 Task: Open a blank google sheet and write heading  Financial WizardAdd Categories in a column and its values below  'Income, Income, Income, Expenses, Expenses, Expenses, Expenses, Expenses, Savings, Savings, Investments, Investments, Debt, Debt & Debt. 'Add Descriptions in next column and its values below  Salary, Freelance Work, Rental Income, Housing, Transportation, Groceries, Utilities, Entertainment, Emergency Fund, Retirement, Stocks, Mutual Funds, Credit Card 1, Credit Card 2 & Student Loan. Add Amount in next column and its values below  $5,000, $1,200, $500, $1,200, $300, $400, $200, $150, $500, $1,000, $500, $300, $200, $100 & $300. Save page AssetValbook
Action: Mouse pressed left at (362, 182)
Screenshot: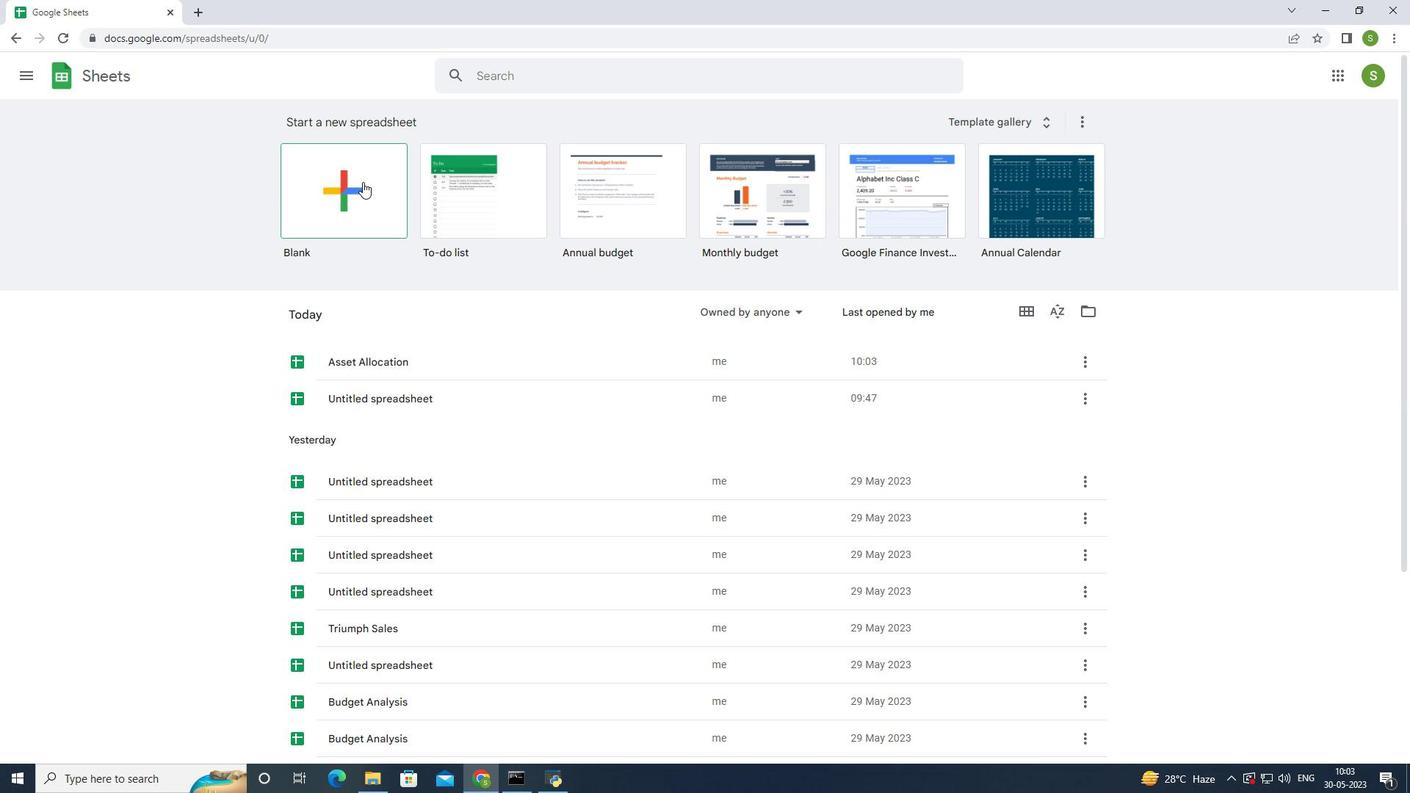 
Action: Mouse moved to (530, 211)
Screenshot: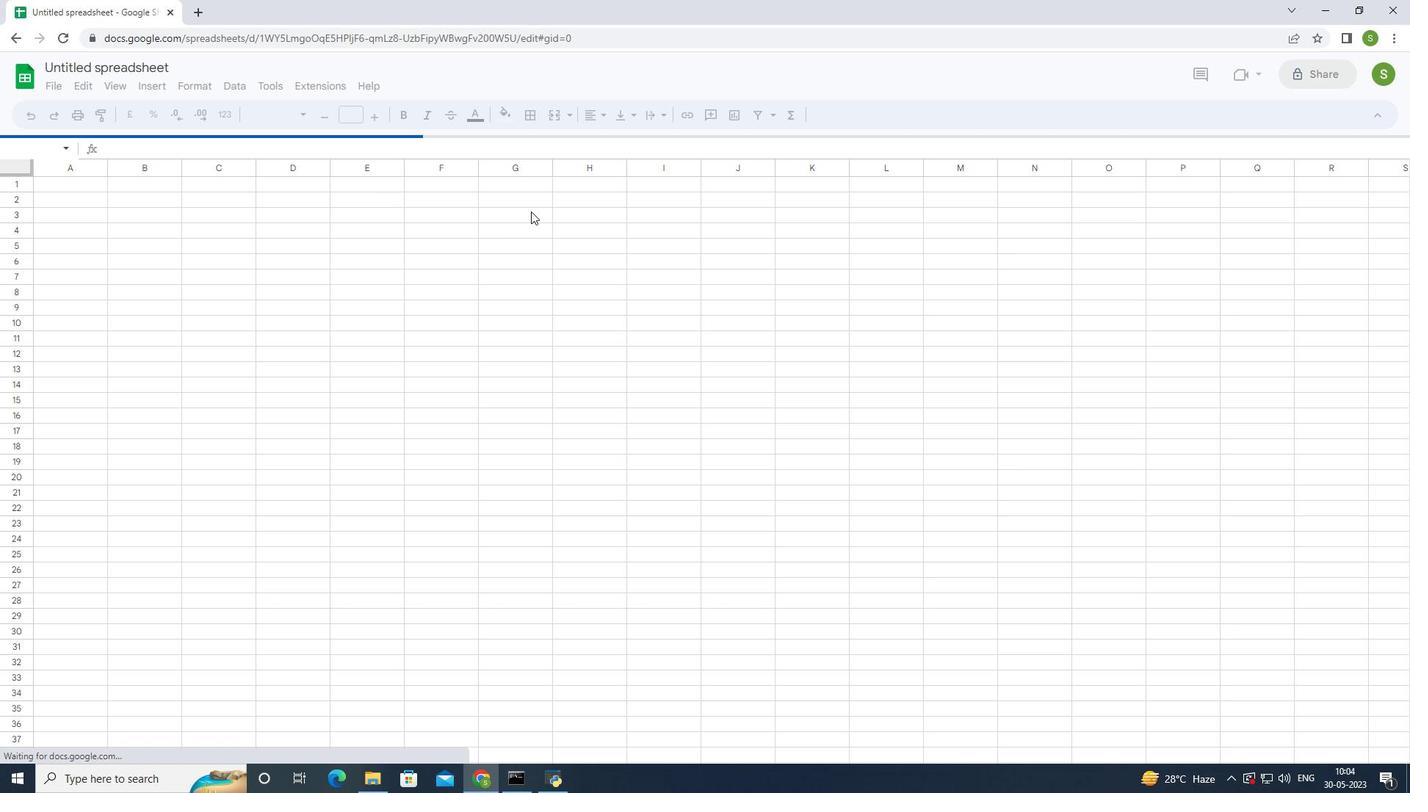
Action: Mouse pressed left at (530, 211)
Screenshot: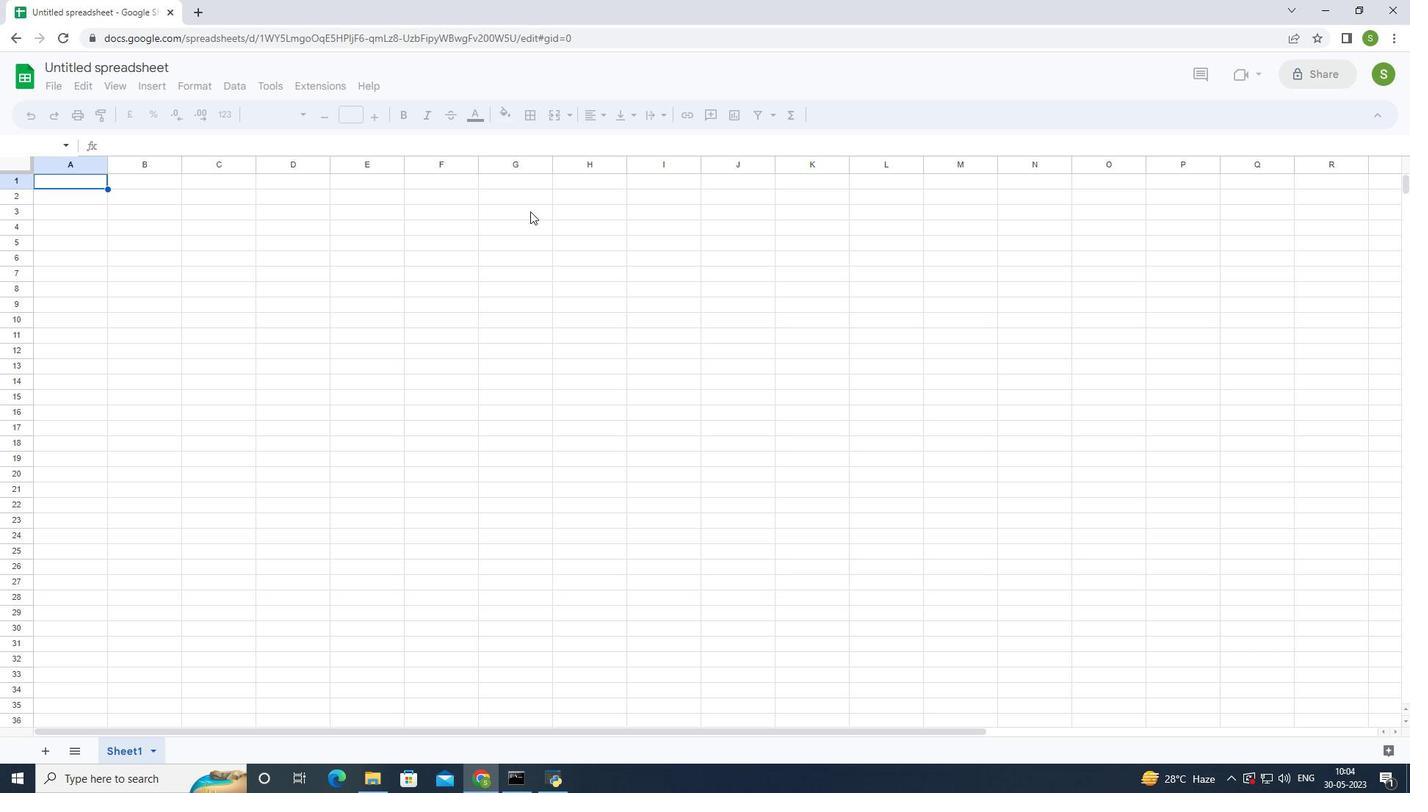 
Action: Mouse moved to (585, 236)
Screenshot: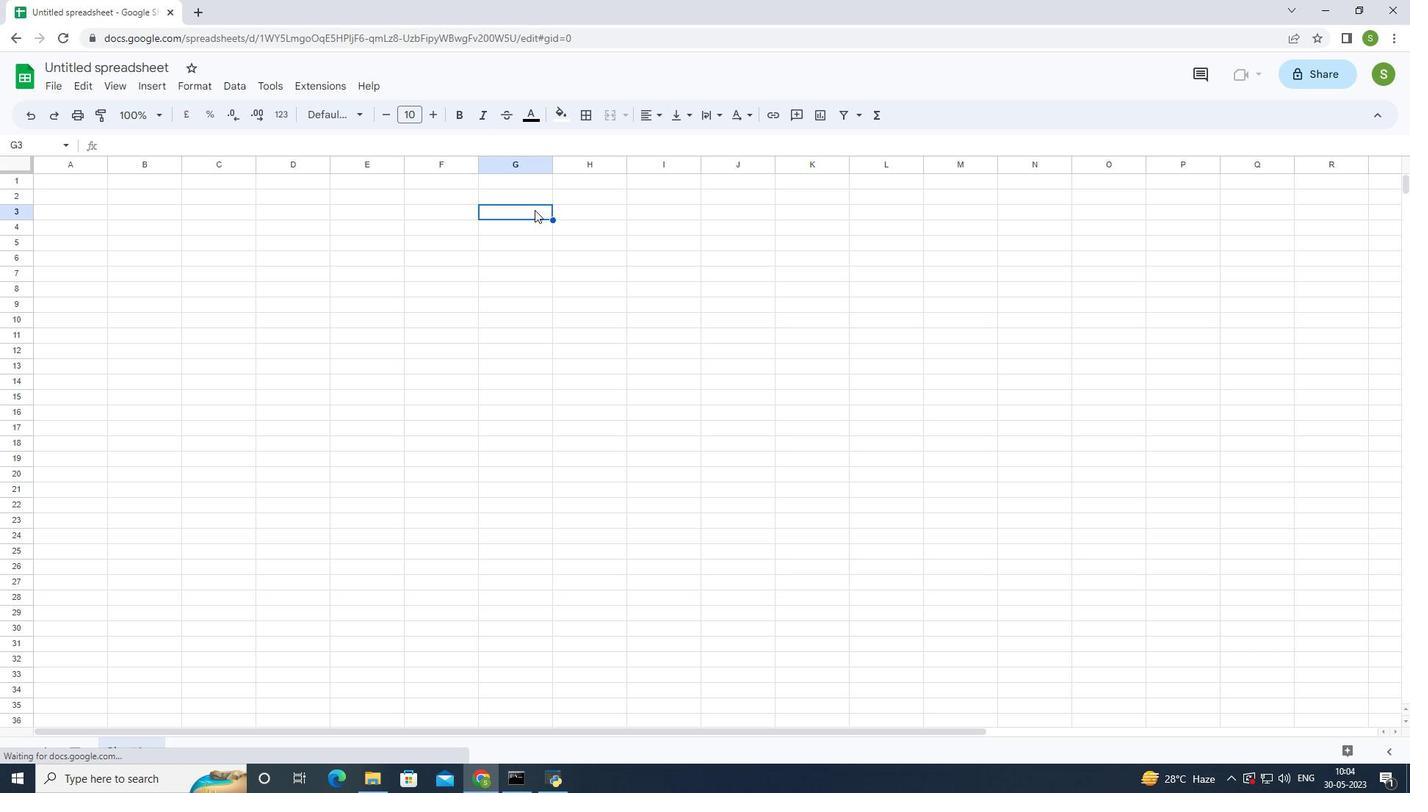
Action: Key pressed <Key.shift>Finance<Key.space><Key.shift>Wizard<Key.enter>
Screenshot: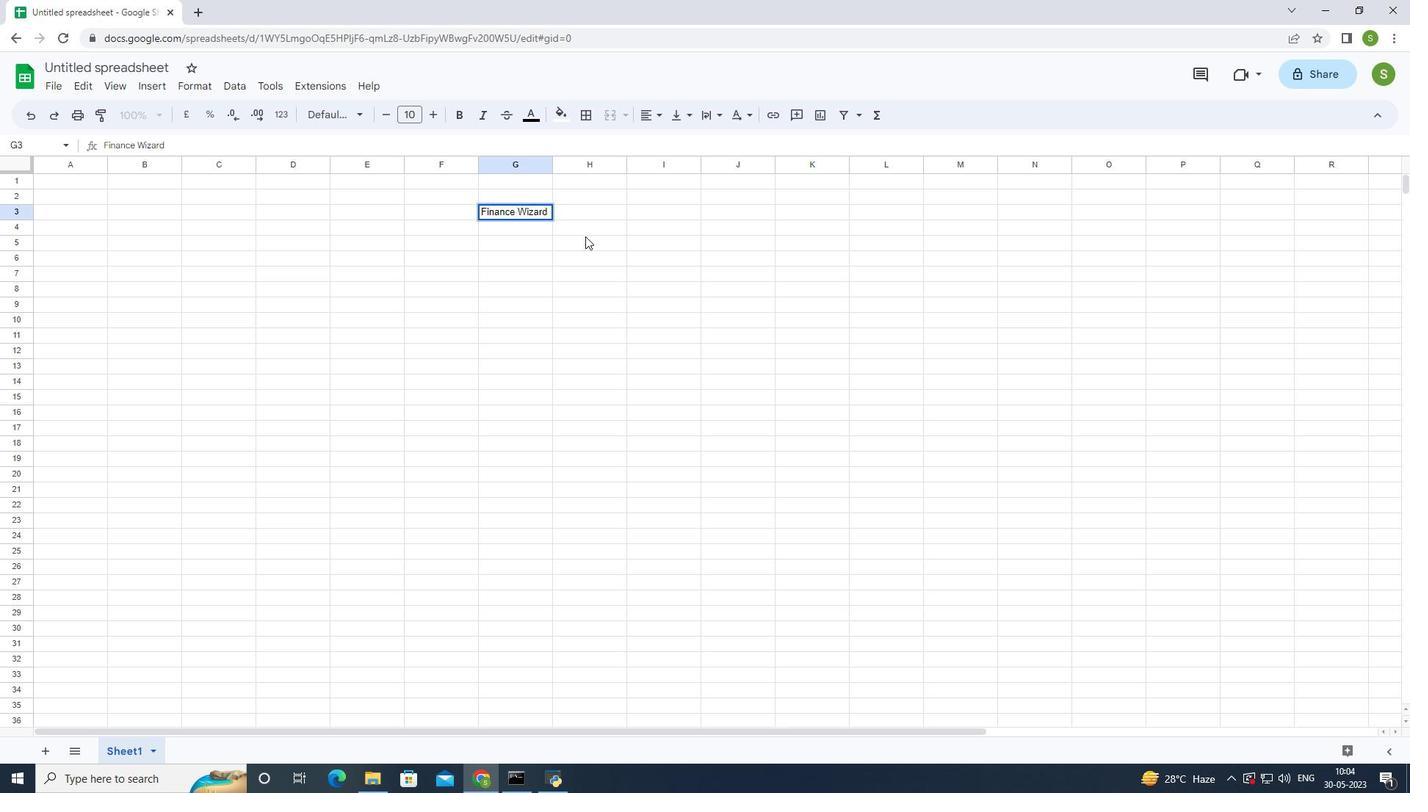 
Action: Mouse moved to (351, 228)
Screenshot: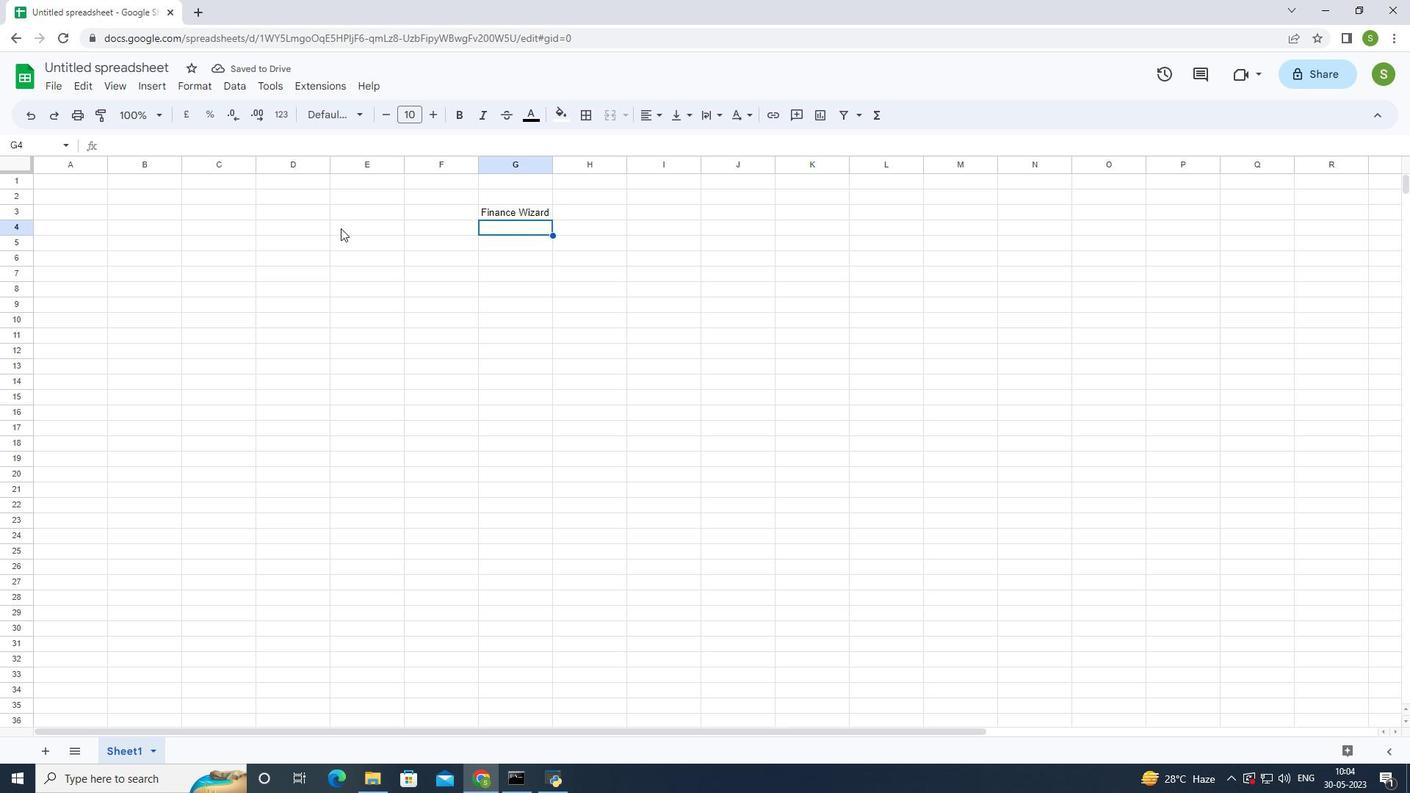 
Action: Mouse pressed left at (351, 228)
Screenshot: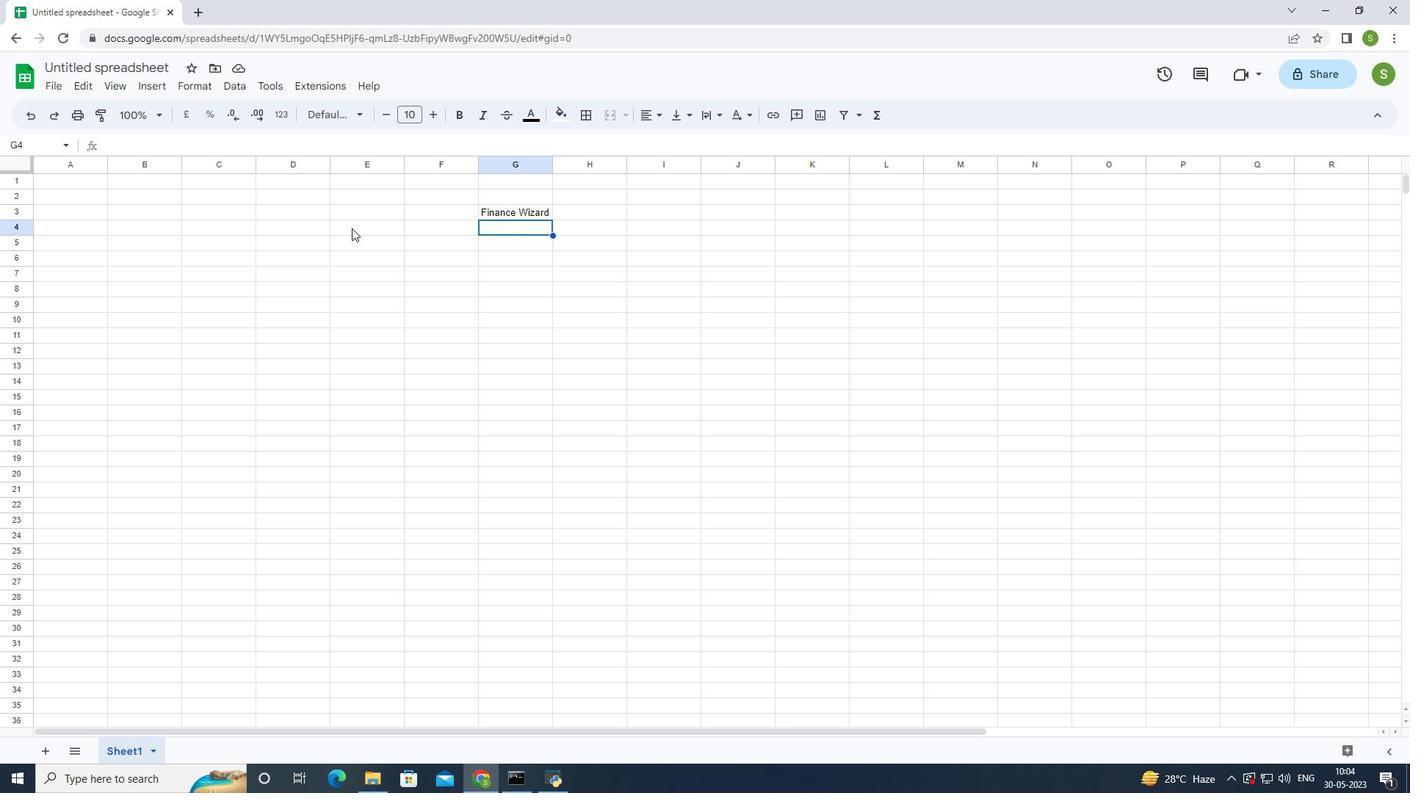 
Action: Mouse moved to (359, 224)
Screenshot: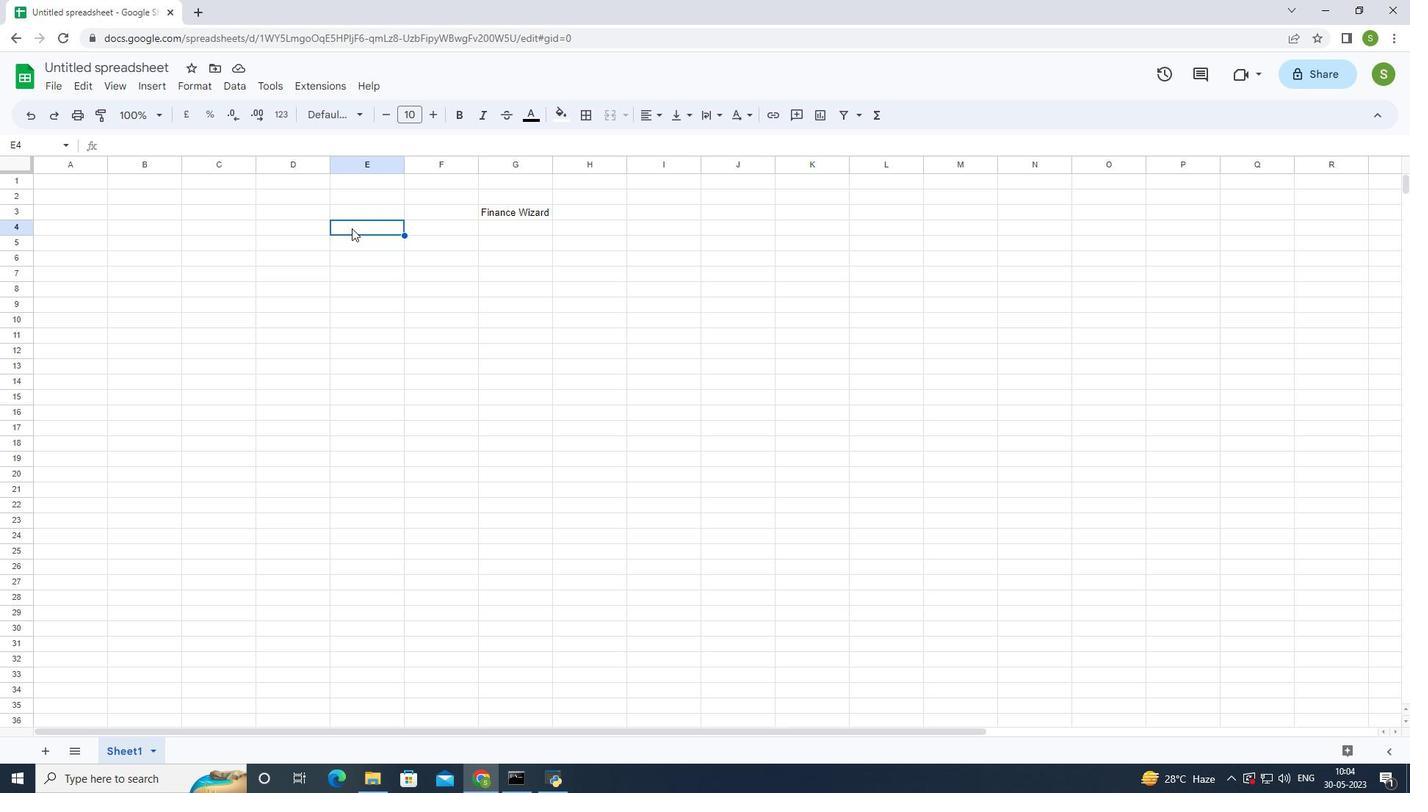 
Action: Key pressed <Key.shift>Categories<Key.enter><Key.shift>Expenses<Key.enter><Key.shift><Key.shift><Key.shift><Key.shift><Key.shift><Key.shift><Key.shift>Expenses<Key.enter>
Screenshot: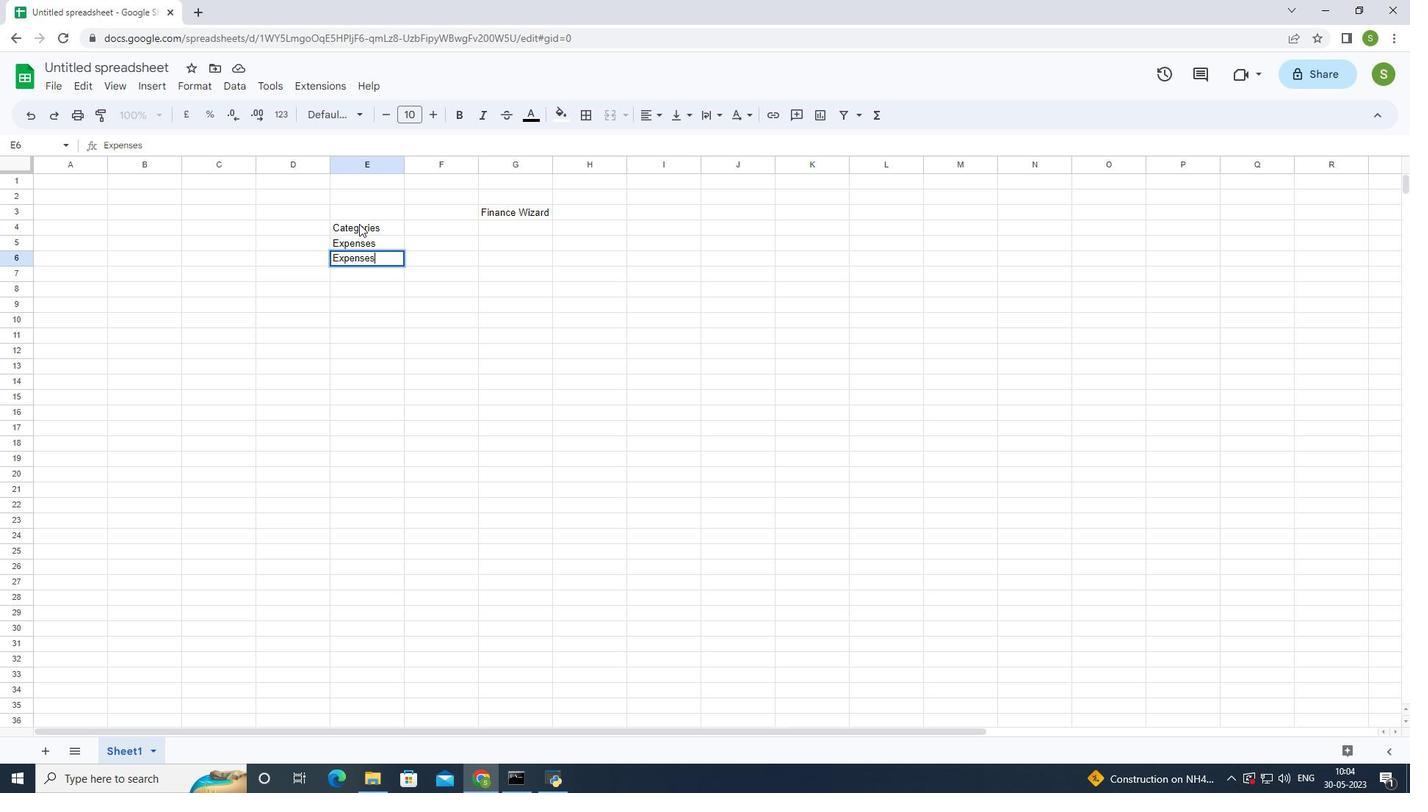 
Action: Mouse moved to (340, 260)
Screenshot: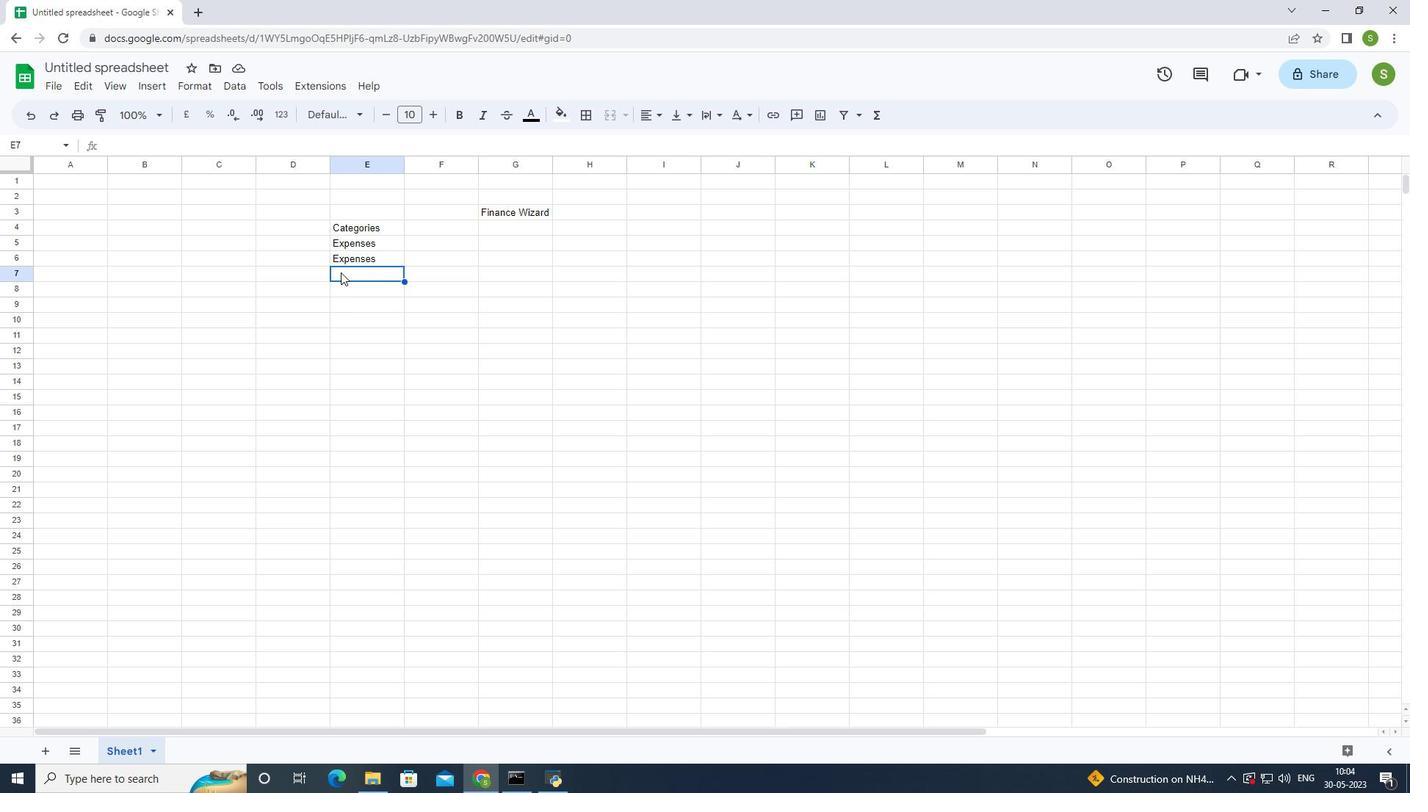 
Action: Mouse pressed left at (340, 260)
Screenshot: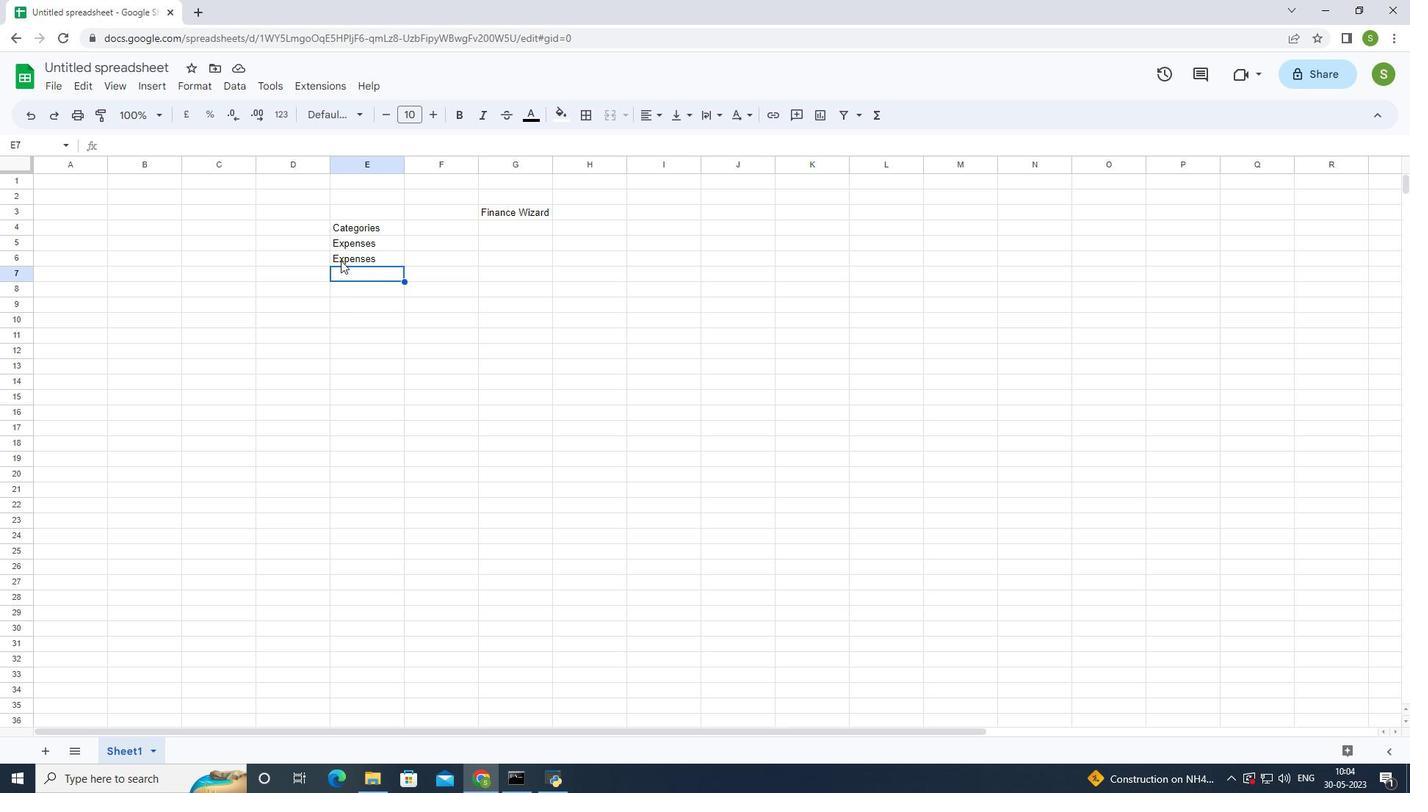 
Action: Mouse moved to (403, 265)
Screenshot: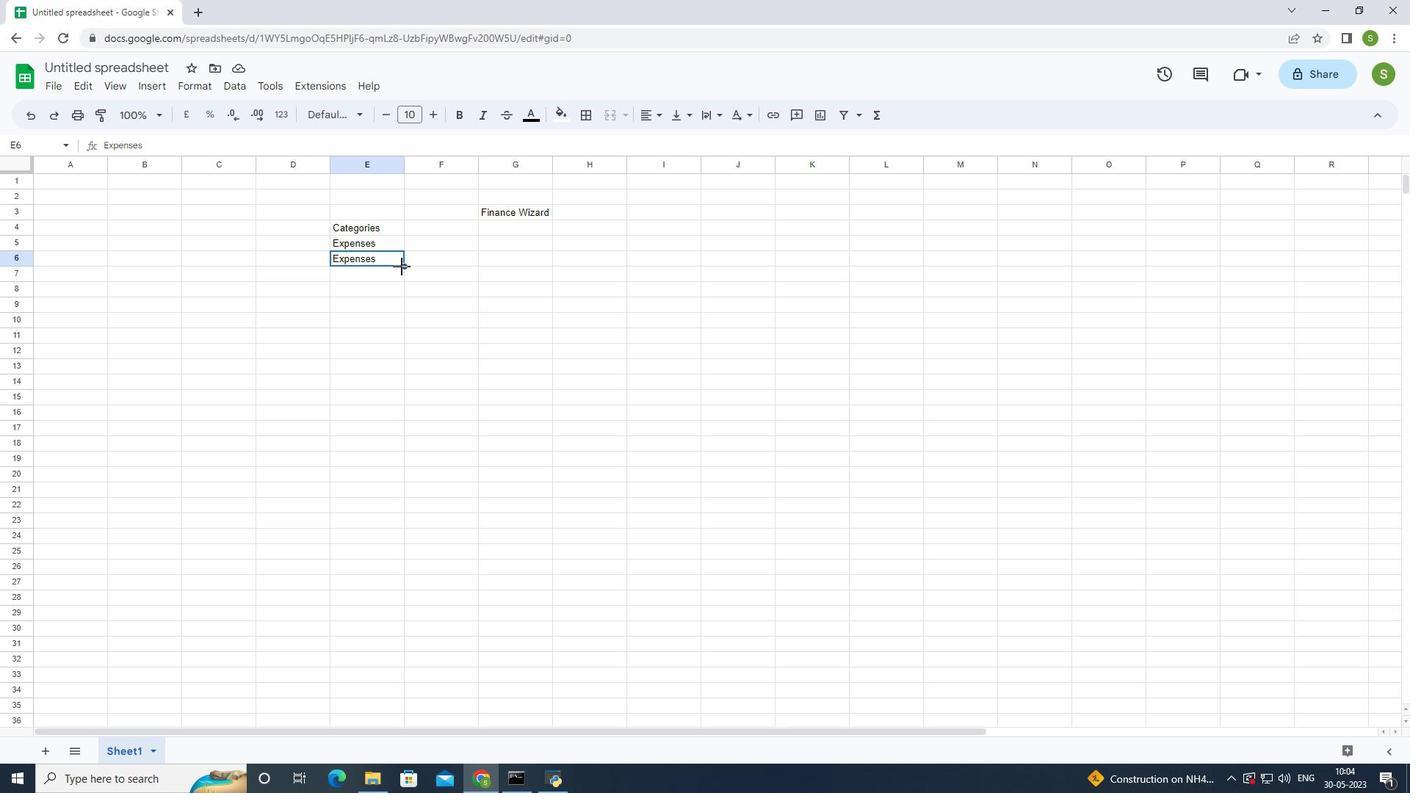 
Action: Mouse pressed left at (403, 265)
Screenshot: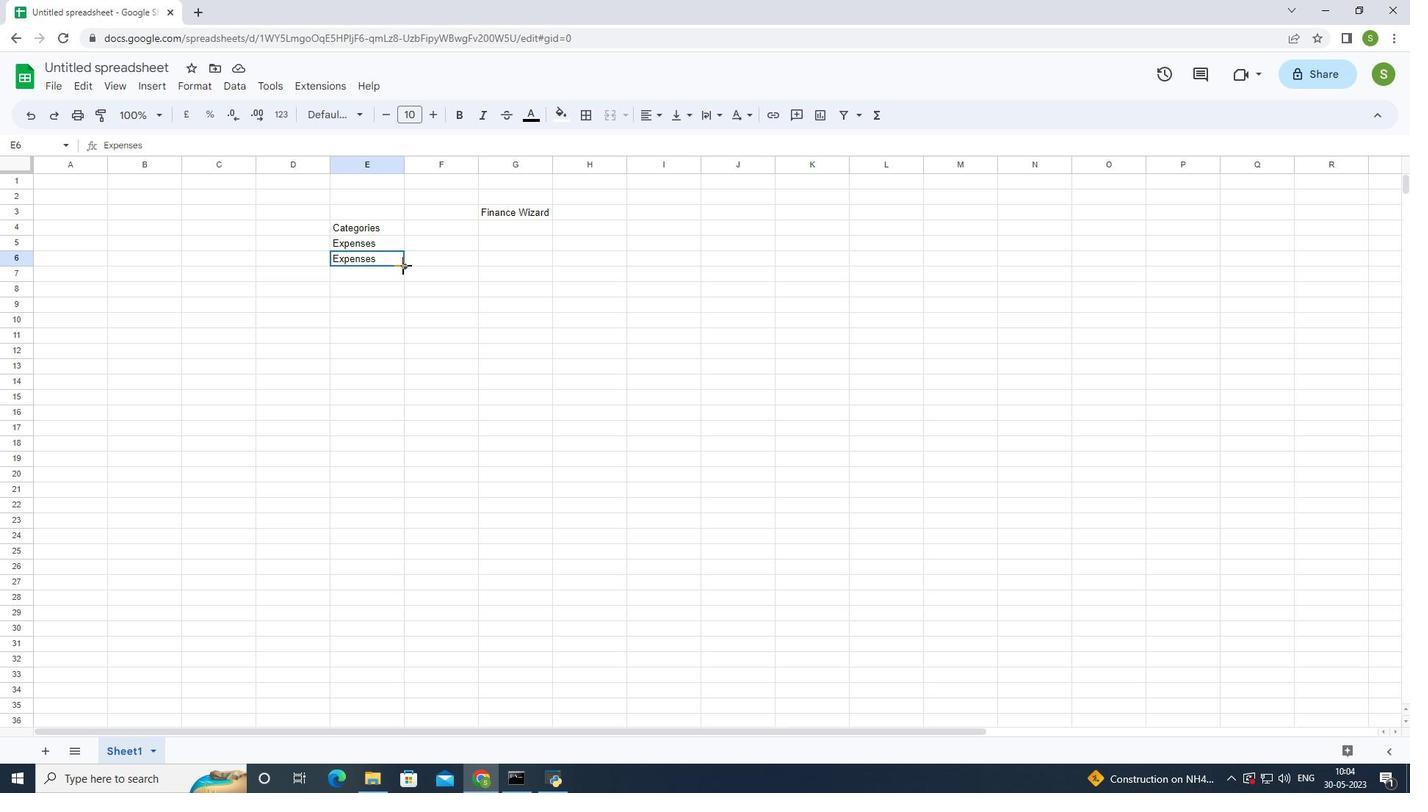 
Action: Mouse moved to (376, 317)
Screenshot: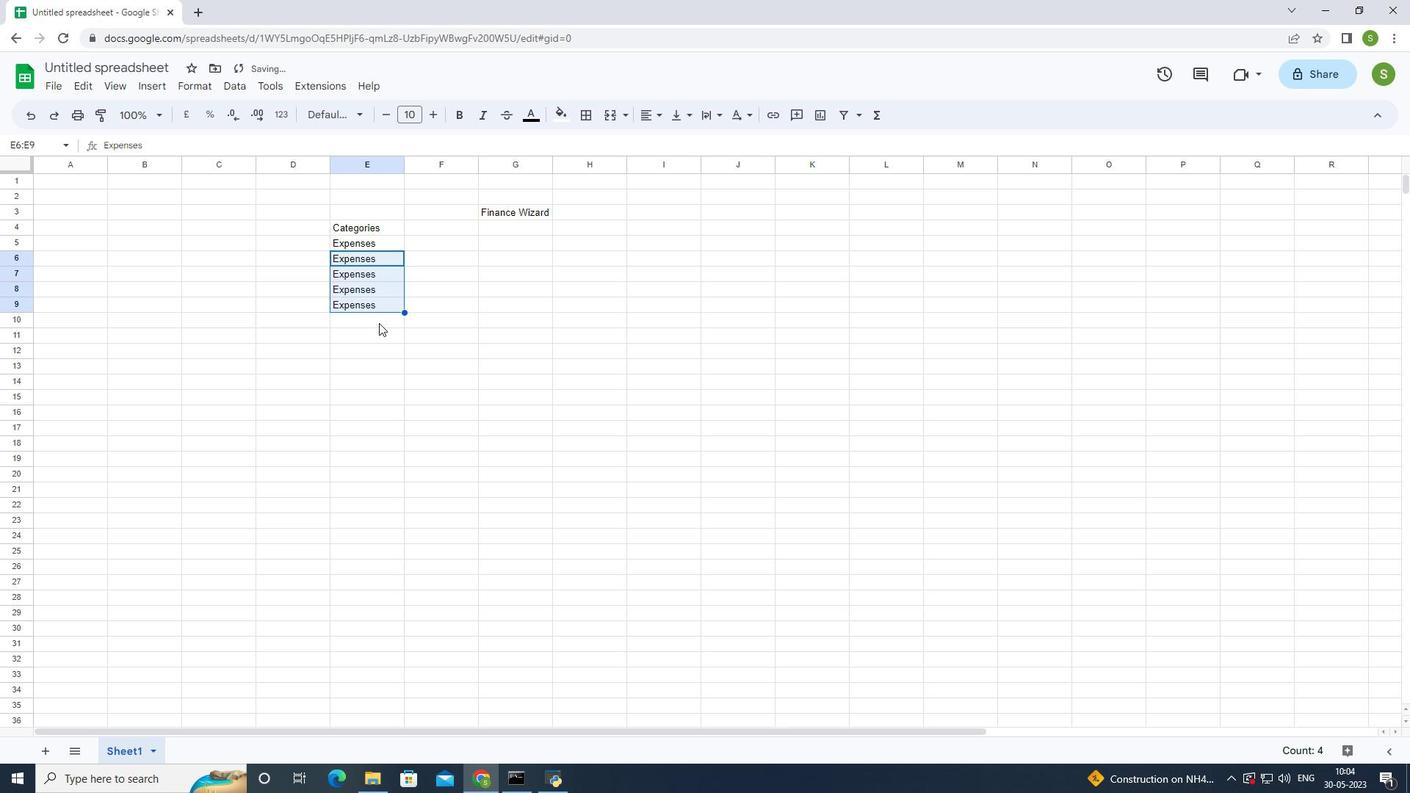 
Action: Mouse pressed left at (376, 317)
Screenshot: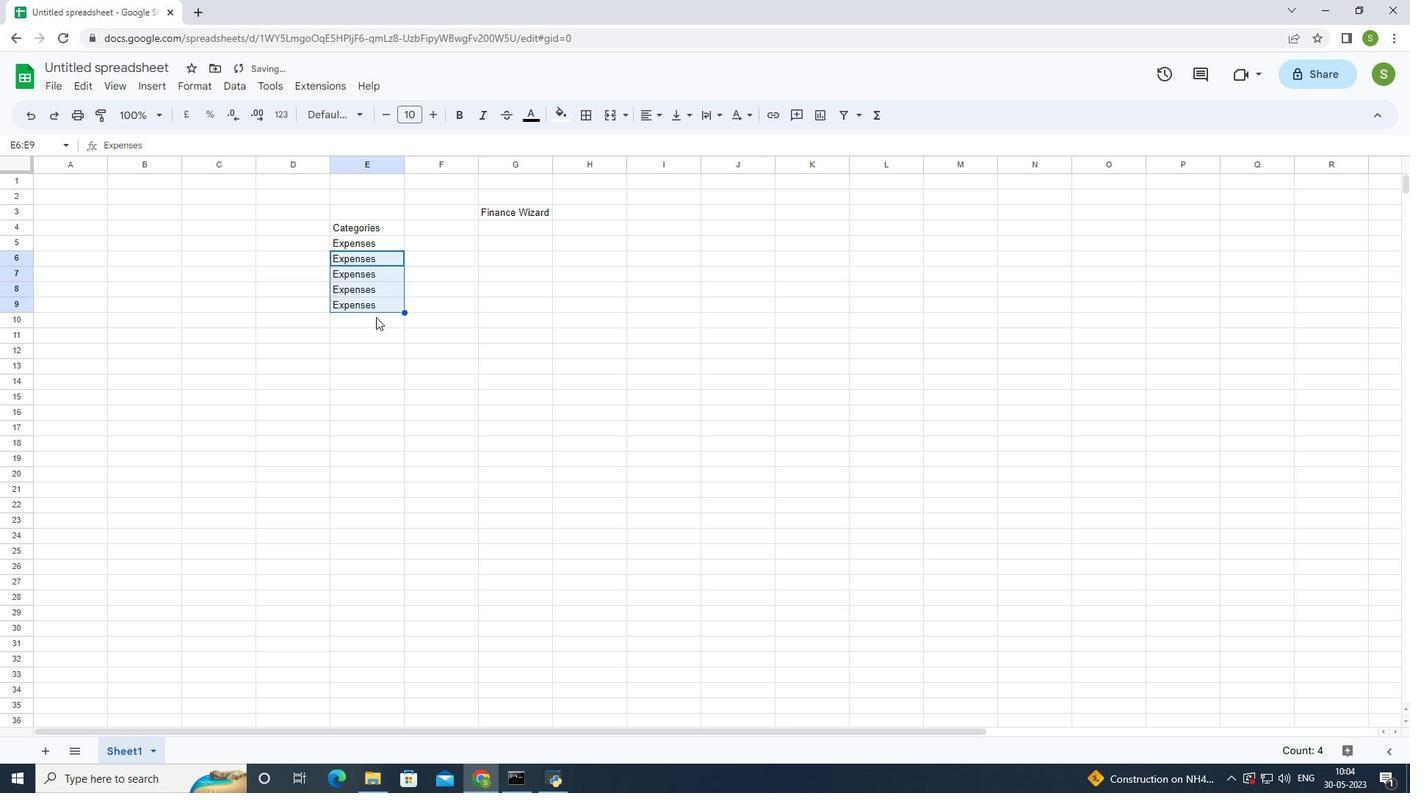 
Action: Mouse moved to (376, 316)
Screenshot: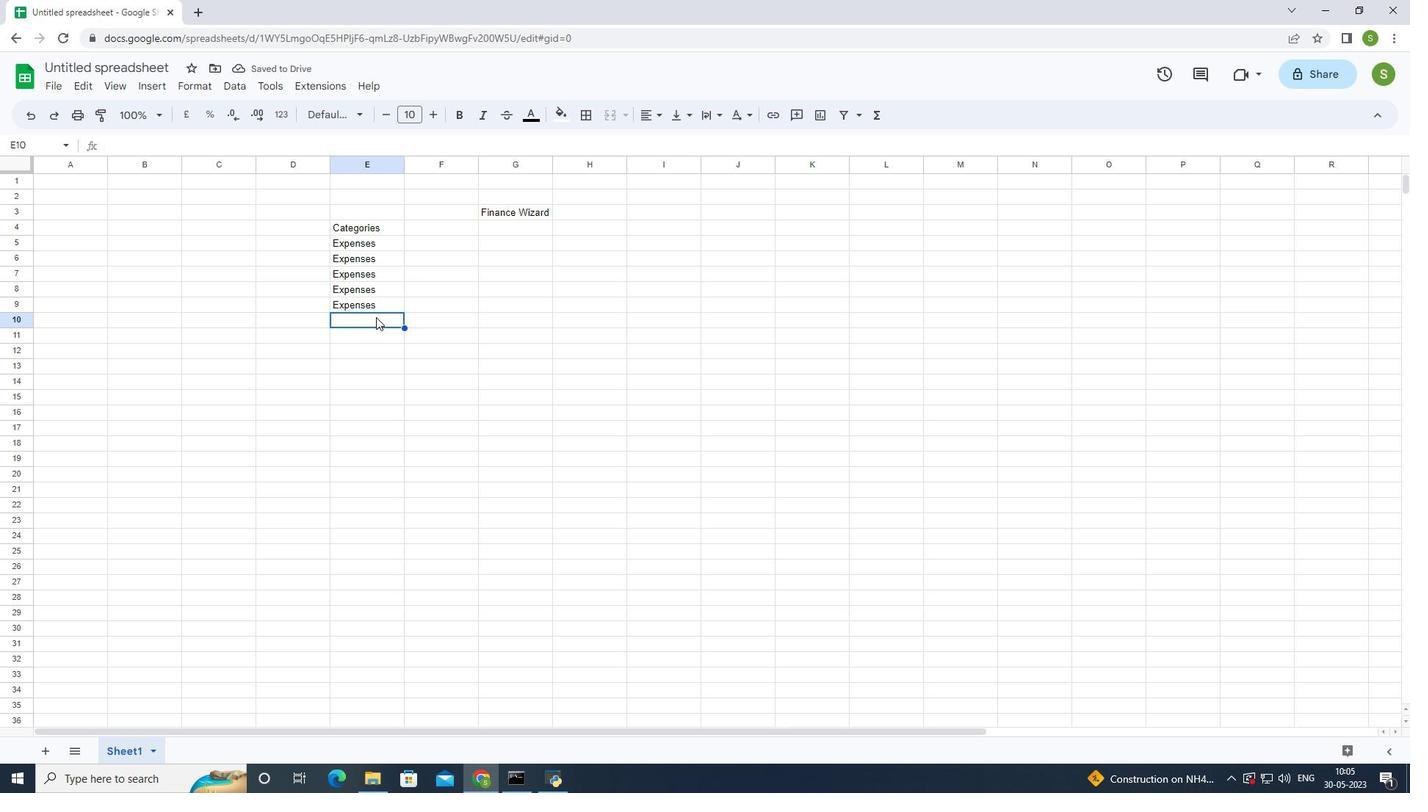 
Action: Mouse pressed left at (376, 316)
Screenshot: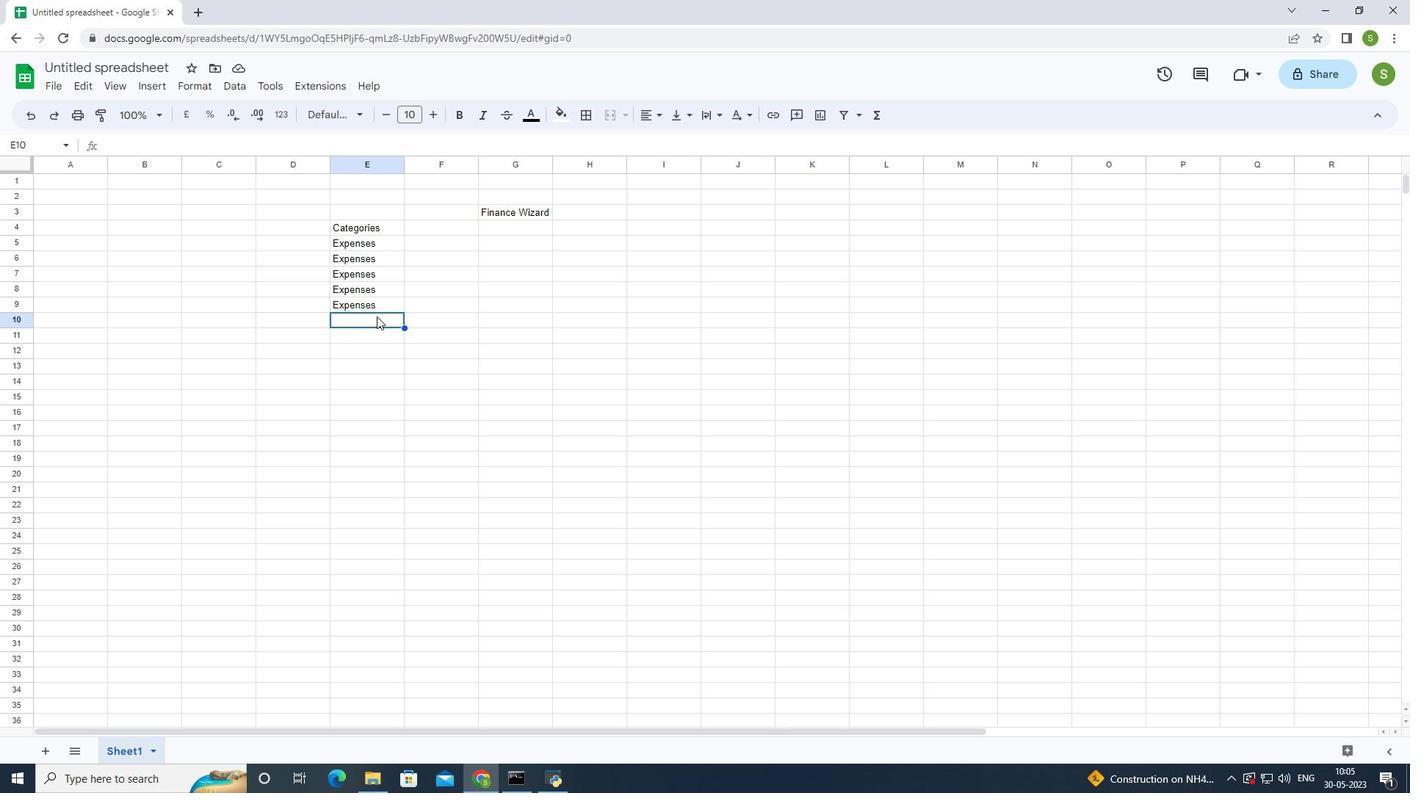 
Action: Mouse moved to (376, 316)
Screenshot: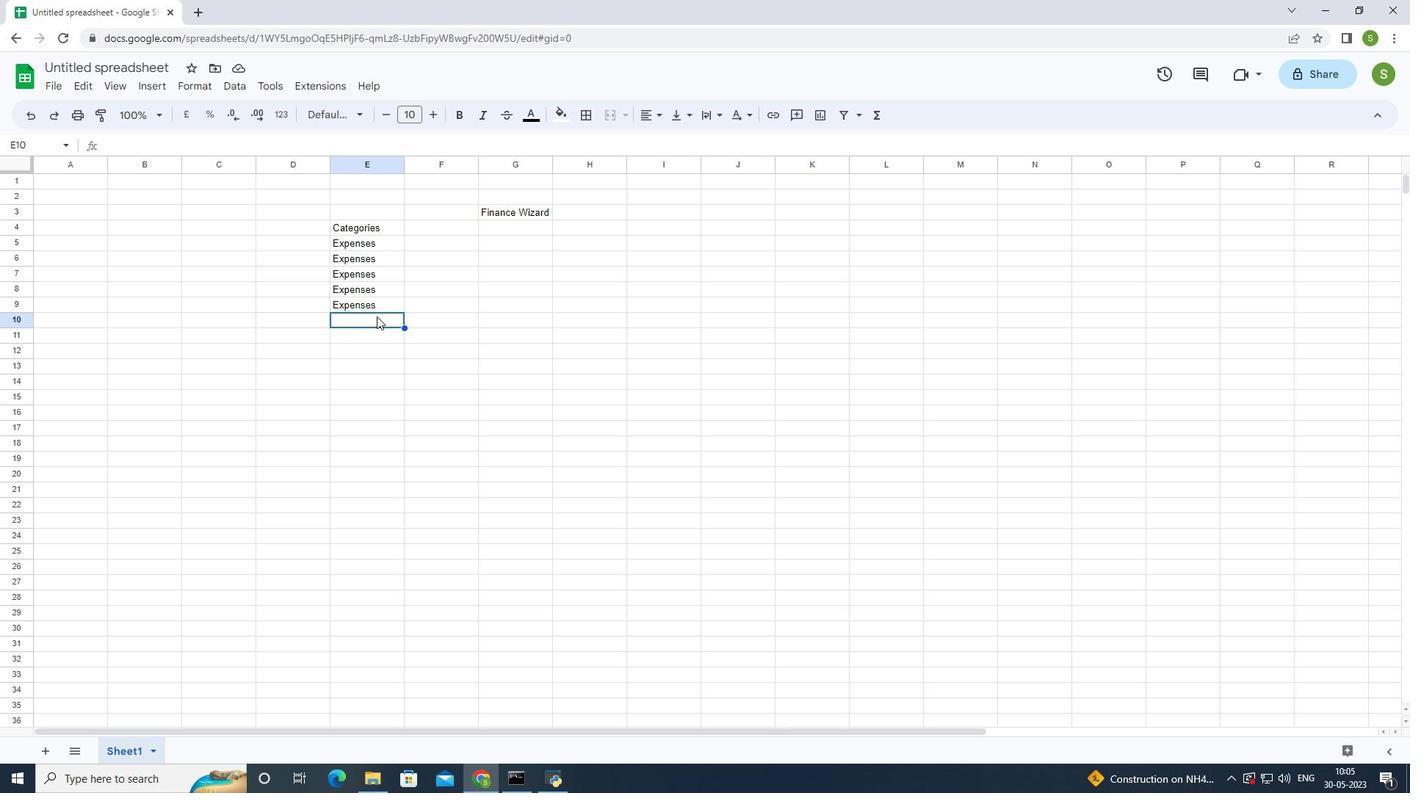 
Action: Key pressed <Key.shift>Saving<Key.enter><Key.shift>Saving<Key.enter><Key.shift><Key.shift><Key.shift><Key.shift><Key.shift><Key.shift><Key.shift><Key.shift><Key.shift><Key.shift><Key.shift><Key.shift><Key.shift><Key.shift><Key.shift><Key.shift><Key.shift><Key.shift><Key.shift><Key.shift><Key.shift><Key.shift>E<Key.backspace><Key.backspace><Key.shift><Key.shift><Key.shift><Key.shift><Key.shift>Investments<Key.enter><Key.shift>Investments<Key.enter>
Screenshot: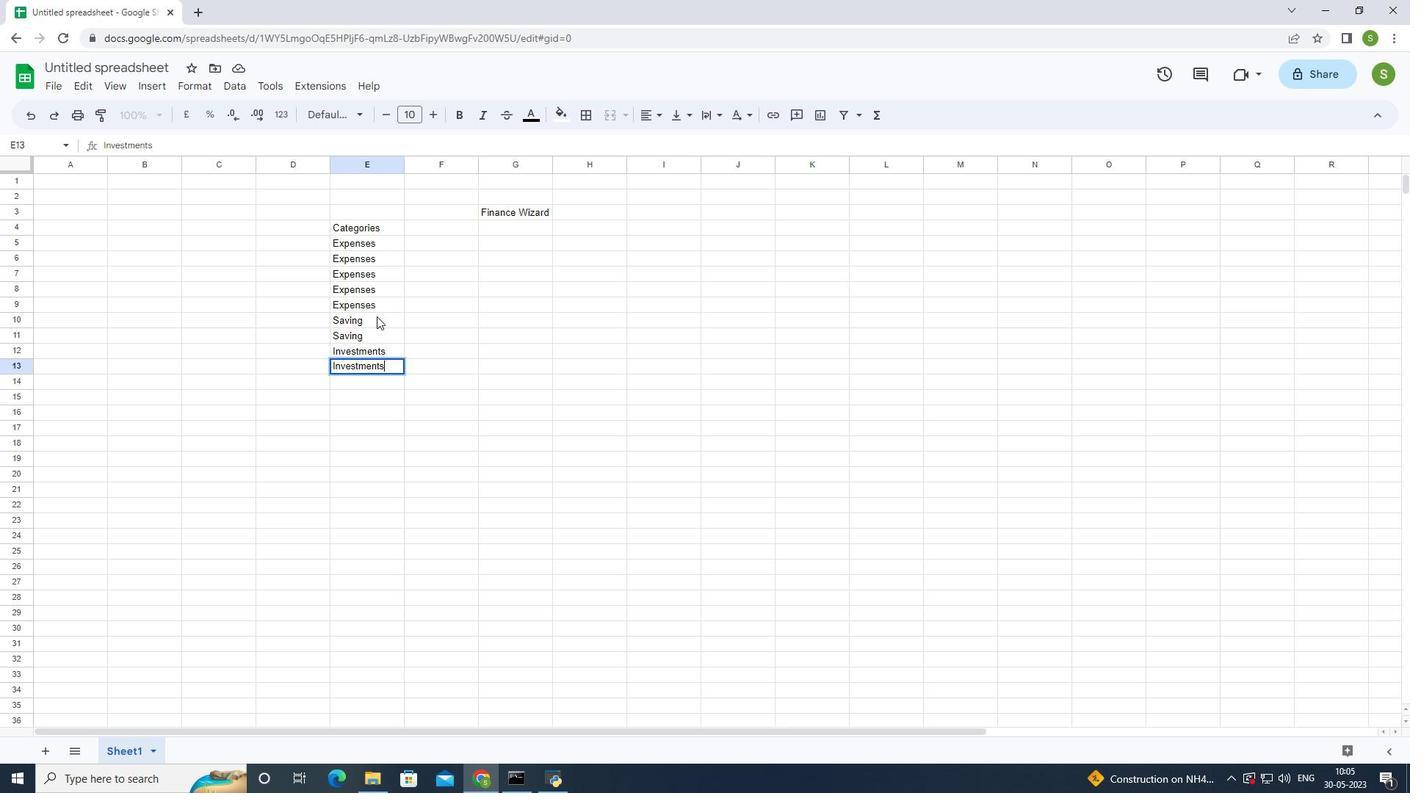 
Action: Mouse moved to (343, 322)
Screenshot: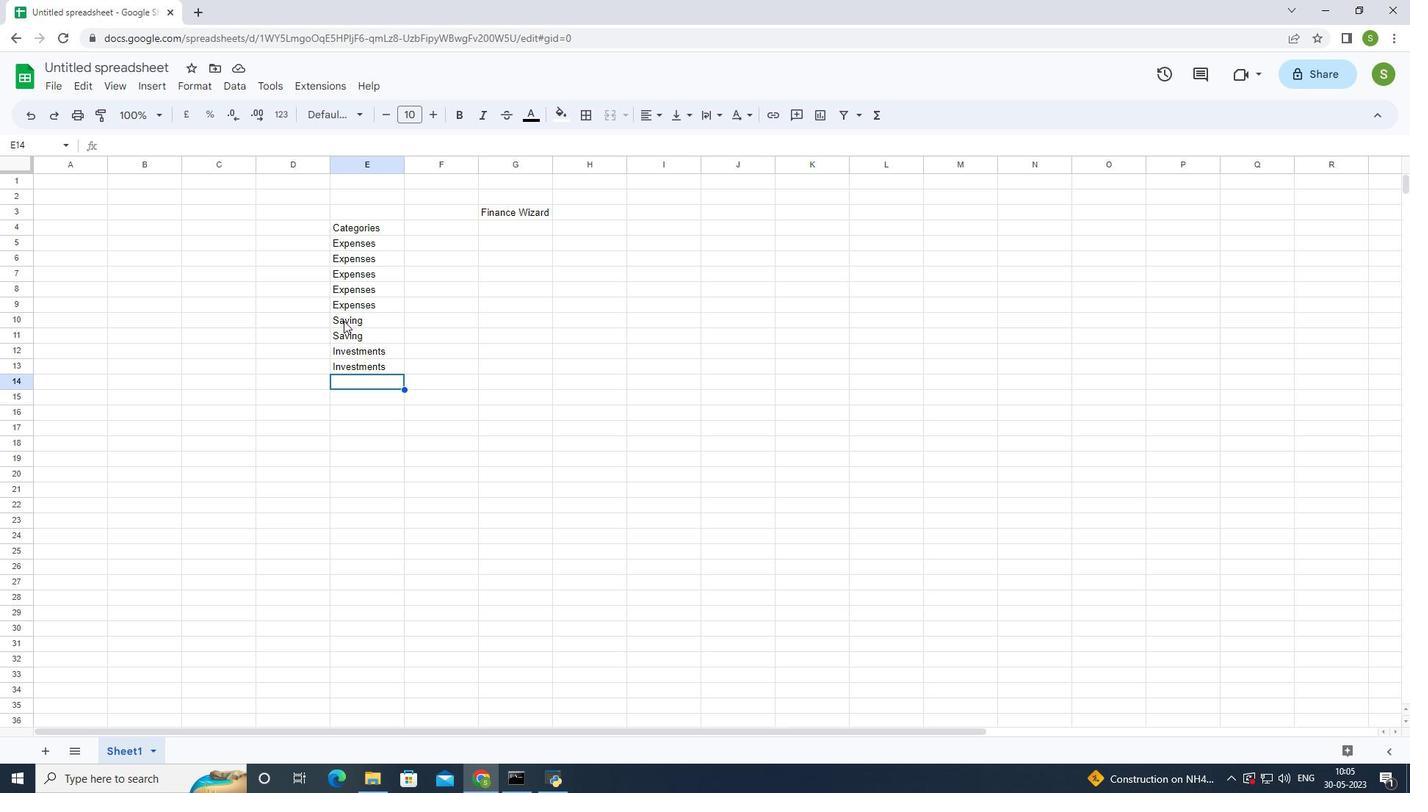 
Action: Key pressed <Key.shift>Debt<Key.enter><Key.shift>D<Key.enter><Key.shift>Dbet<Key.enter><Key.backspace><Key.backspace><Key.up><Key.backspace><Key.shift>Dbet<Key.enter>
Screenshot: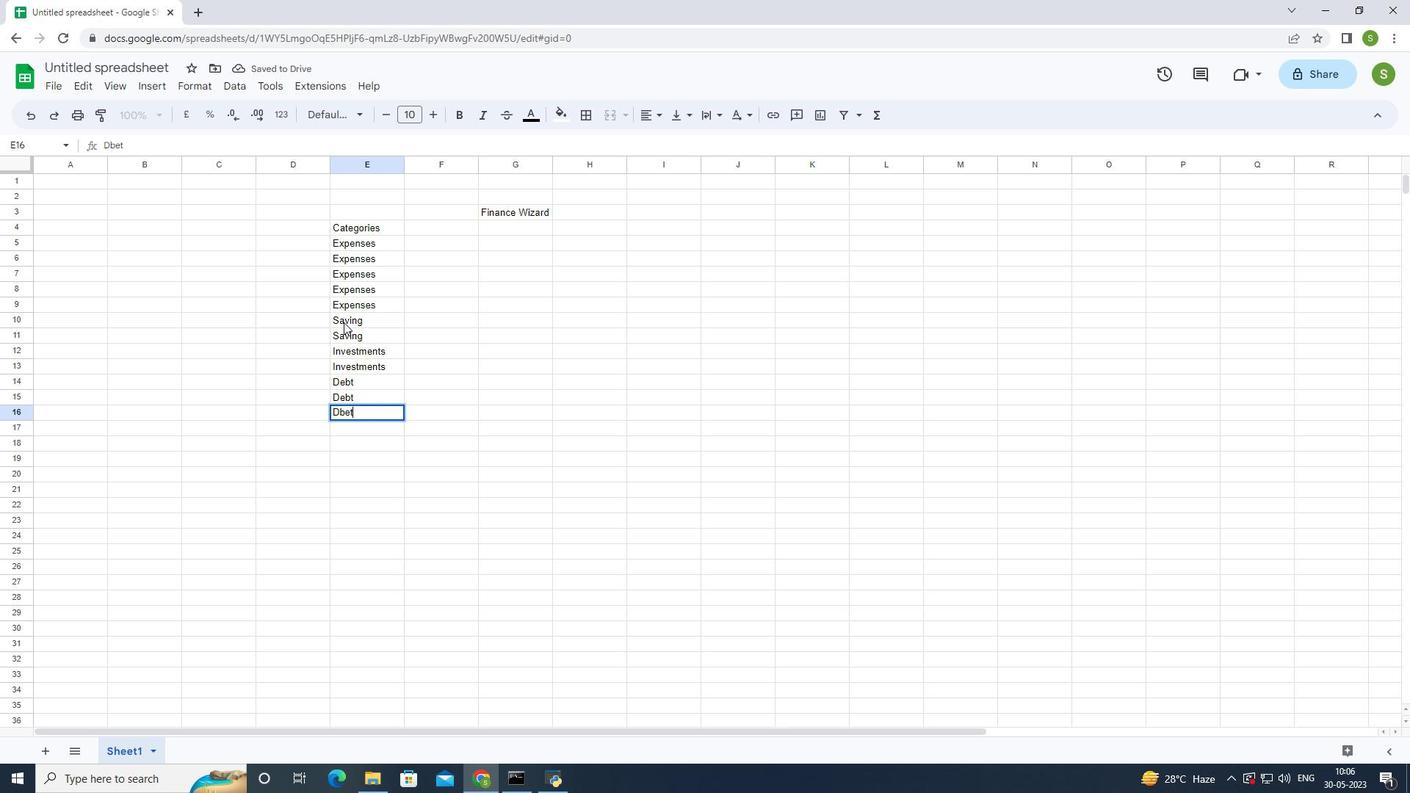 
Action: Mouse moved to (441, 225)
Screenshot: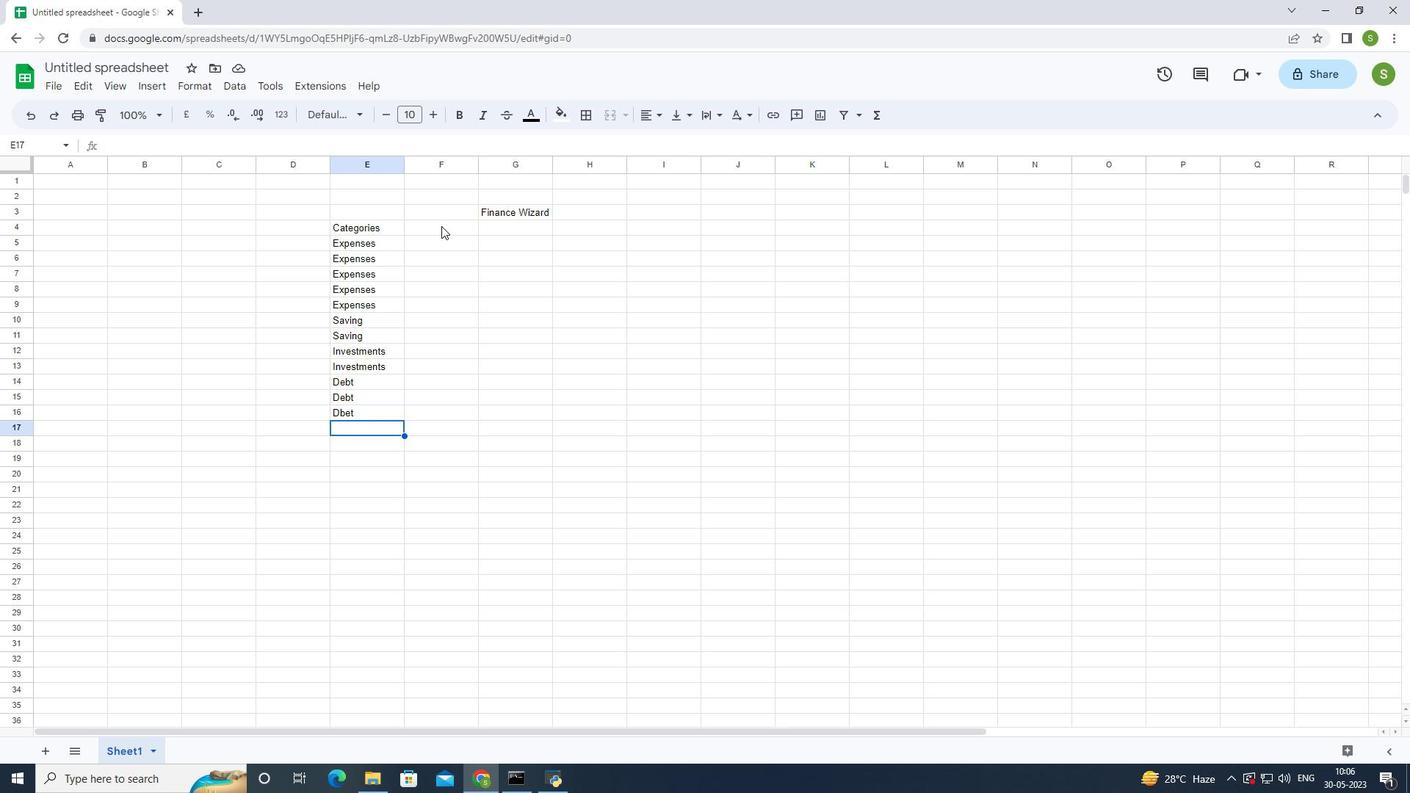 
Action: Mouse pressed left at (441, 225)
Screenshot: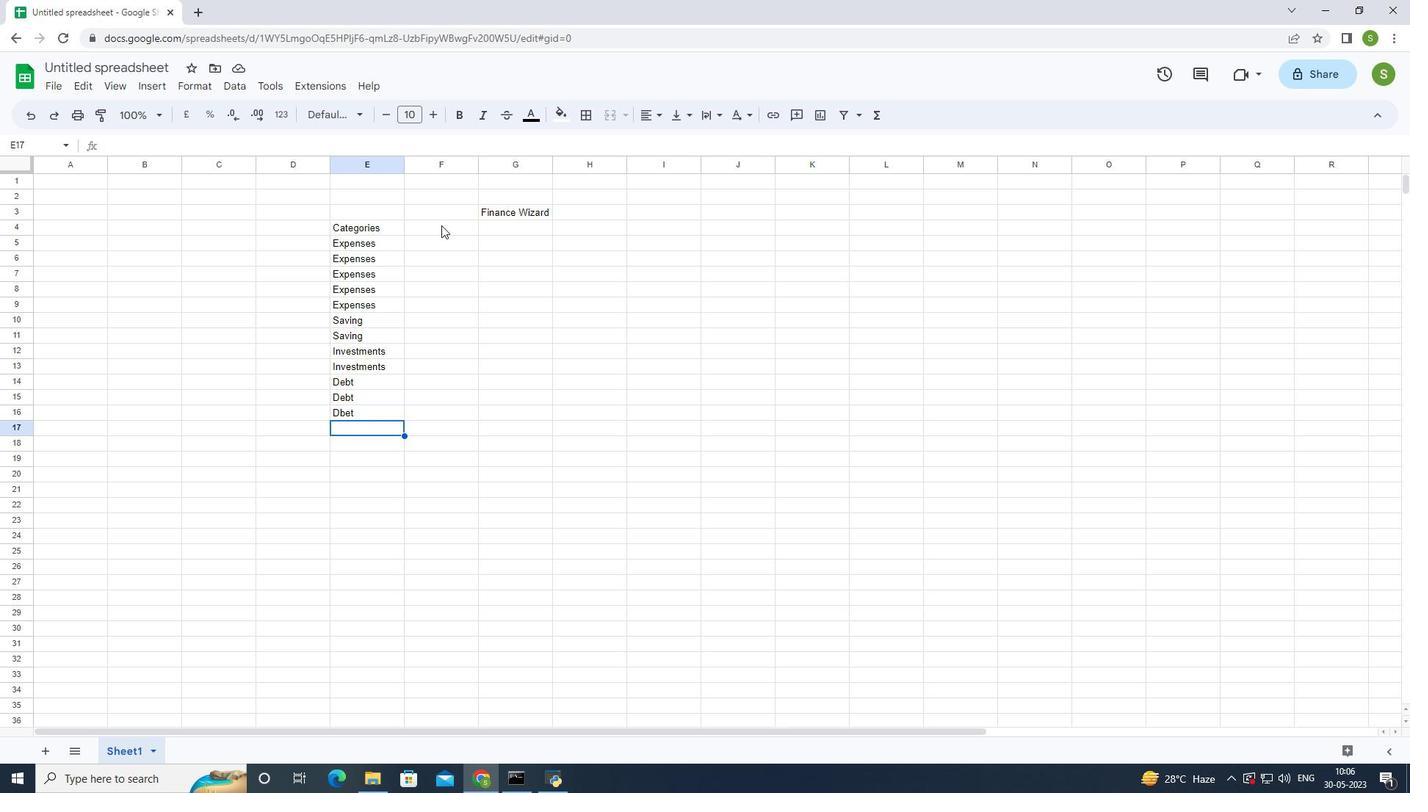 
Action: Key pressed <Key.shift>Descripto<Key.backspace>ion<Key.enter>
Screenshot: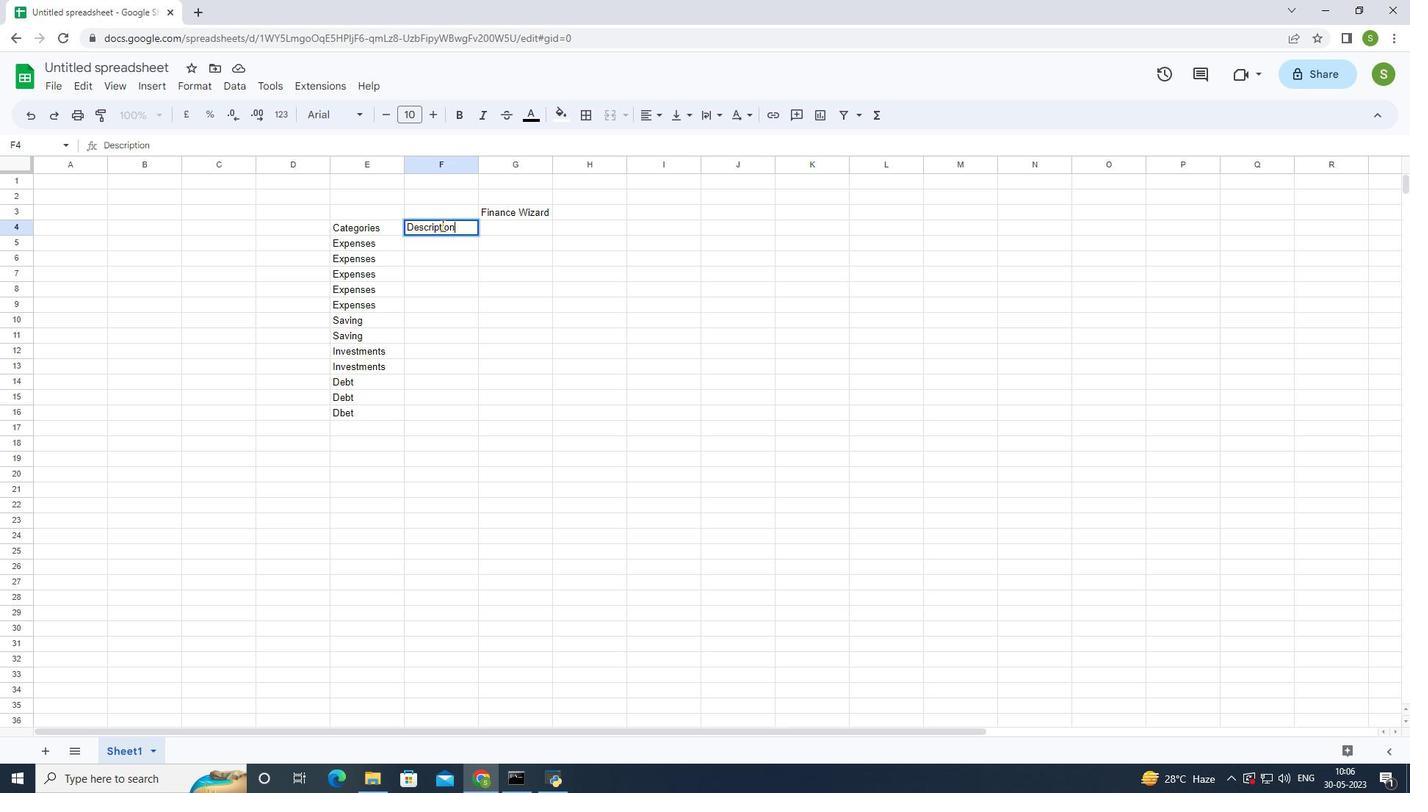 
Action: Mouse moved to (718, 251)
Screenshot: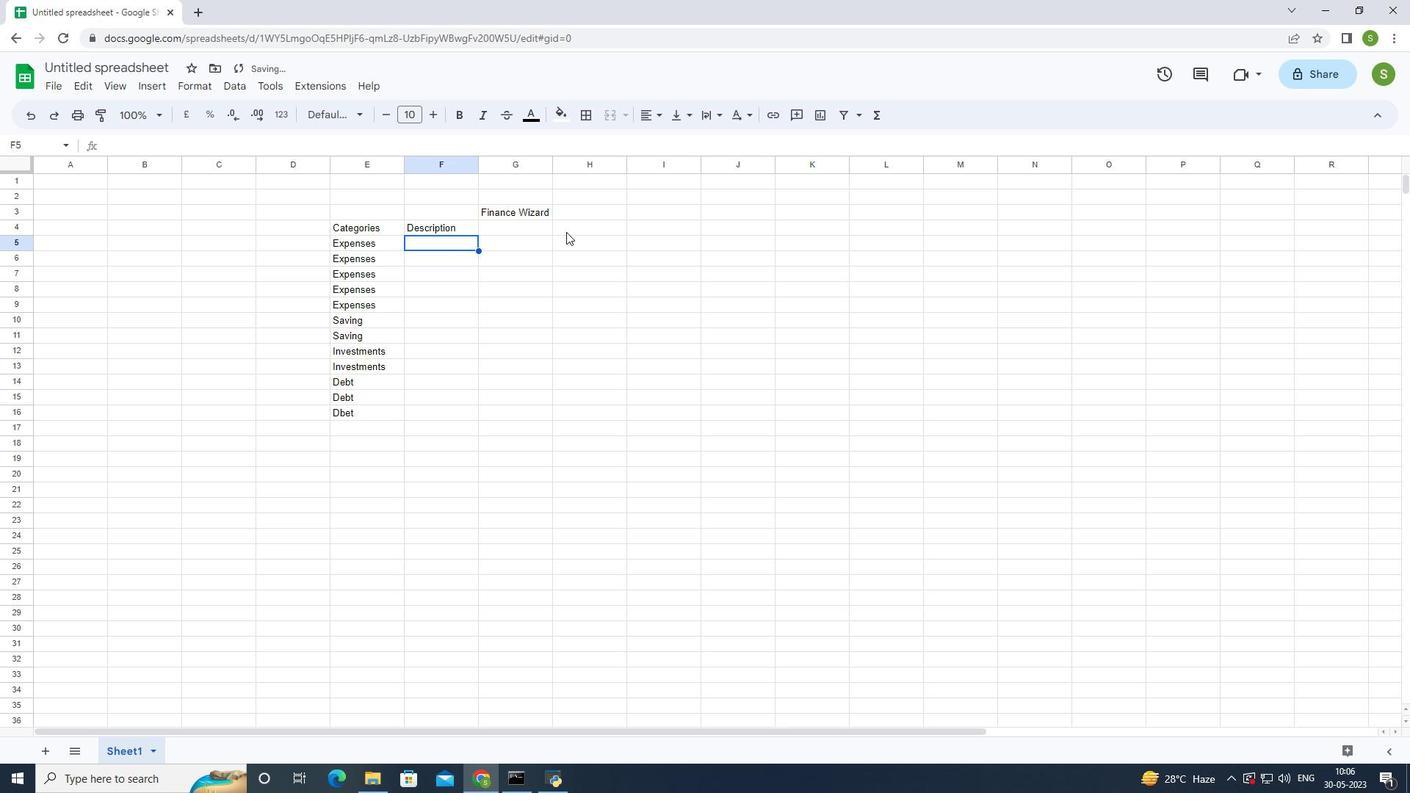 
Action: Key pressed <Key.shift>Salary<Key.enter><Key.shift><Key.shift><Key.shift><Key.shift>Freelance<Key.enter><Key.up>
Screenshot: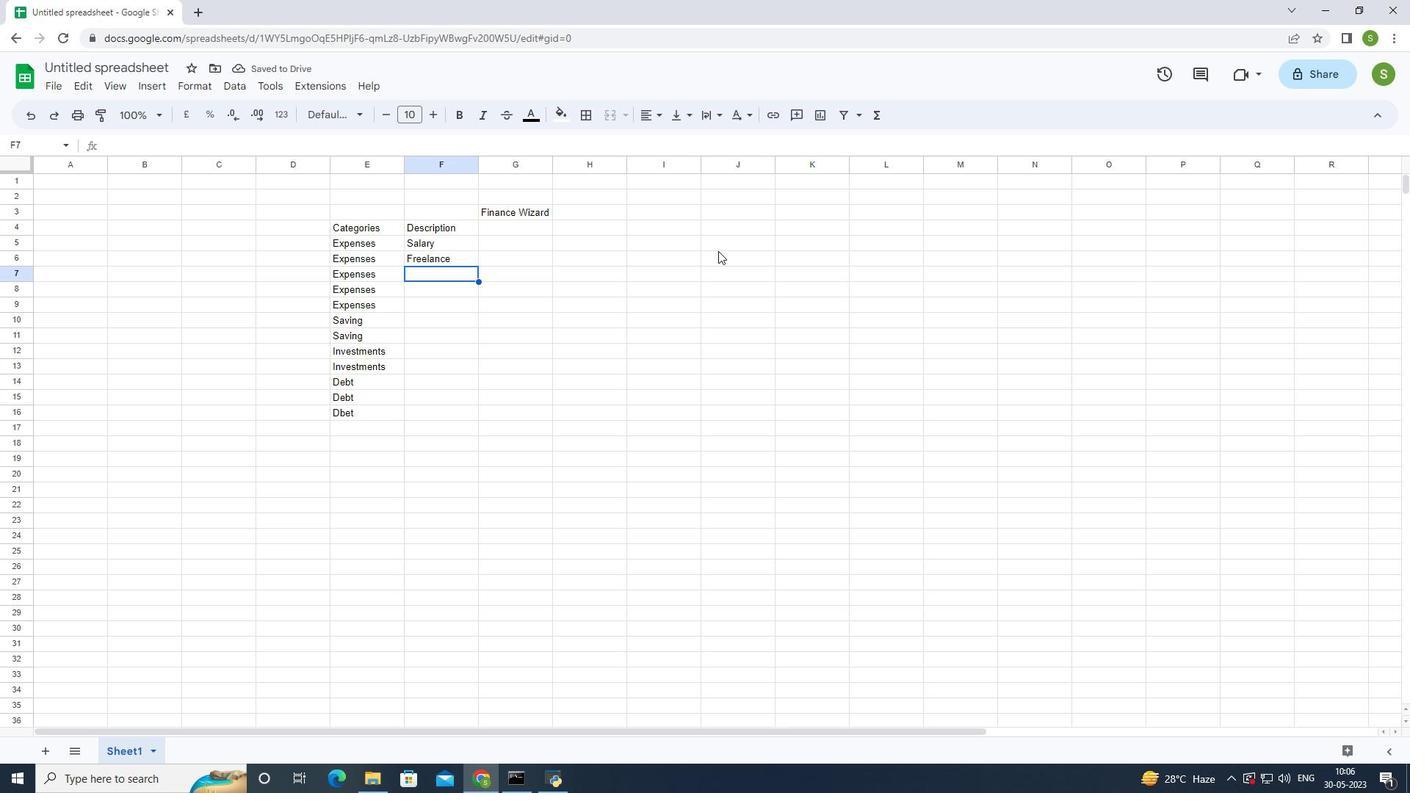 
Action: Mouse moved to (459, 257)
Screenshot: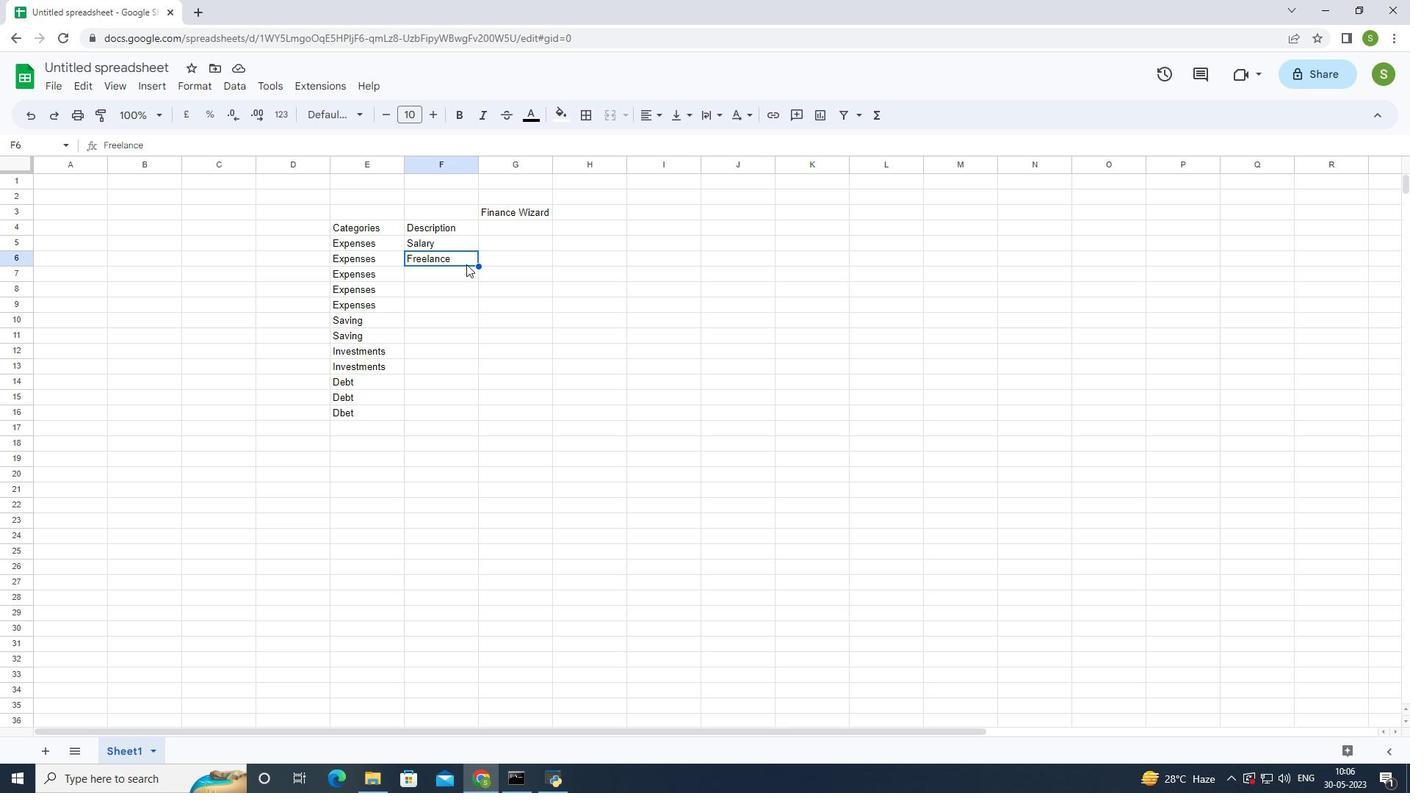 
Action: Mouse pressed left at (459, 257)
Screenshot: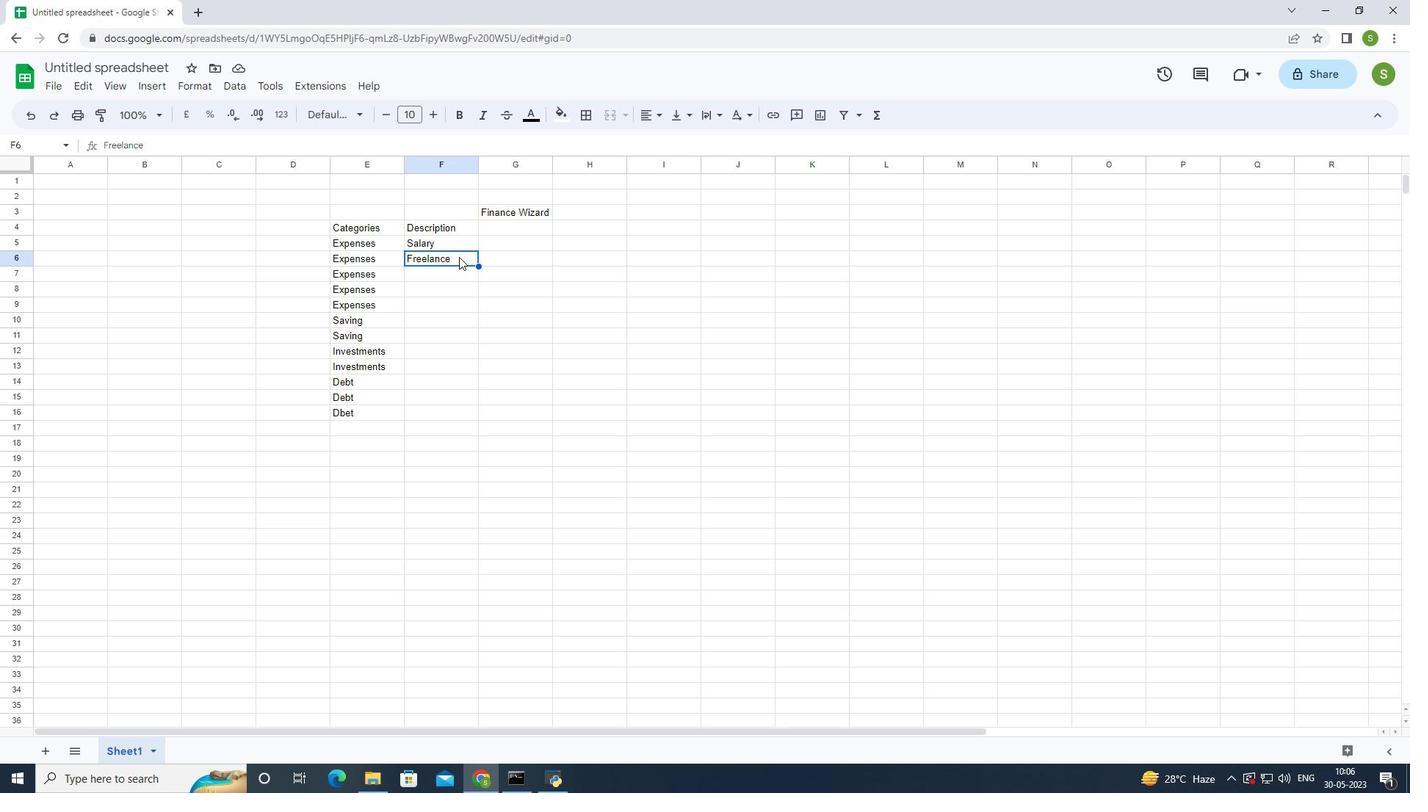 
Action: Mouse pressed left at (459, 257)
Screenshot: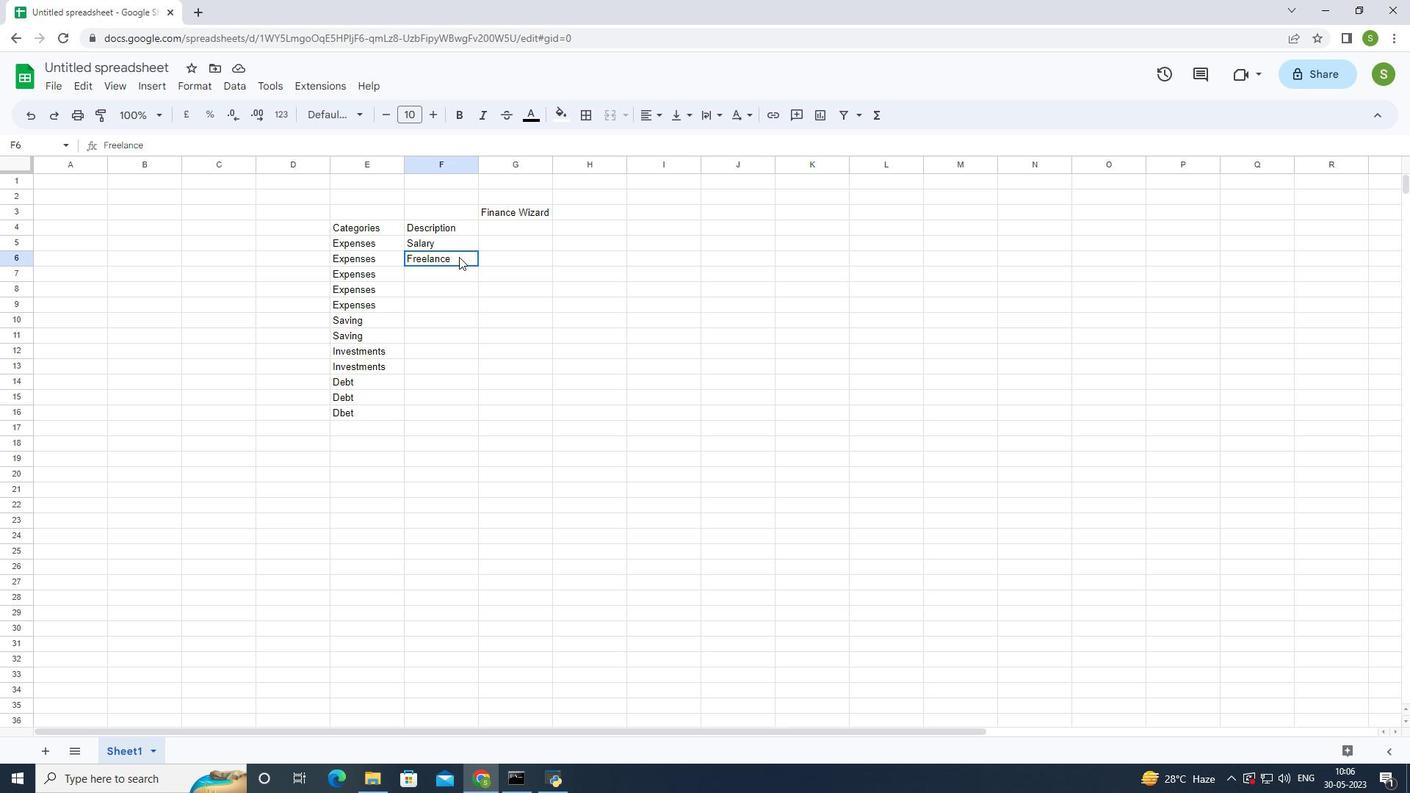 
Action: Mouse moved to (483, 247)
Screenshot: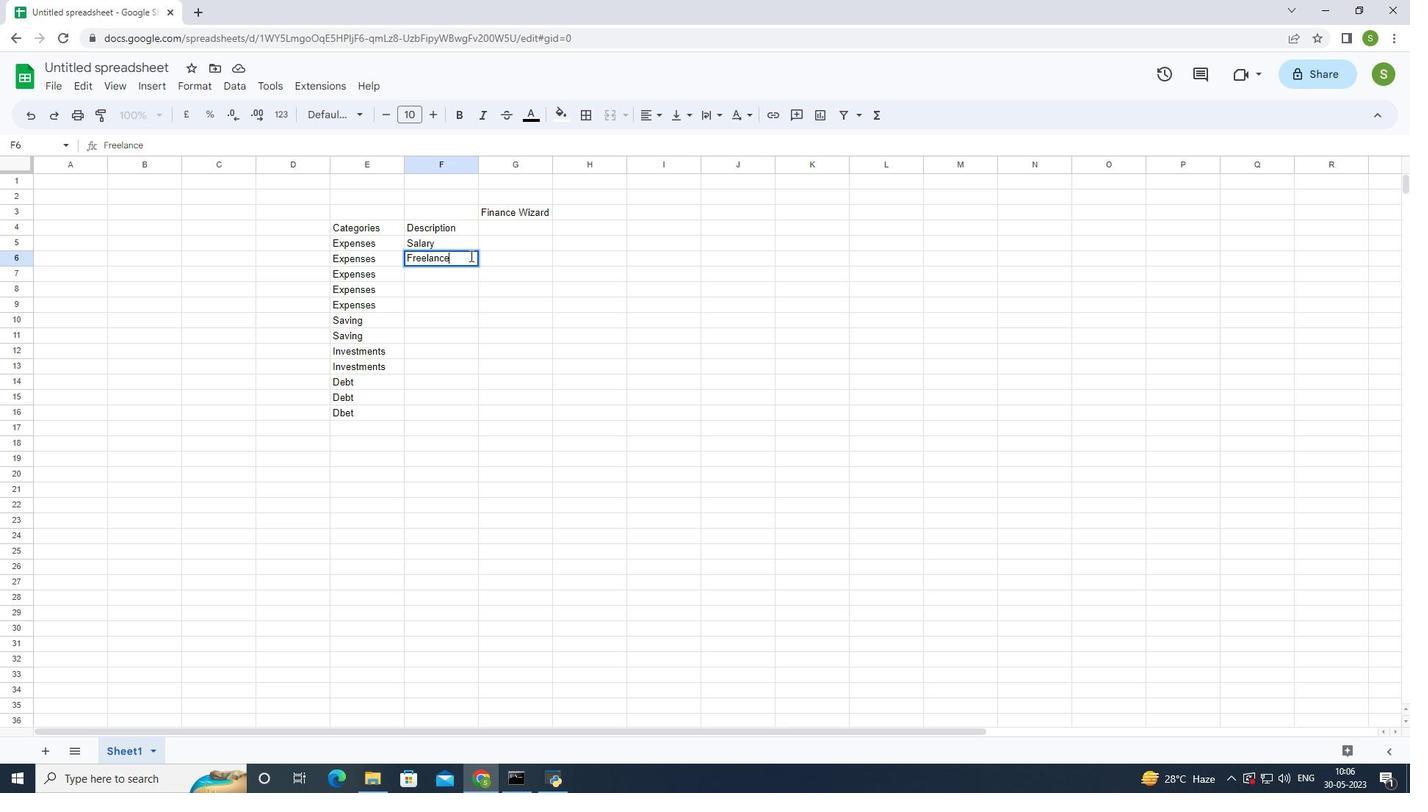 
Action: Key pressed <Key.space><Key.shift>Work<Key.enter><Key.shift><Key.shift><Key.shift><Key.shift><Key.shift><Key.shift><Key.shift><Key.shift><Key.shift><Key.shift><Key.shift>Rental<Key.space><Key.shift>Income<Key.enter><Key.shift>Housing<Key.enter><Key.shift>Transportation<Key.enter><Key.shift>Groceries<Key.enter><Key.shift><Key.shift><Key.shift><Key.shift><Key.shift><Key.shift><Key.shift><Key.shift><Key.shift>Utilities<Key.enter><Key.shift>Entertainment<Key.enter><Key.shift>Emergency<Key.space><Key.shift><Key.shift>Fund'<Key.enter><Key.shift>Retirement<Key.enter><Key.shift>Stocks<Key.enter><Key.shift>Mutual<Key.space><Key.shift><Key.shift>Funds<Key.enter>
Screenshot: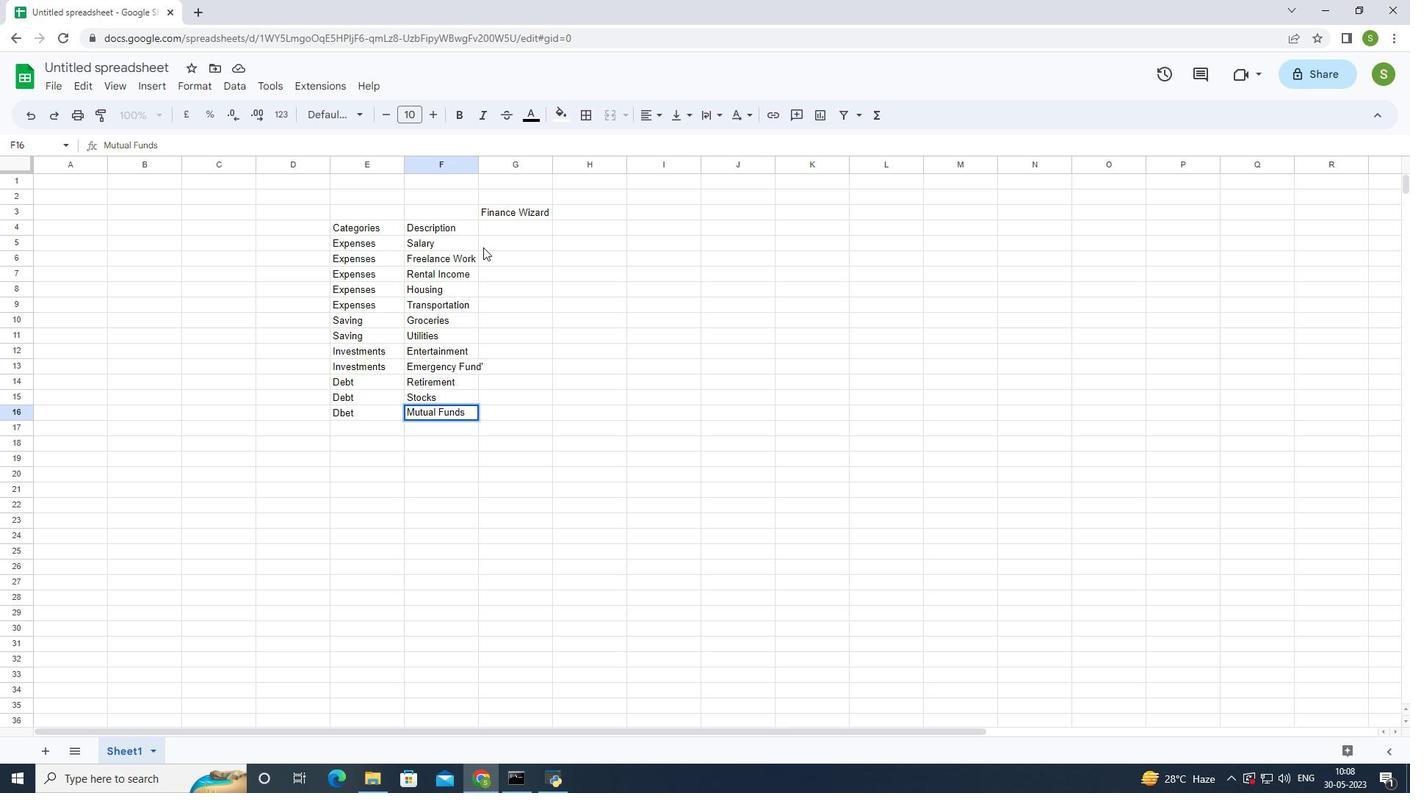 
Action: Mouse moved to (509, 220)
Screenshot: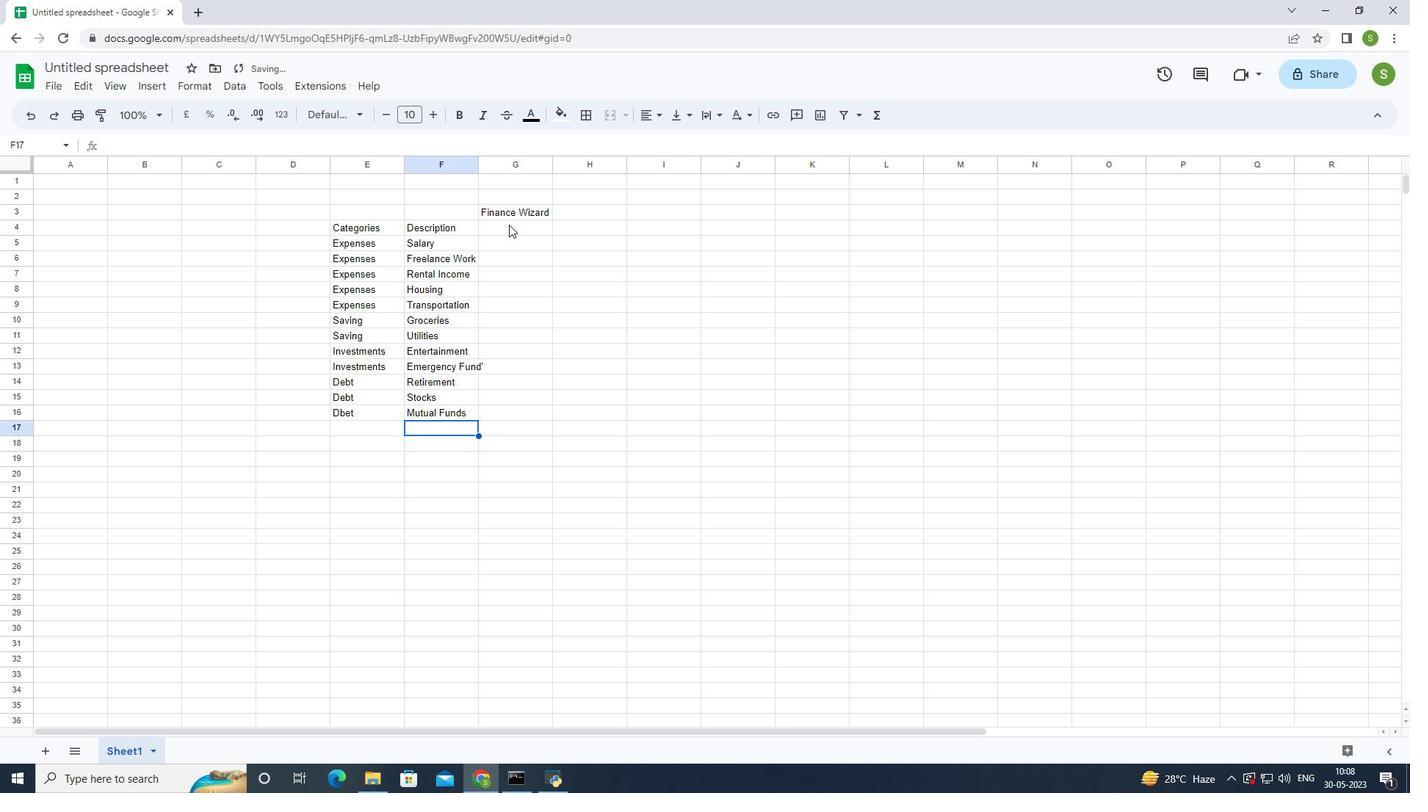 
Action: Mouse pressed left at (509, 220)
Screenshot: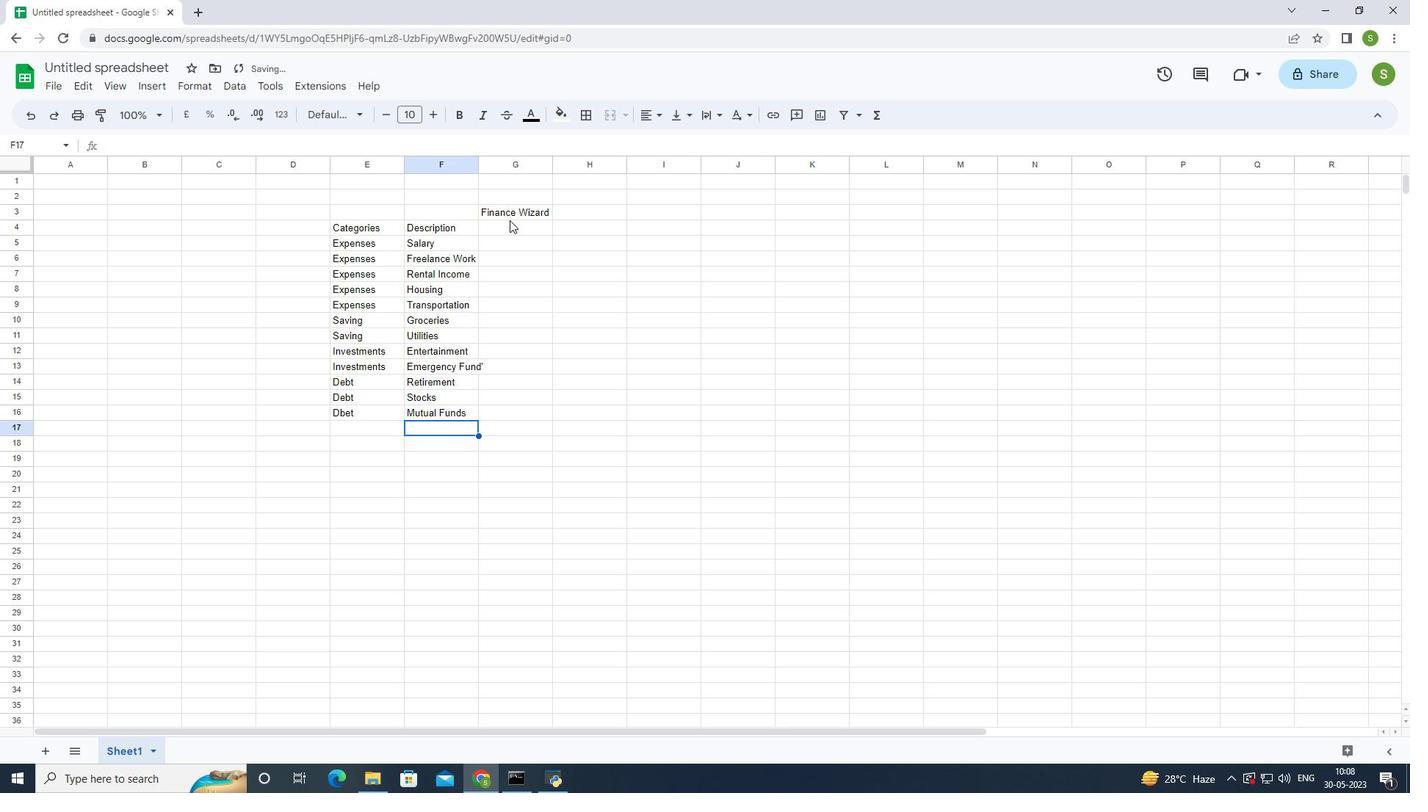 
Action: Mouse moved to (506, 227)
Screenshot: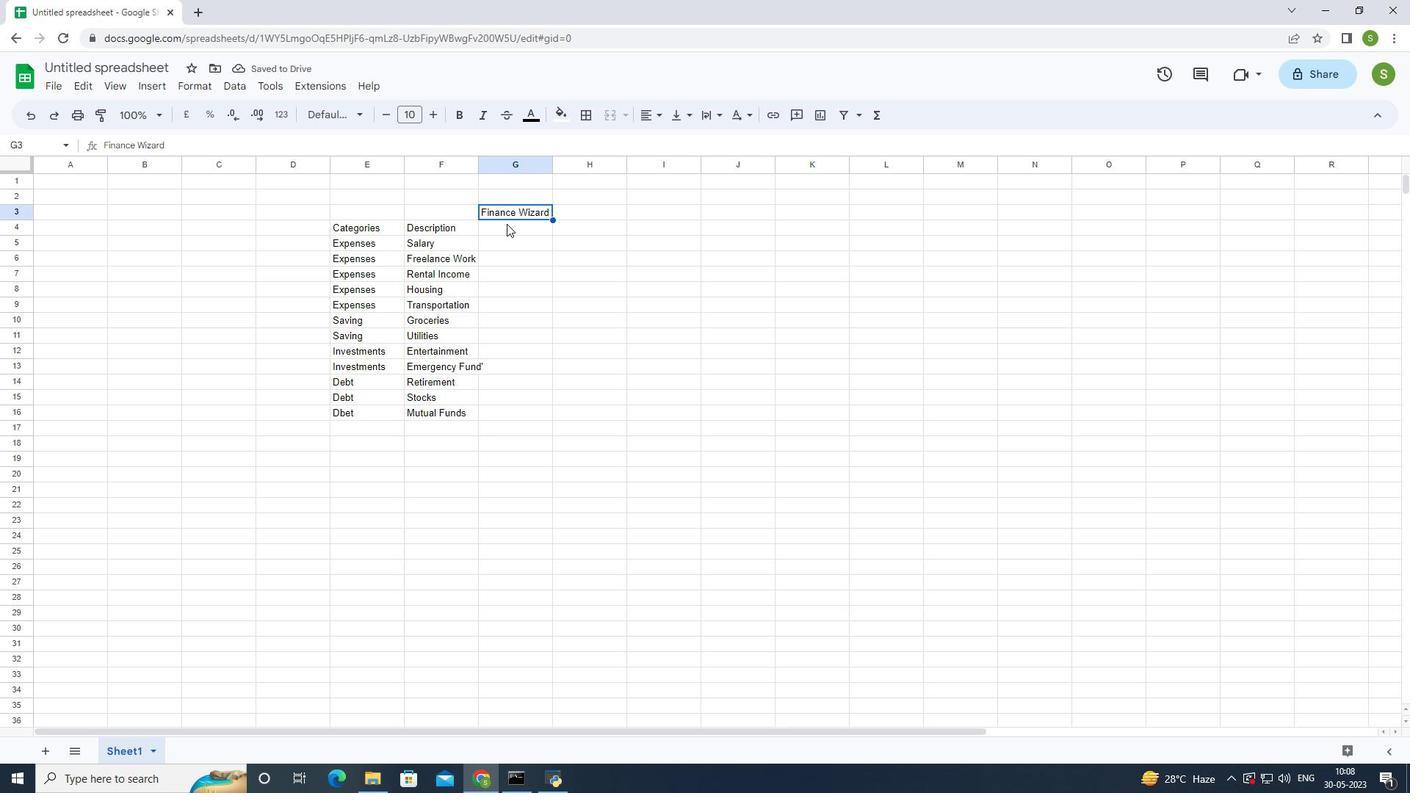 
Action: Mouse pressed left at (506, 227)
Screenshot: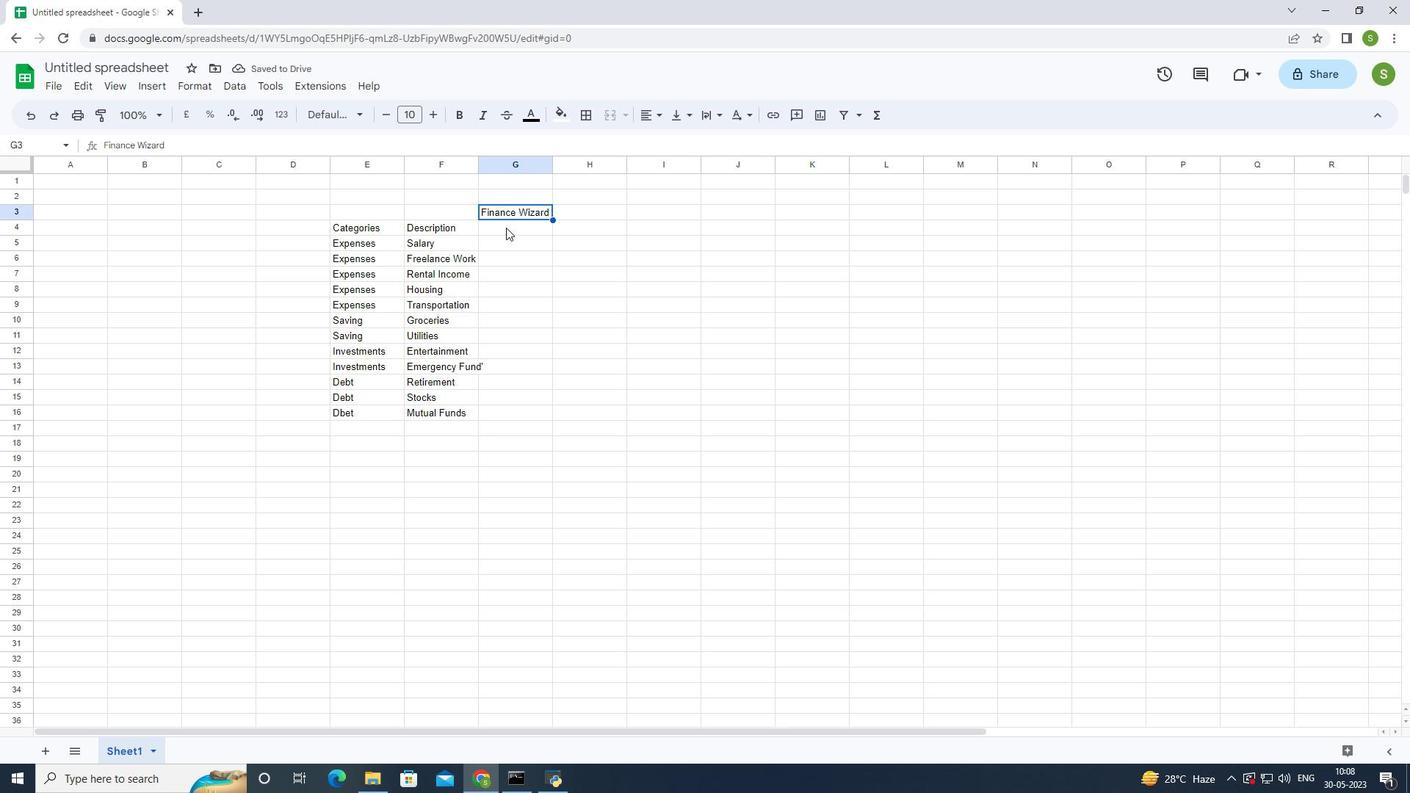
Action: Key pressed <Key.shift>Credit<Key.enter>
Screenshot: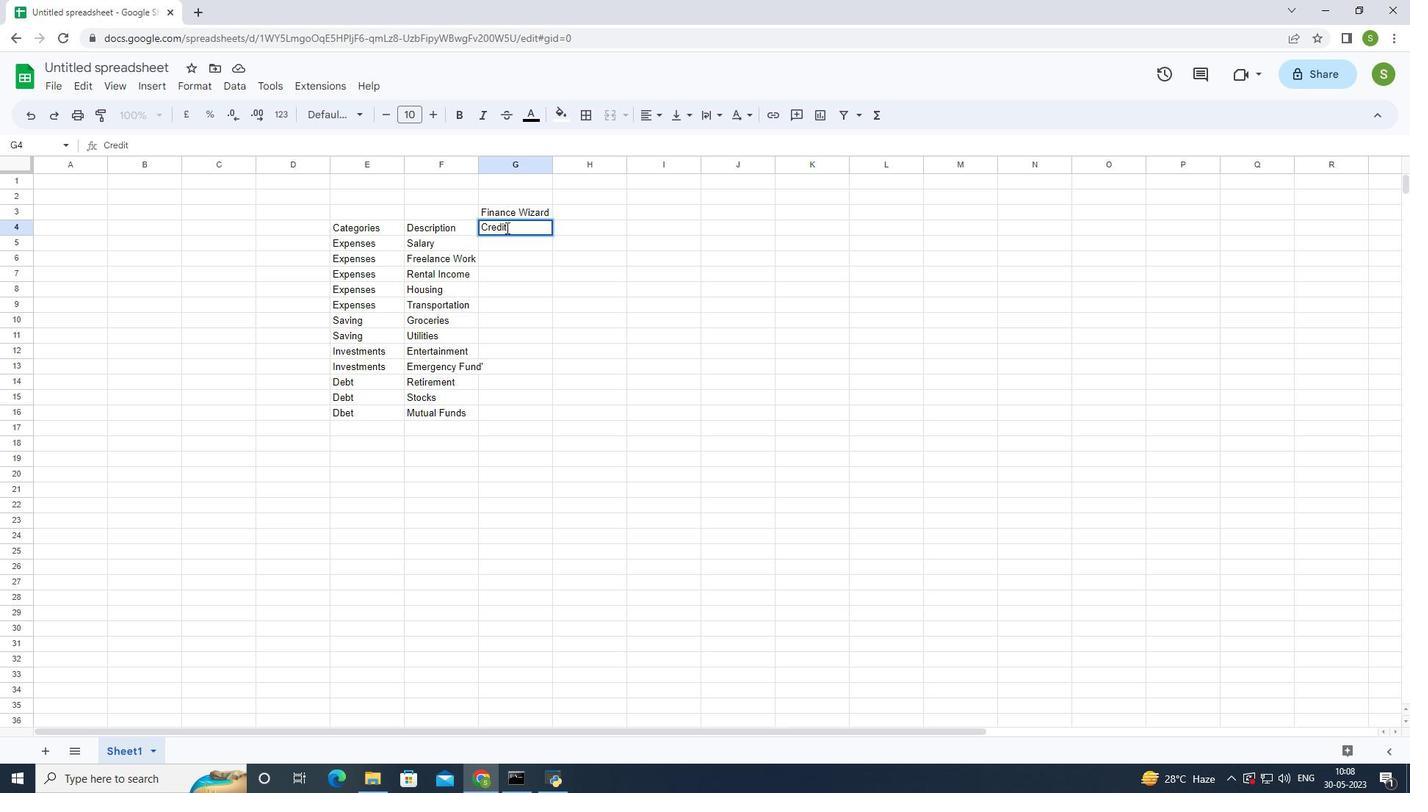 
Action: Mouse moved to (512, 225)
Screenshot: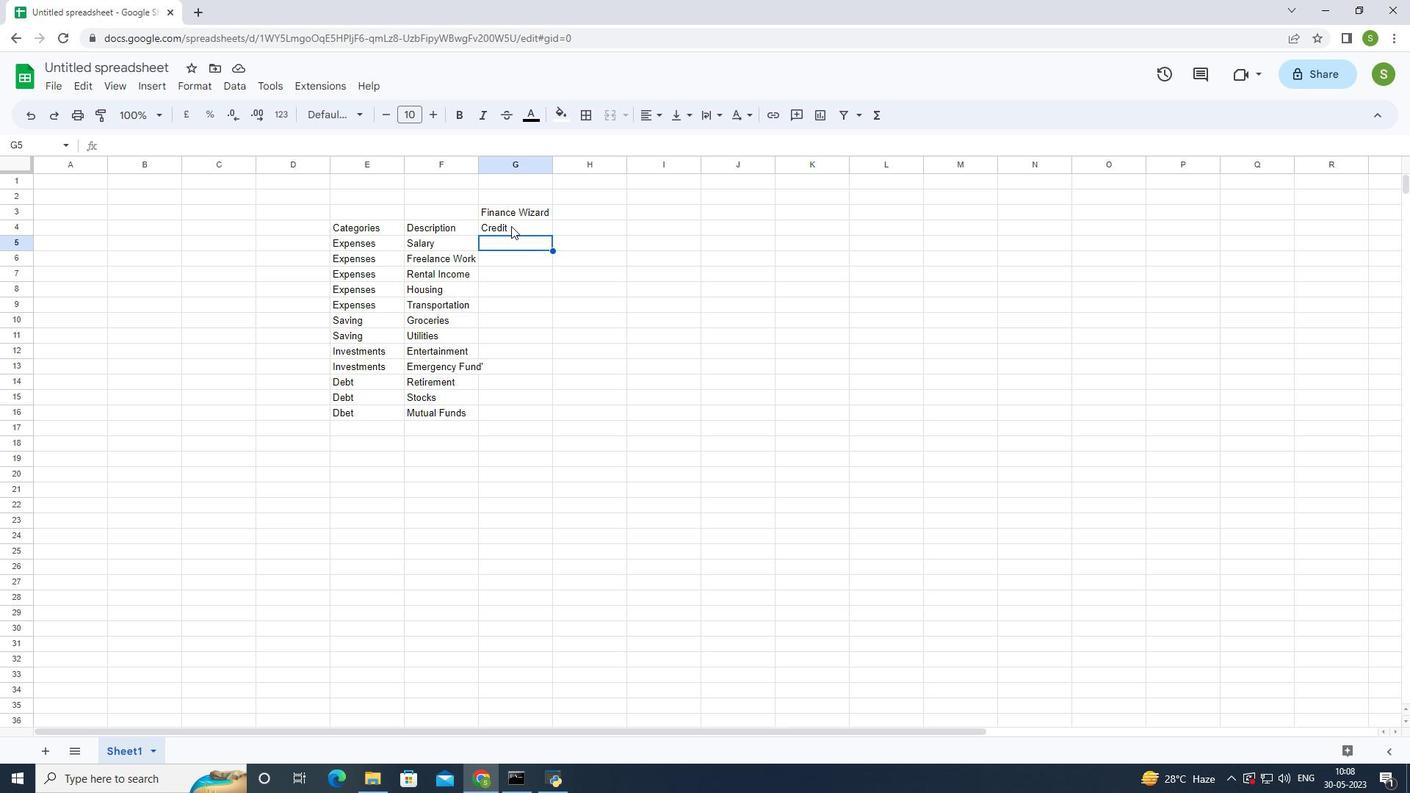 
Action: Mouse pressed left at (512, 225)
Screenshot: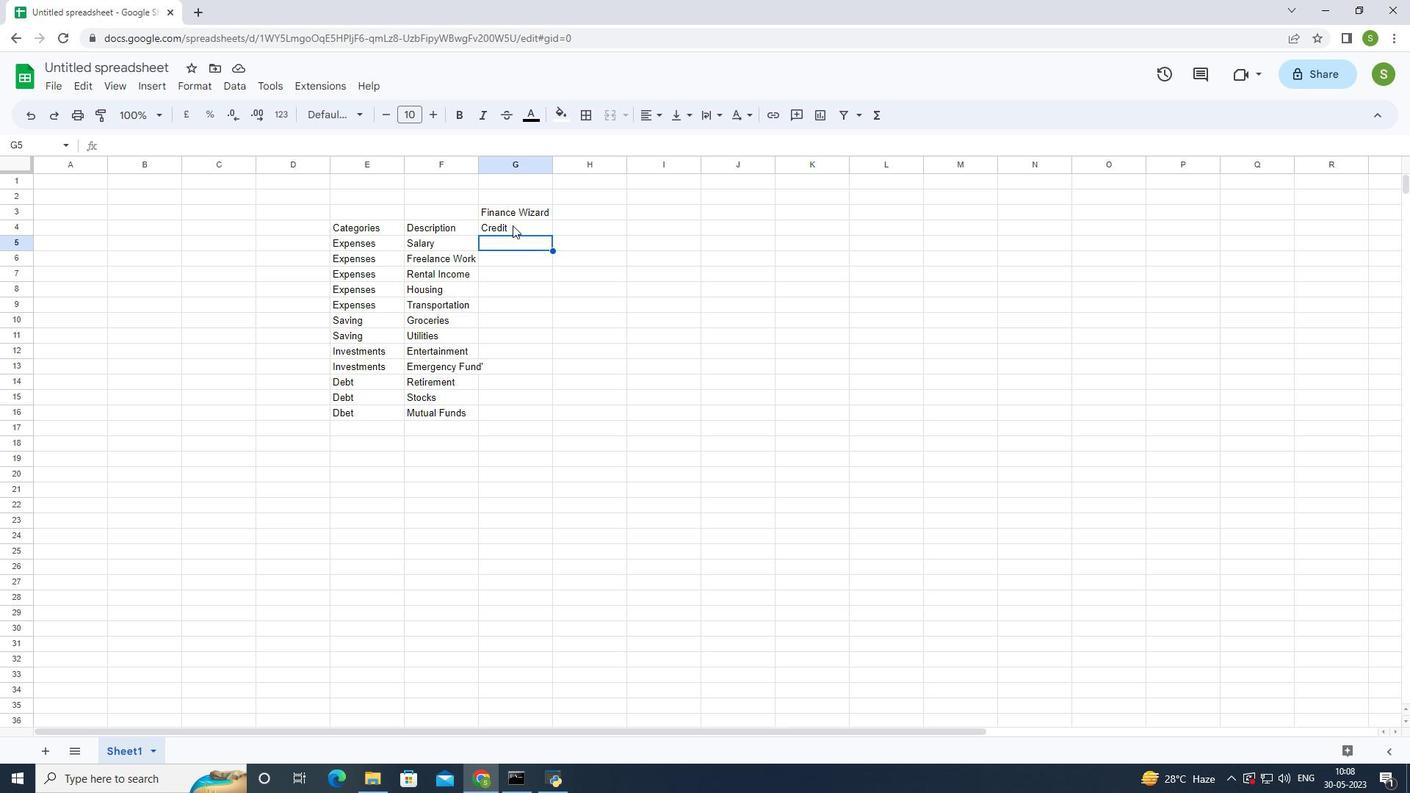 
Action: Mouse moved to (522, 228)
Screenshot: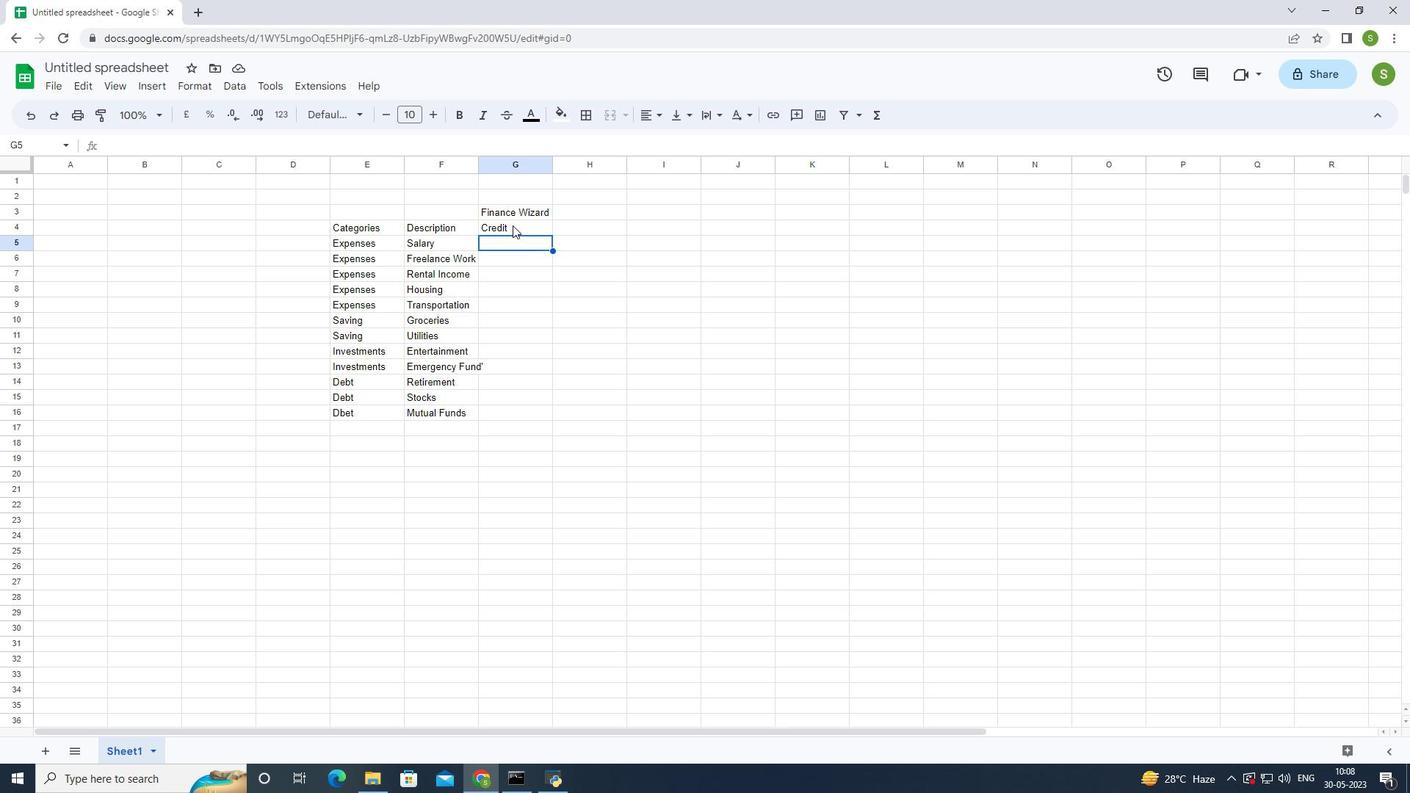 
Action: Mouse pressed left at (522, 228)
Screenshot: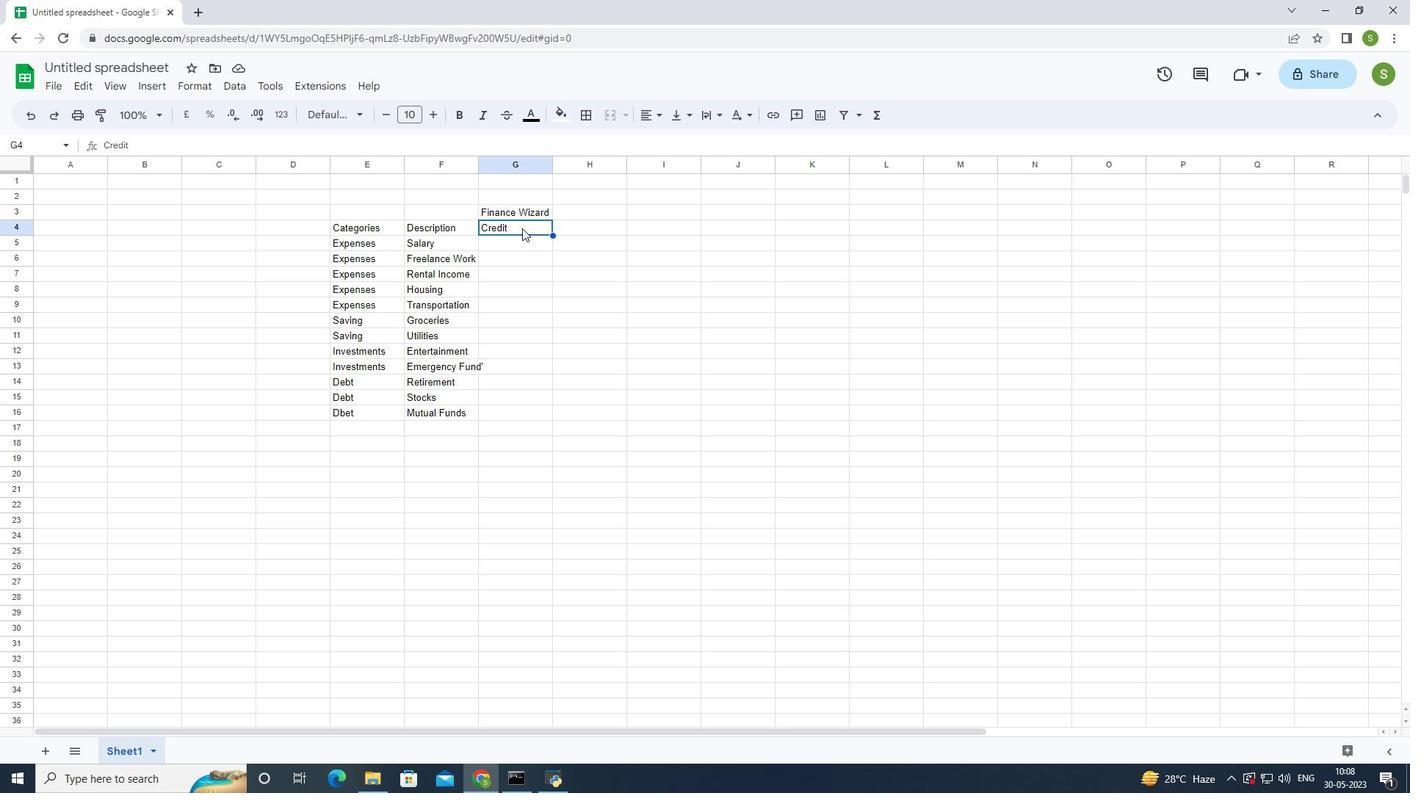 
Action: Mouse pressed left at (522, 228)
Screenshot: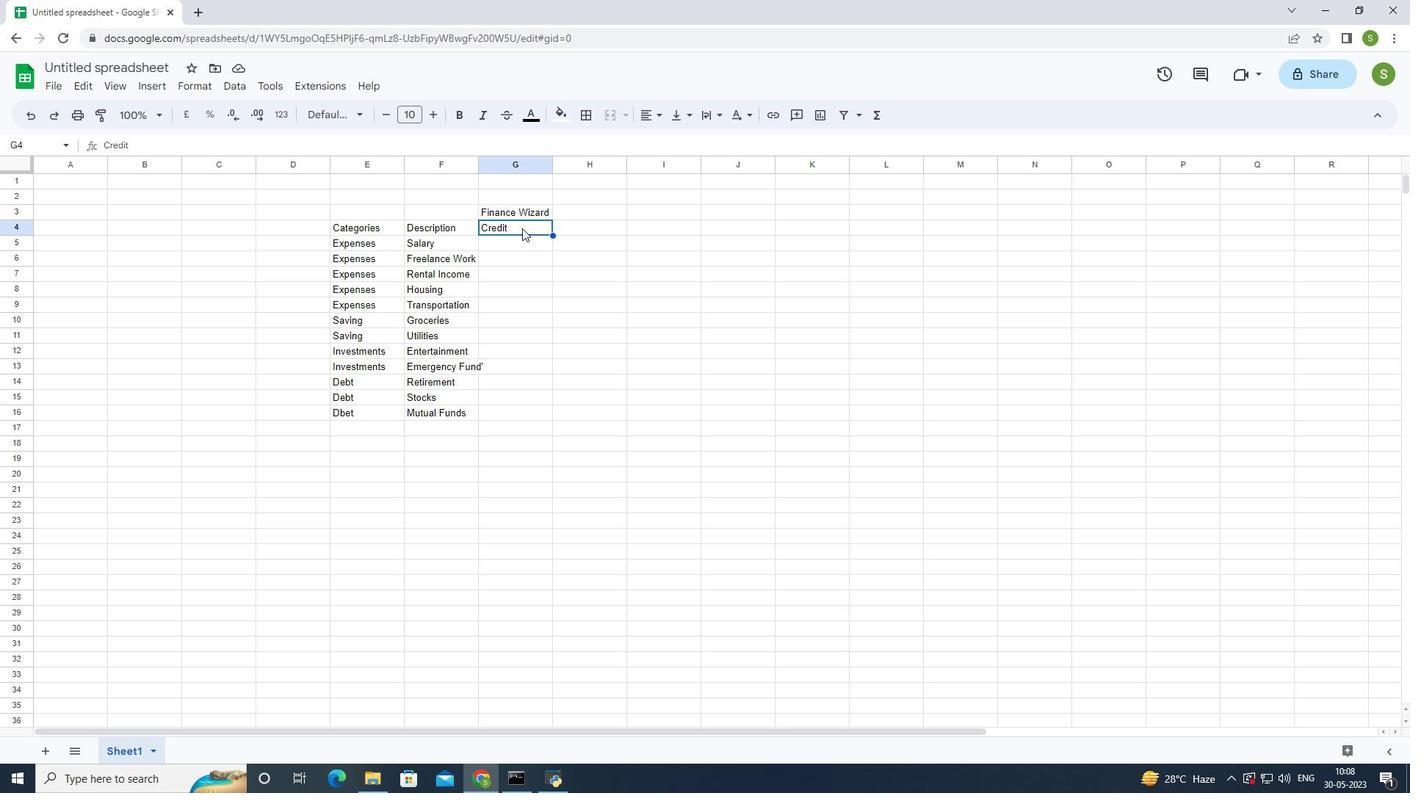 
Action: Mouse pressed left at (522, 228)
Screenshot: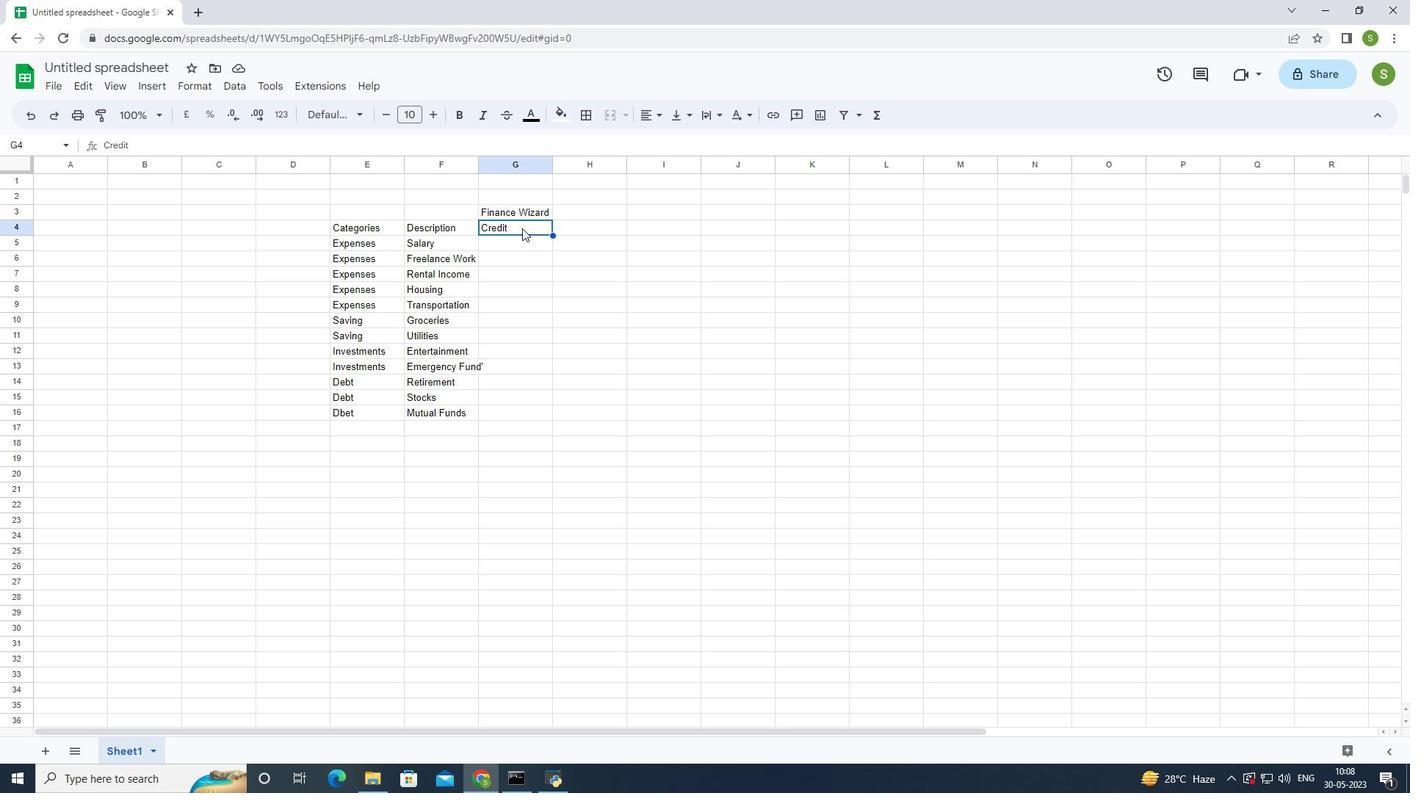
Action: Mouse pressed left at (522, 228)
Screenshot: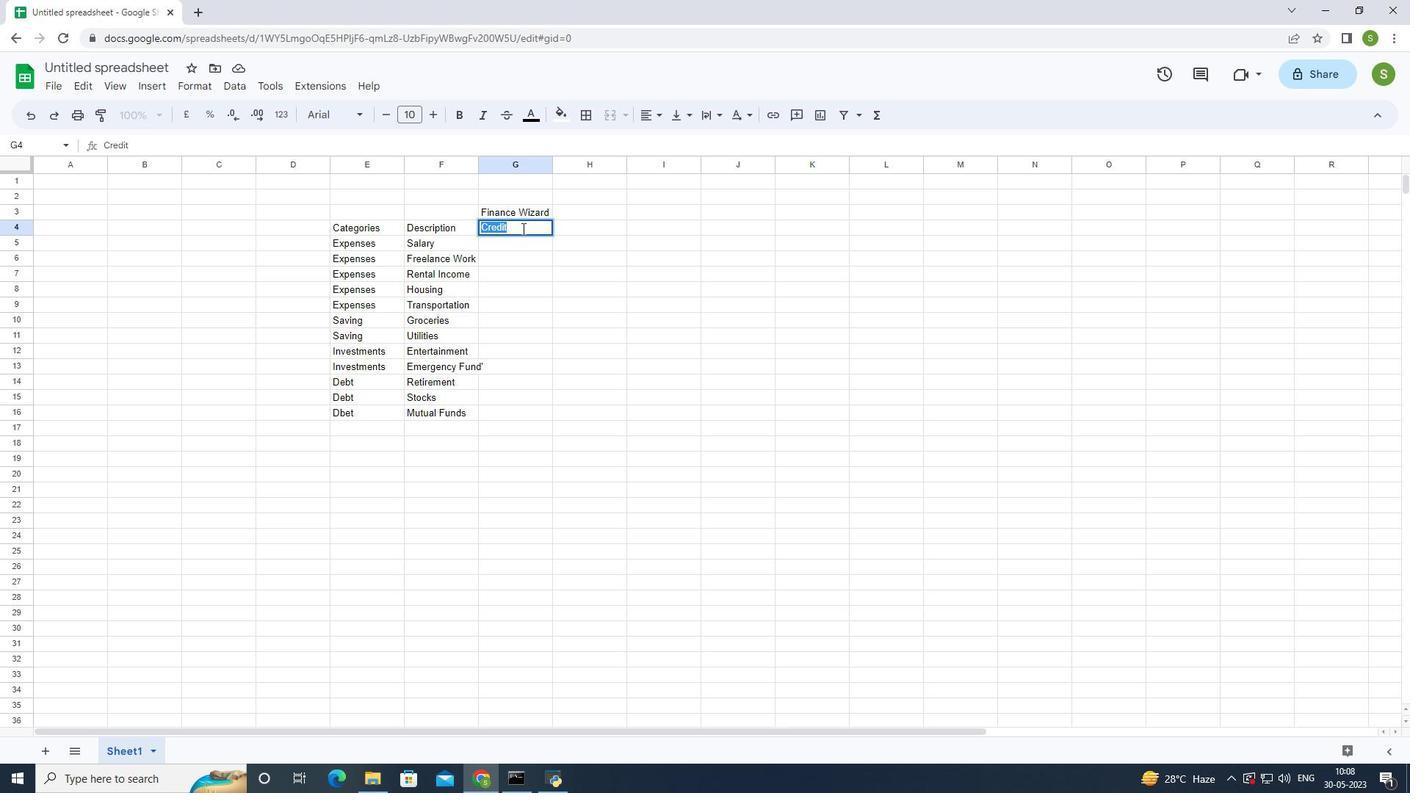 
Action: Mouse moved to (409, 352)
Screenshot: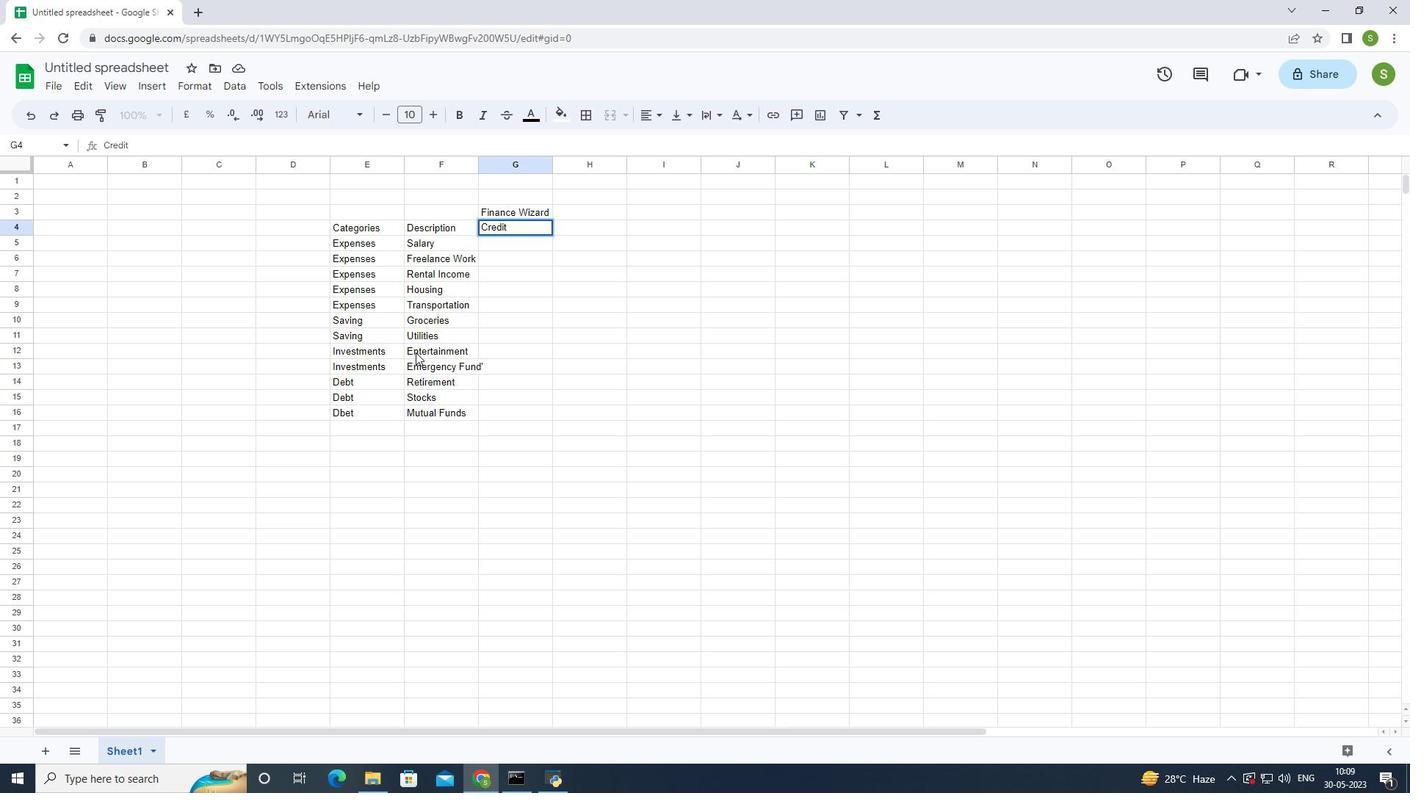 
Action: Mouse pressed left at (409, 352)
Screenshot: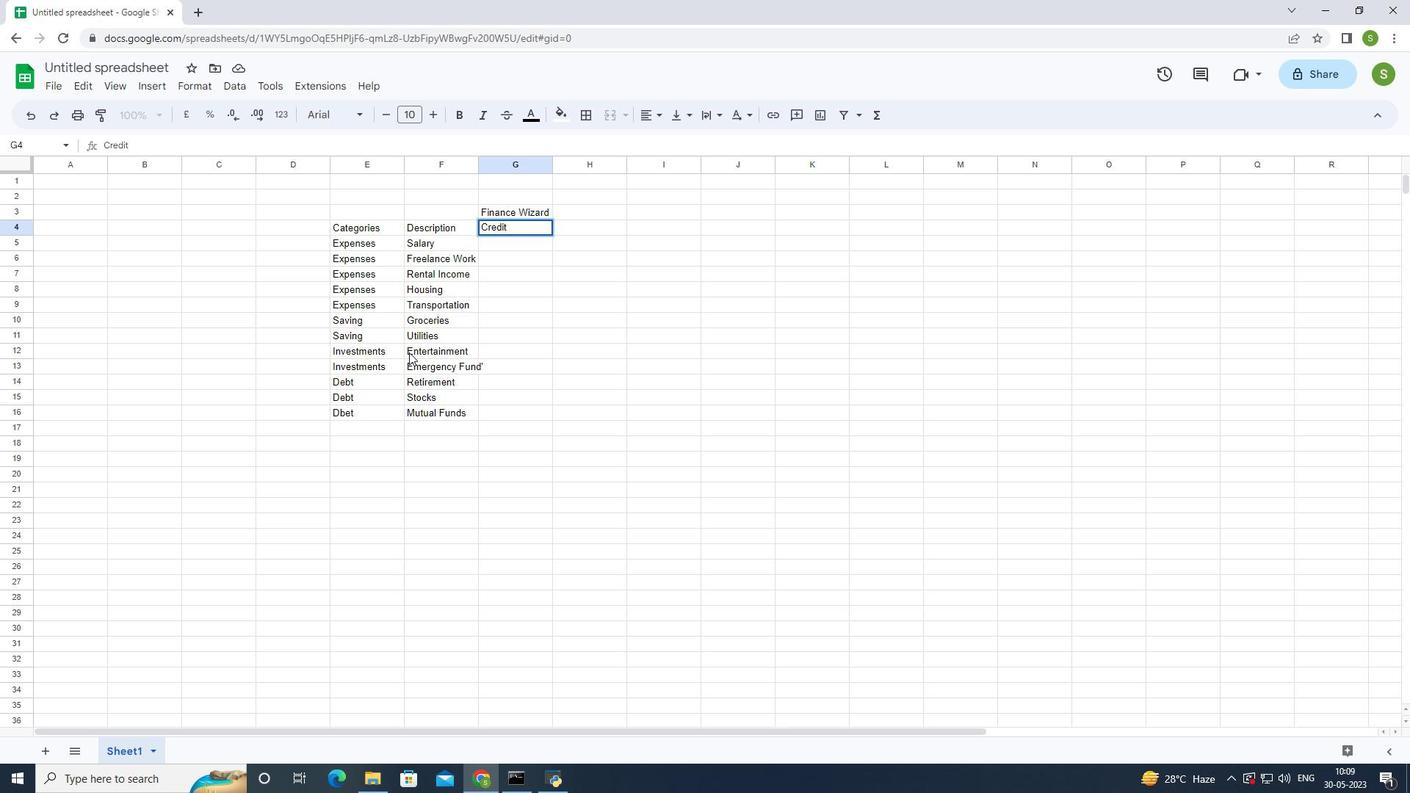 
Action: Mouse moved to (408, 348)
Screenshot: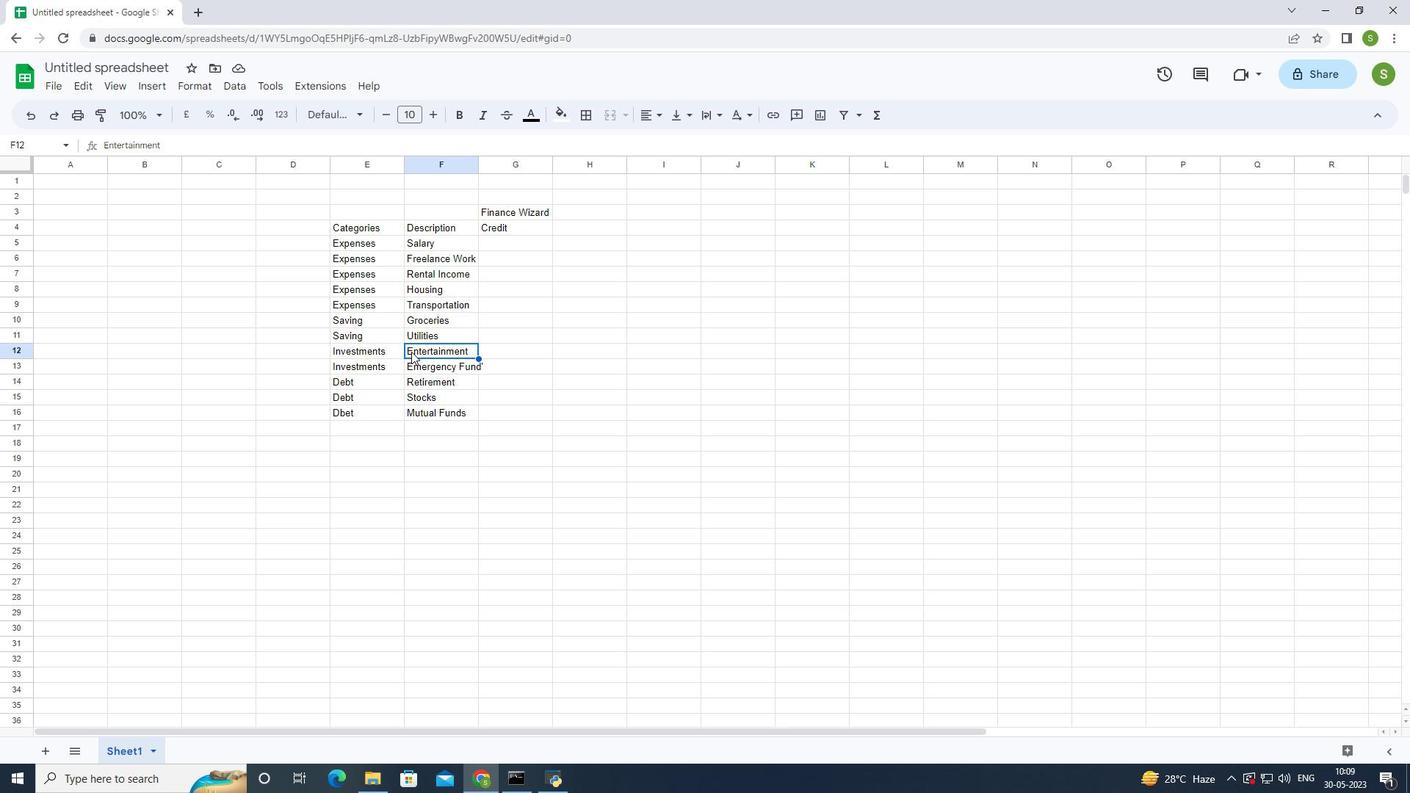 
Action: Mouse pressed left at (408, 348)
Screenshot: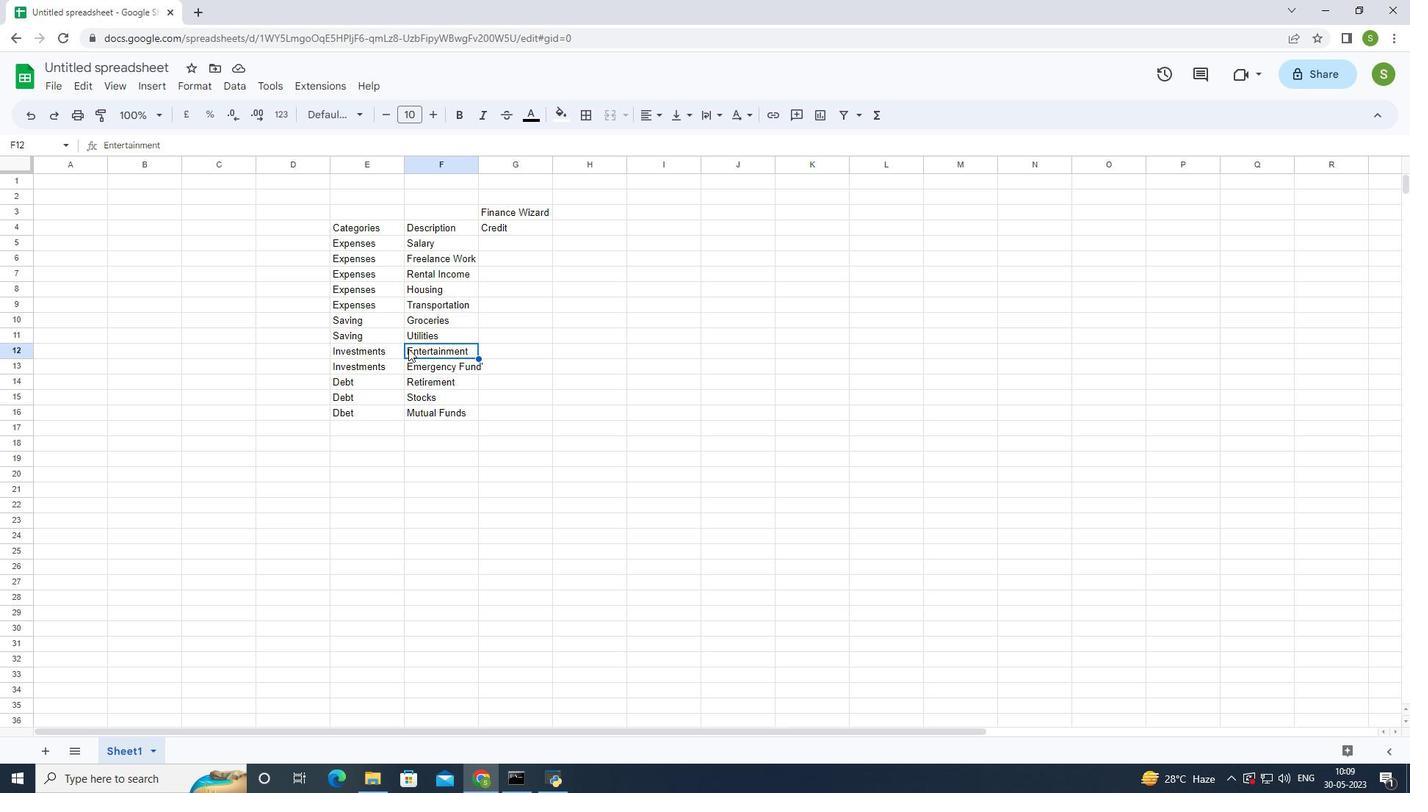 
Action: Mouse moved to (409, 345)
Screenshot: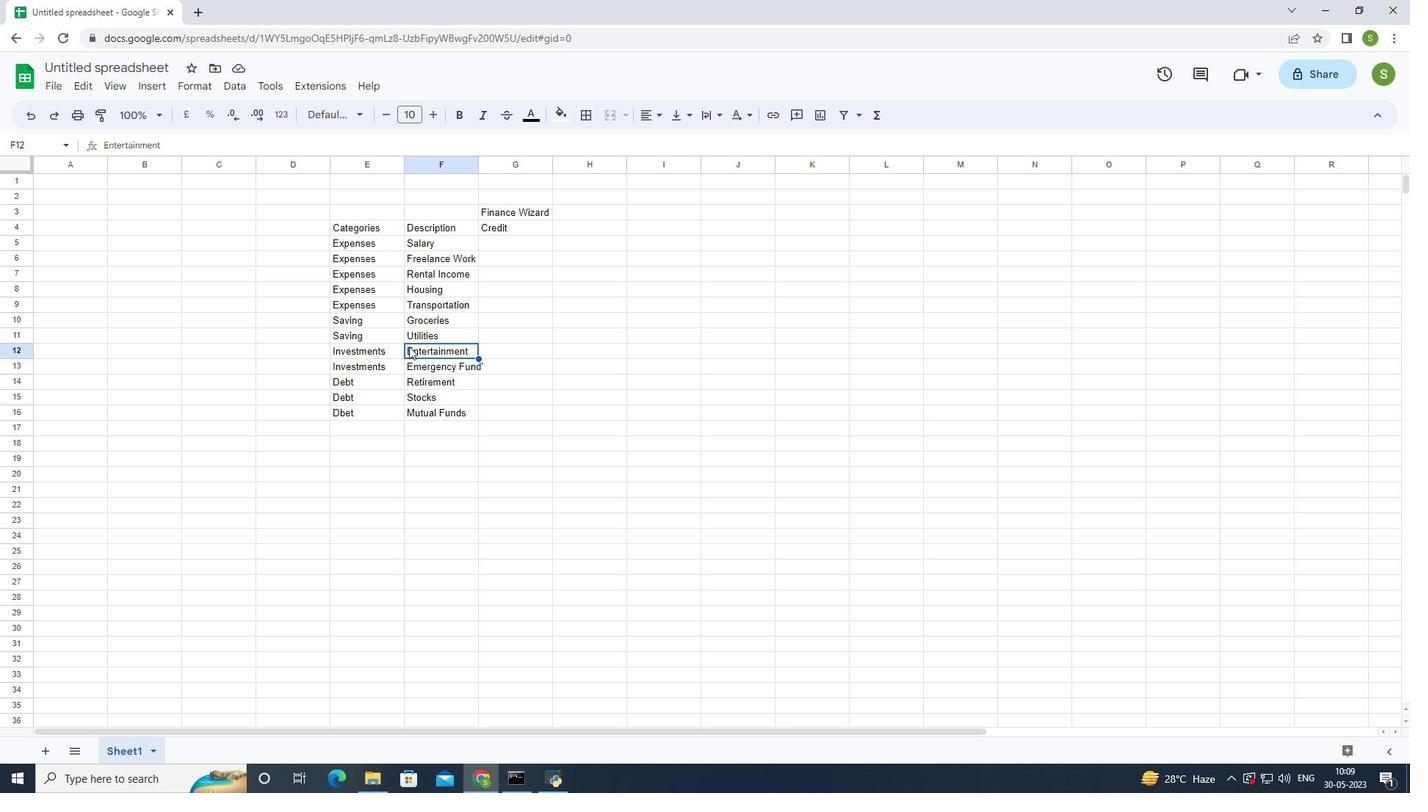 
Action: Mouse pressed left at (409, 345)
Screenshot: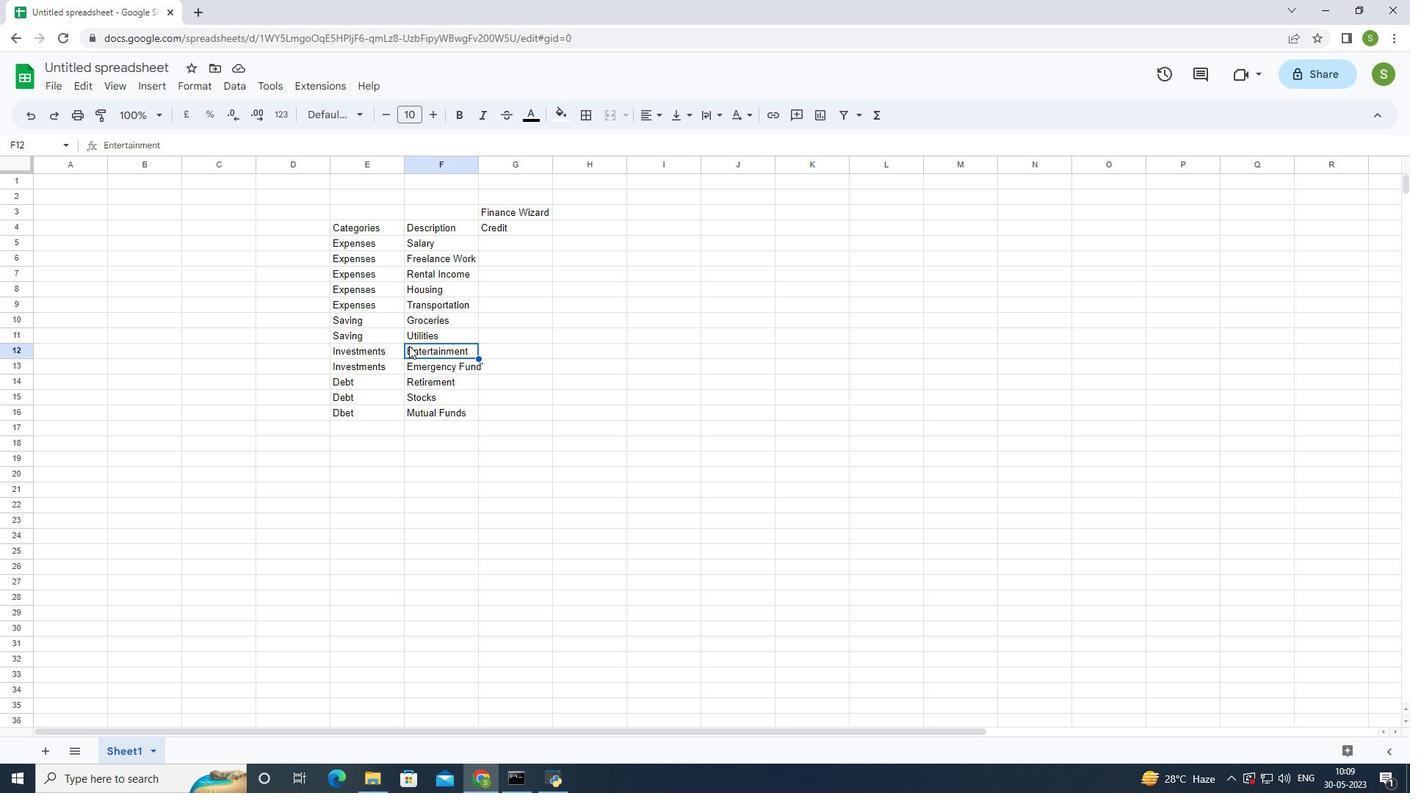 
Action: Mouse moved to (401, 342)
Screenshot: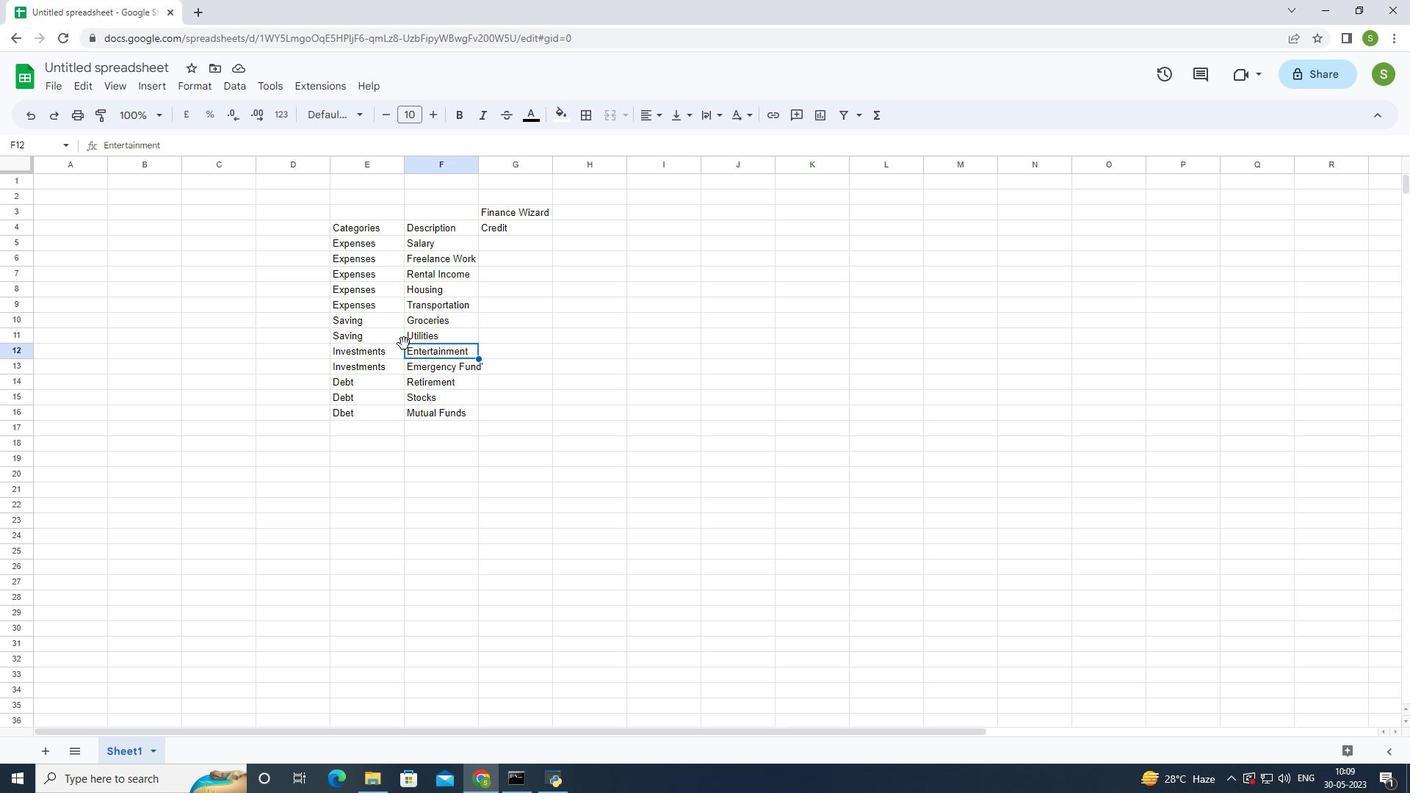 
Action: Mouse pressed left at (401, 342)
Screenshot: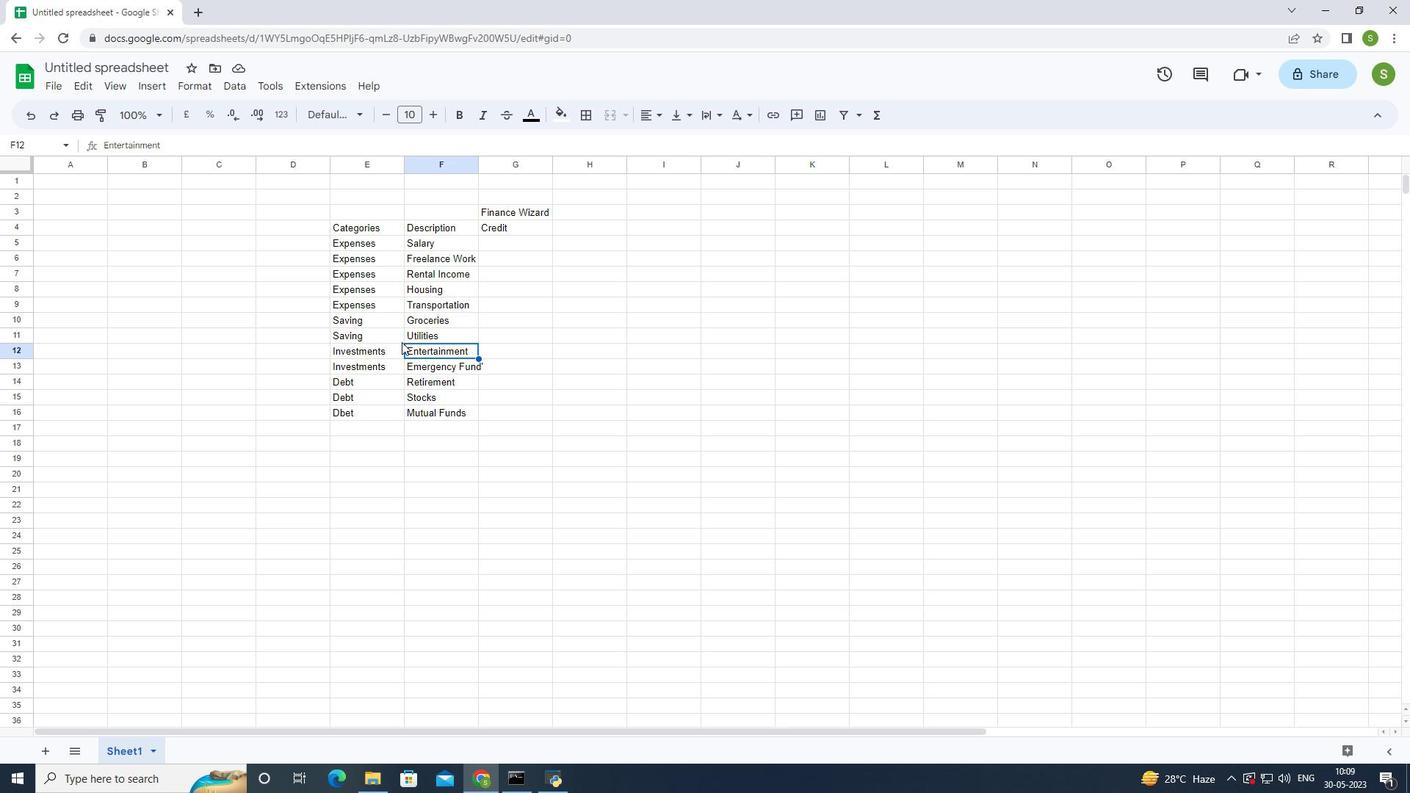 
Action: Mouse moved to (423, 348)
Screenshot: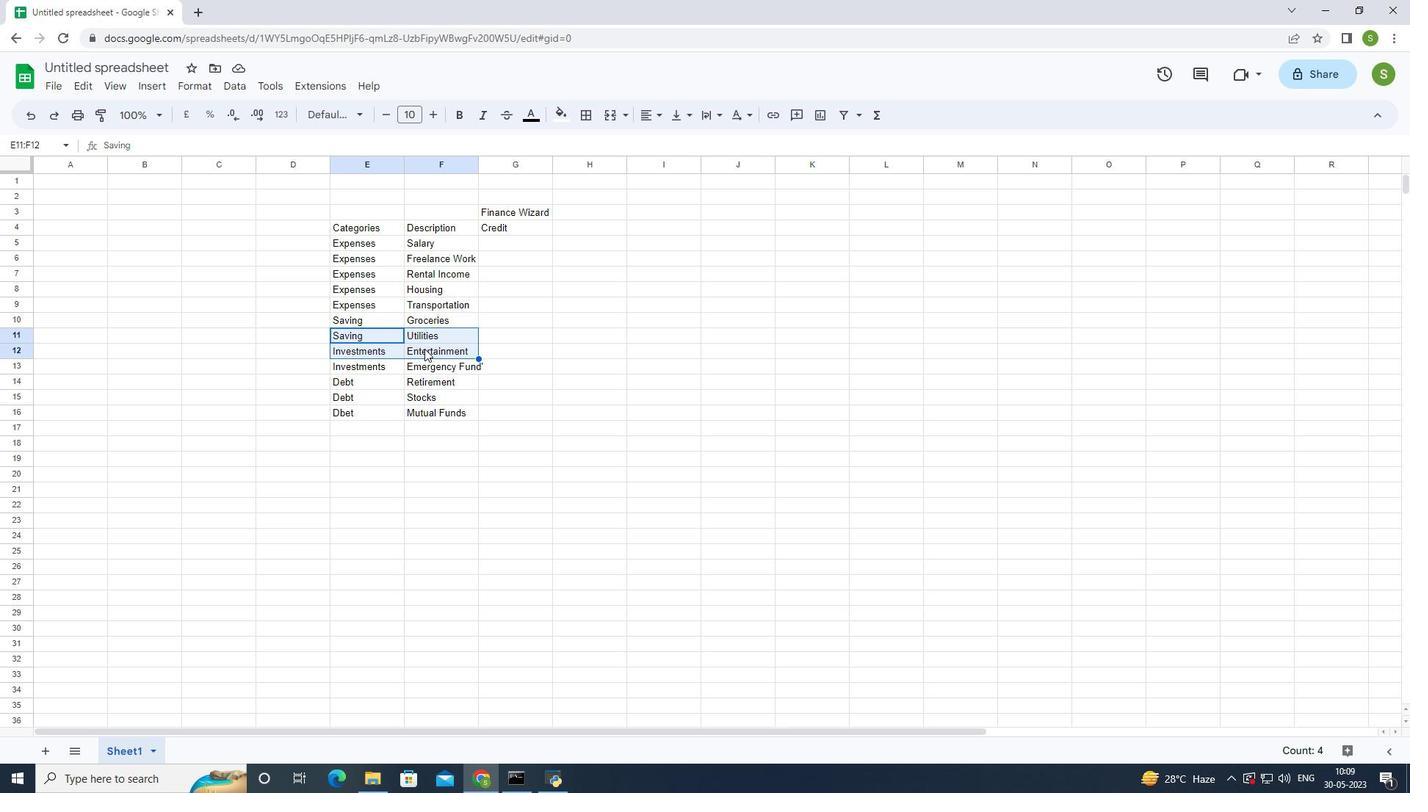 
Action: Mouse pressed left at (423, 348)
Screenshot: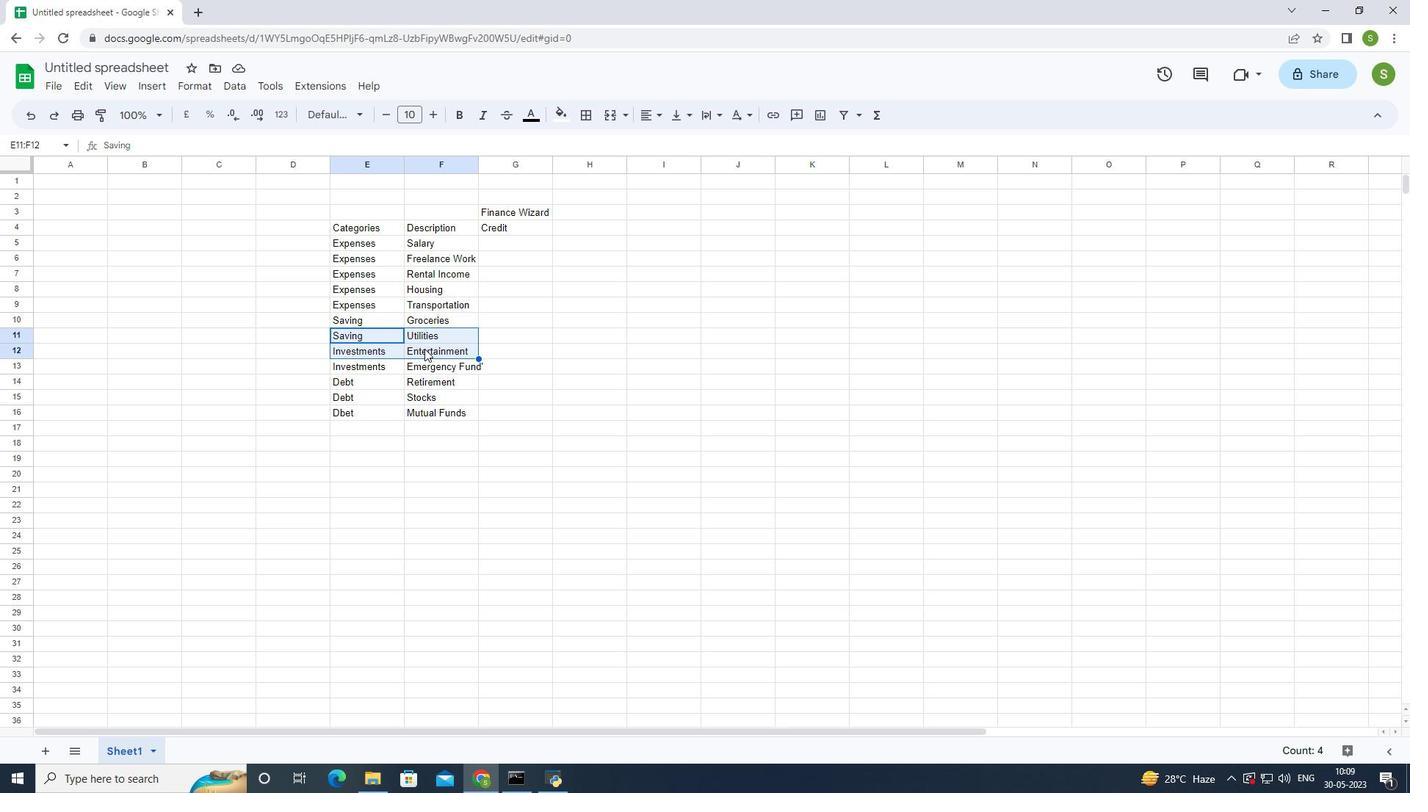 
Action: Mouse moved to (410, 348)
Screenshot: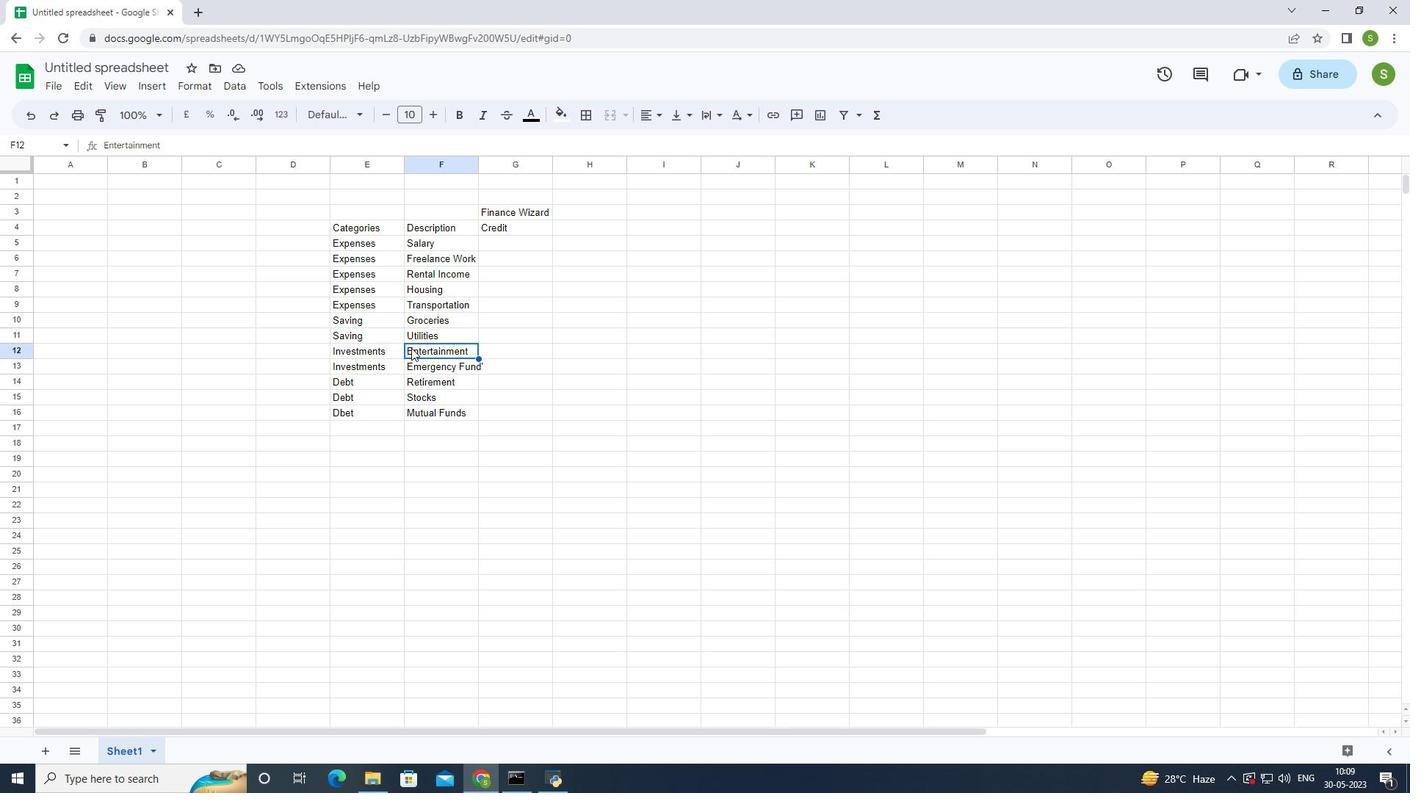 
Action: Mouse pressed left at (410, 348)
Screenshot: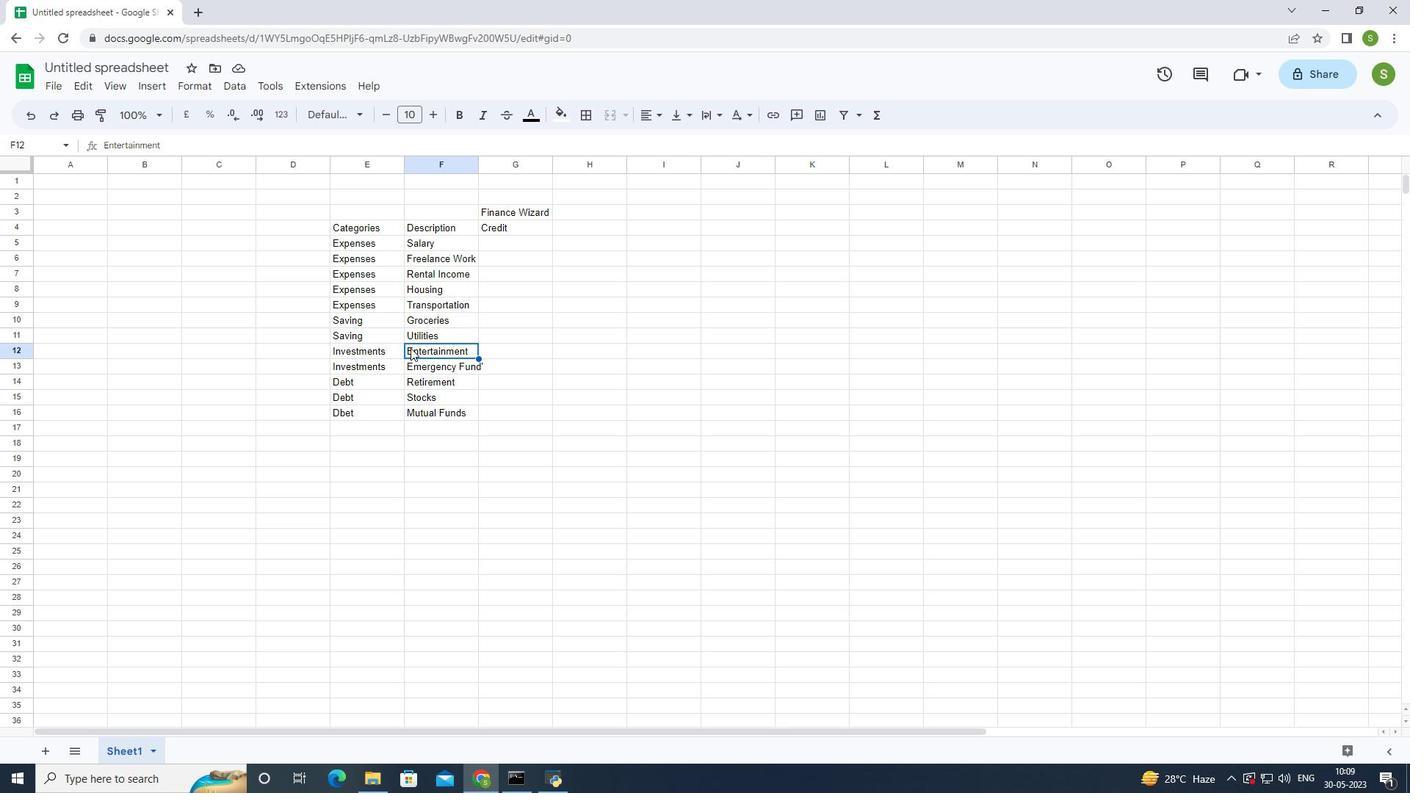 
Action: Mouse moved to (449, 350)
Screenshot: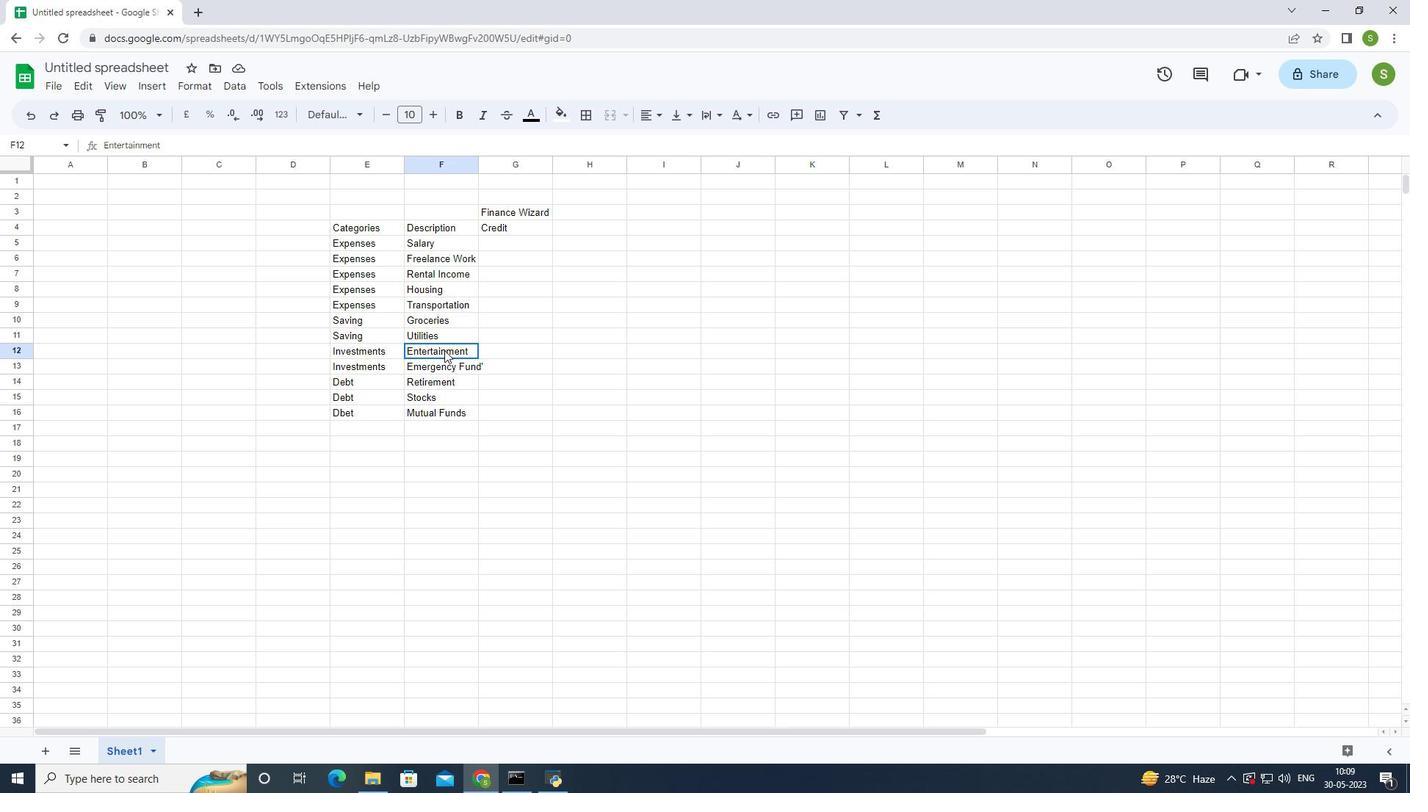 
Action: Mouse pressed left at (449, 350)
Screenshot: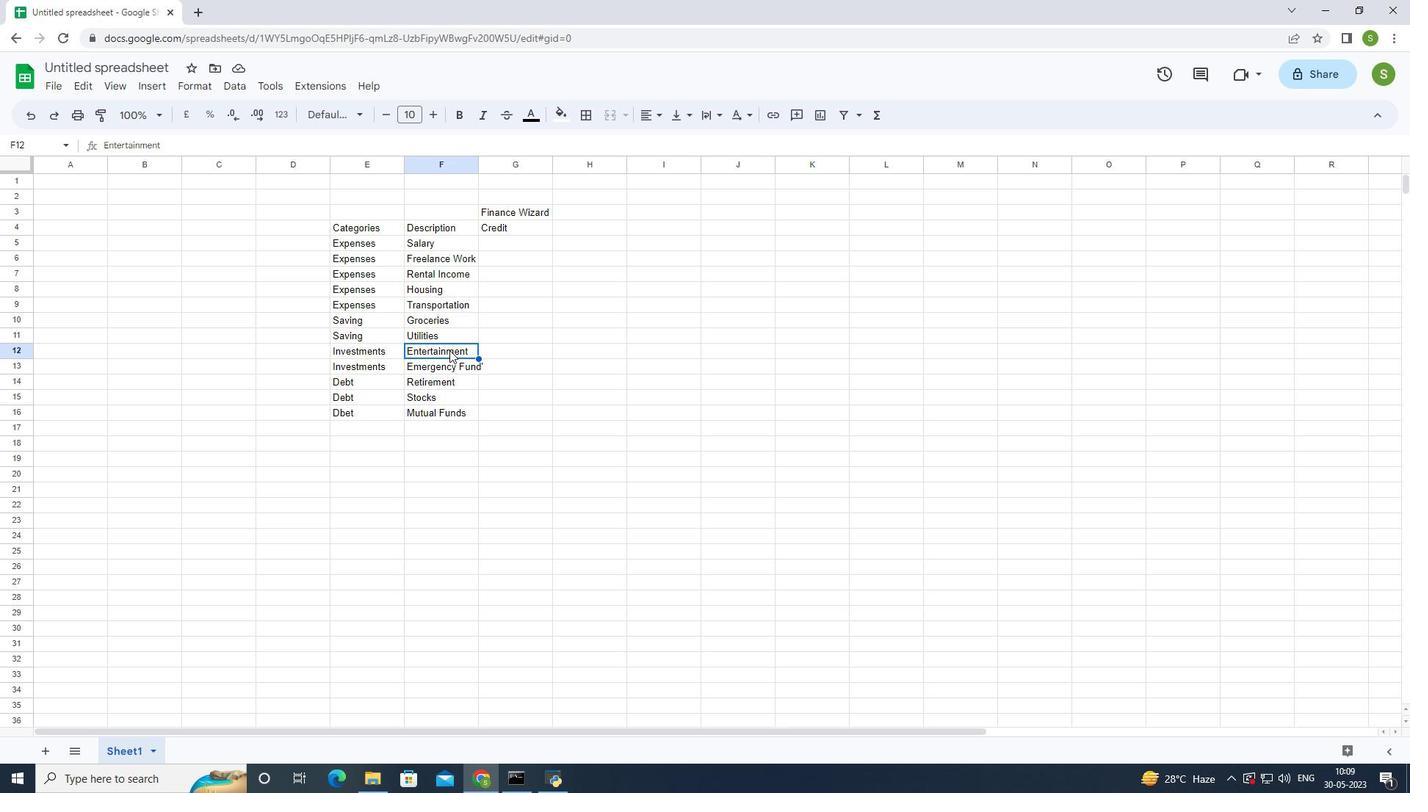 
Action: Mouse moved to (463, 349)
Screenshot: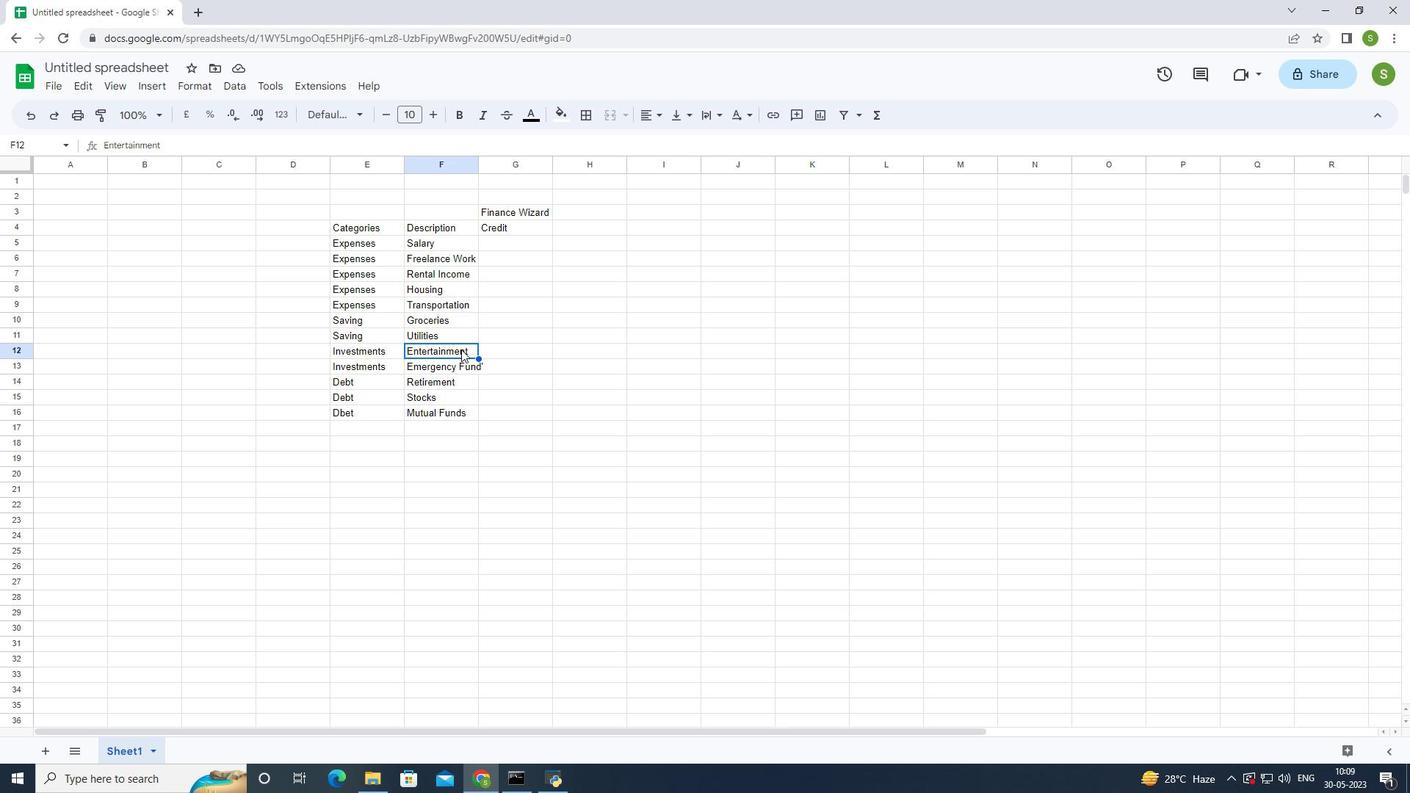 
Action: Mouse pressed left at (463, 349)
Screenshot: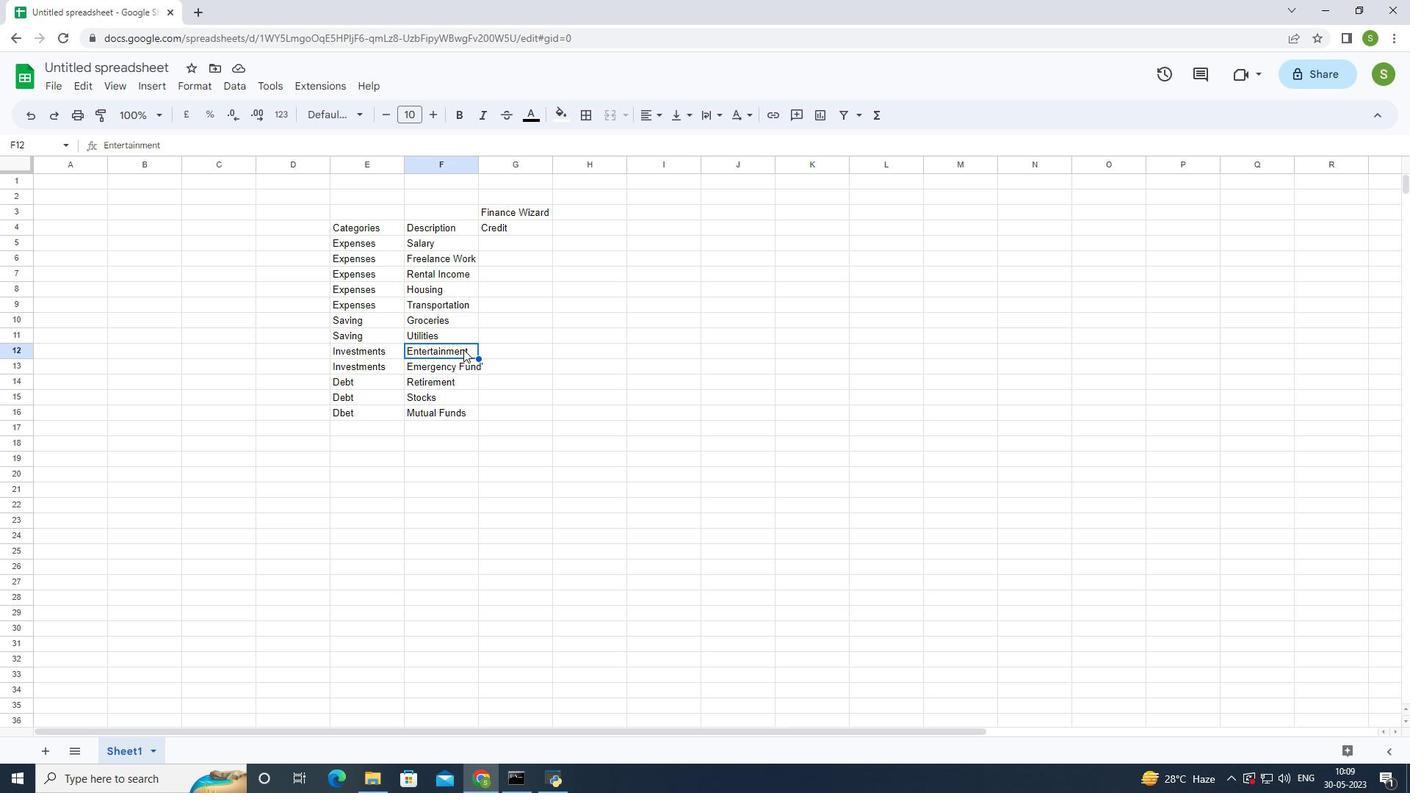 
Action: Mouse pressed left at (463, 349)
Screenshot: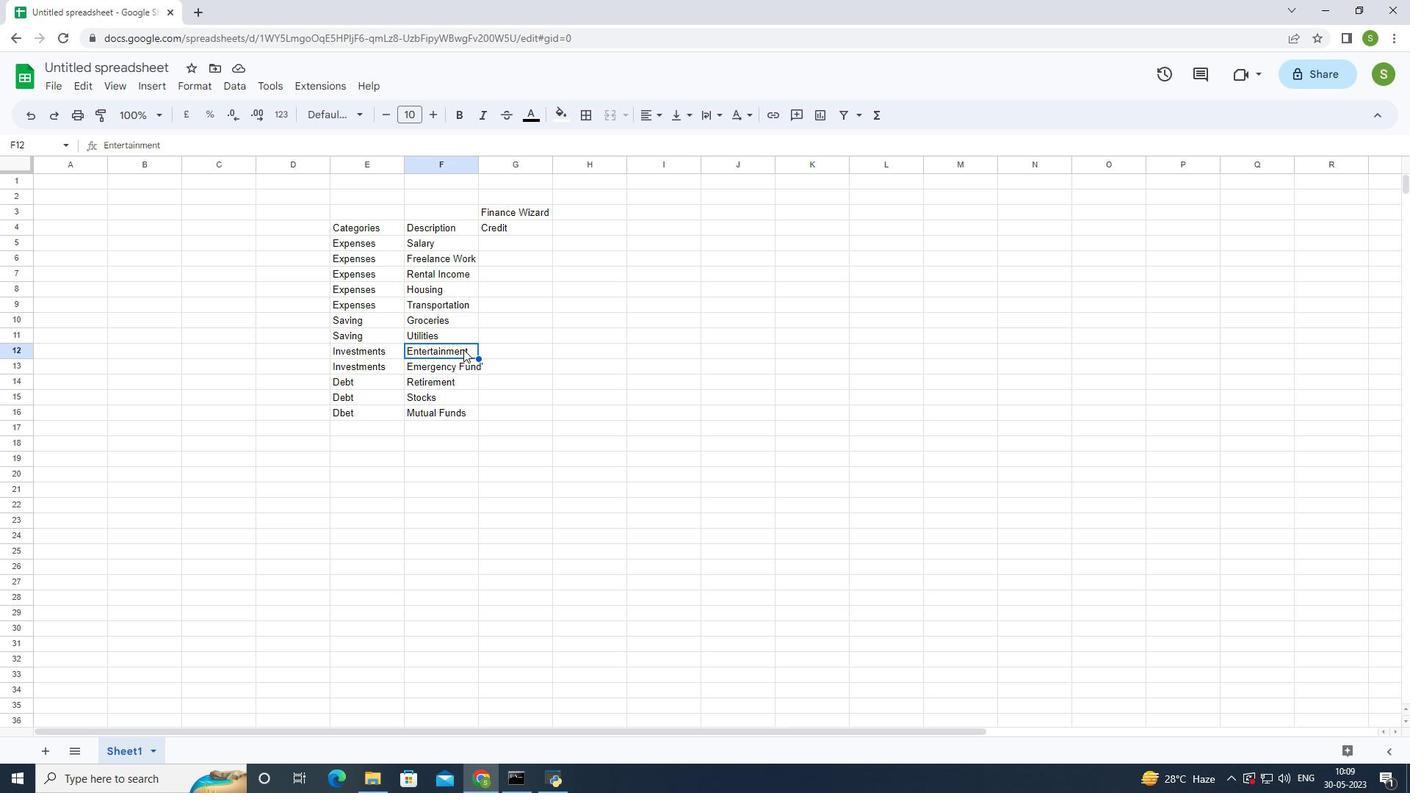 
Action: Mouse moved to (412, 345)
Screenshot: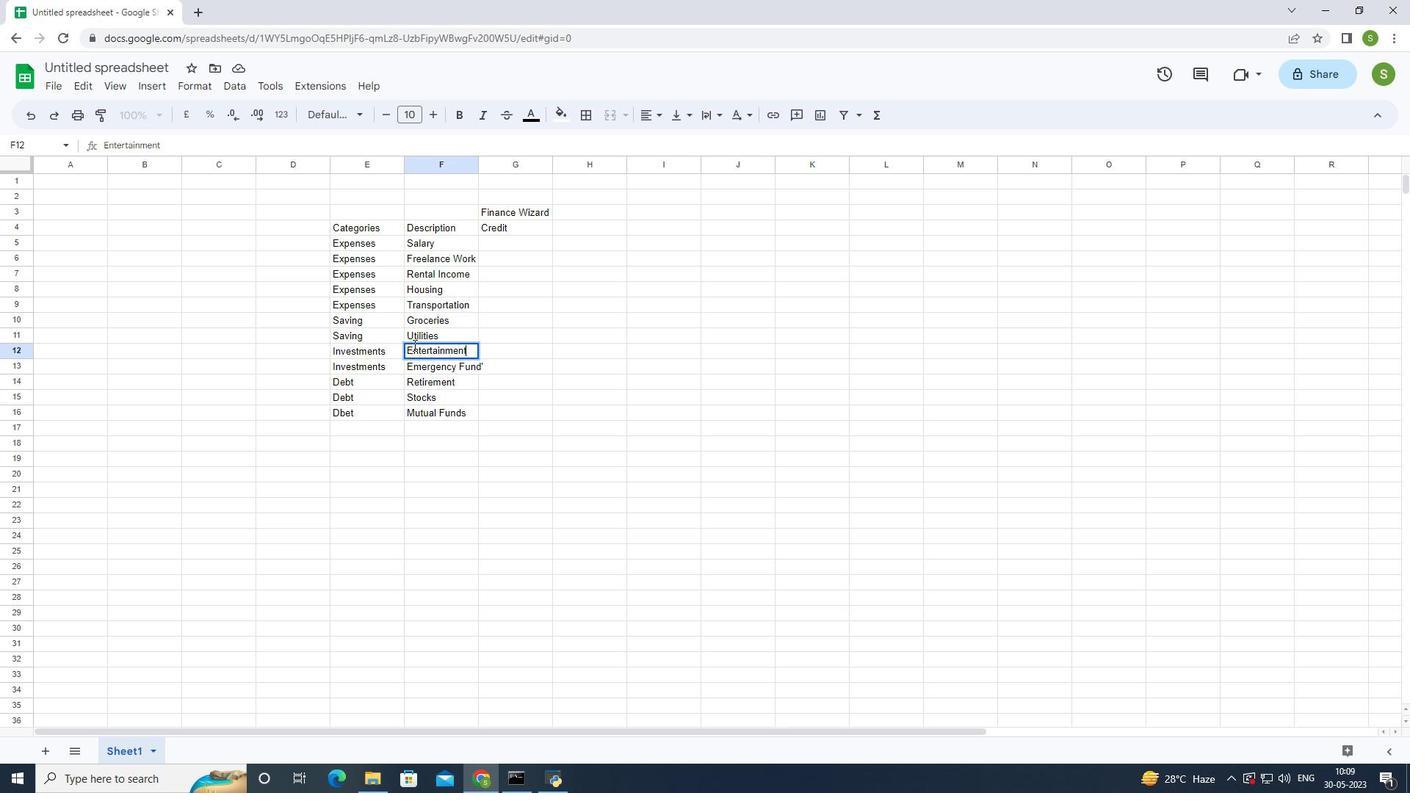 
Action: Key pressed ctrl+X
Screenshot: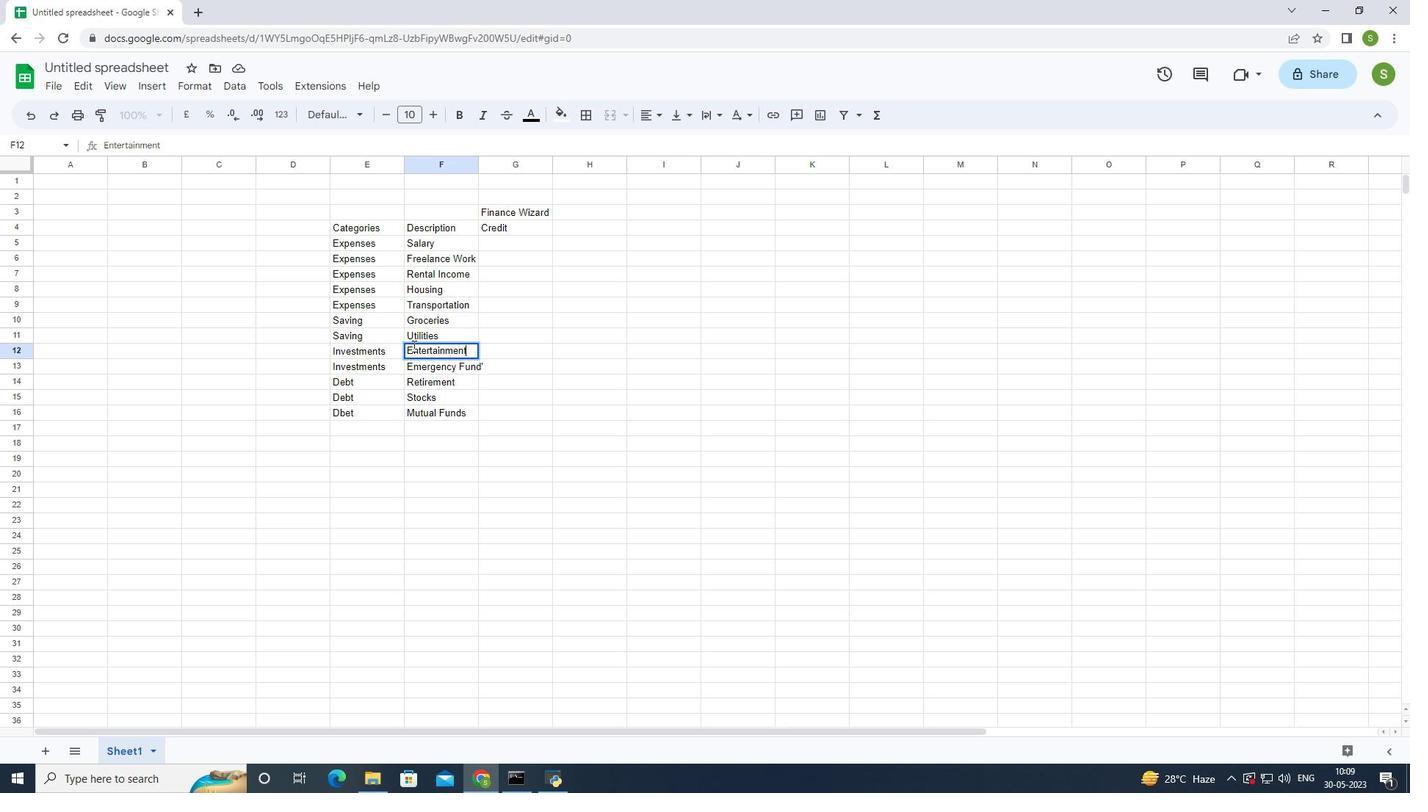 
Action: Mouse moved to (451, 351)
Screenshot: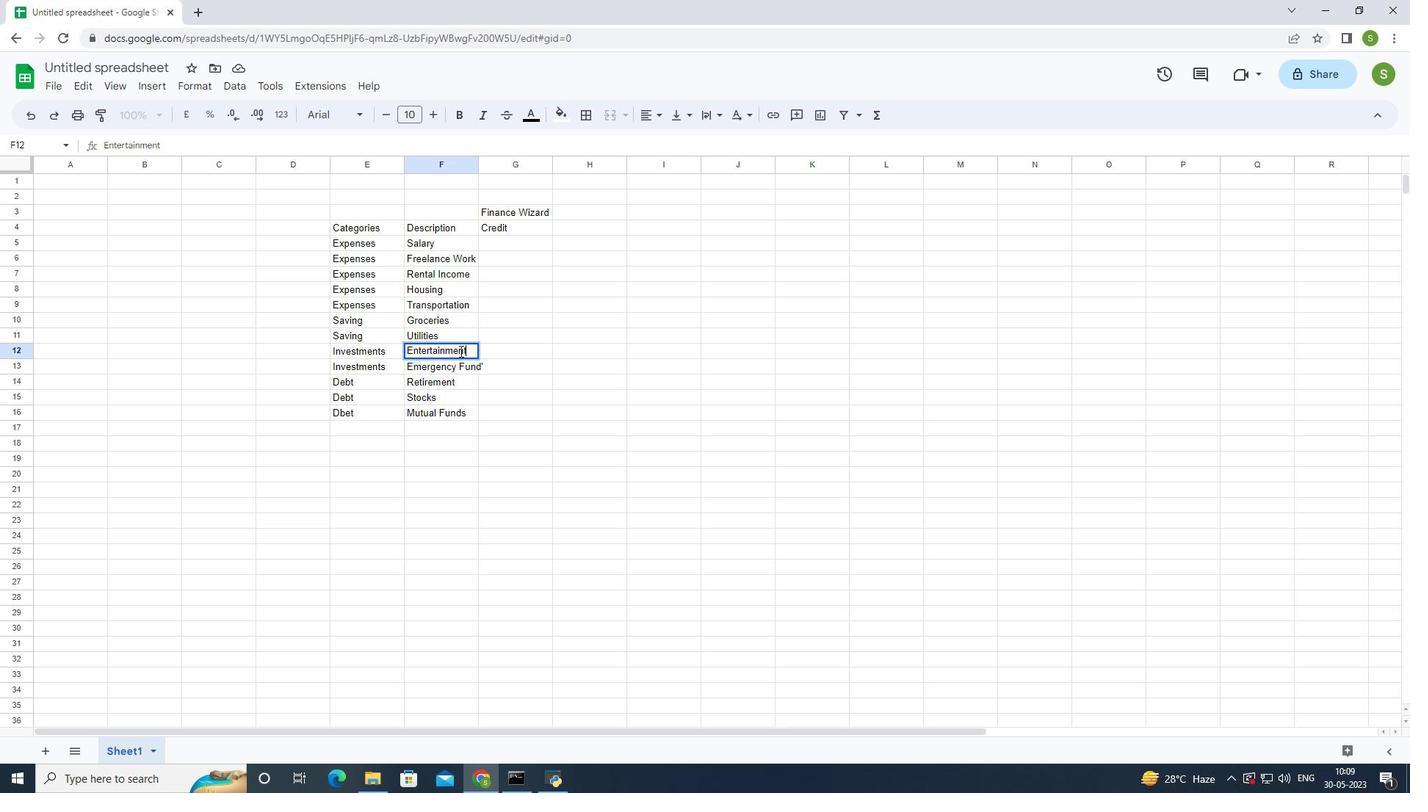 
Action: Mouse pressed left at (451, 351)
Screenshot: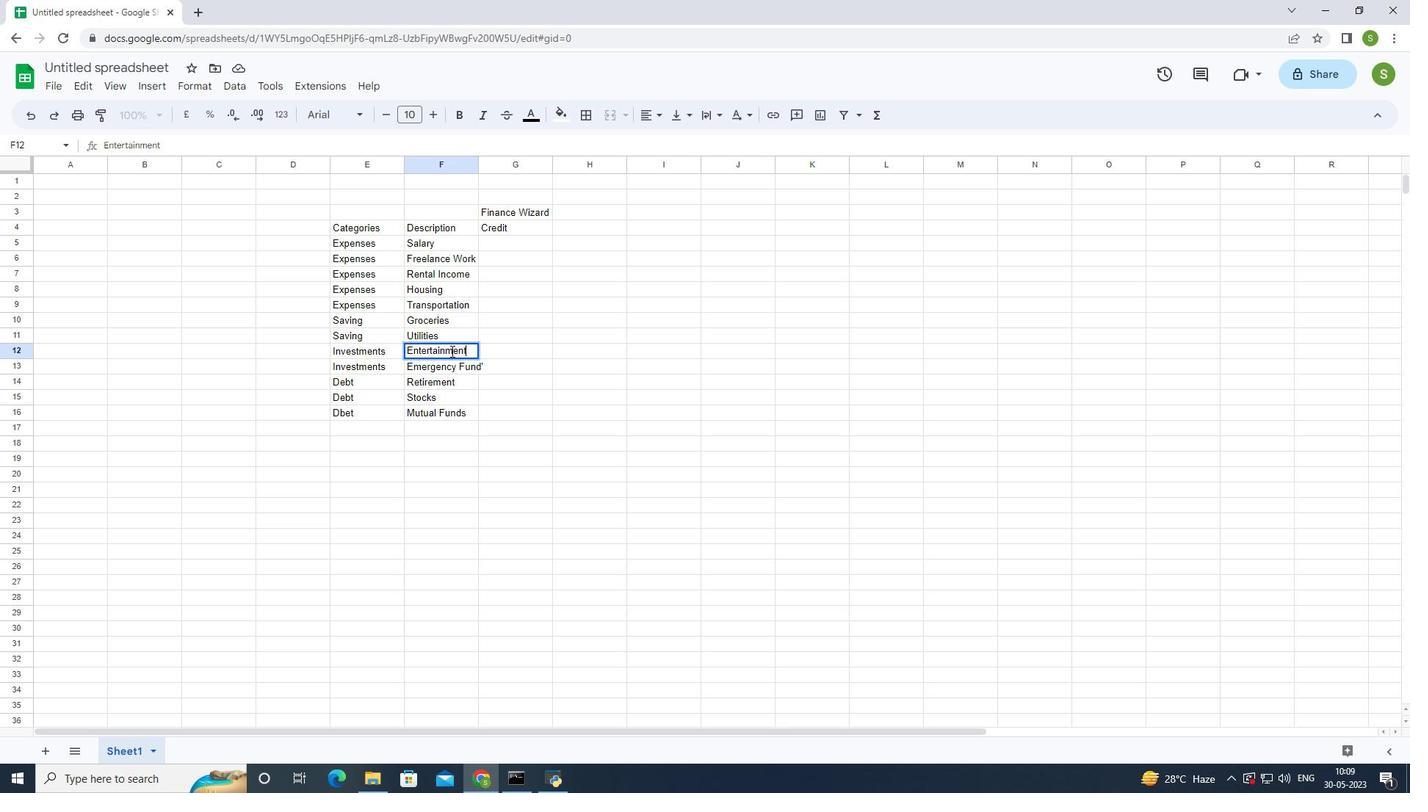 
Action: Mouse moved to (407, 347)
Screenshot: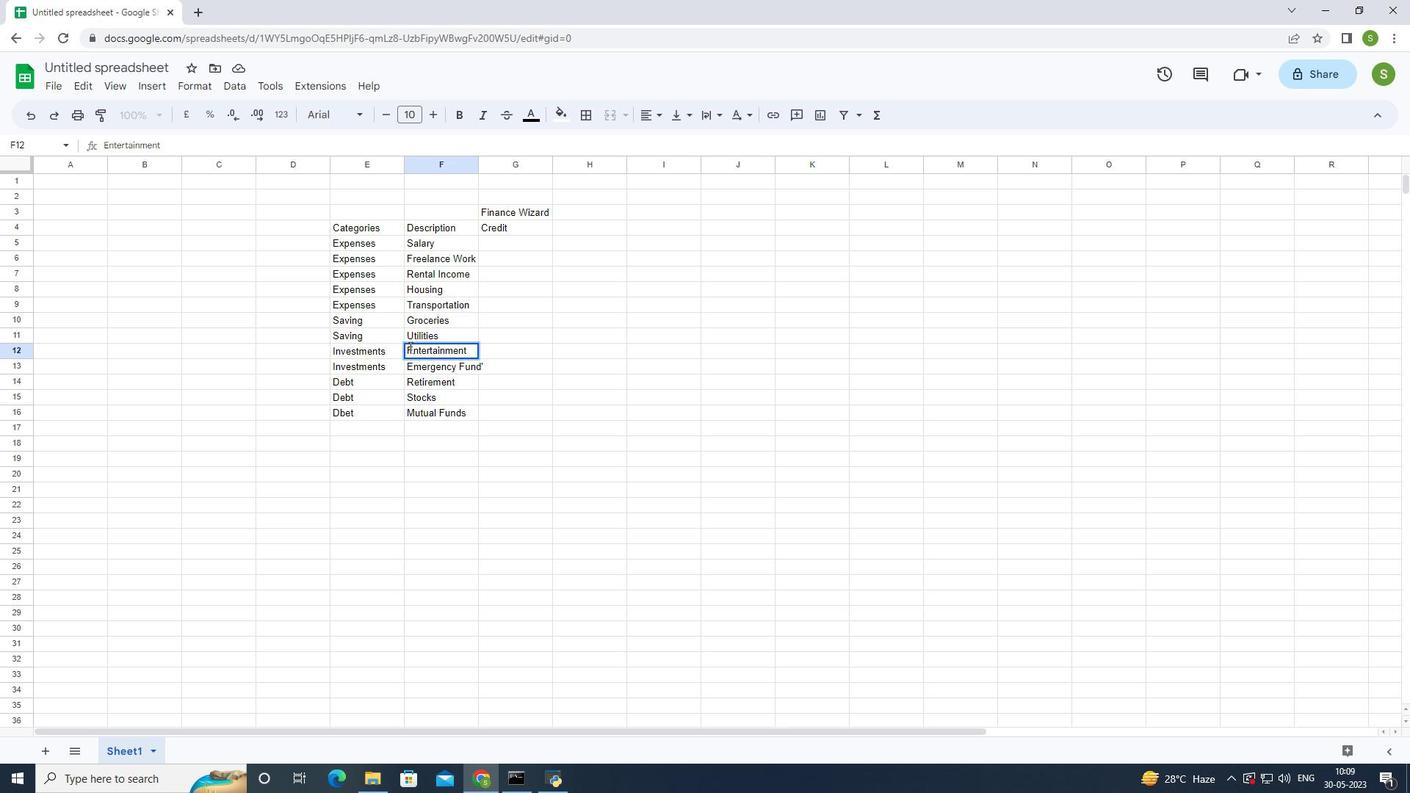 
Action: Mouse pressed left at (407, 347)
Screenshot: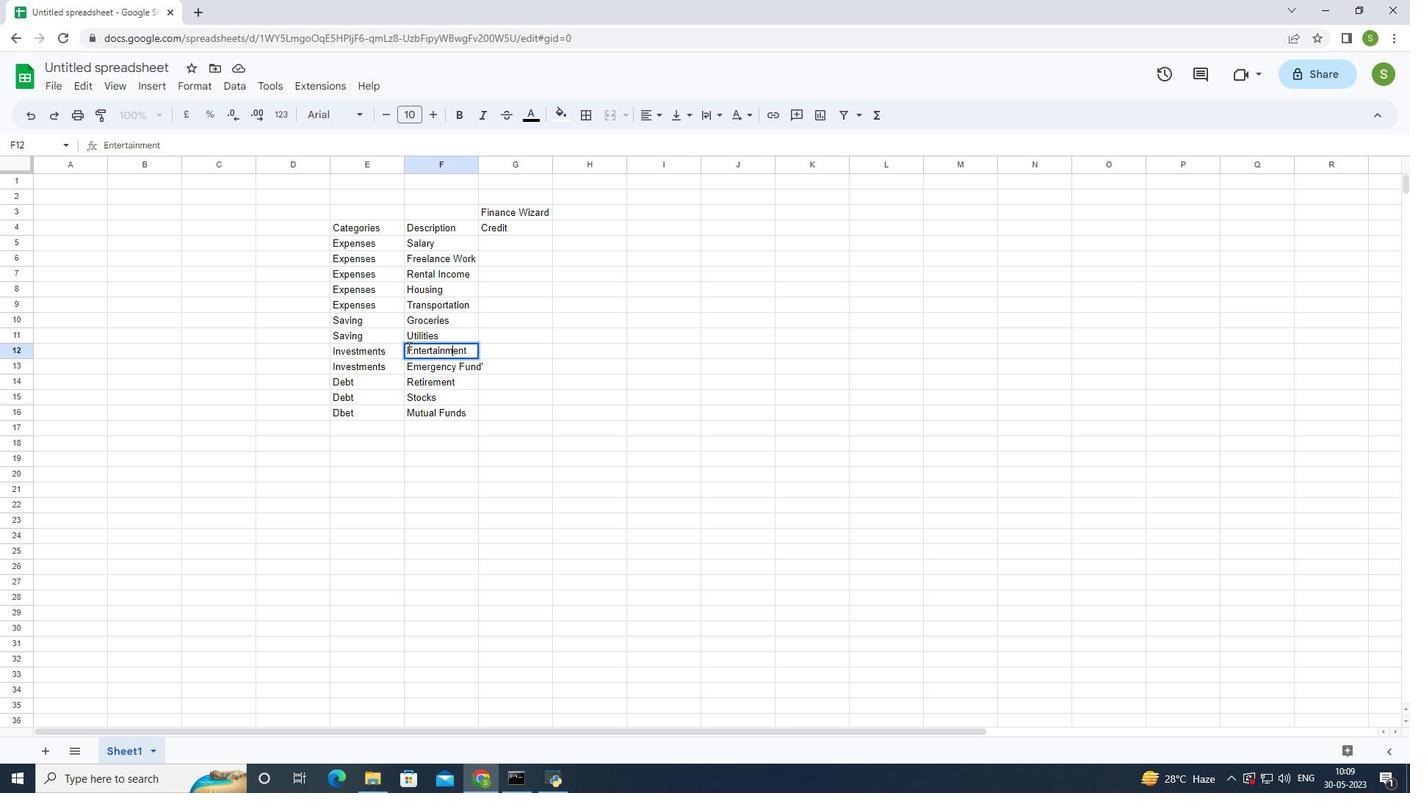 
Action: Mouse moved to (467, 355)
Screenshot: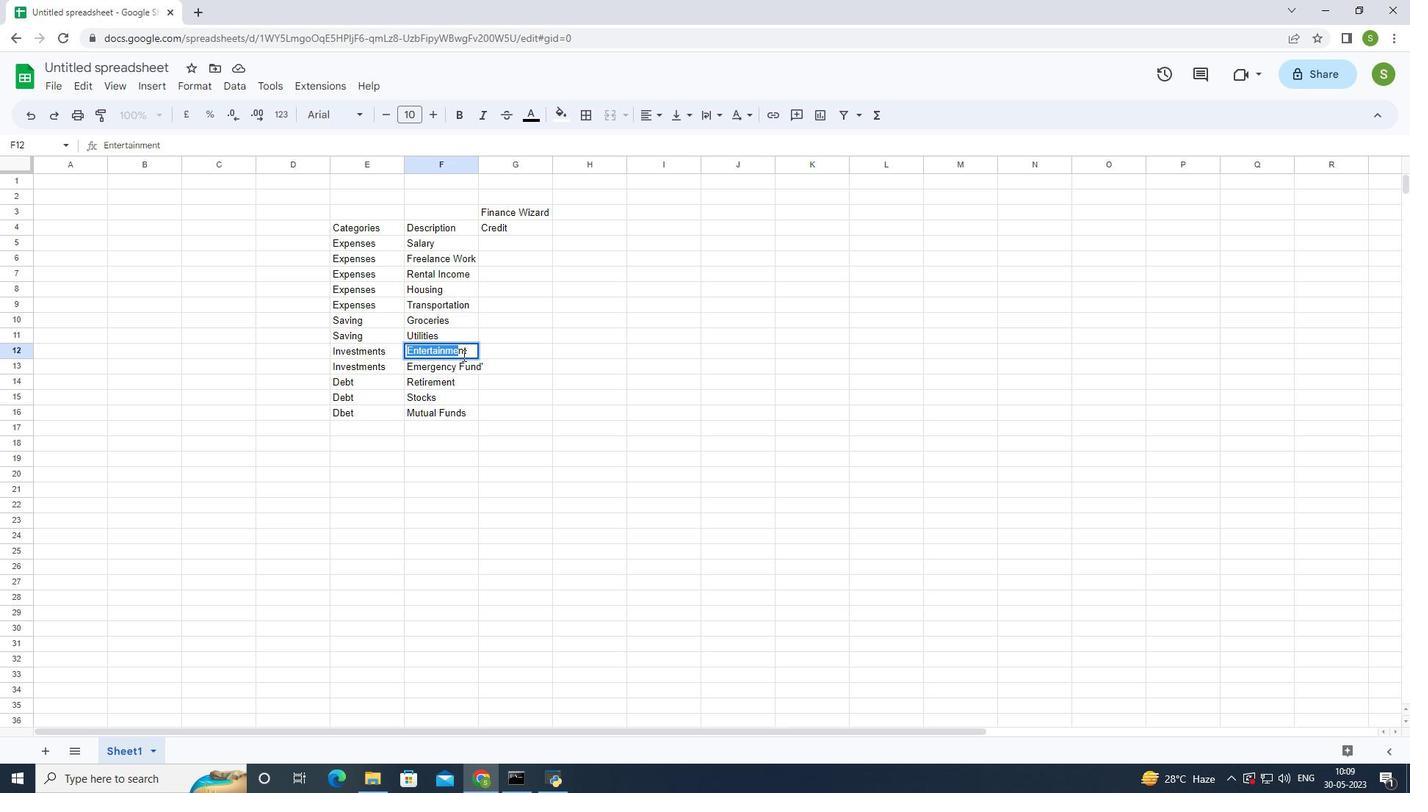 
Action: Key pressed ctrl+X
Screenshot: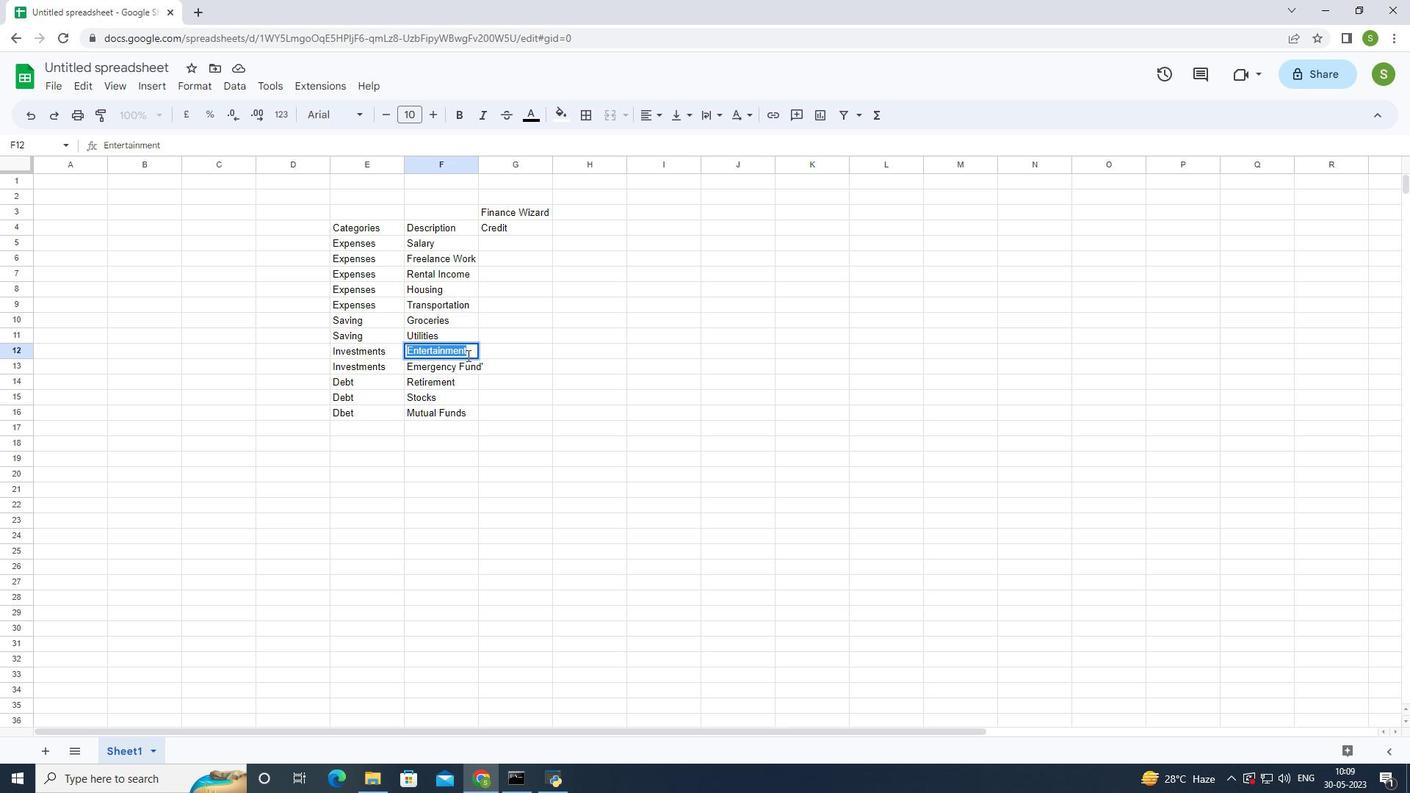 
Action: Mouse moved to (442, 335)
Screenshot: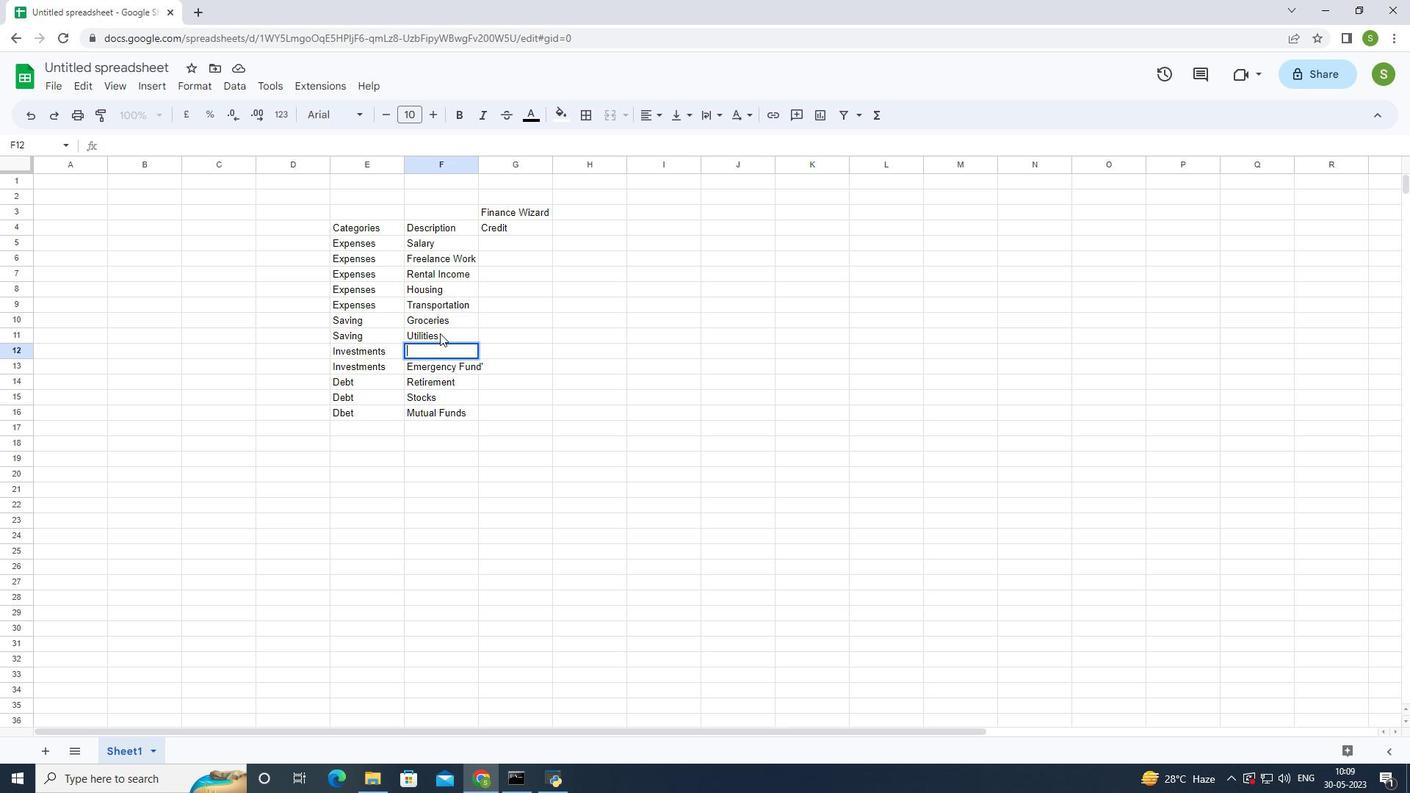 
Action: Mouse pressed left at (442, 335)
Screenshot: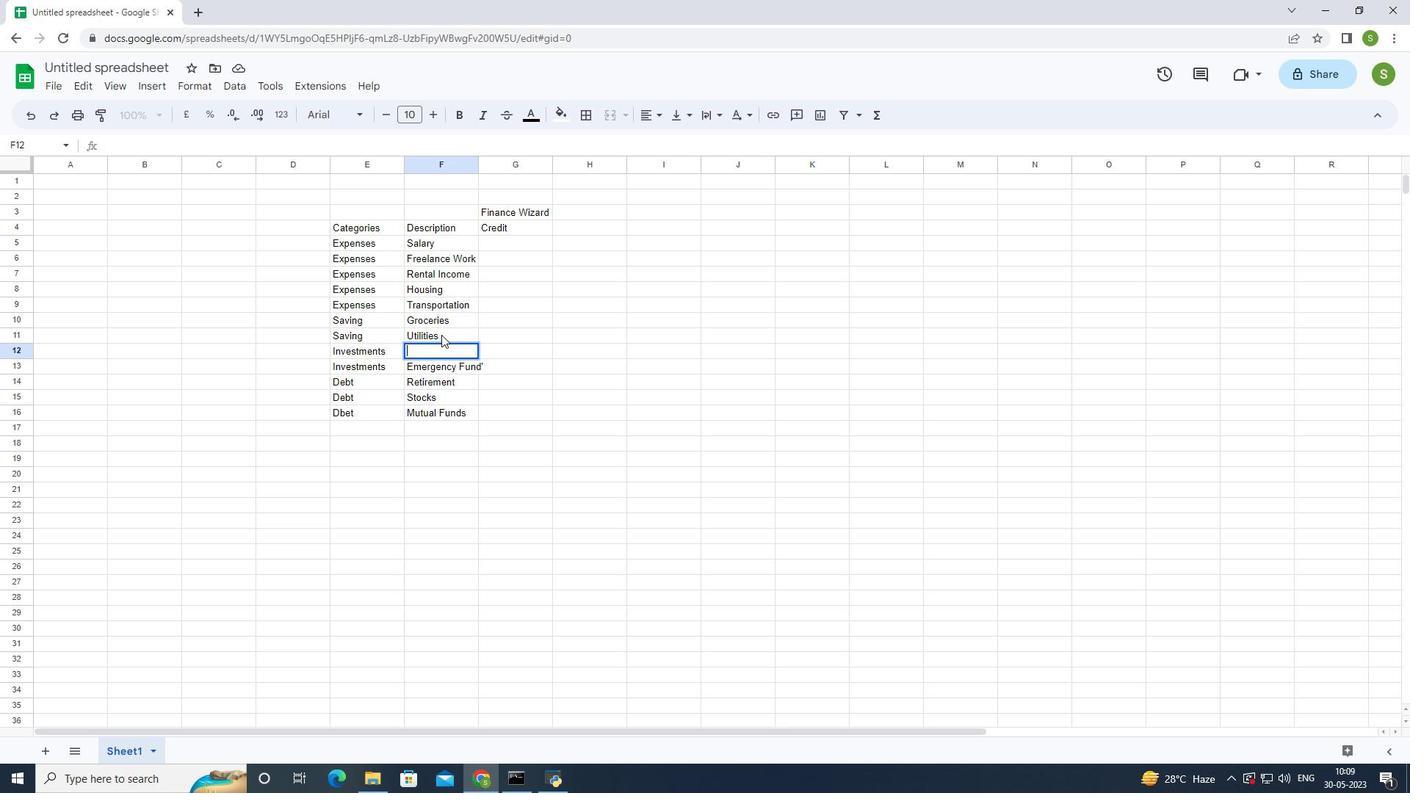 
Action: Mouse pressed left at (442, 335)
Screenshot: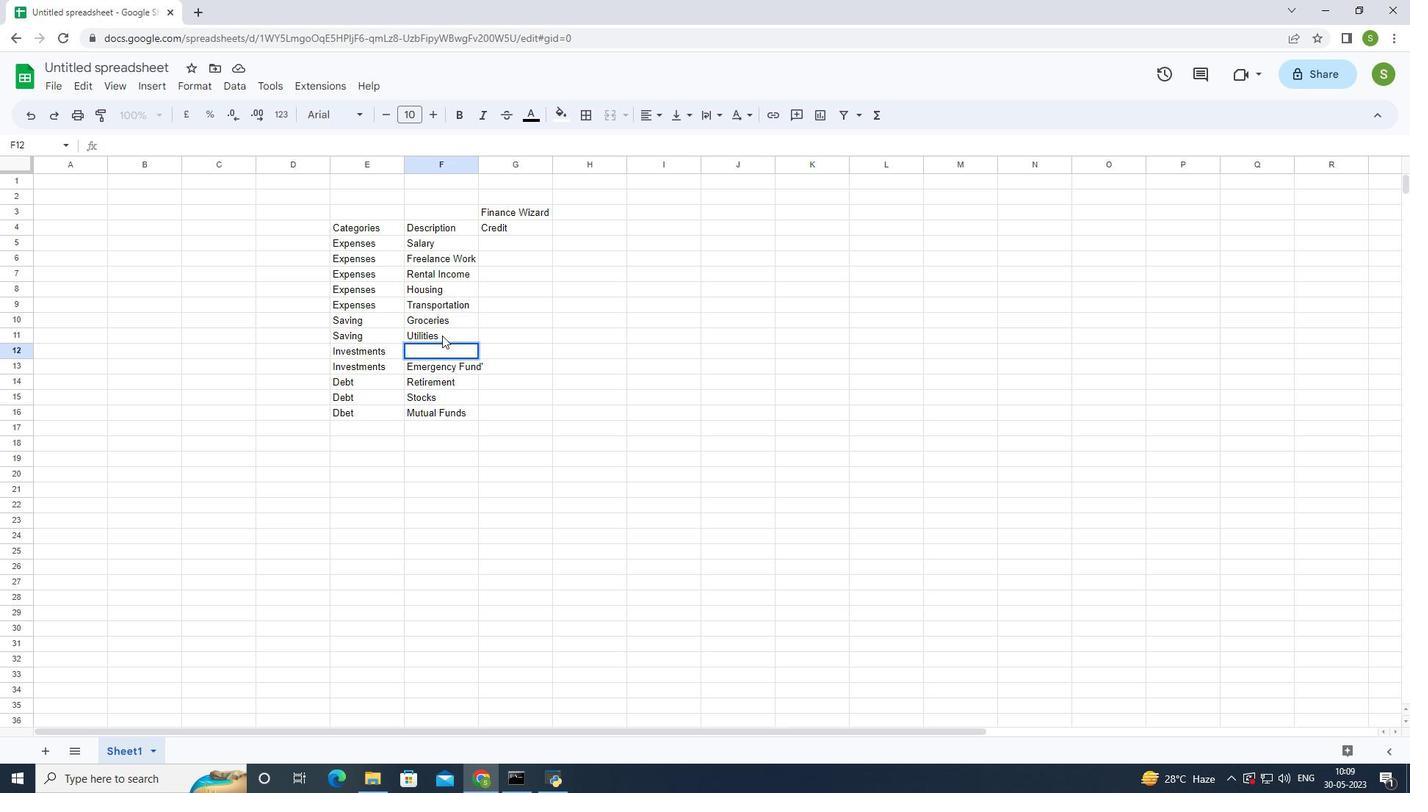
Action: Mouse moved to (442, 335)
Screenshot: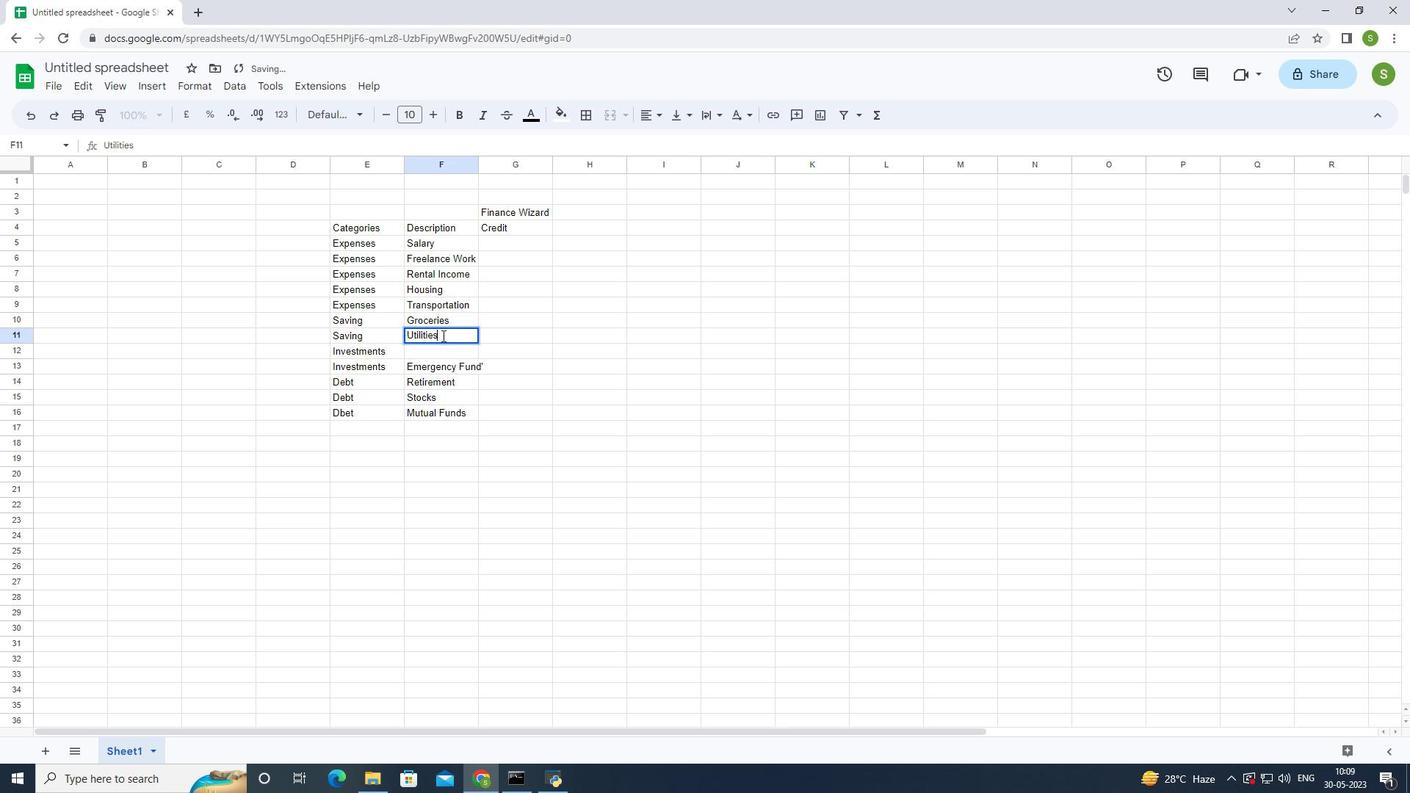 
Action: Key pressed <Key.space>
Screenshot: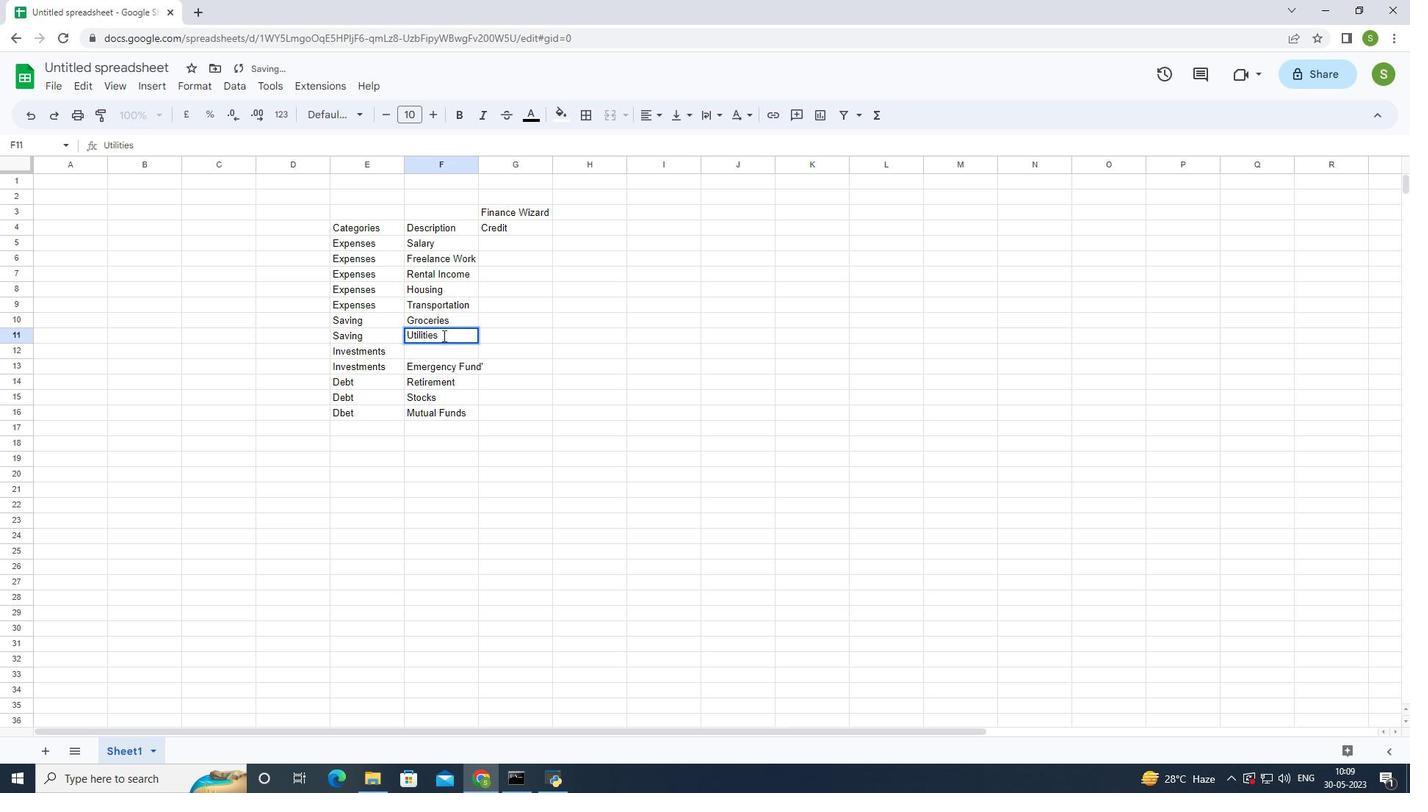 
Action: Mouse moved to (440, 337)
Screenshot: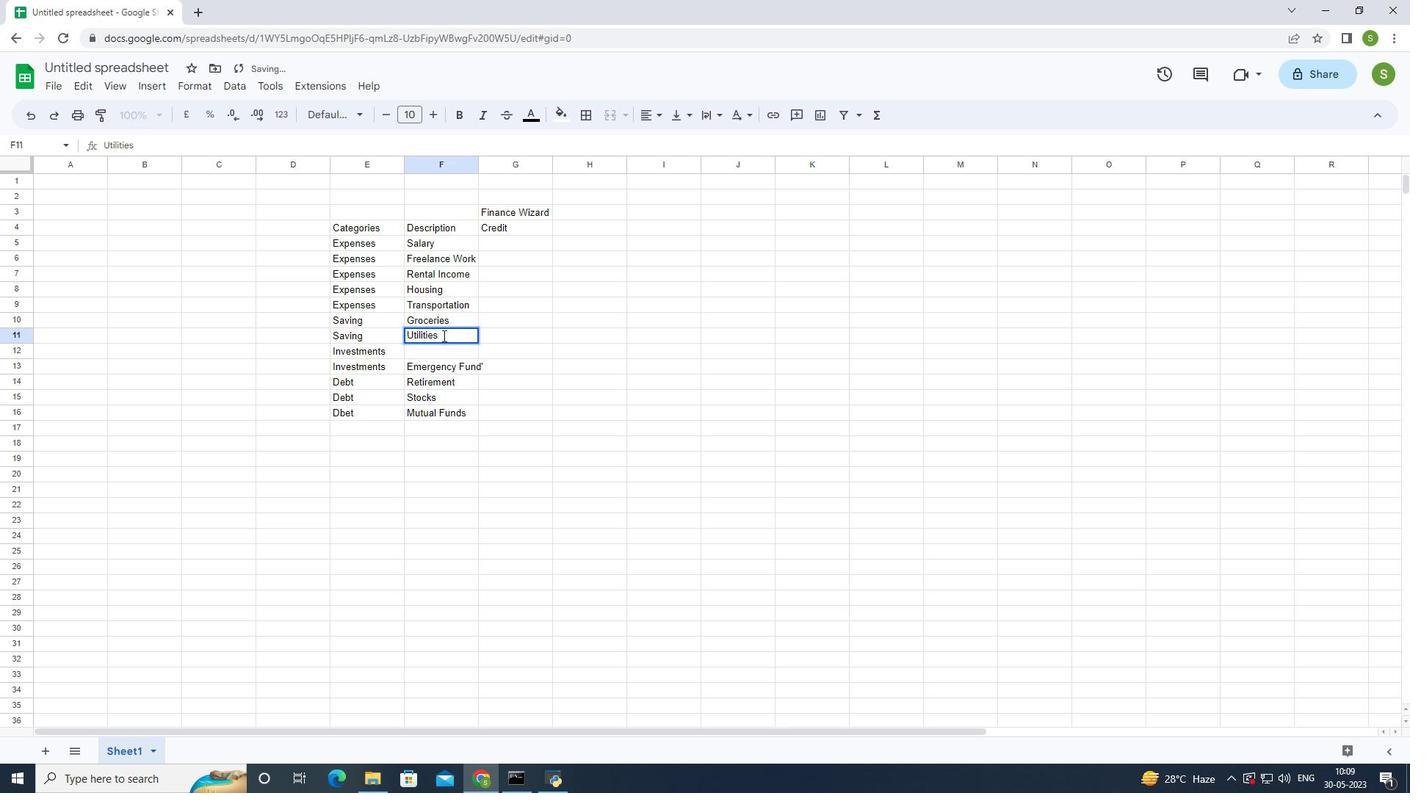 
Action: Key pressed ctrl+V
Screenshot: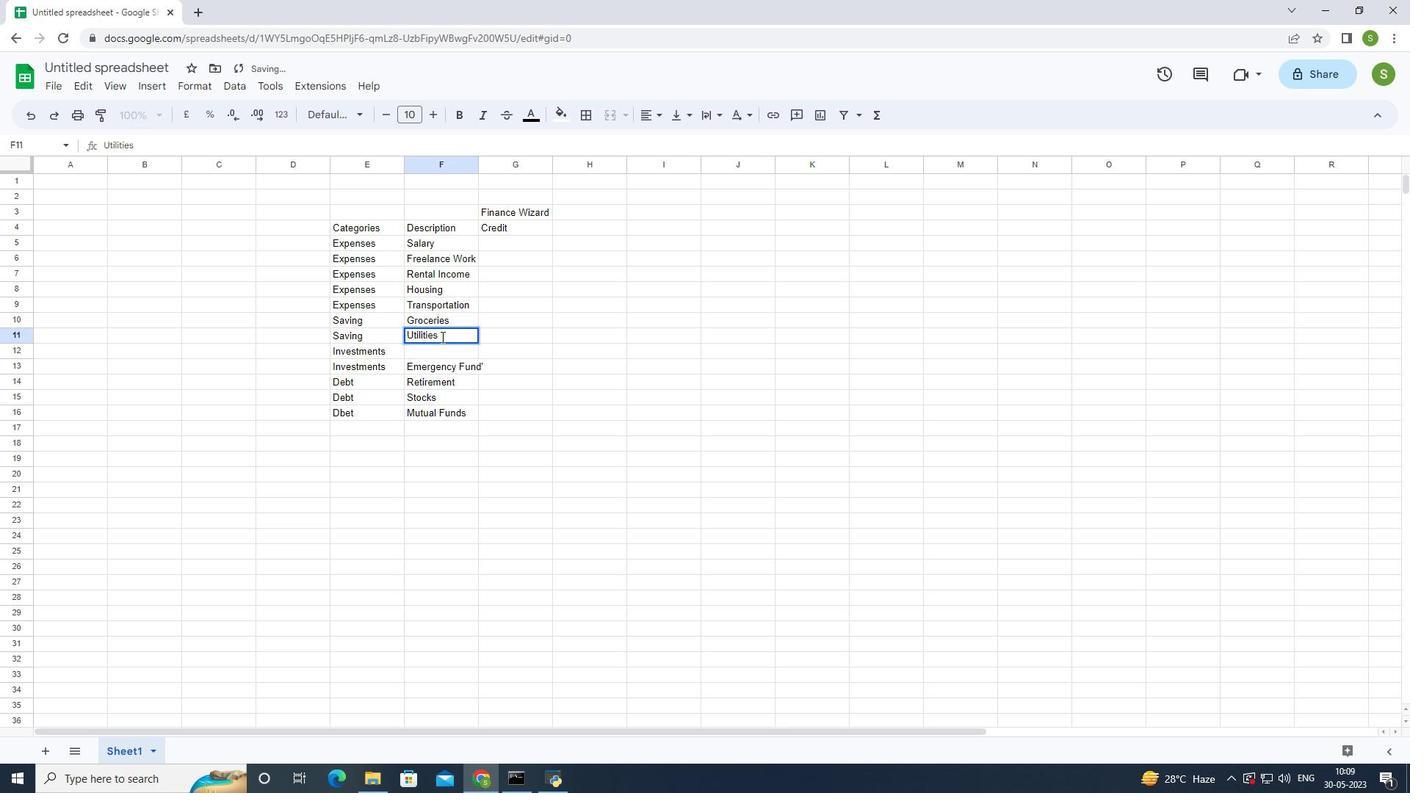
Action: Mouse moved to (408, 364)
Screenshot: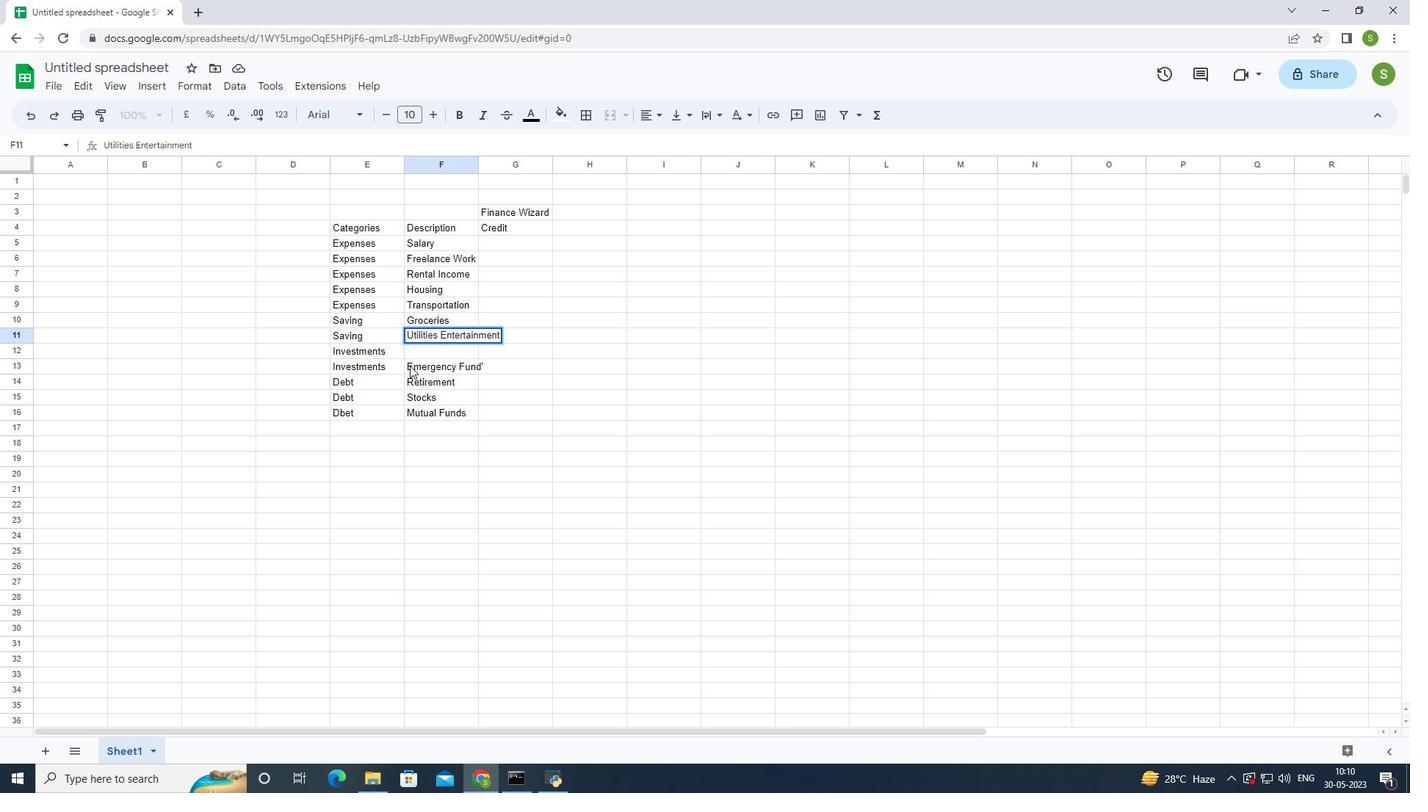 
Action: Mouse pressed left at (408, 364)
Screenshot: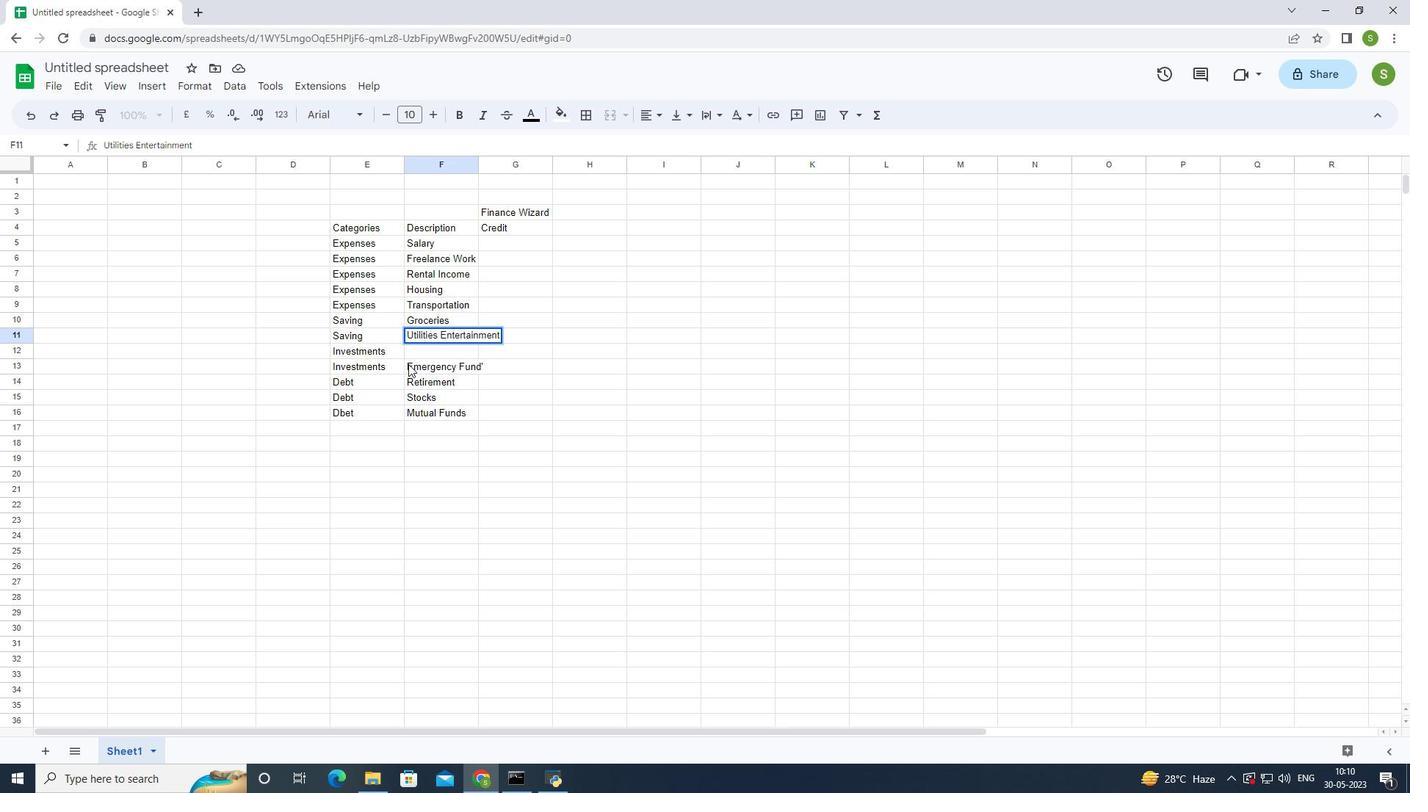 
Action: Mouse moved to (455, 369)
Screenshot: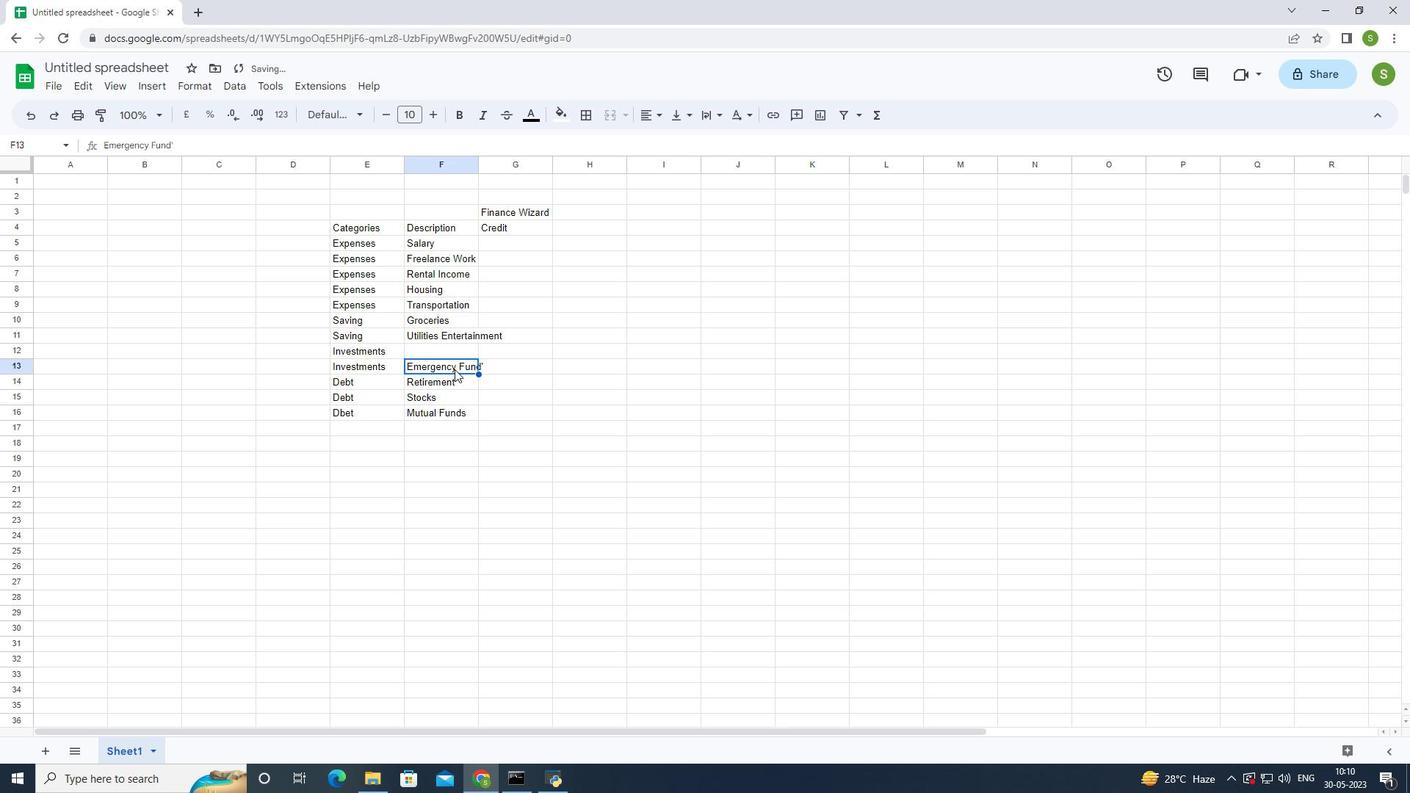 
Action: Mouse pressed left at (455, 369)
Screenshot: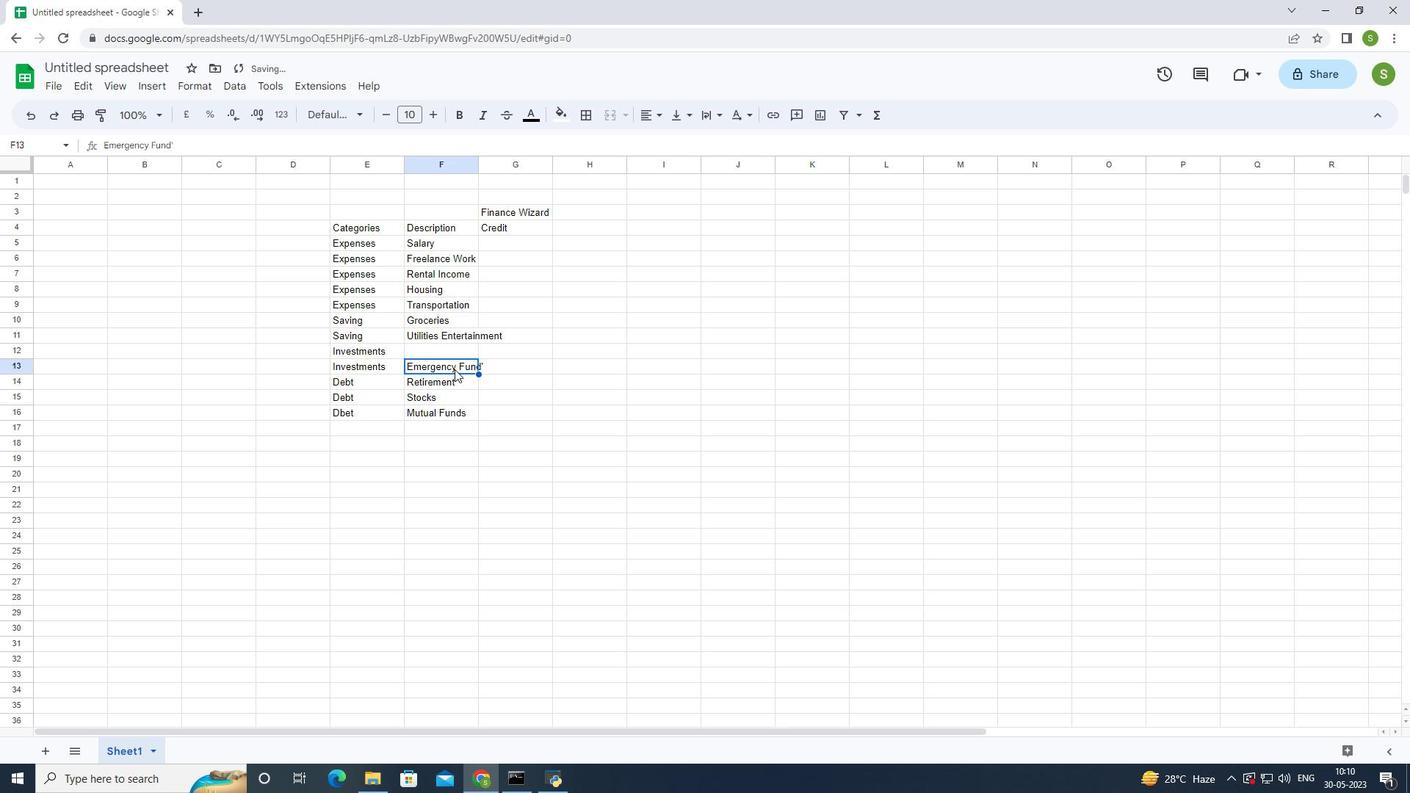 
Action: Mouse pressed left at (455, 369)
Screenshot: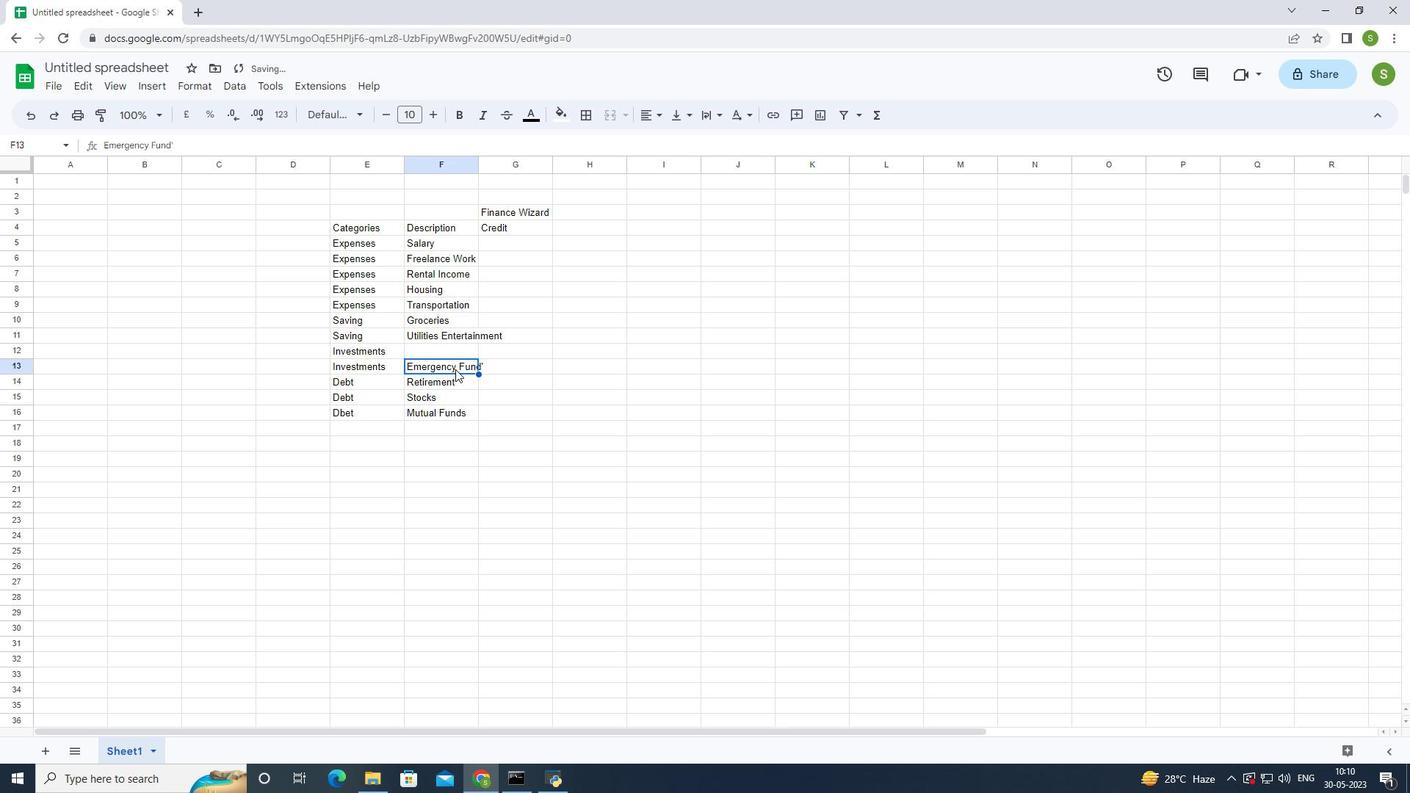 
Action: Mouse moved to (479, 368)
Screenshot: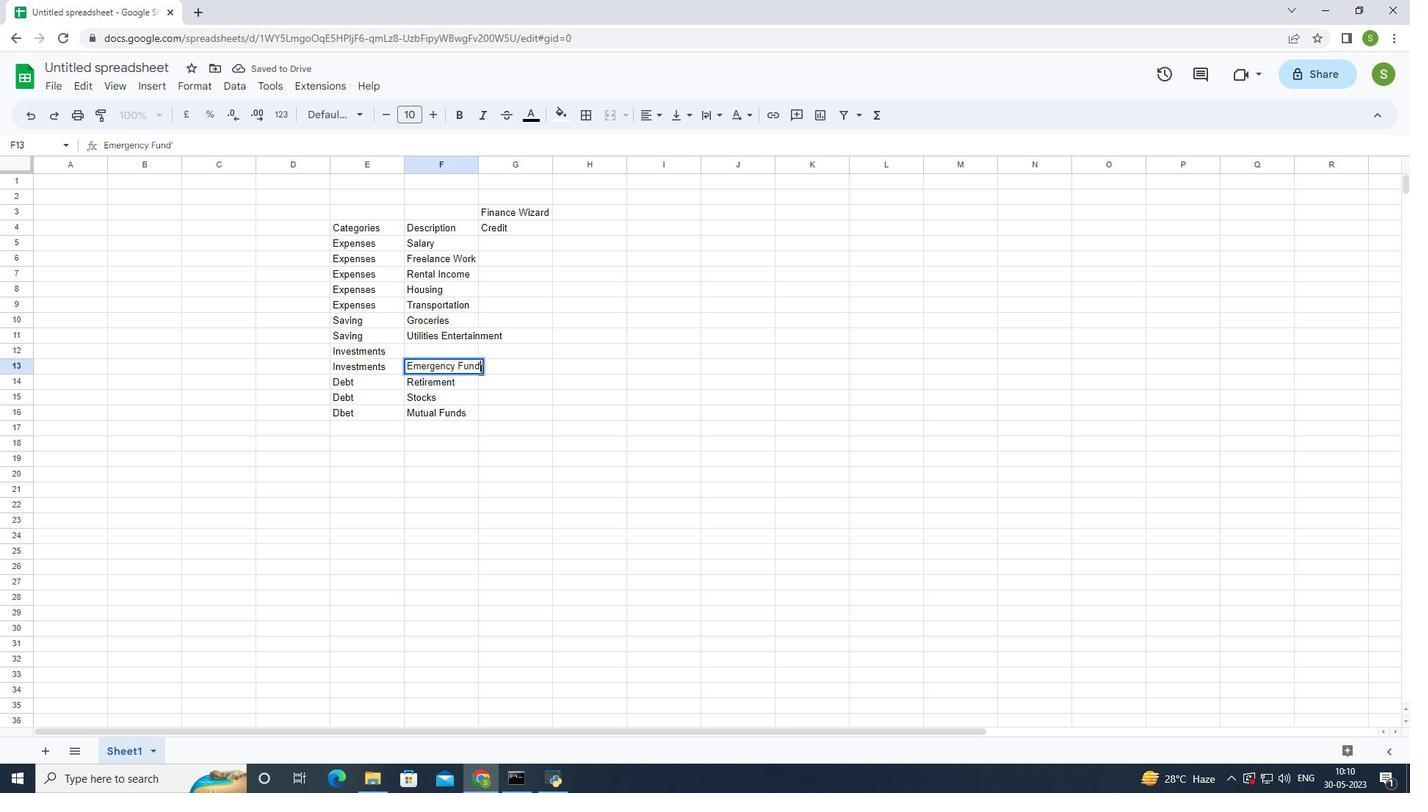 
Action: Mouse pressed left at (479, 368)
Screenshot: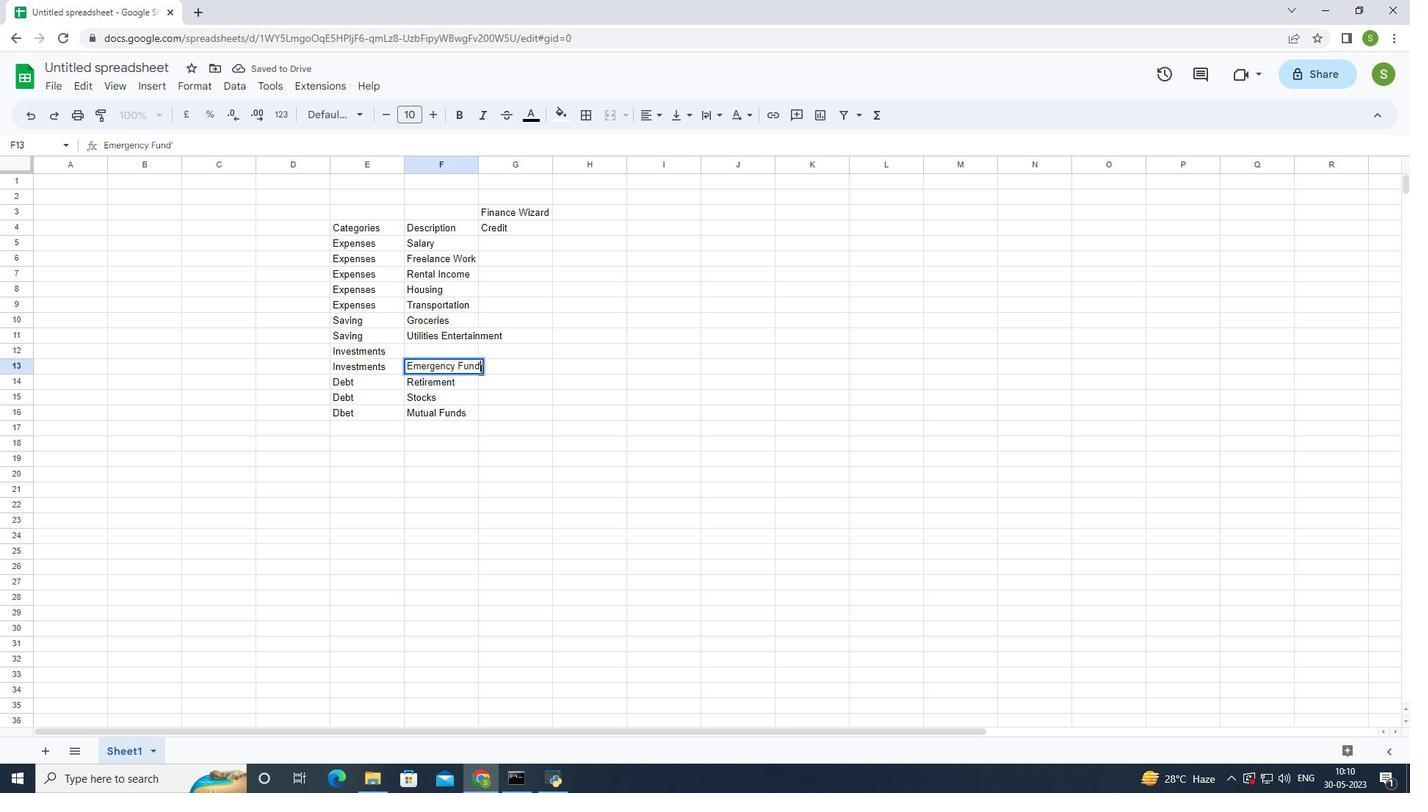 
Action: Mouse moved to (413, 372)
Screenshot: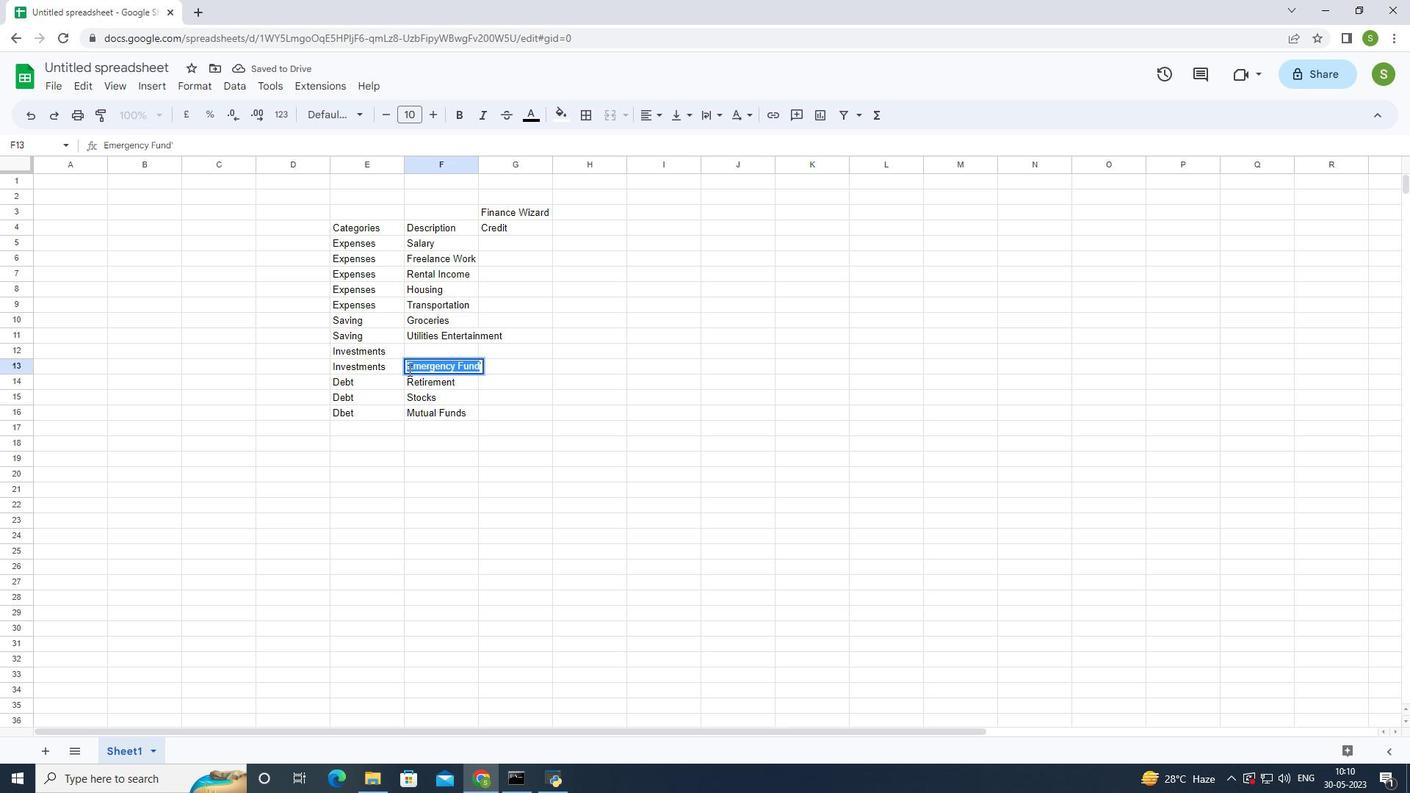 
Action: Key pressed ctrl+X
Screenshot: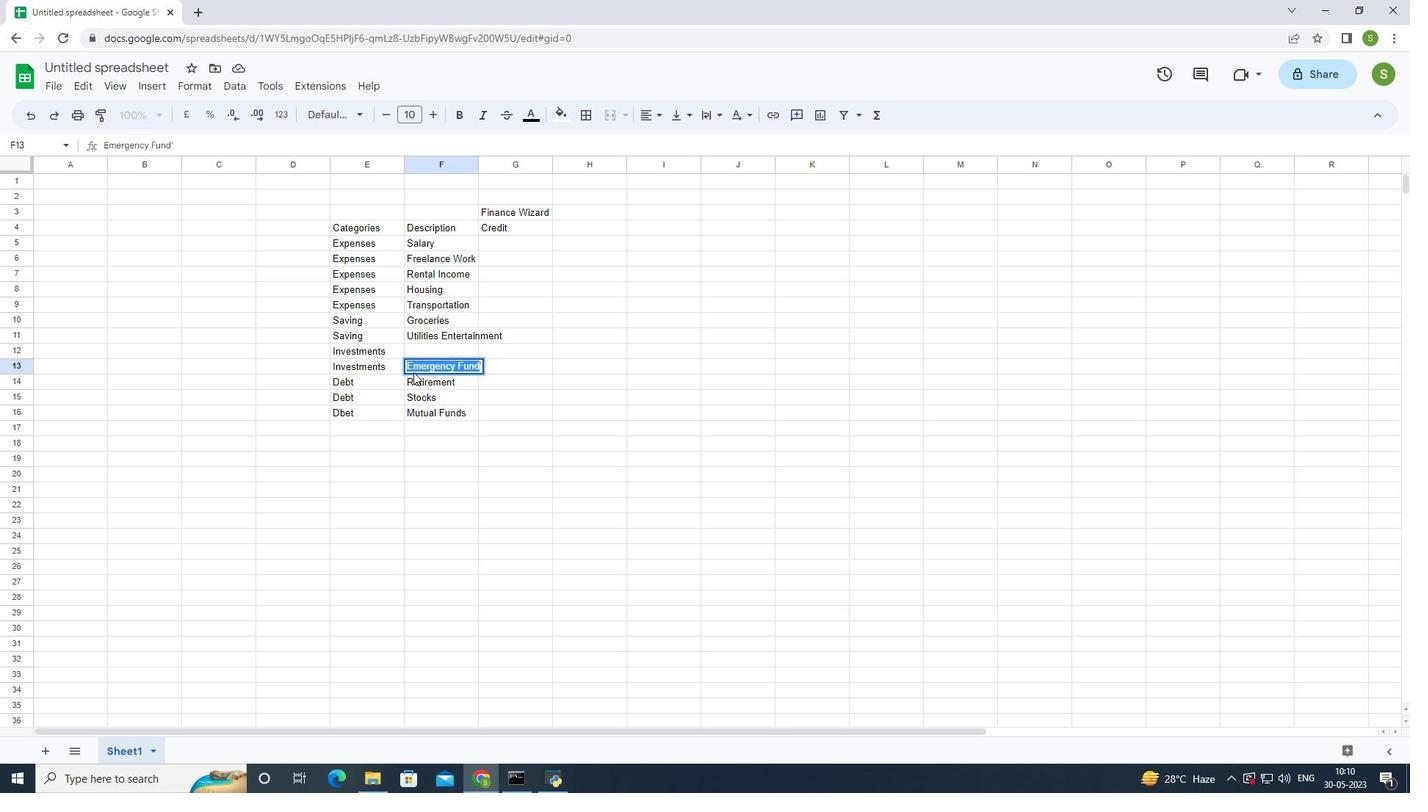 
Action: Mouse moved to (431, 348)
Screenshot: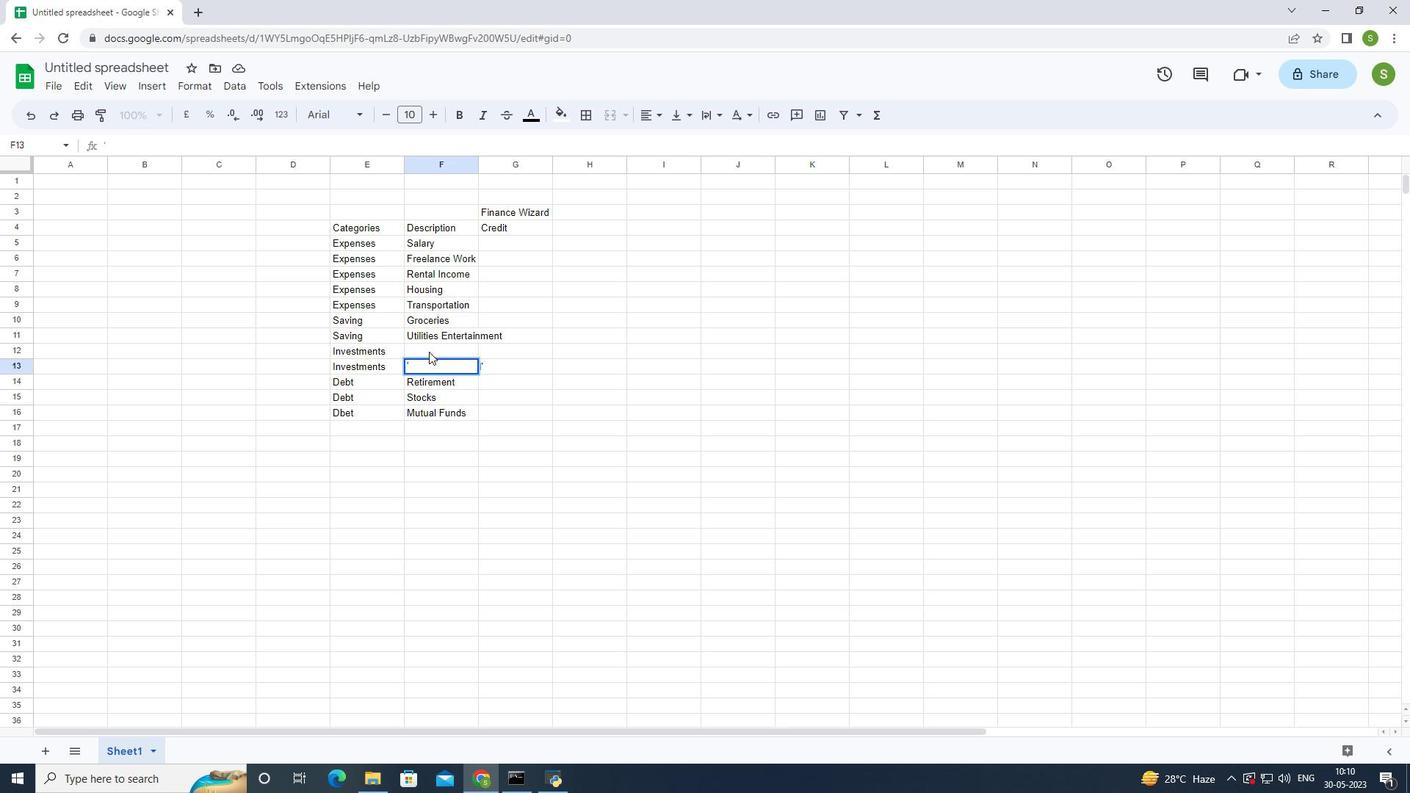 
Action: Mouse pressed left at (431, 348)
Screenshot: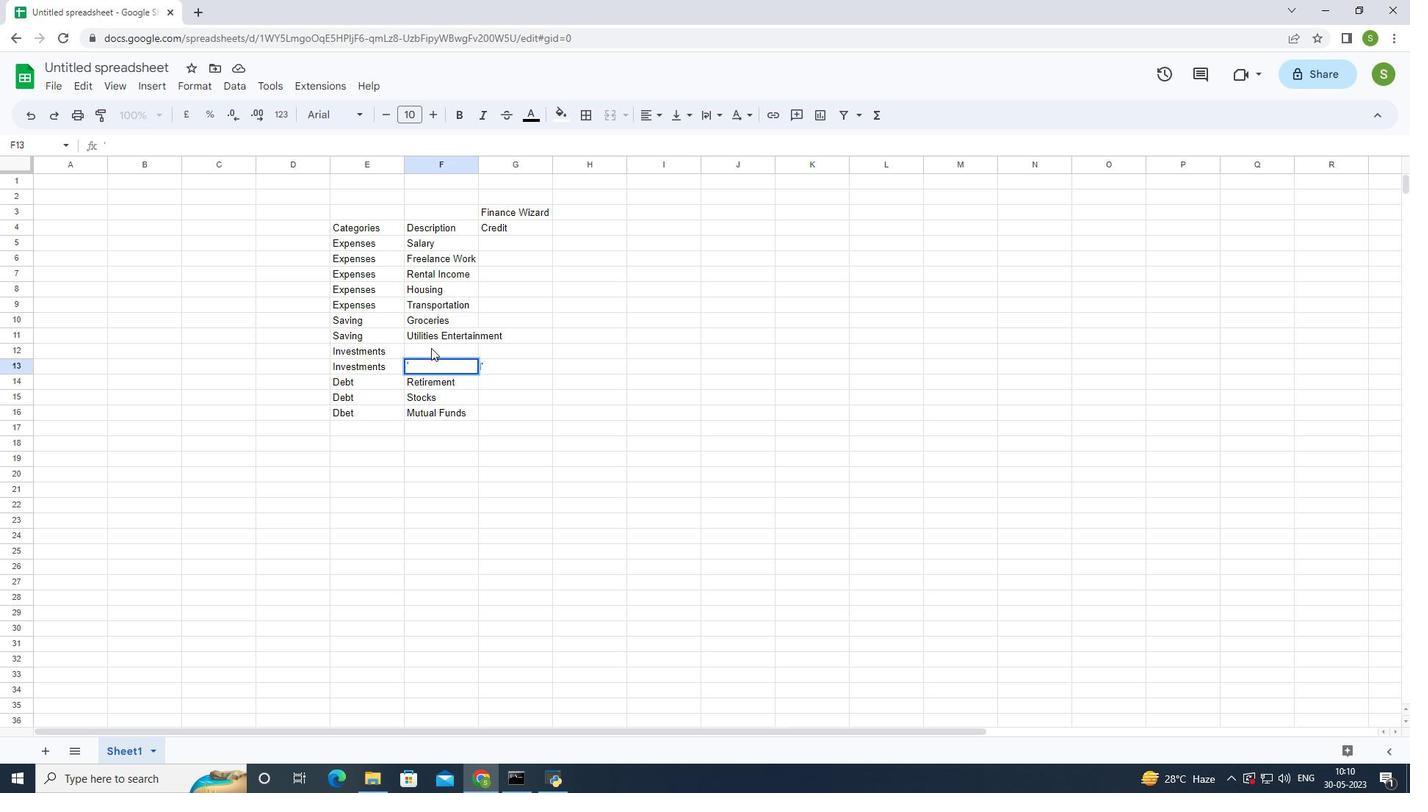 
Action: Key pressed ctrl+V
Screenshot: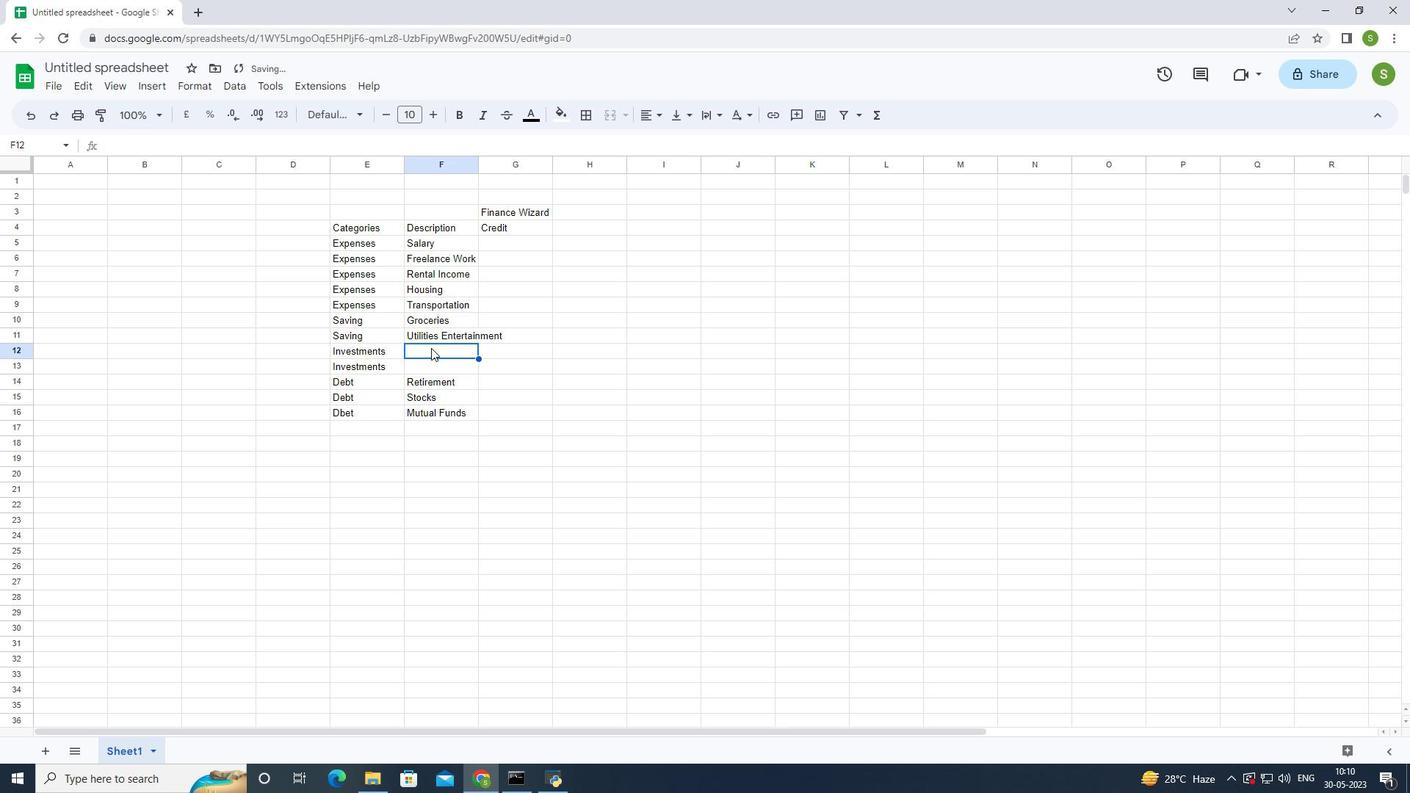 
Action: Mouse moved to (435, 380)
Screenshot: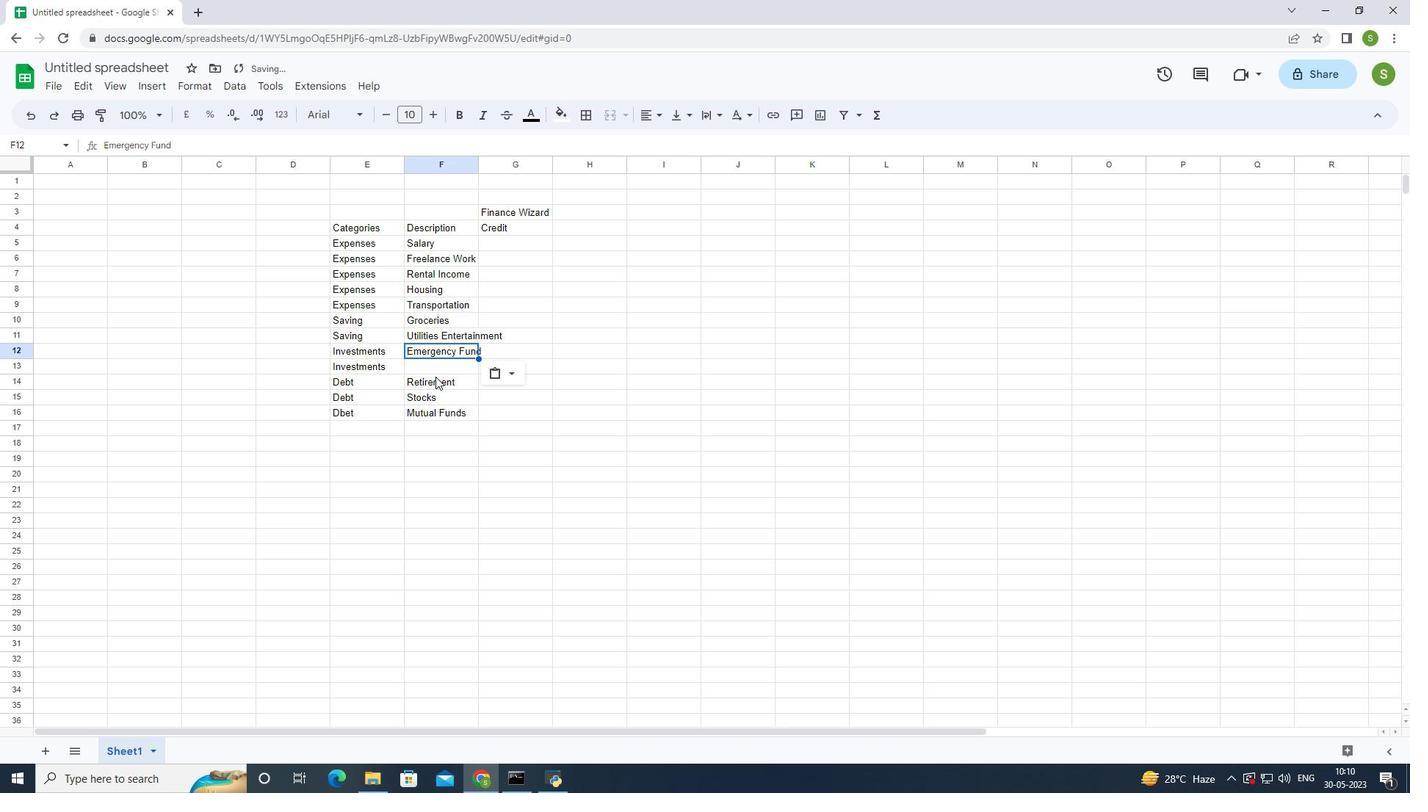 
Action: Mouse pressed left at (435, 380)
Screenshot: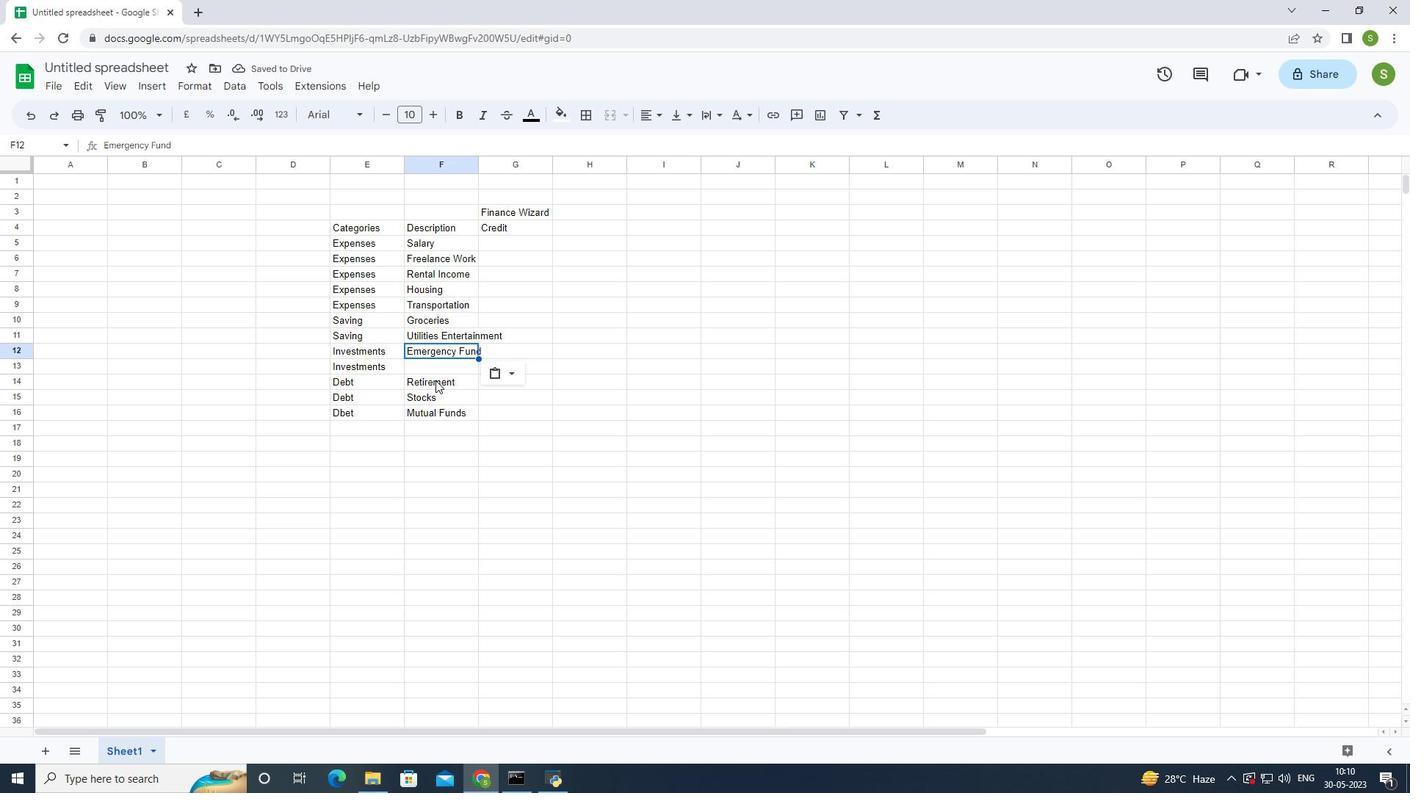 
Action: Mouse moved to (455, 381)
Screenshot: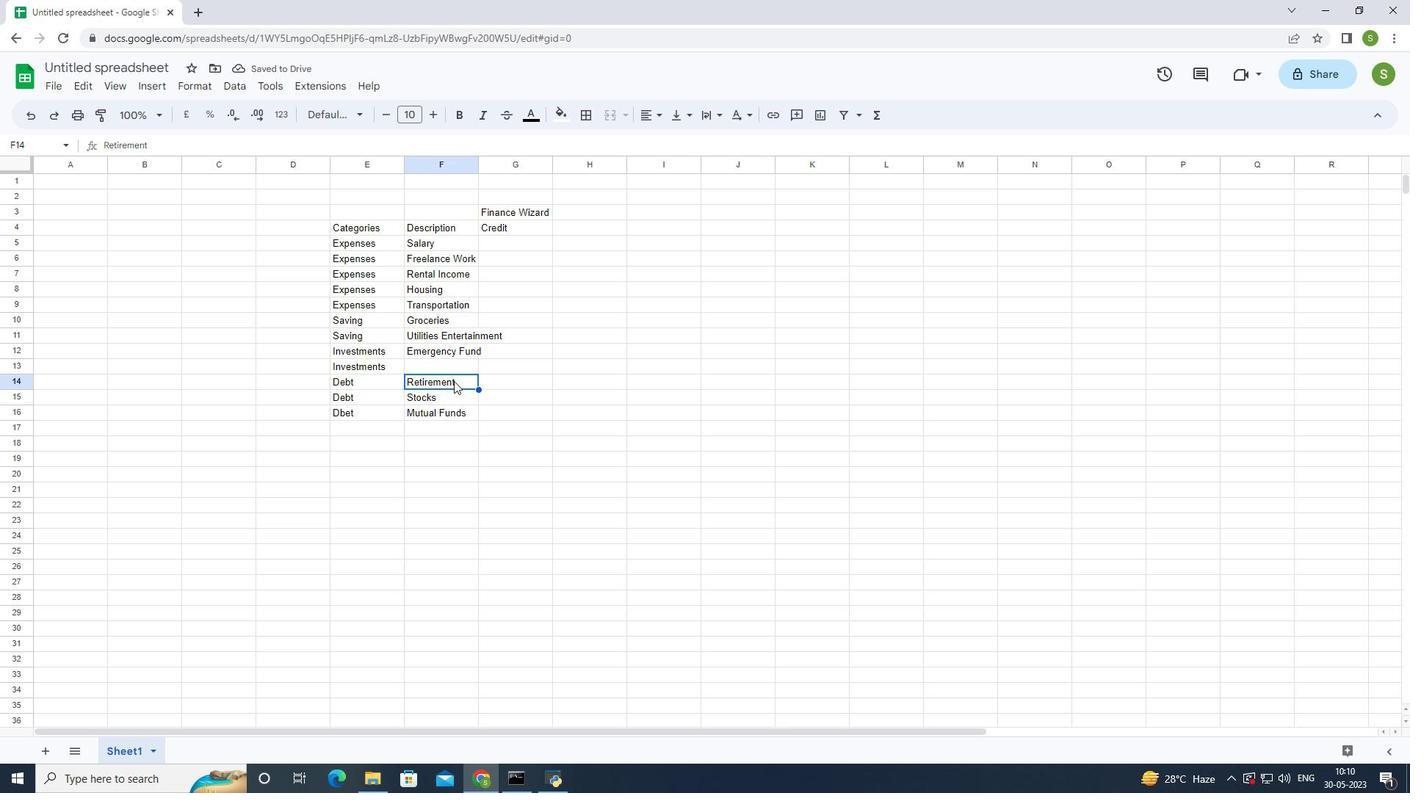 
Action: Mouse pressed left at (455, 381)
Screenshot: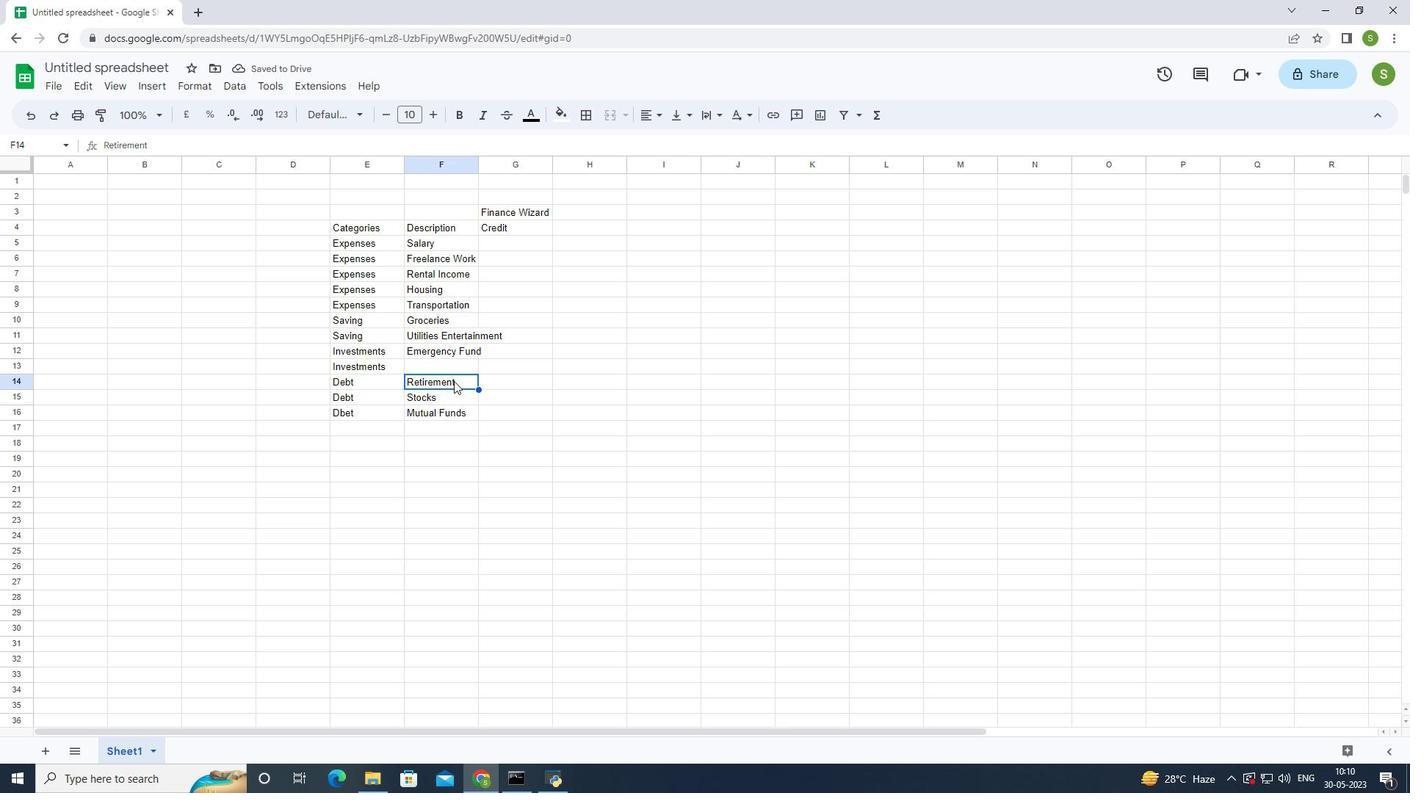 
Action: Mouse pressed left at (455, 381)
Screenshot: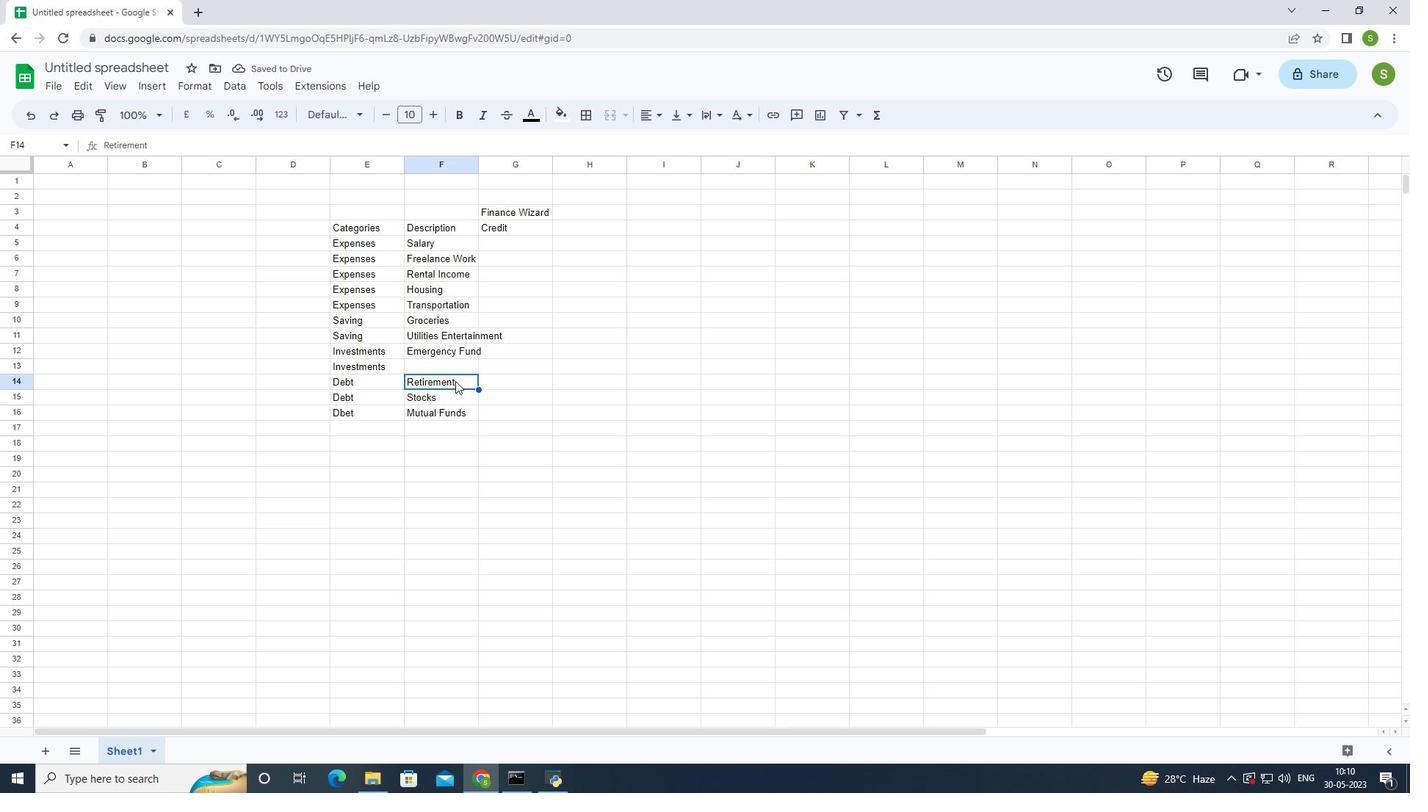 
Action: Mouse moved to (456, 380)
Screenshot: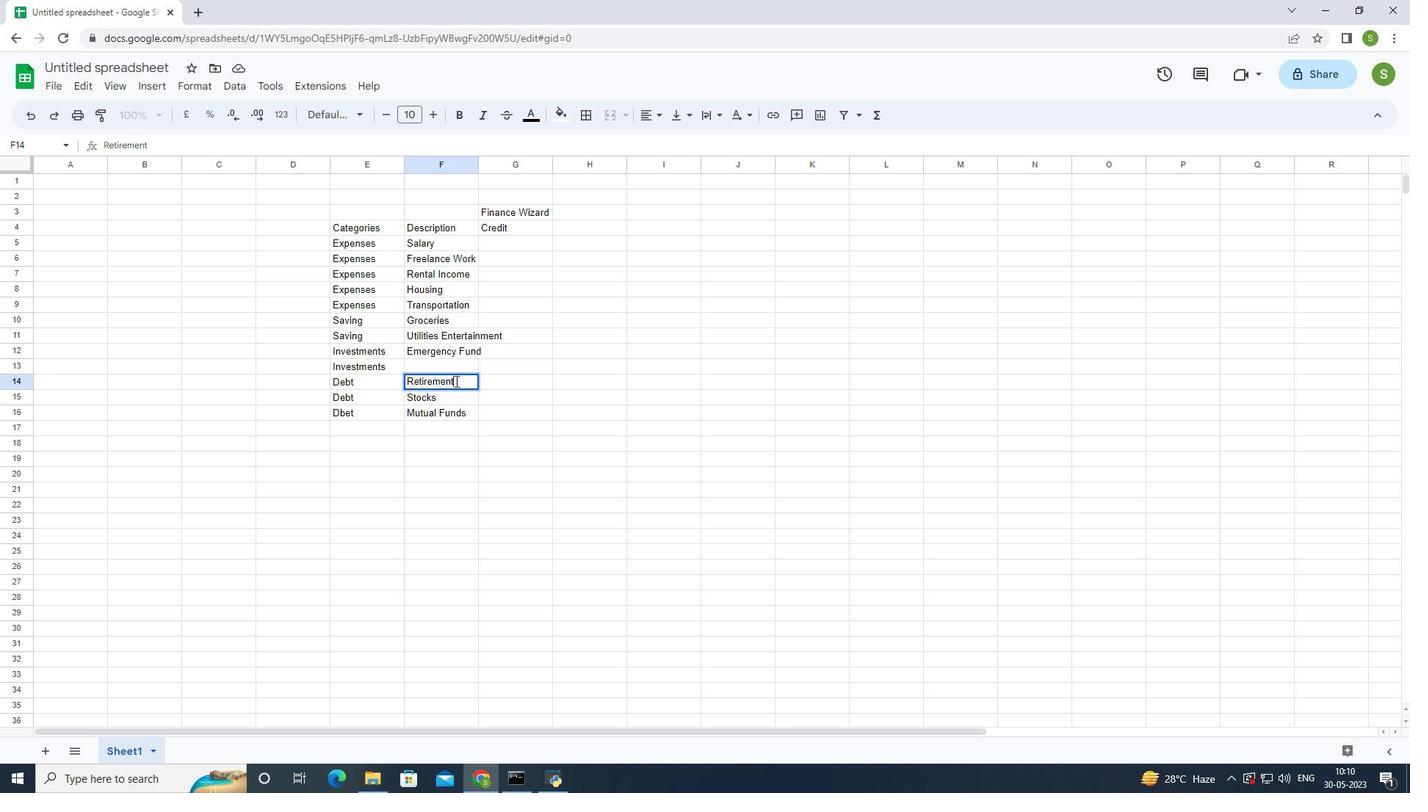 
Action: Mouse pressed left at (456, 380)
Screenshot: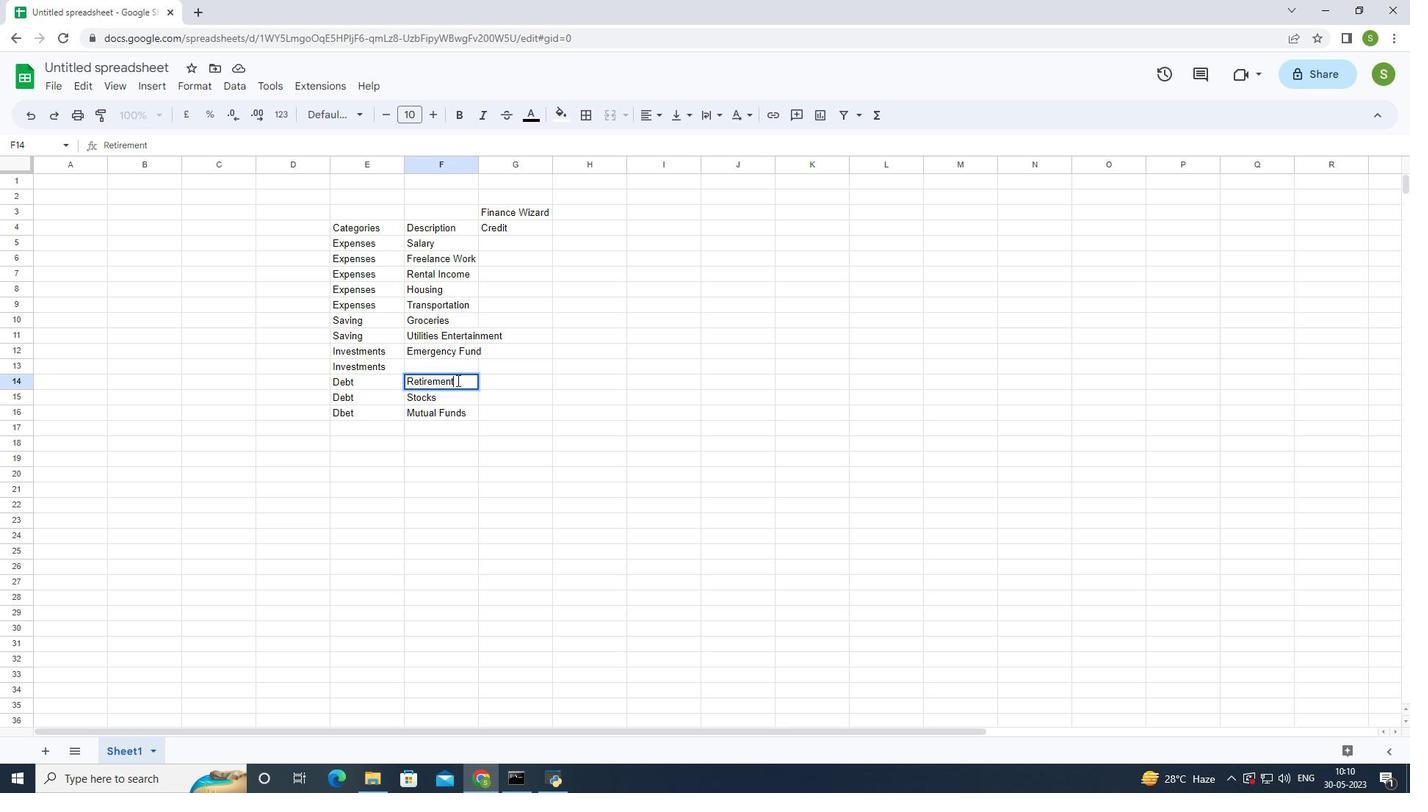 
Action: Mouse moved to (418, 376)
Screenshot: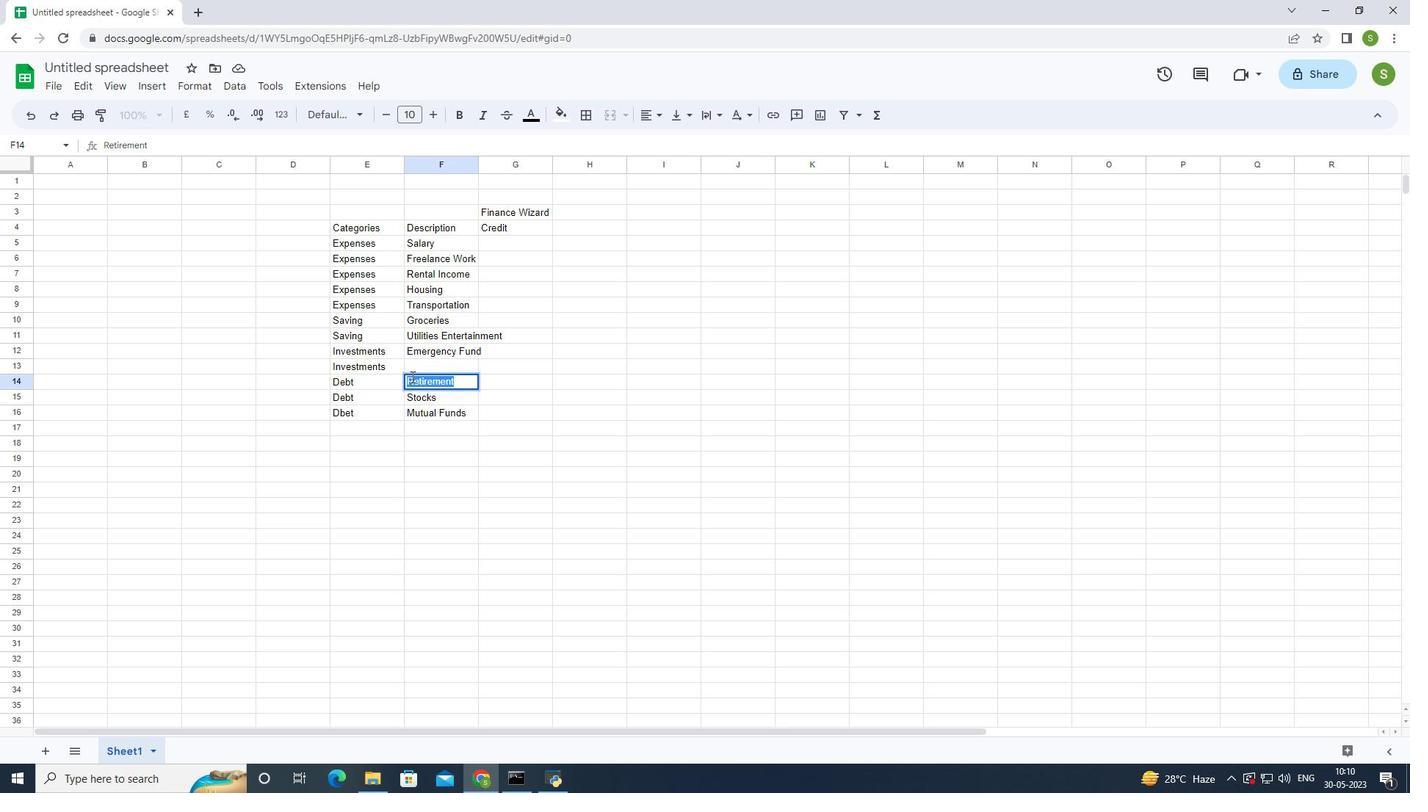 
Action: Key pressed ctrl+X
Screenshot: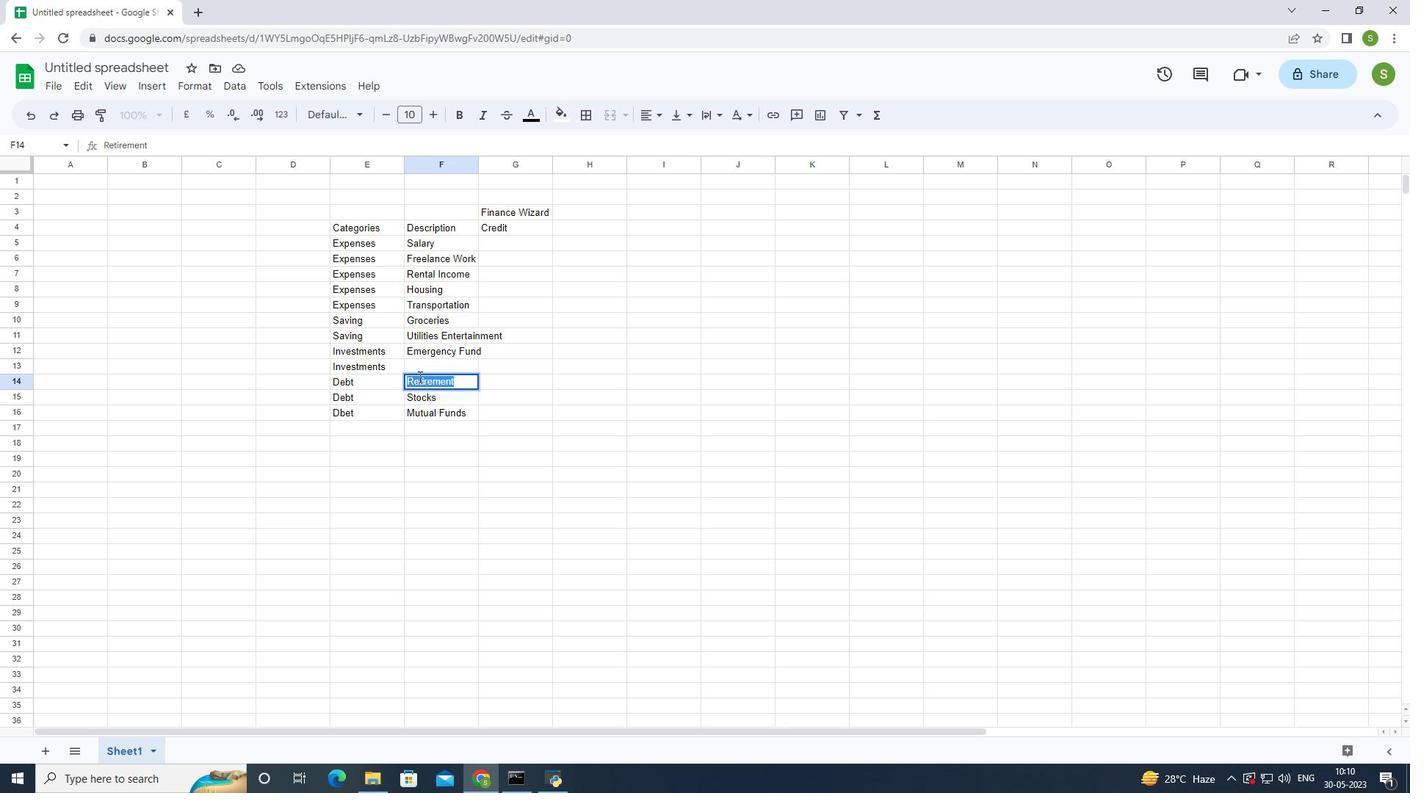 
Action: Mouse moved to (437, 361)
Screenshot: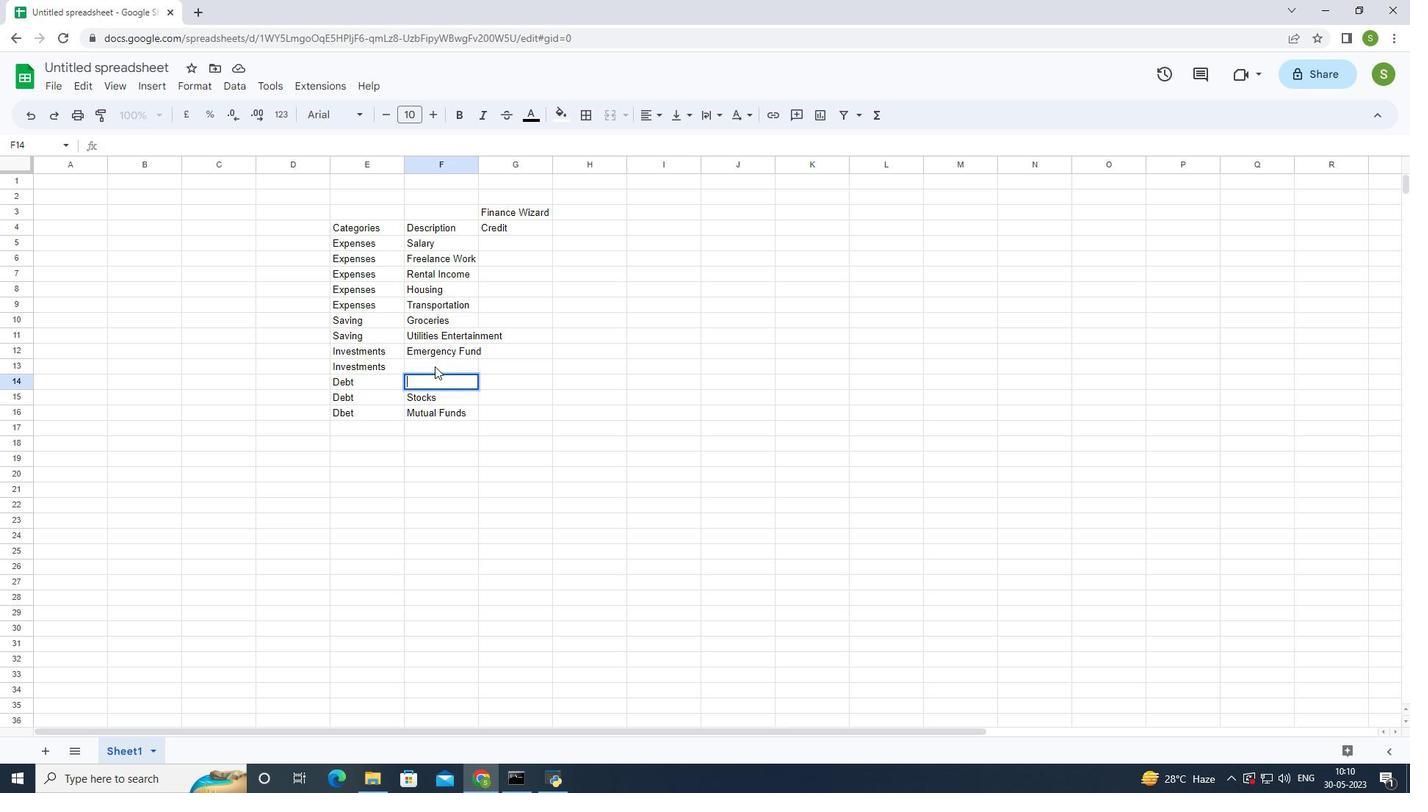 
Action: Mouse pressed left at (437, 361)
Screenshot: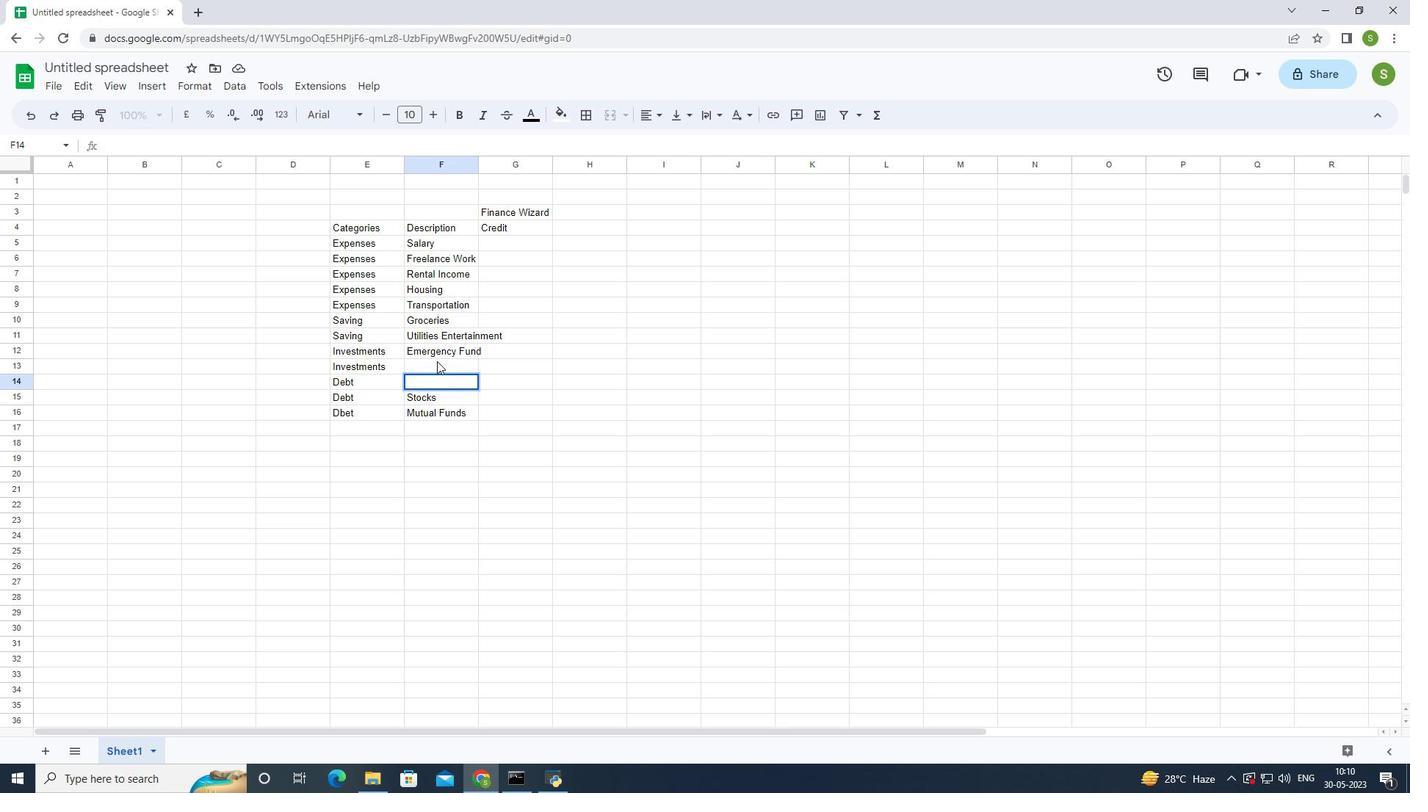 
Action: Key pressed ctrl+V
Screenshot: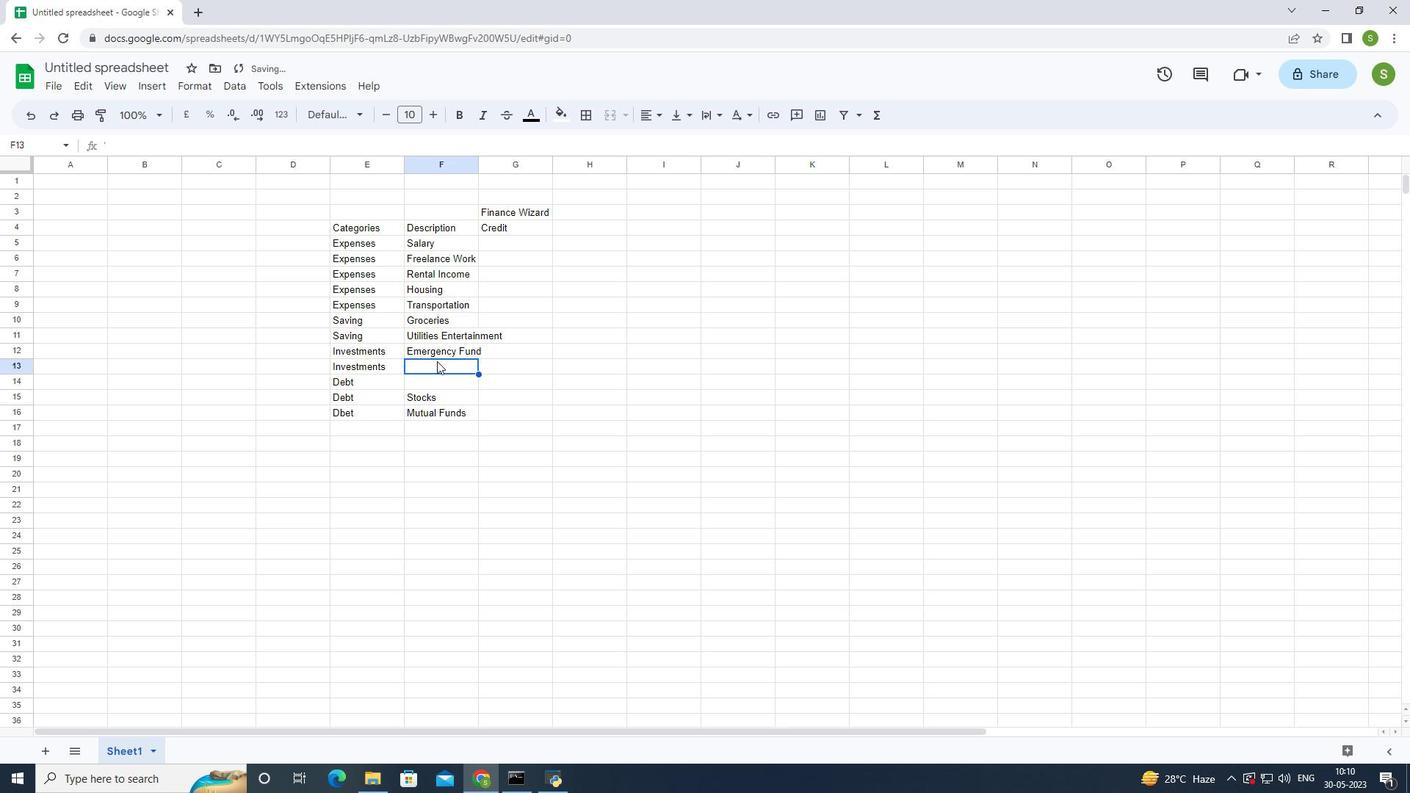 
Action: Mouse moved to (434, 400)
Screenshot: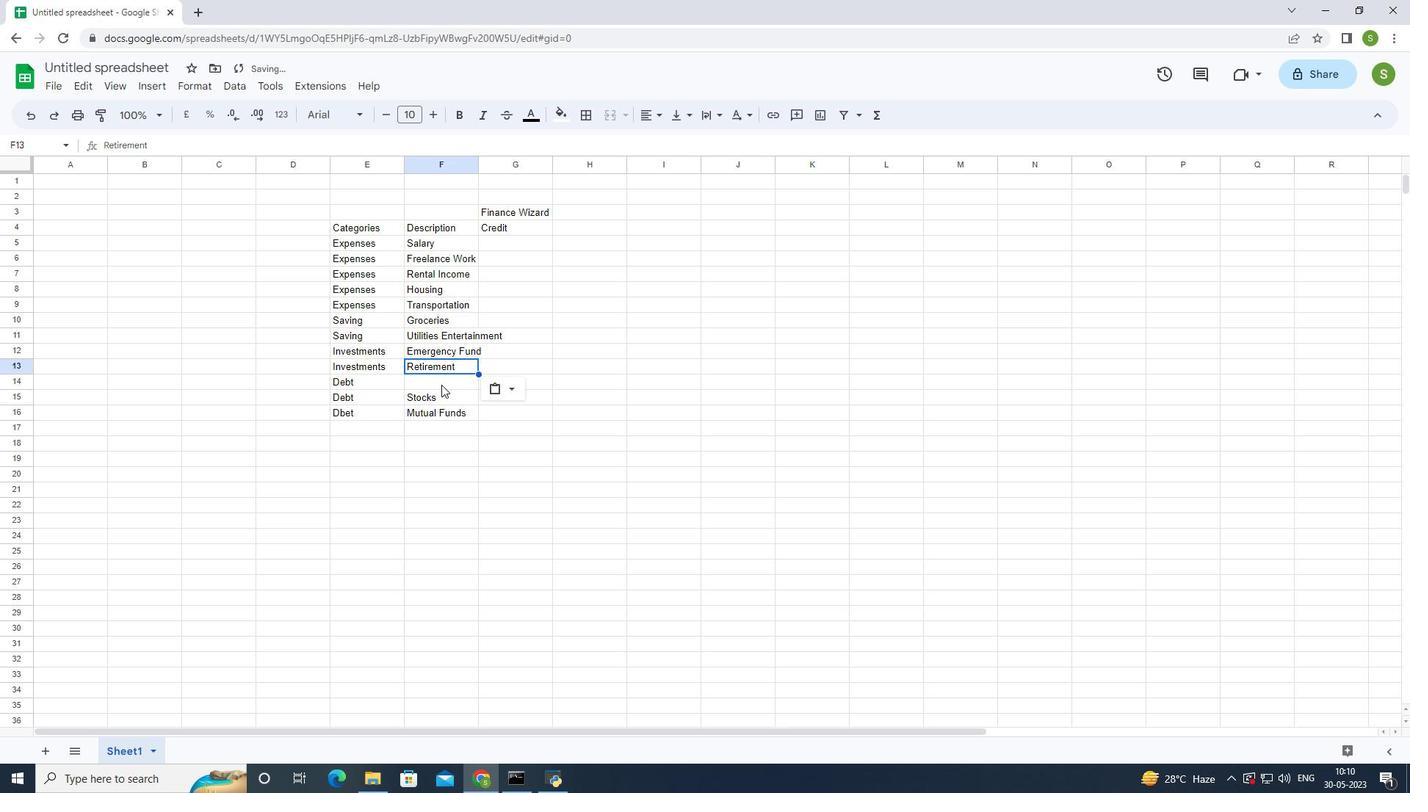 
Action: Mouse pressed left at (434, 400)
Screenshot: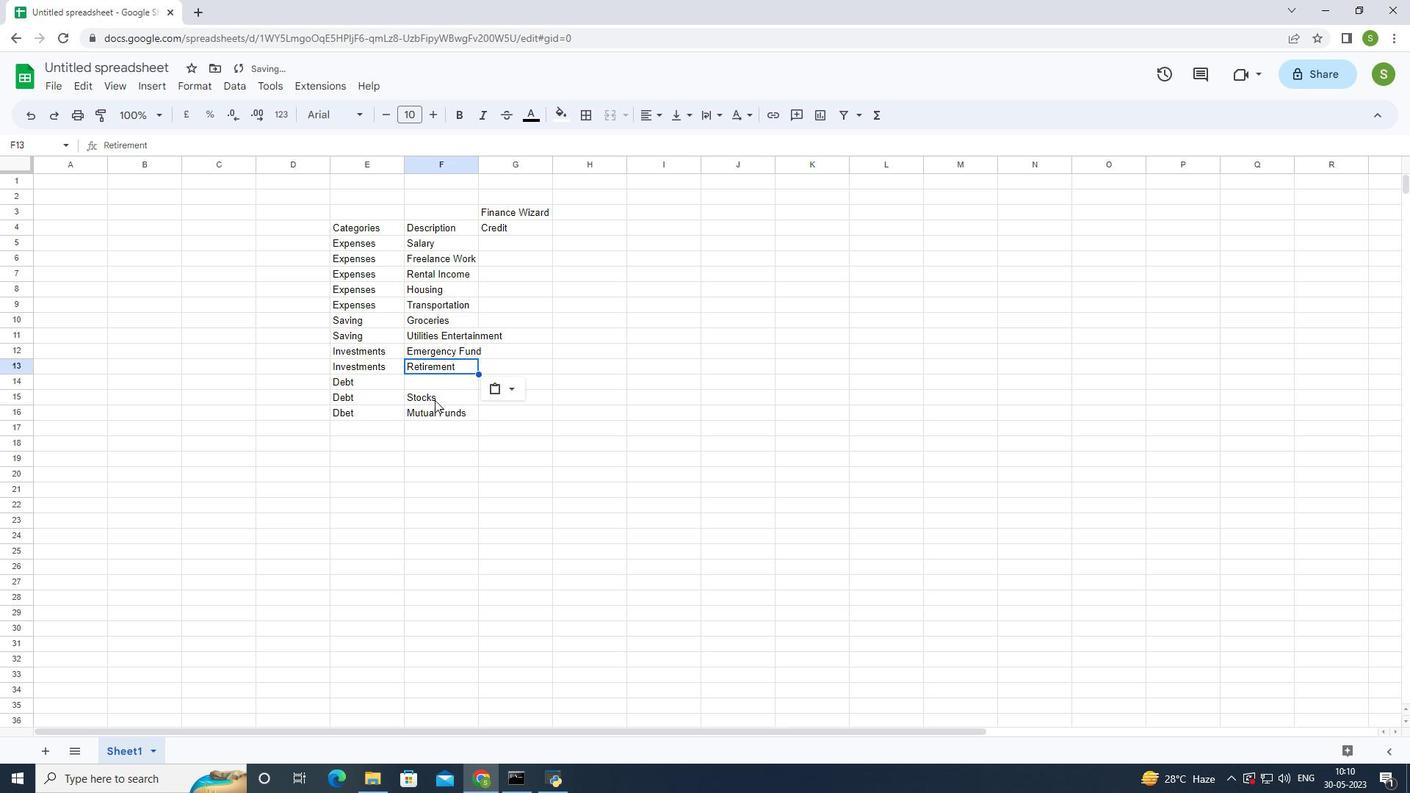 
Action: Mouse pressed left at (434, 400)
Screenshot: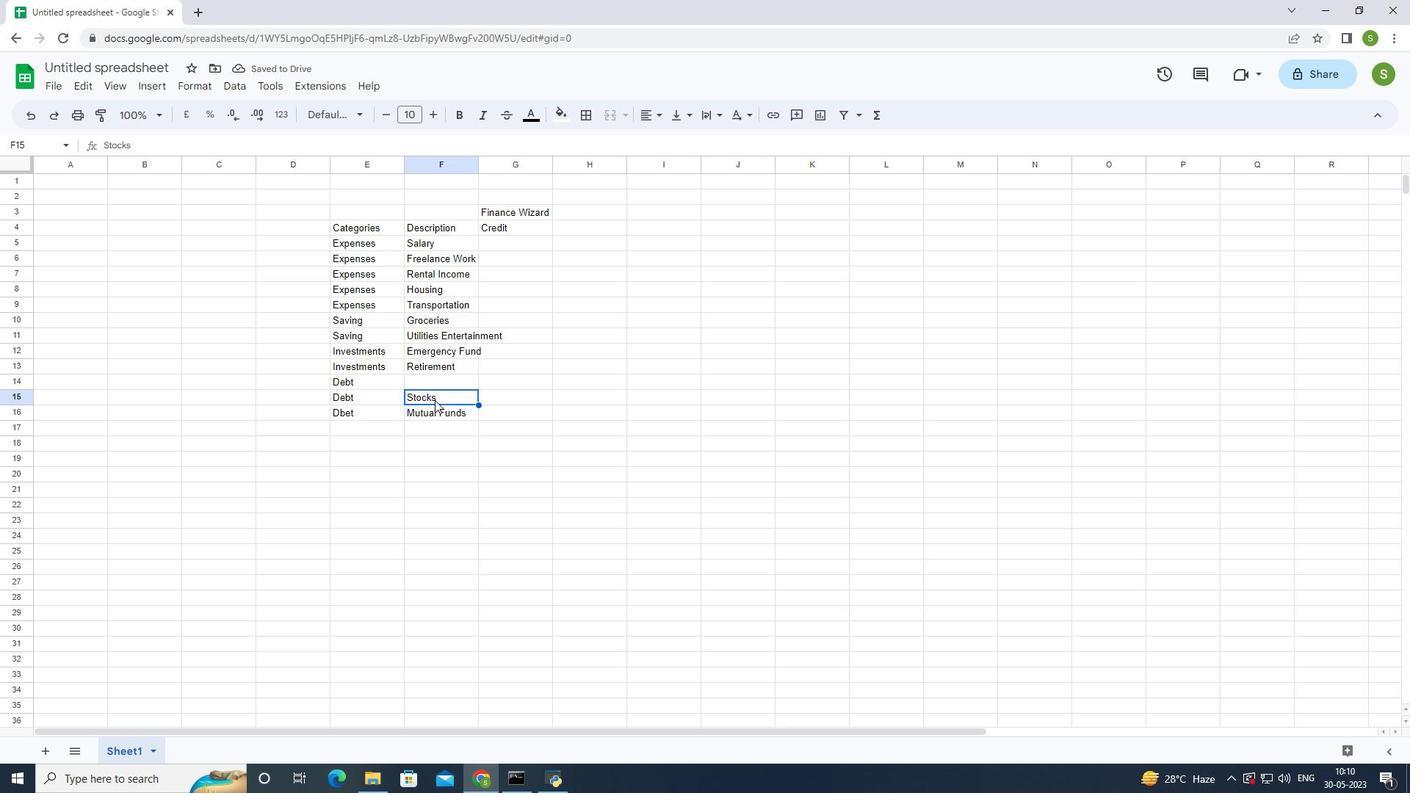 
Action: Mouse pressed left at (434, 400)
Screenshot: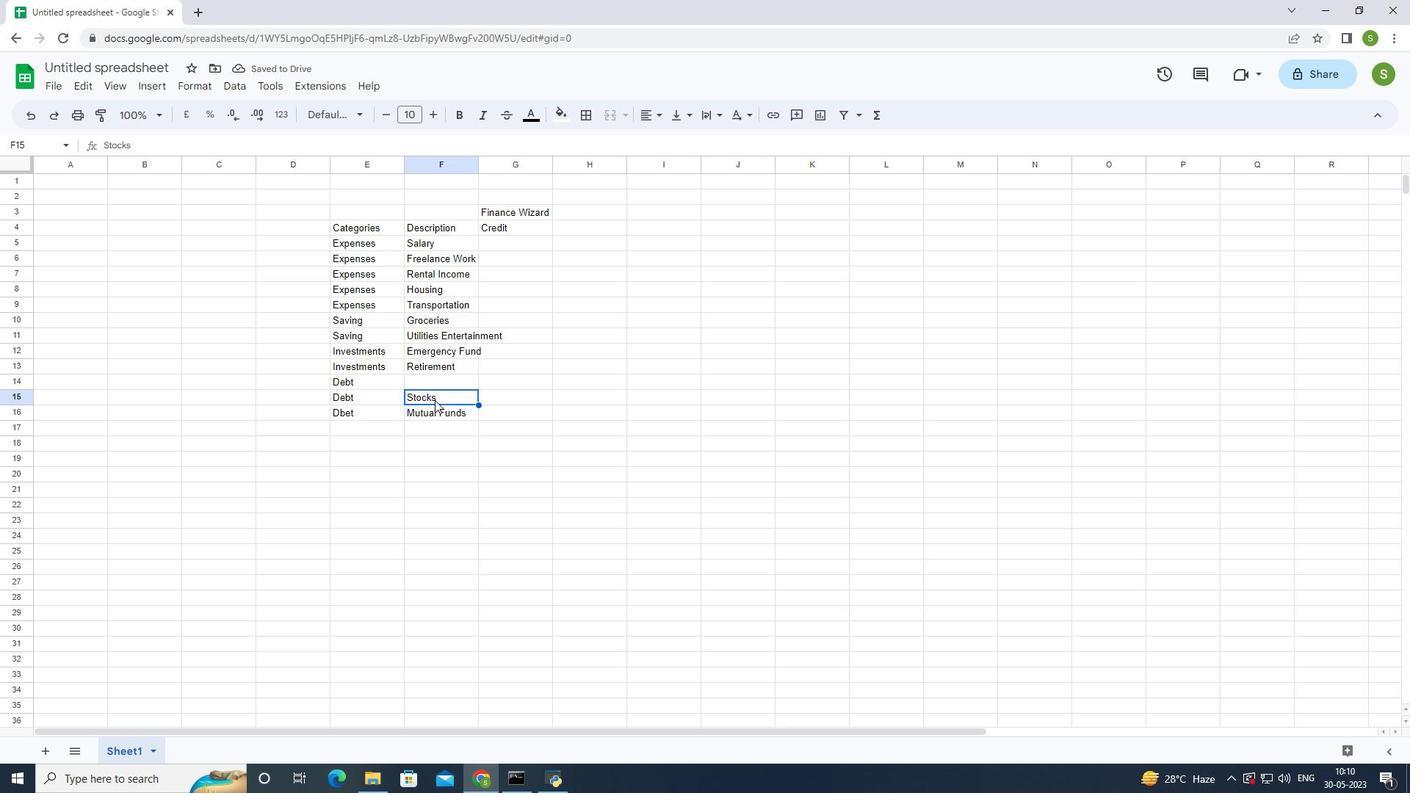 
Action: Mouse moved to (440, 392)
Screenshot: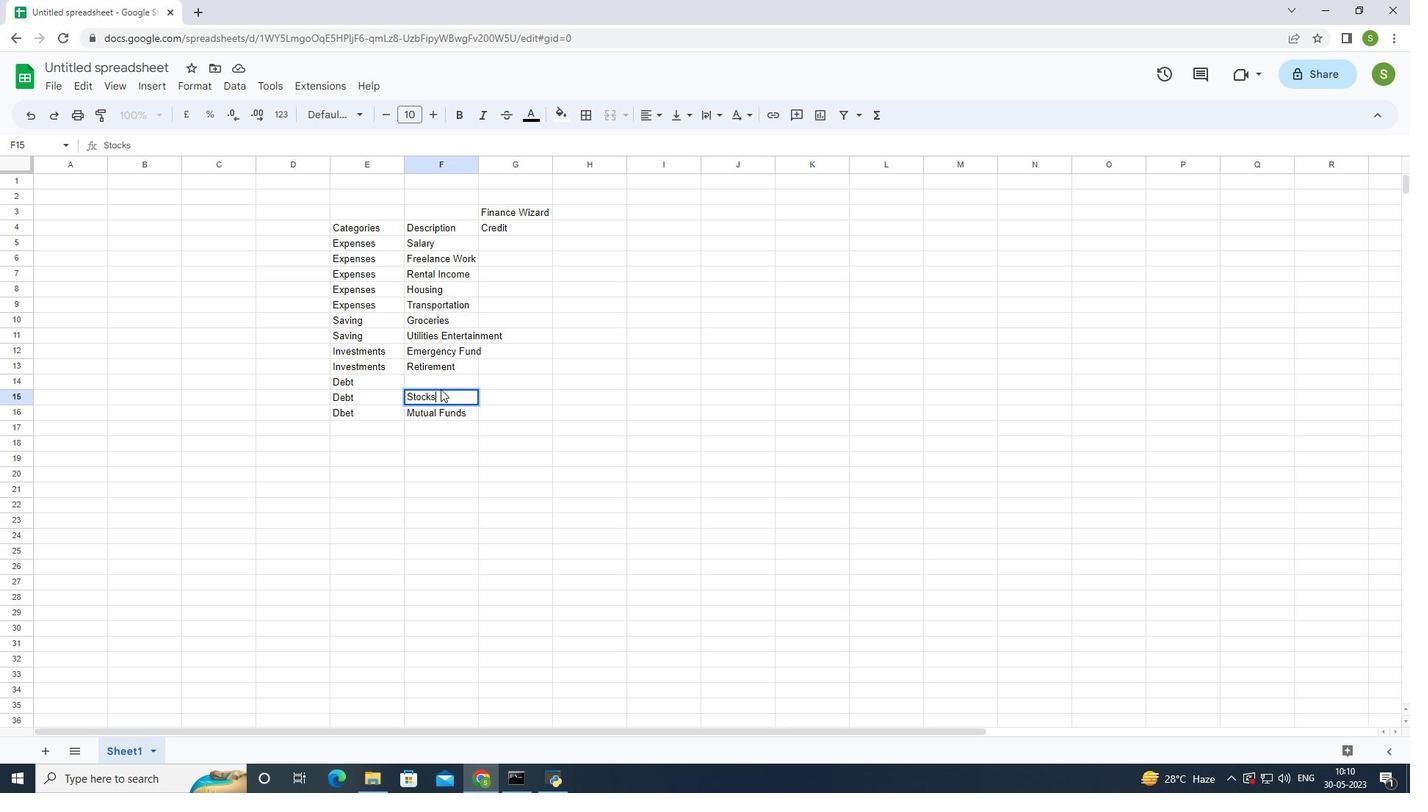 
Action: Mouse pressed left at (440, 392)
Screenshot: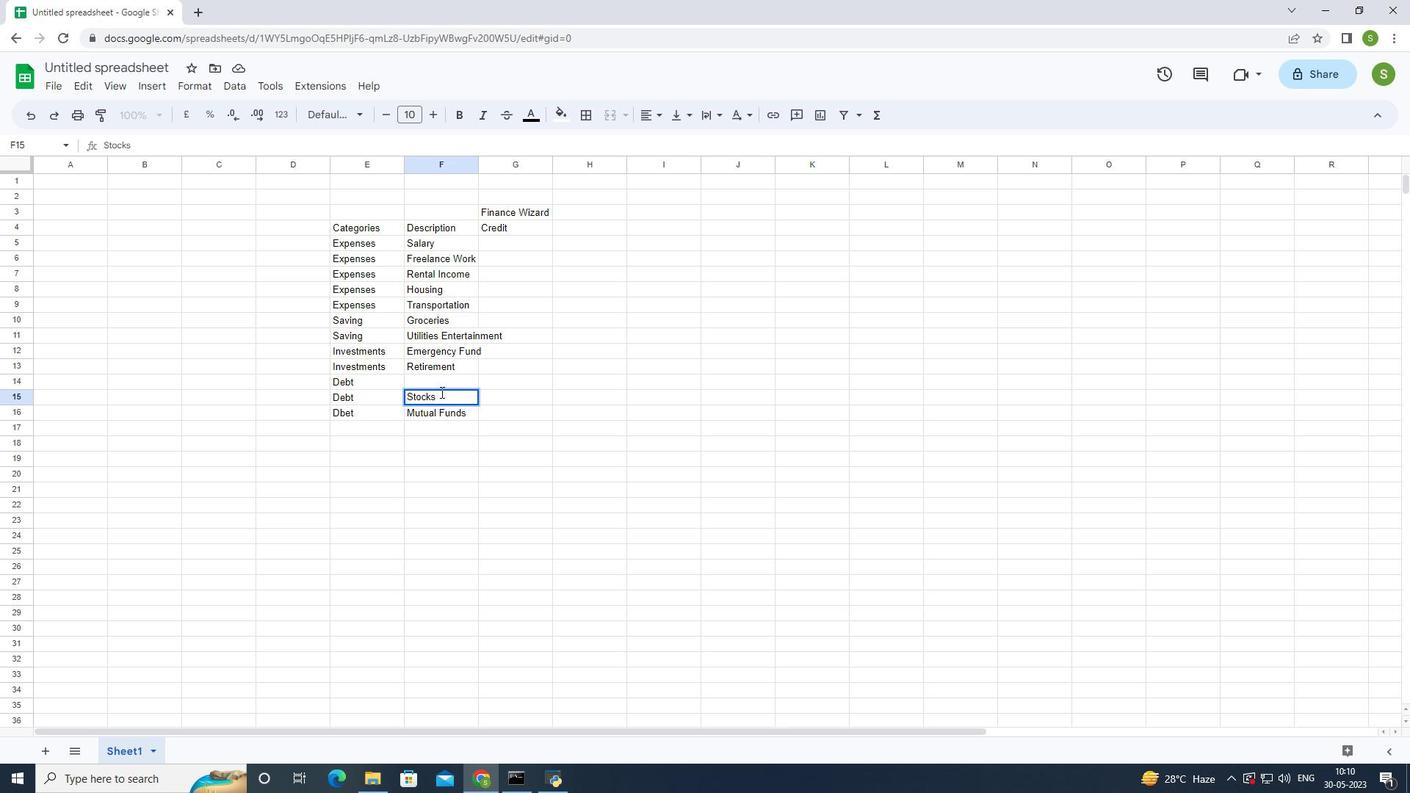 
Action: Mouse moved to (417, 376)
Screenshot: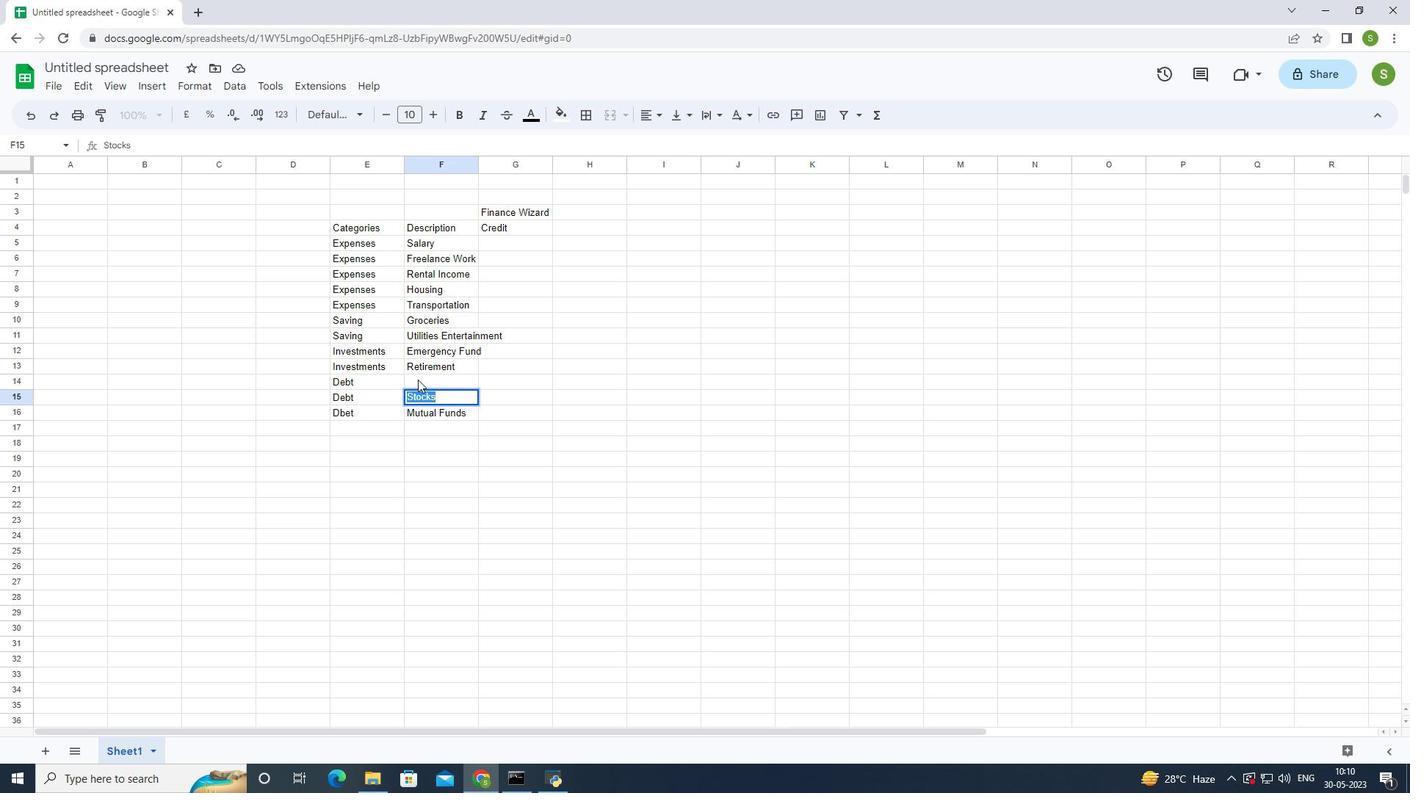 
Action: Mouse pressed left at (417, 376)
Screenshot: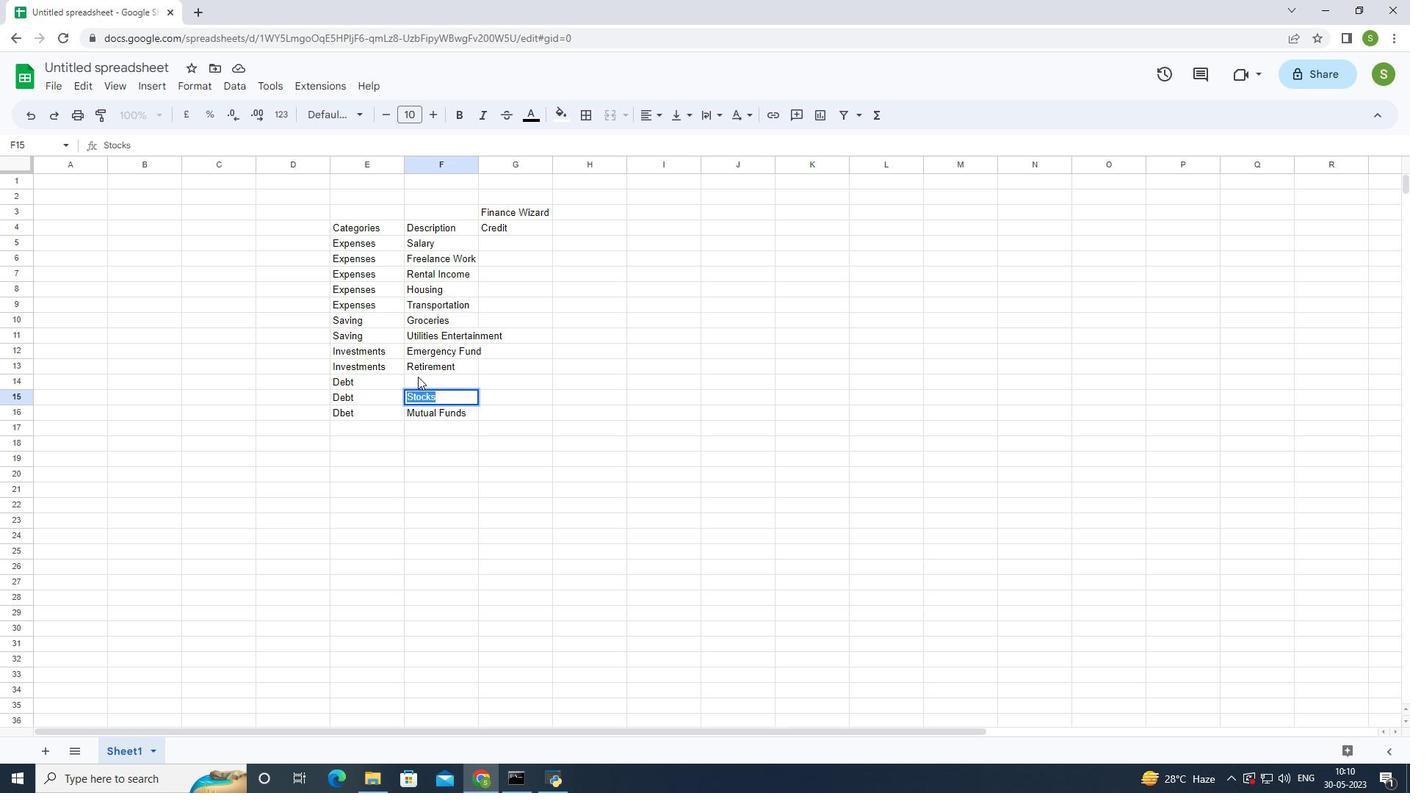 
Action: Mouse moved to (425, 379)
Screenshot: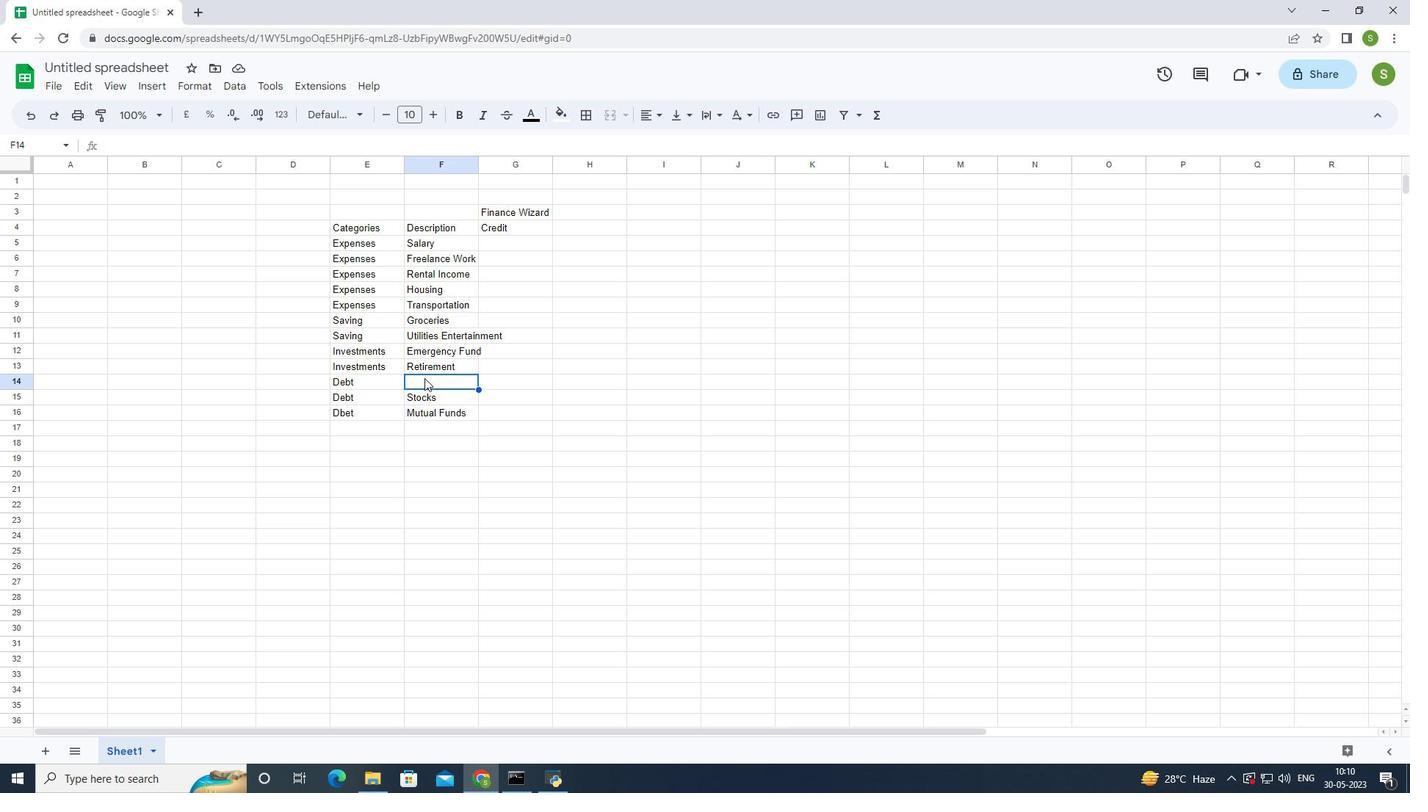 
Action: Key pressed ctrl+V
Screenshot: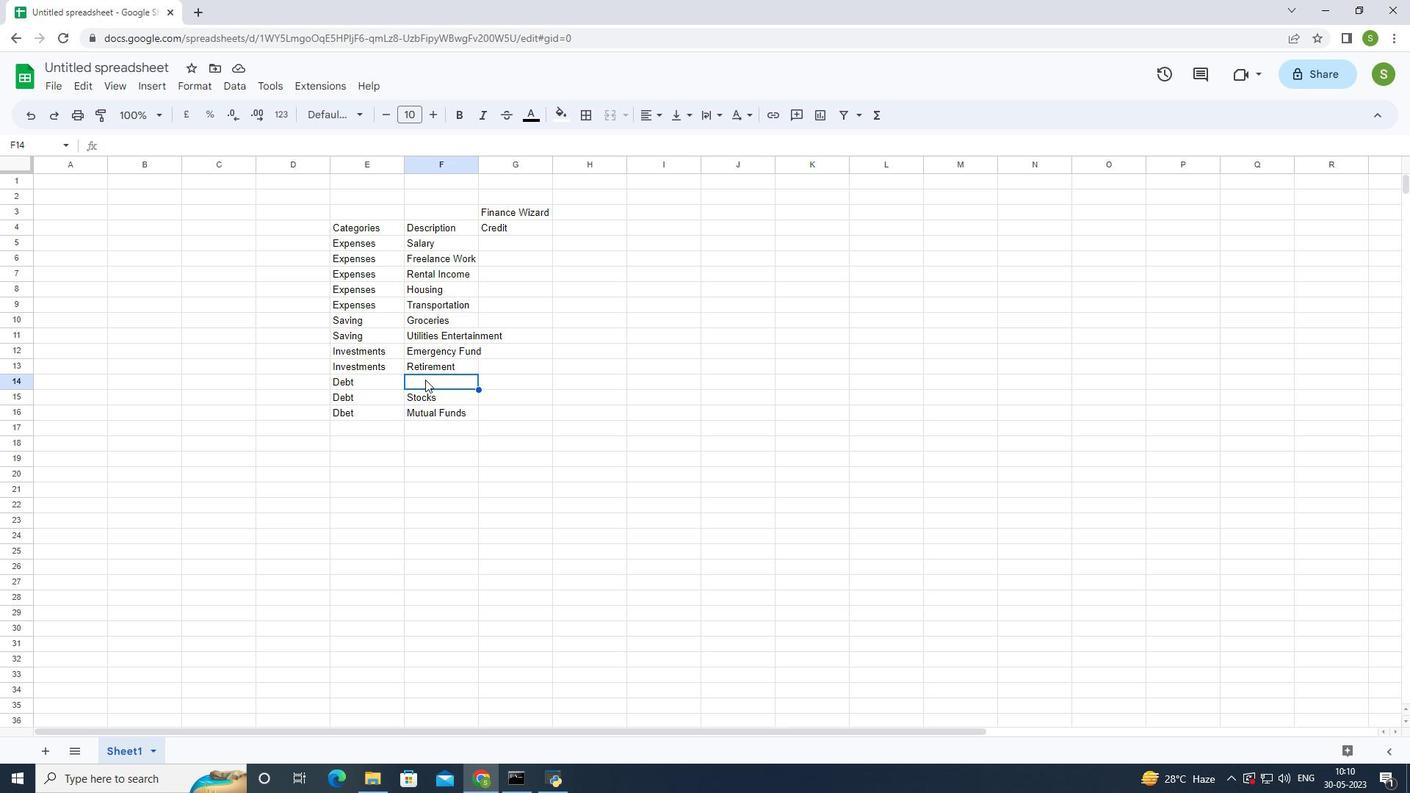 
Action: Mouse moved to (452, 381)
Screenshot: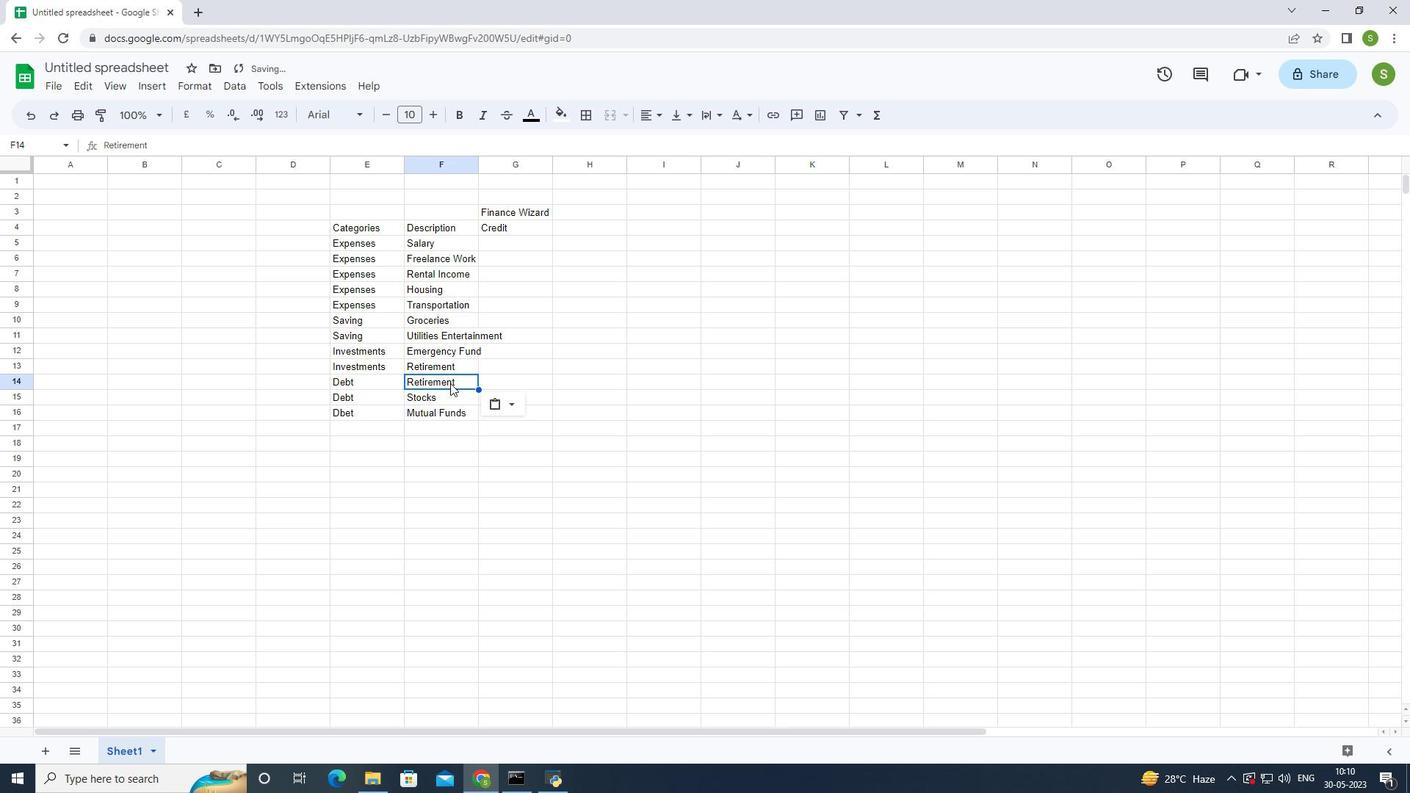 
Action: Mouse pressed left at (452, 381)
Screenshot: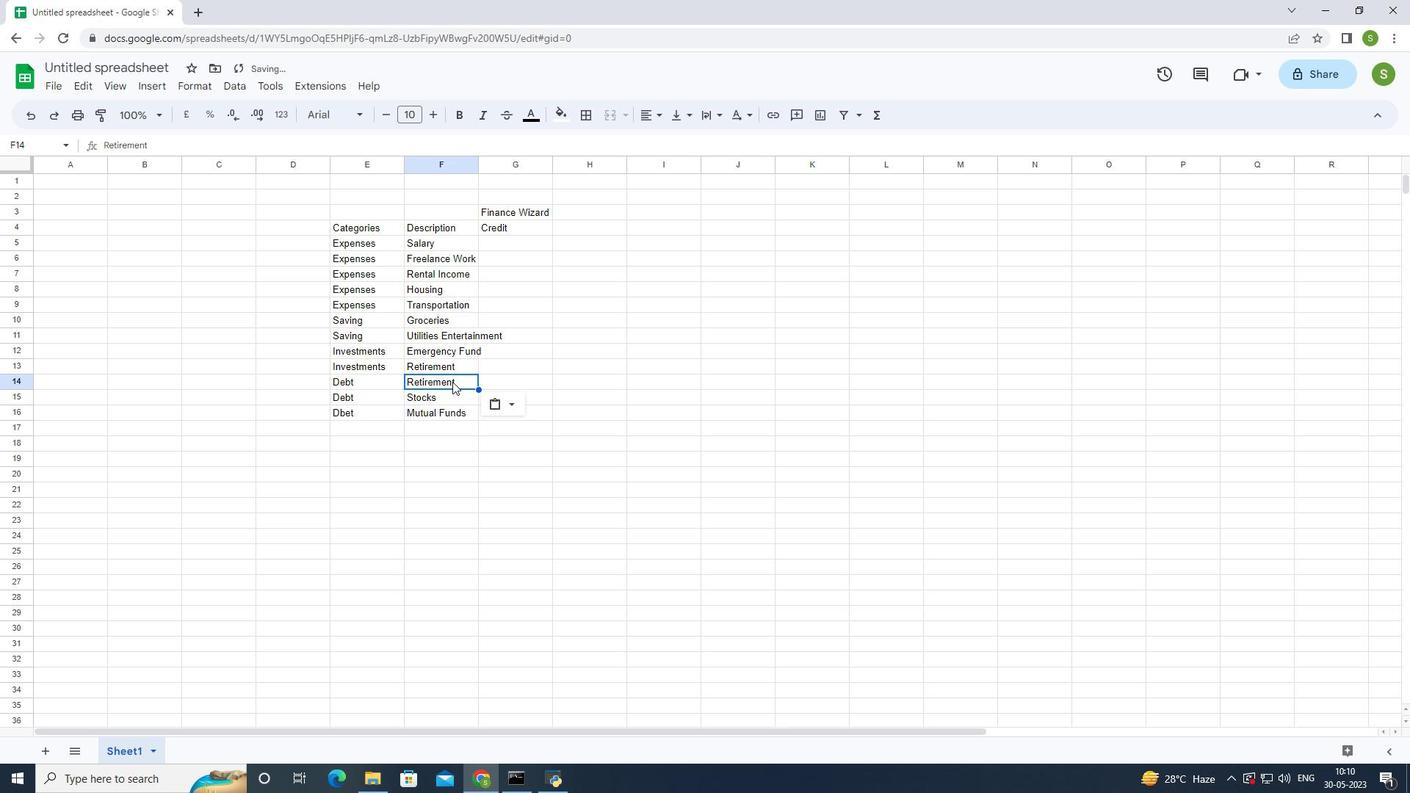 
Action: Mouse moved to (444, 399)
Screenshot: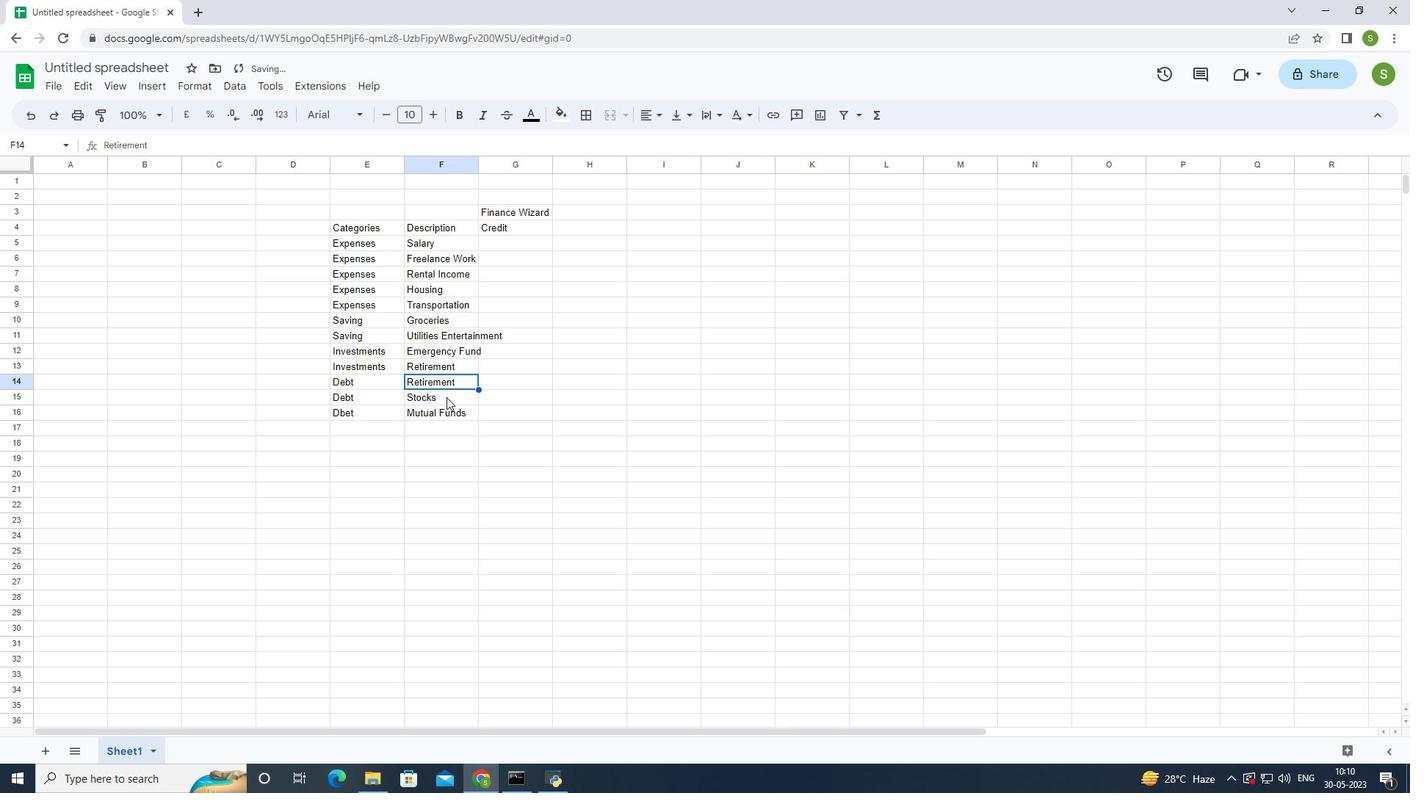 
Action: Mouse pressed left at (444, 399)
Screenshot: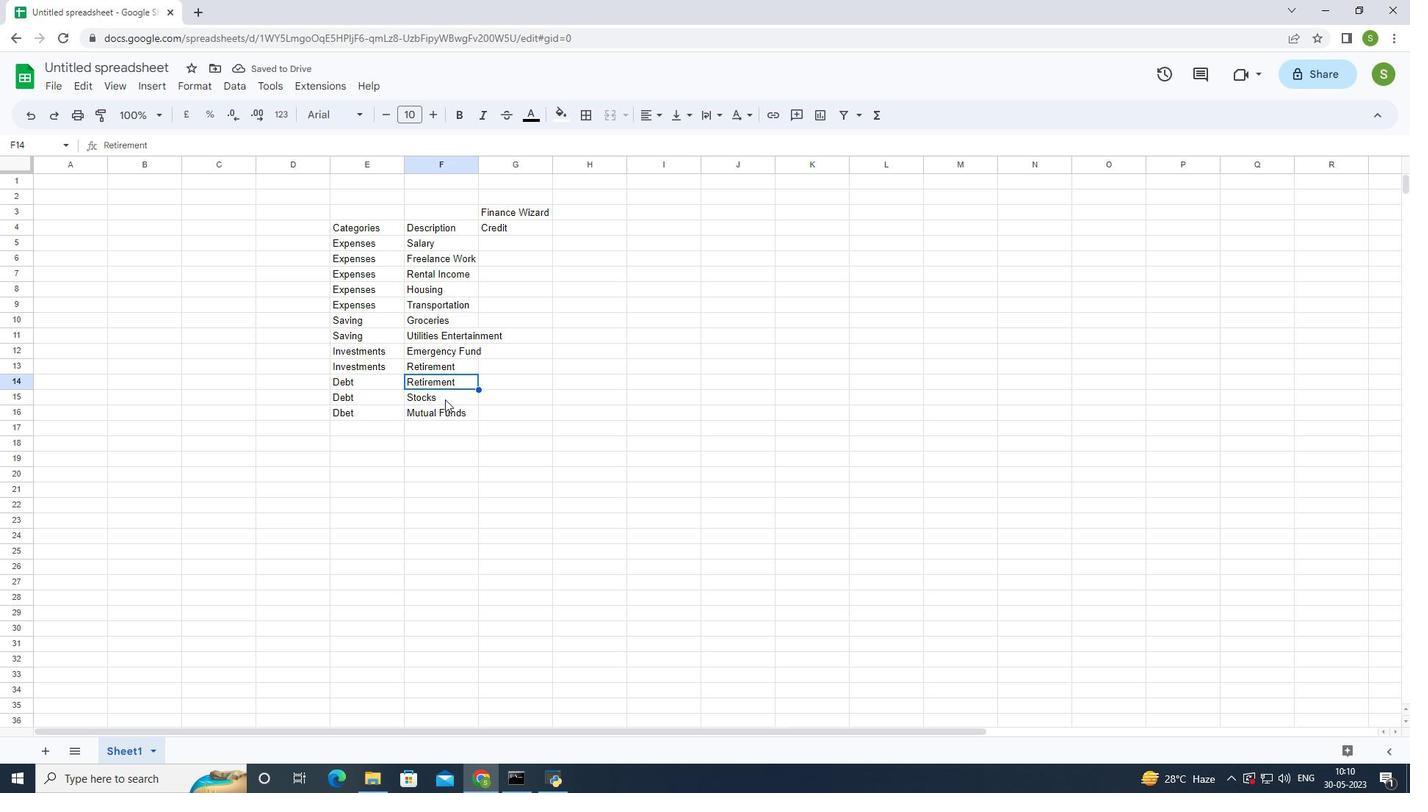 
Action: Mouse moved to (440, 398)
Screenshot: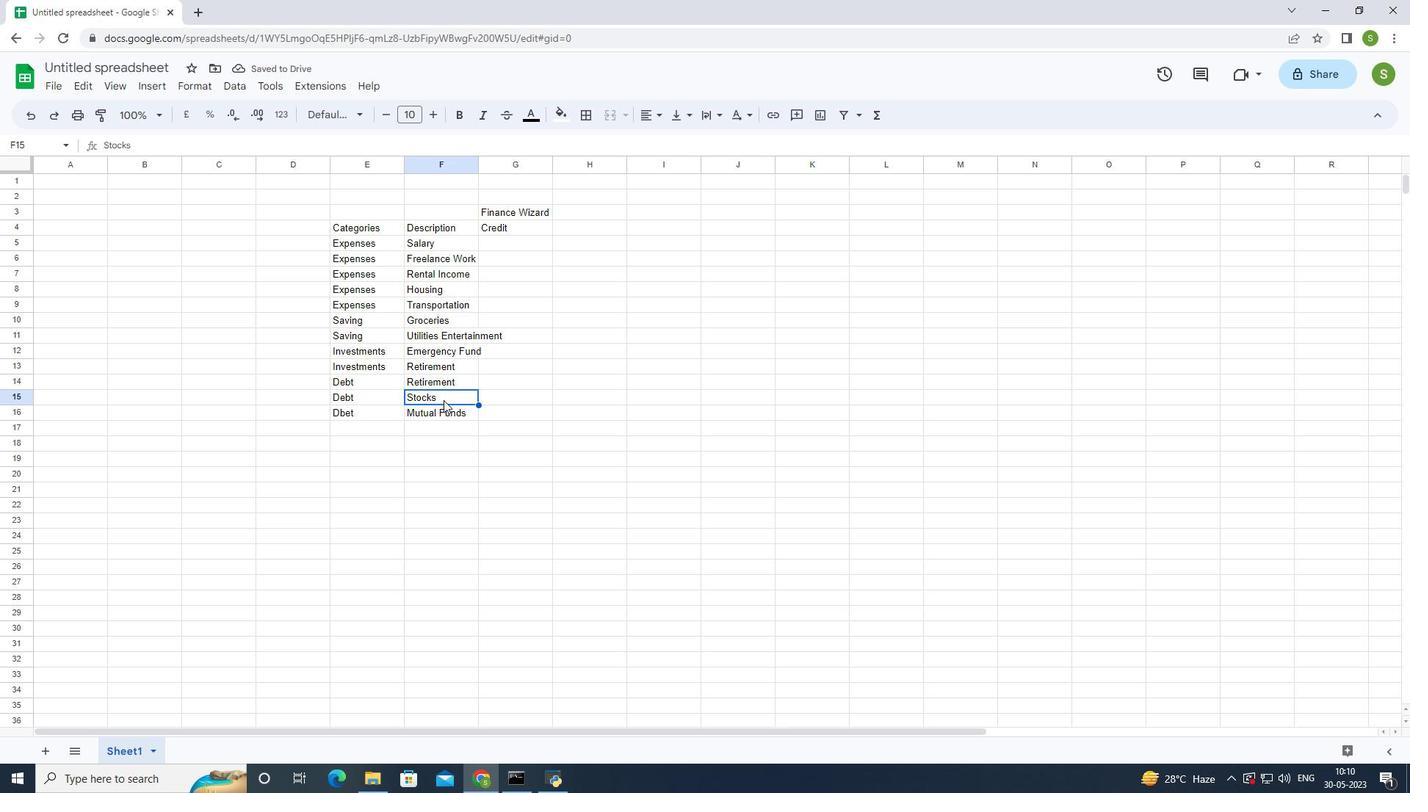
Action: Mouse pressed left at (440, 398)
Screenshot: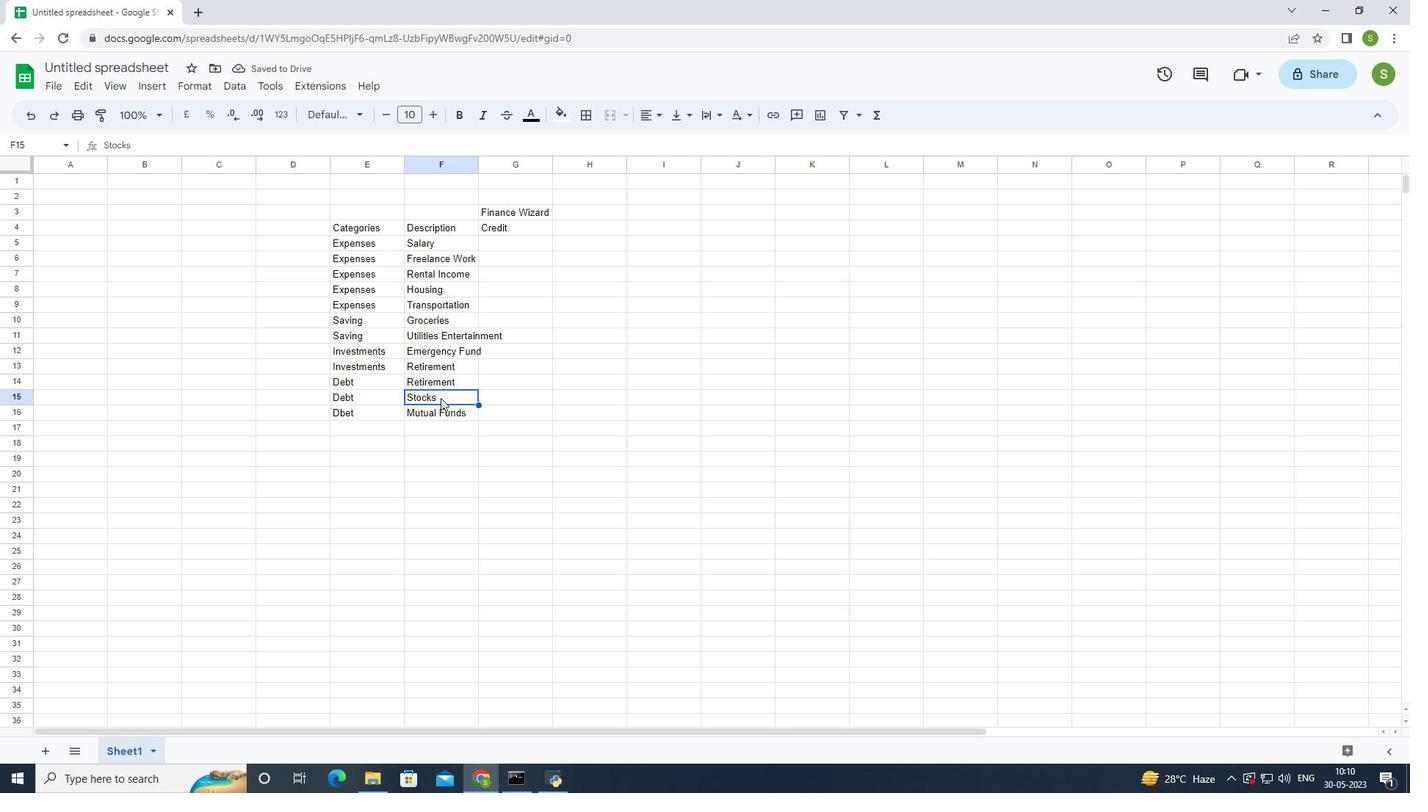
Action: Mouse pressed left at (440, 398)
Screenshot: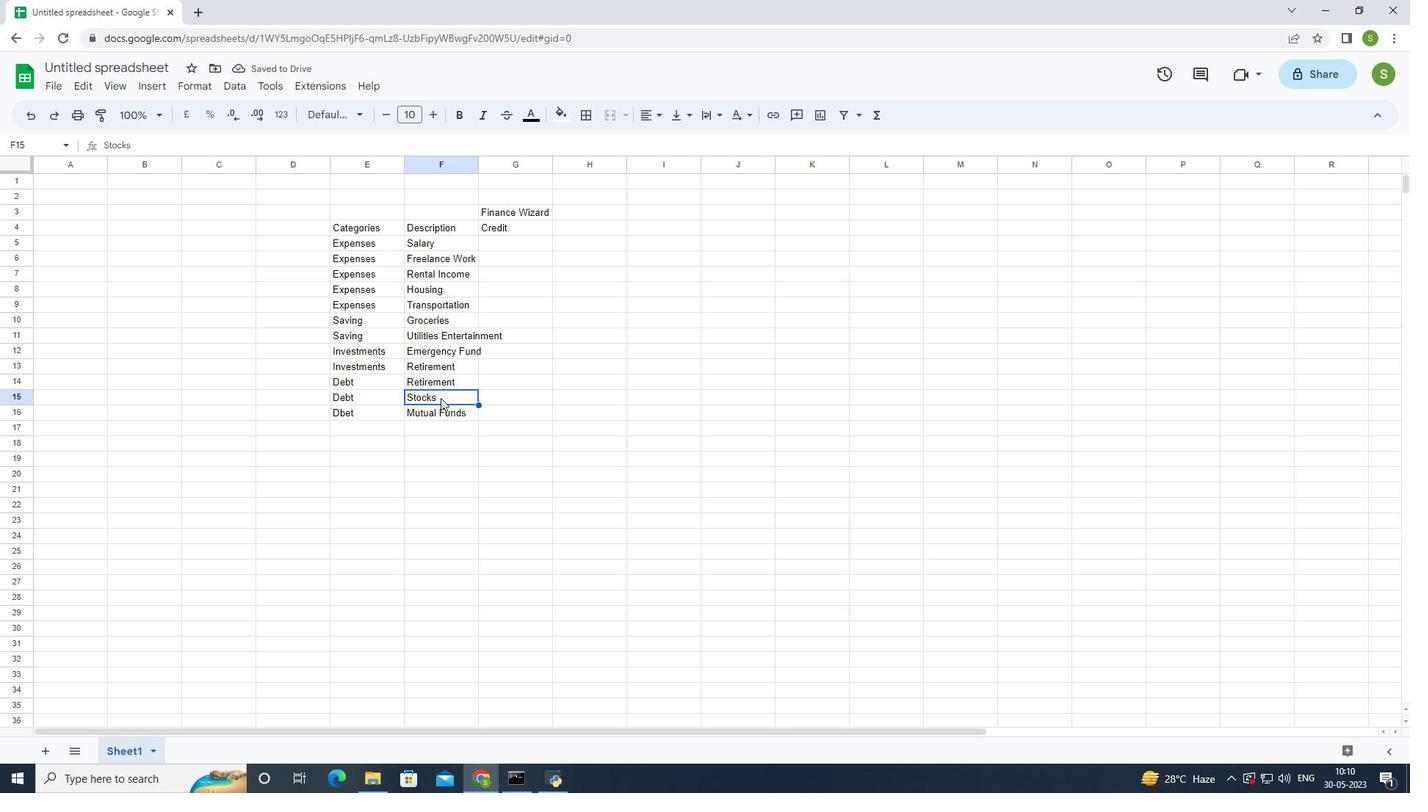 
Action: Mouse pressed left at (440, 398)
Screenshot: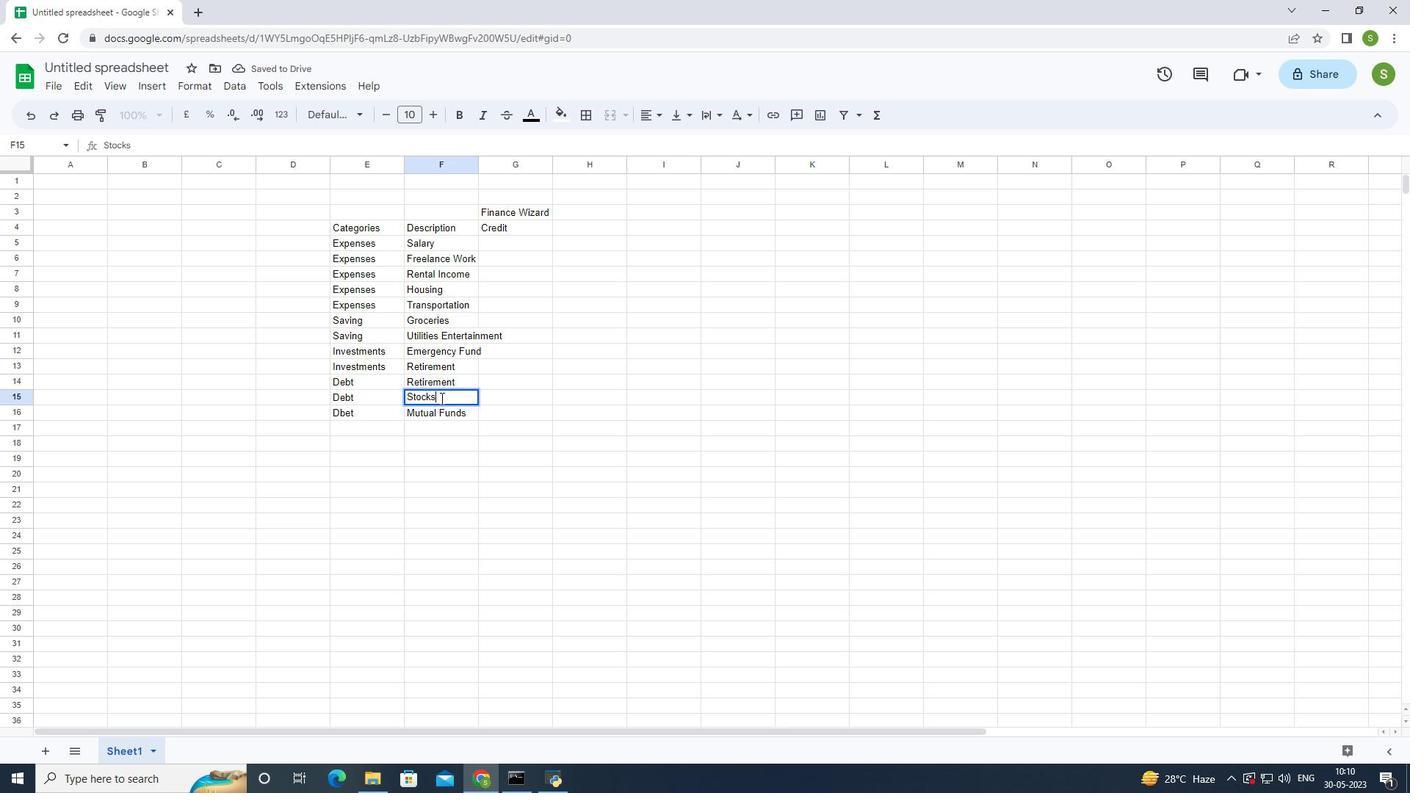 
Action: Mouse moved to (411, 395)
Screenshot: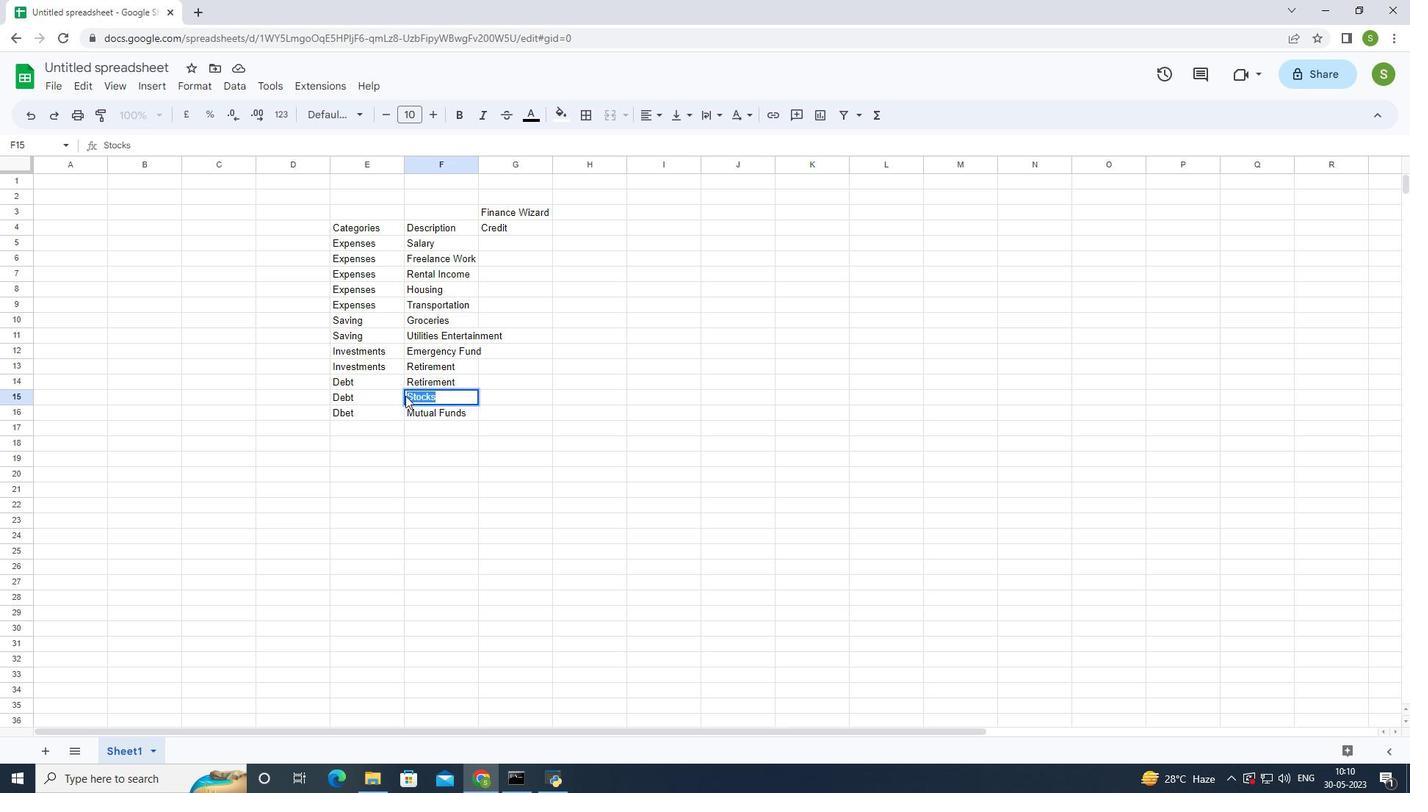 
Action: Key pressed ctrl+X
Screenshot: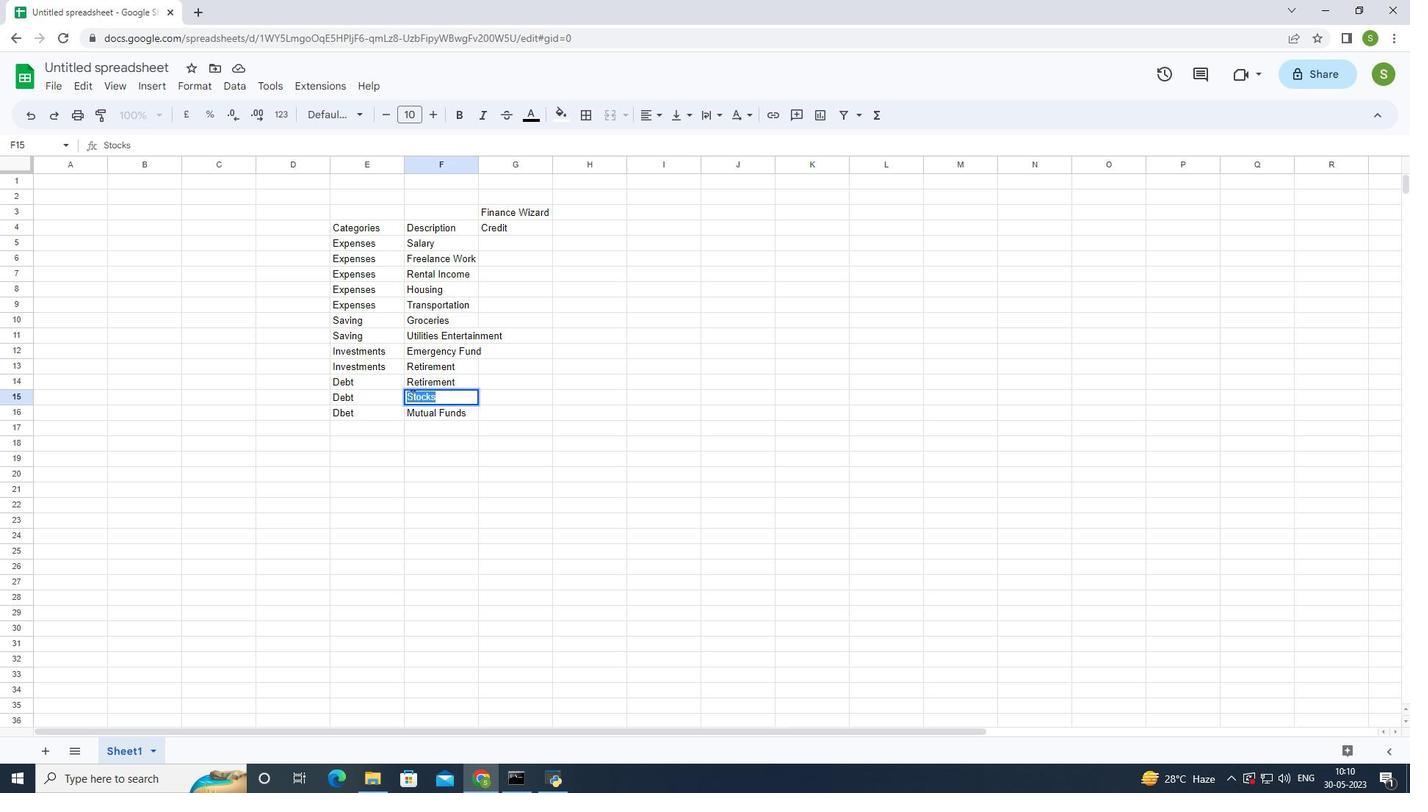 
Action: Mouse moved to (448, 379)
Screenshot: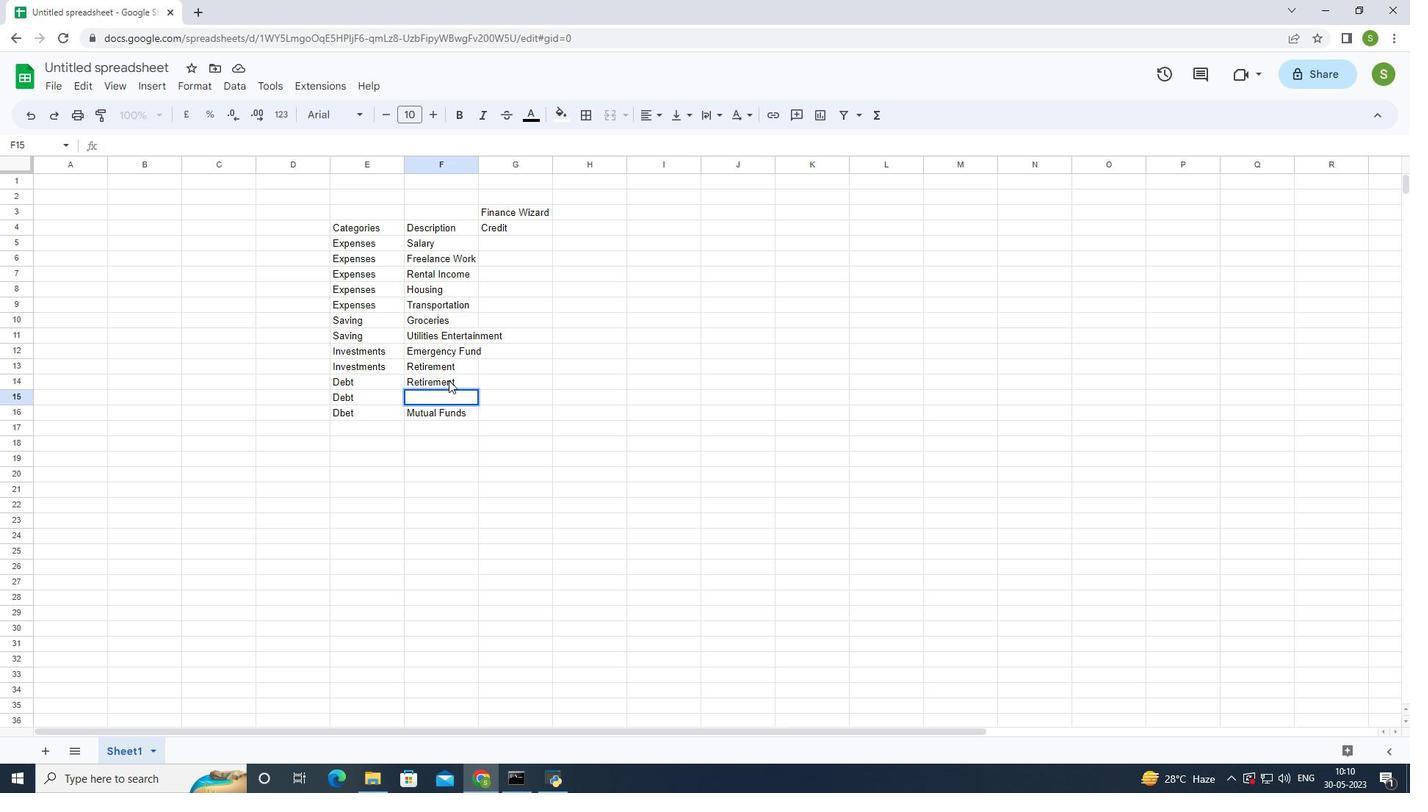 
Action: Mouse pressed left at (448, 379)
Screenshot: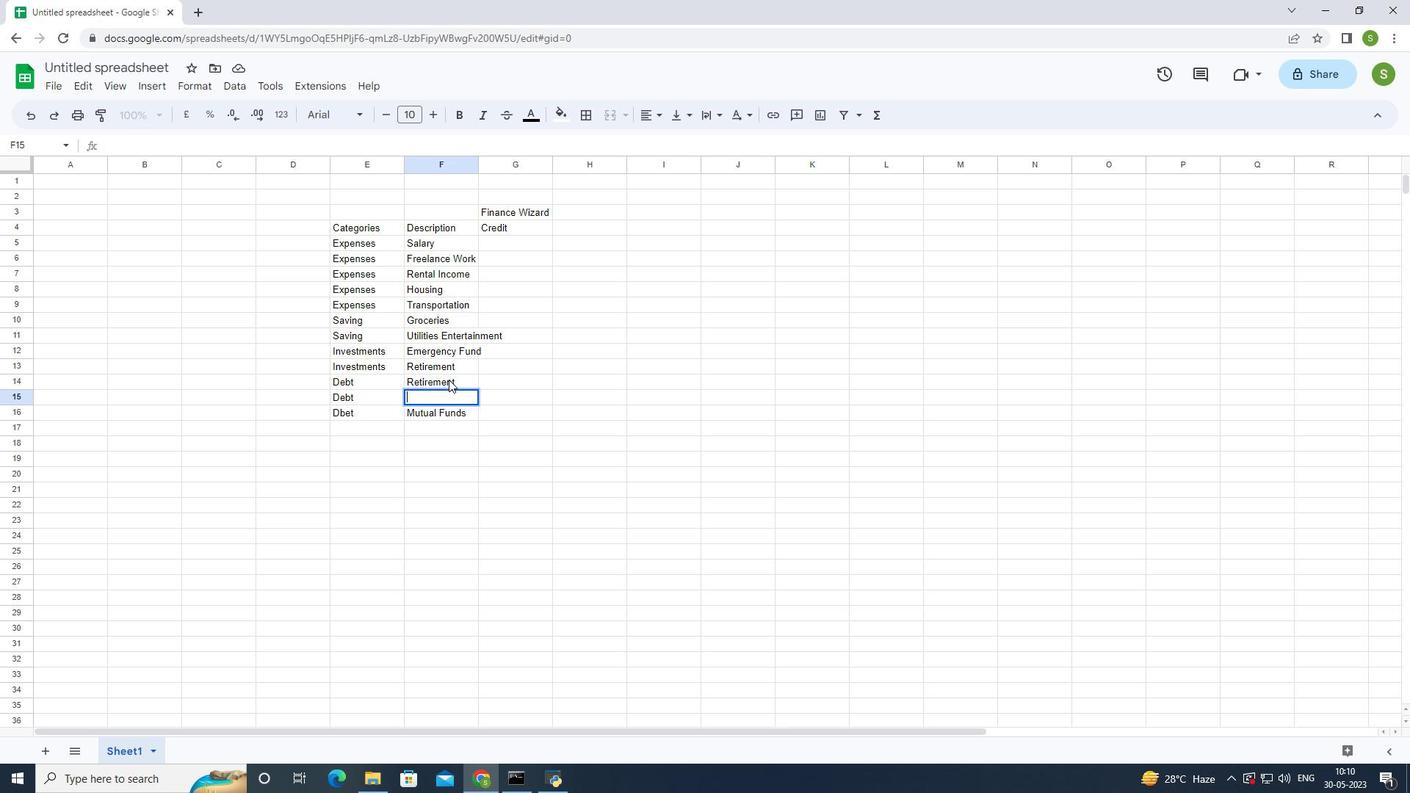 
Action: Mouse moved to (457, 384)
Screenshot: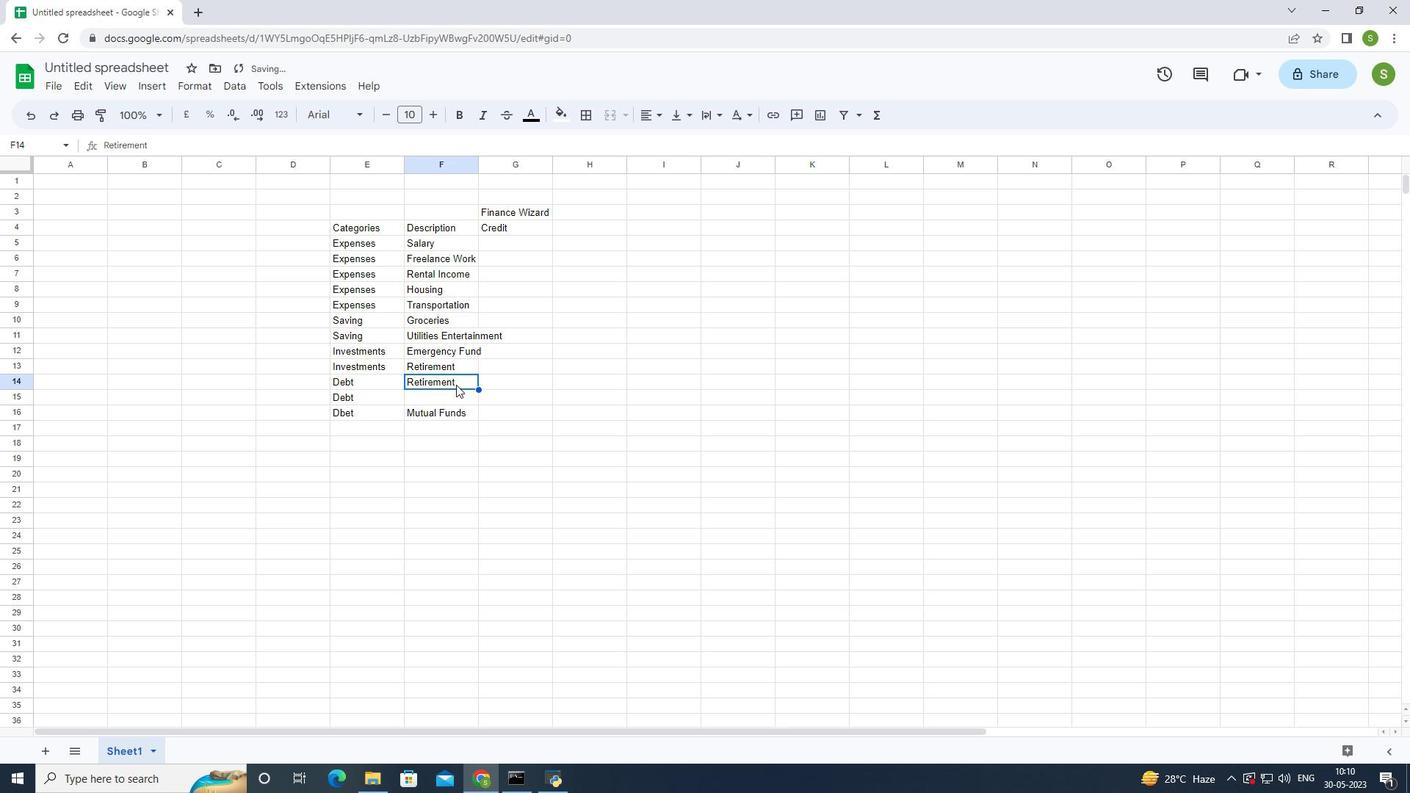 
Action: Mouse pressed left at (457, 384)
Screenshot: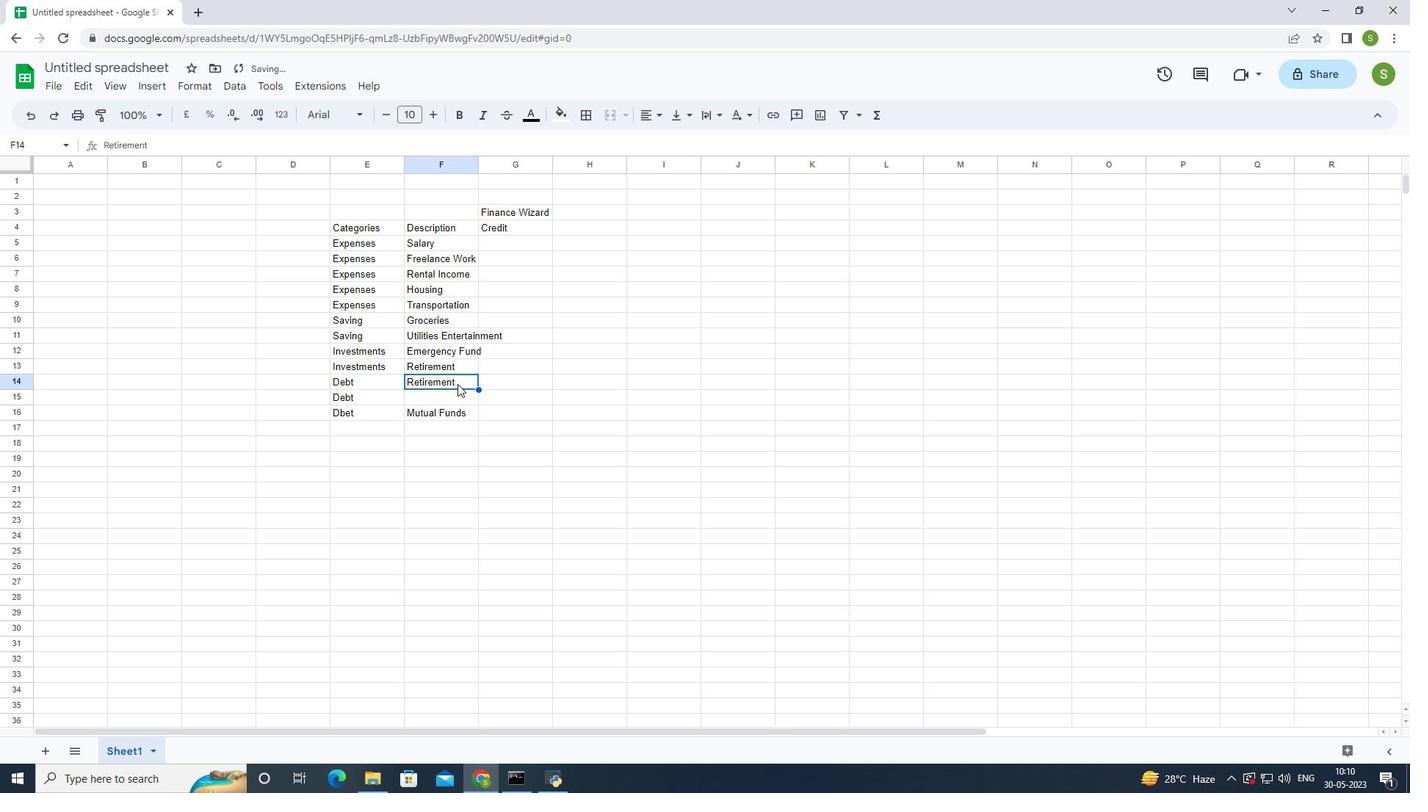 
Action: Mouse pressed left at (457, 384)
Screenshot: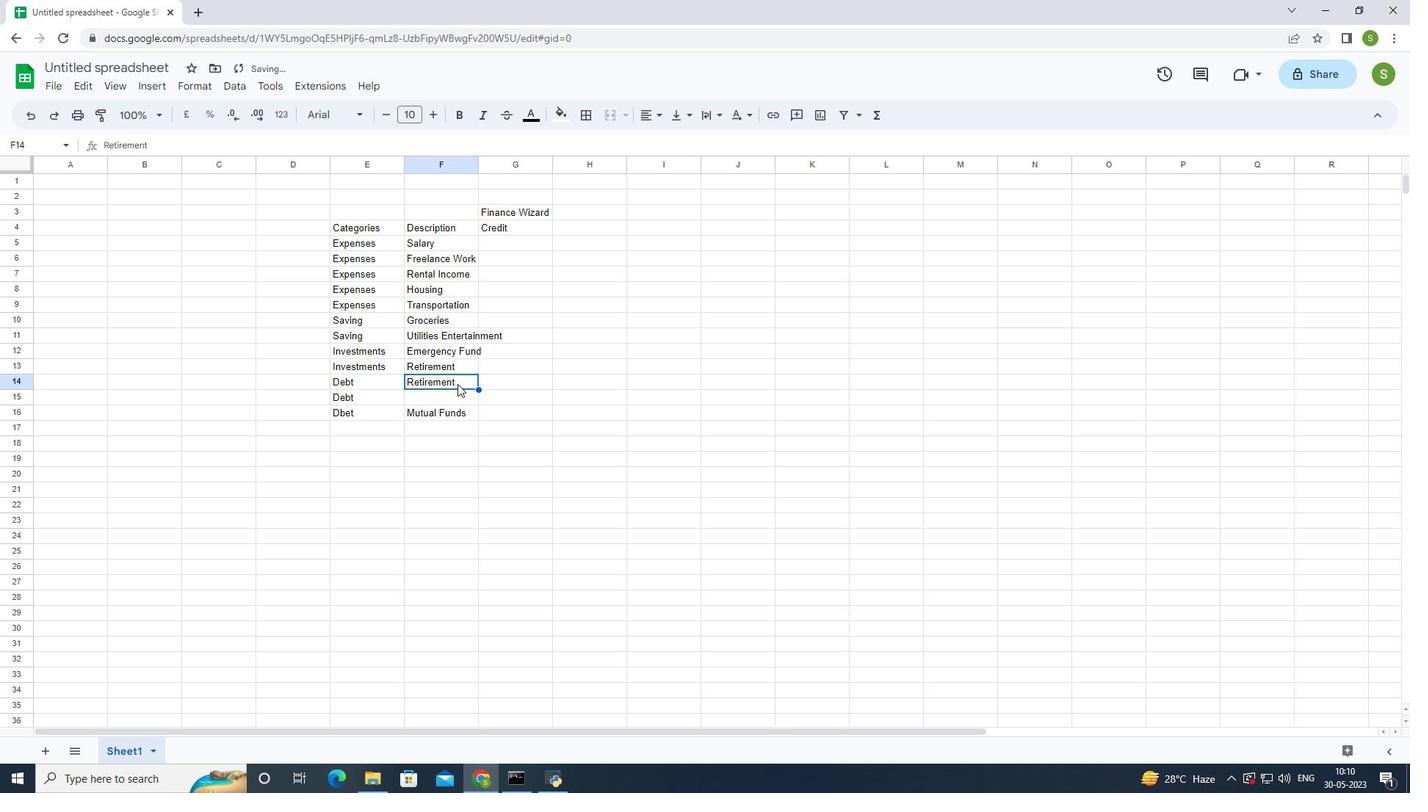 
Action: Mouse pressed left at (457, 384)
Screenshot: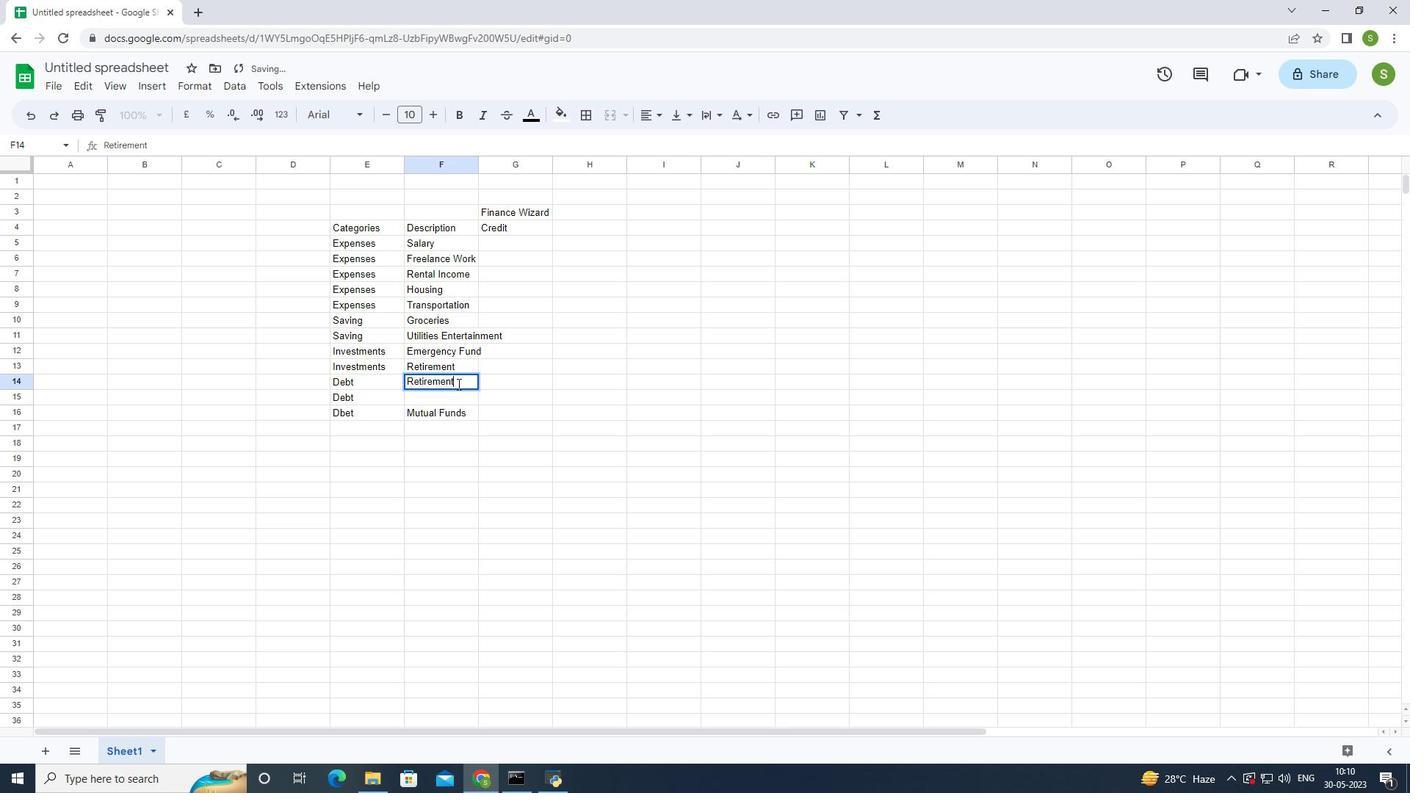 
Action: Mouse moved to (413, 383)
Screenshot: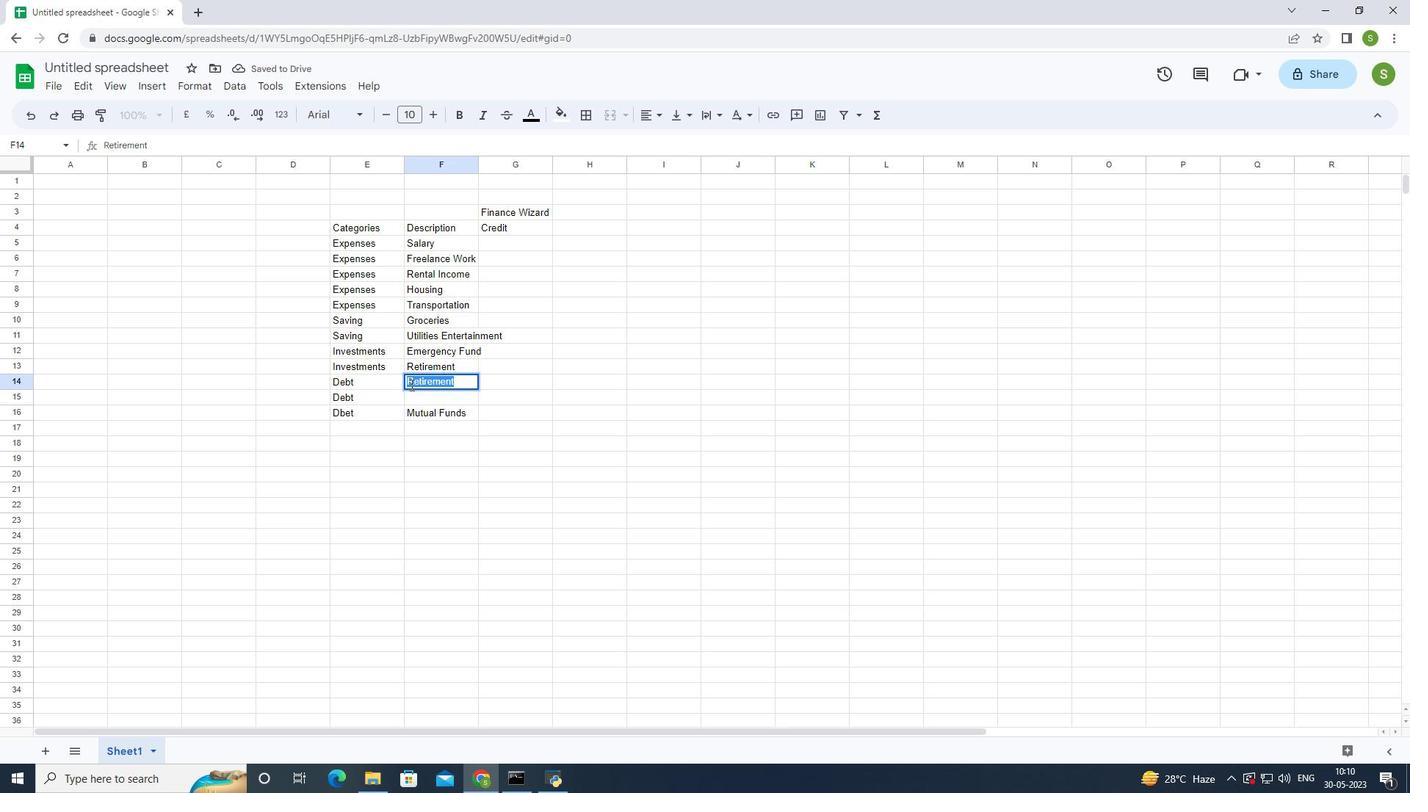 
Action: Key pressed ctrl+V
Screenshot: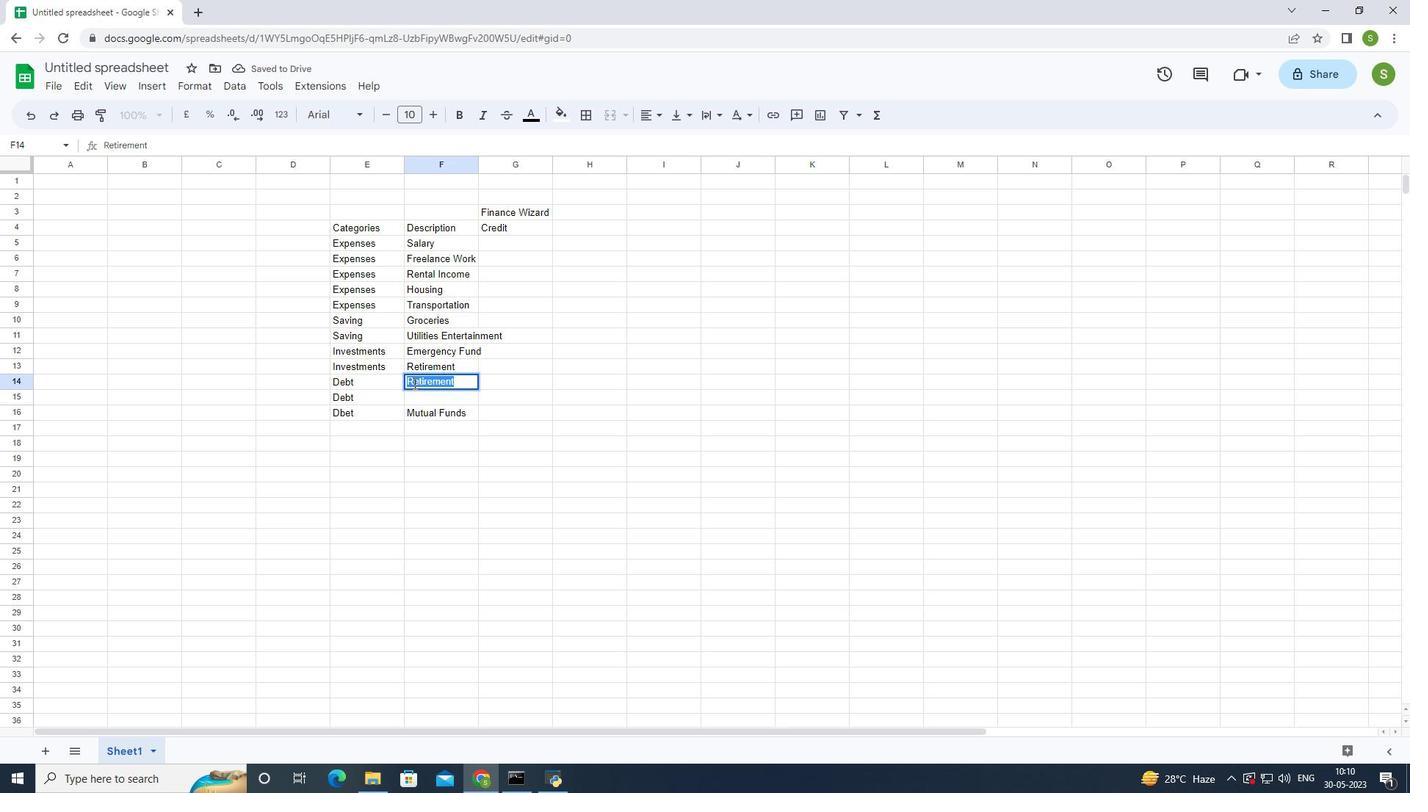 
Action: Mouse moved to (459, 412)
Screenshot: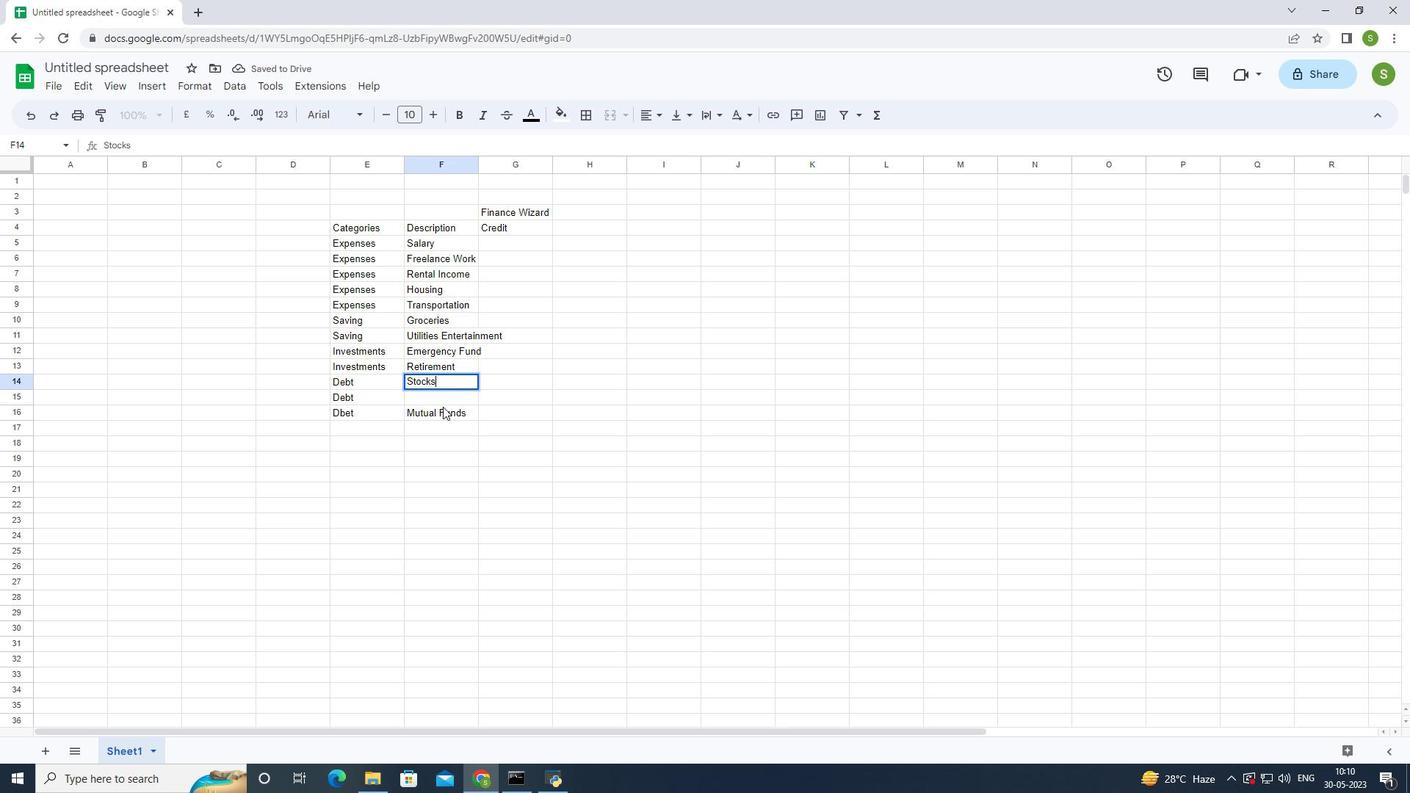 
Action: Mouse pressed left at (459, 412)
Screenshot: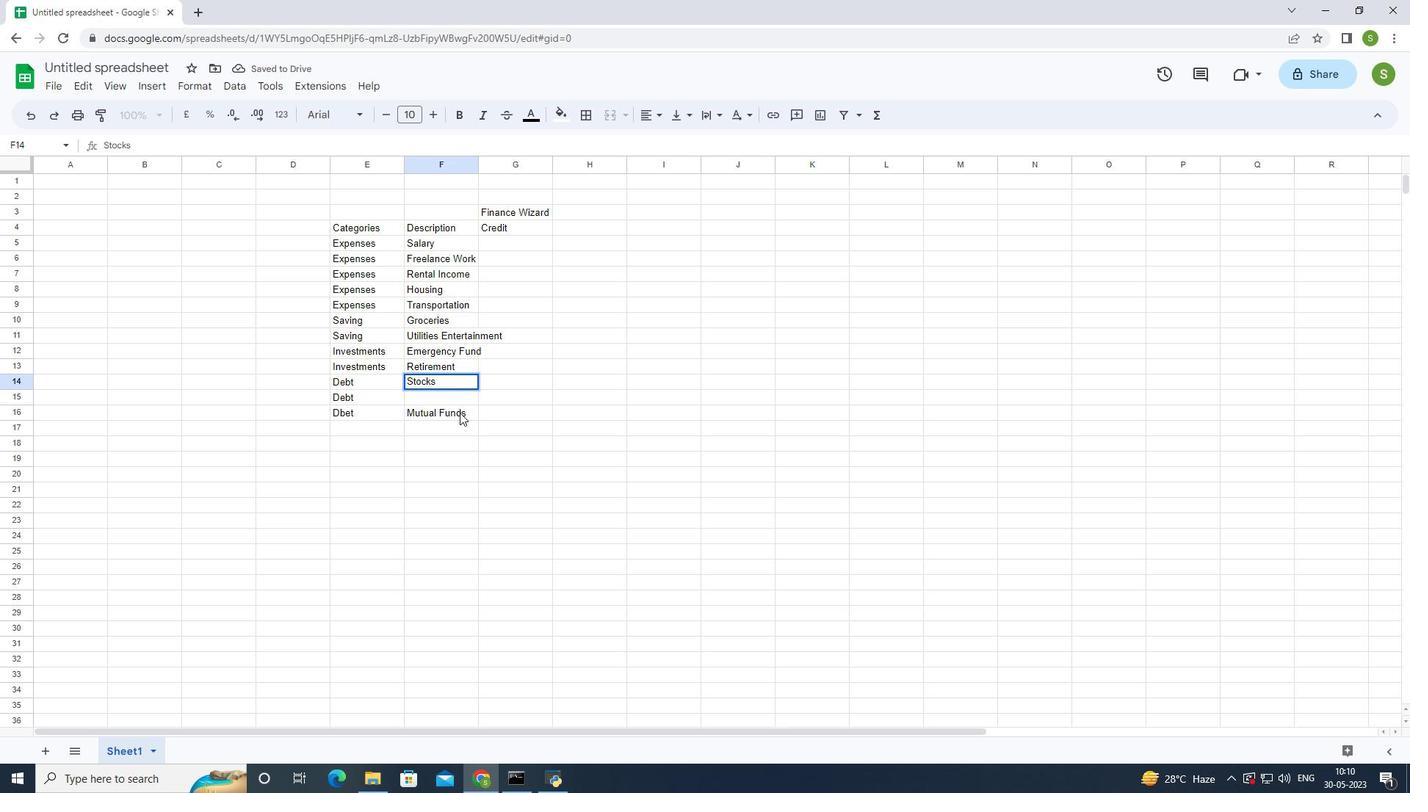 
Action: Mouse moved to (462, 412)
Screenshot: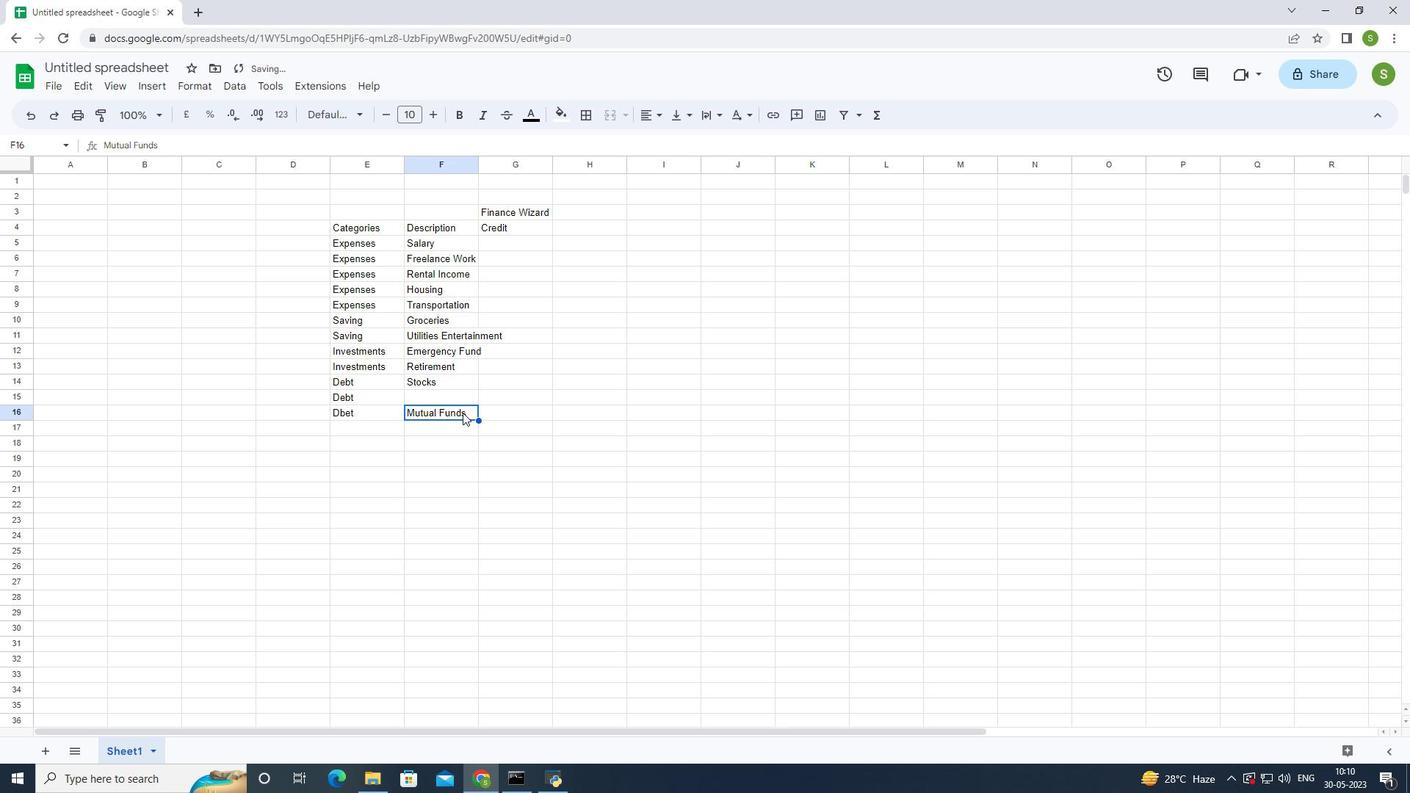 
Action: Mouse pressed left at (462, 412)
Screenshot: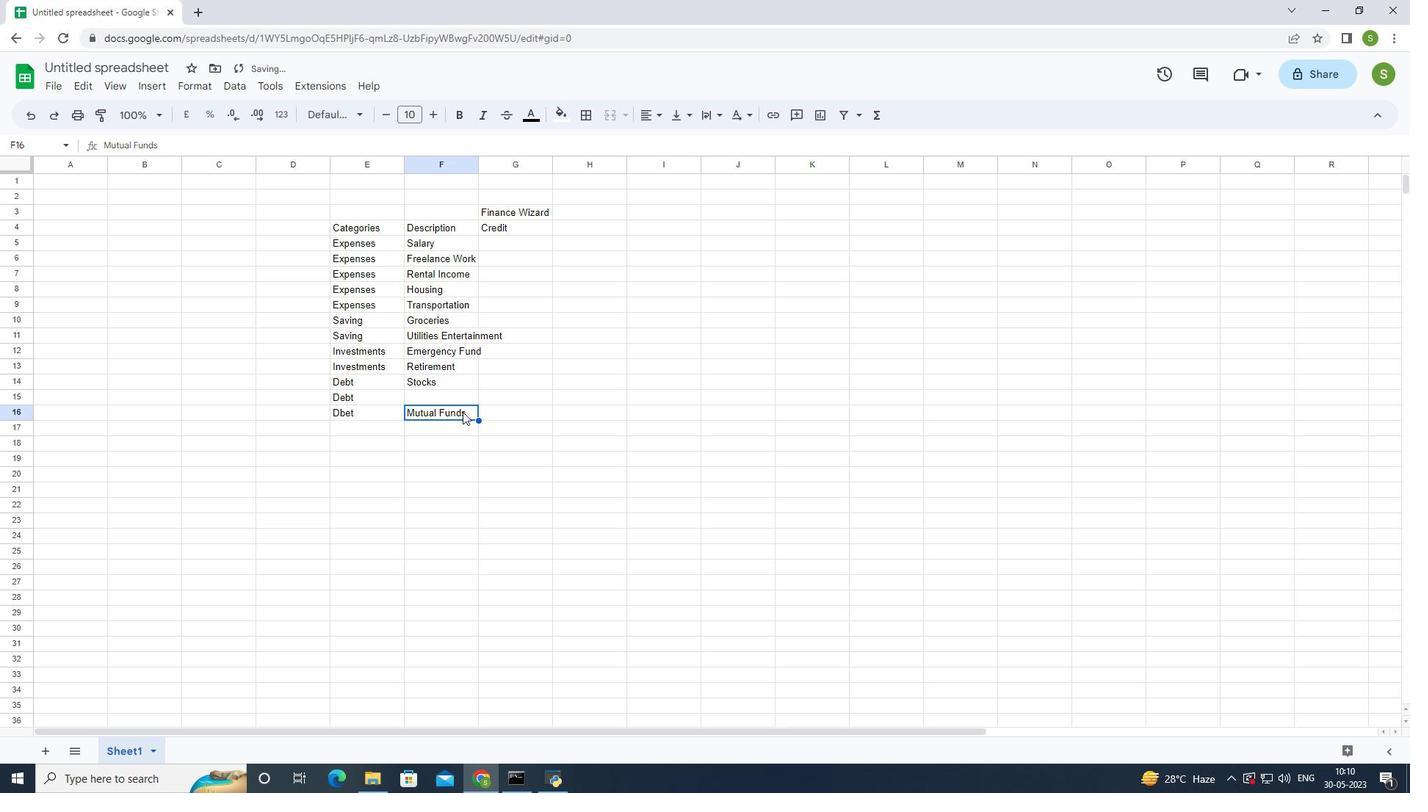 
Action: Mouse pressed left at (462, 412)
Screenshot: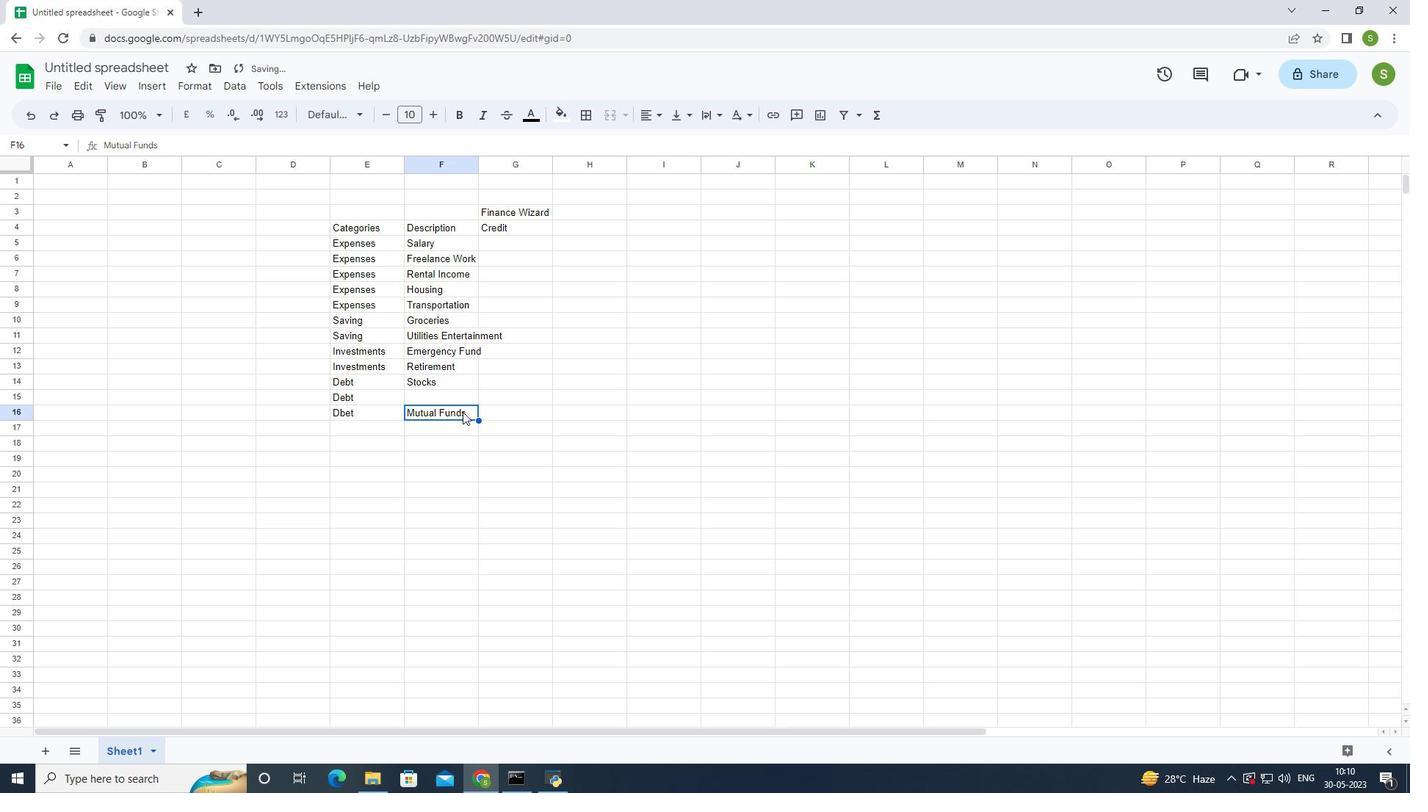 
Action: Mouse moved to (464, 412)
Screenshot: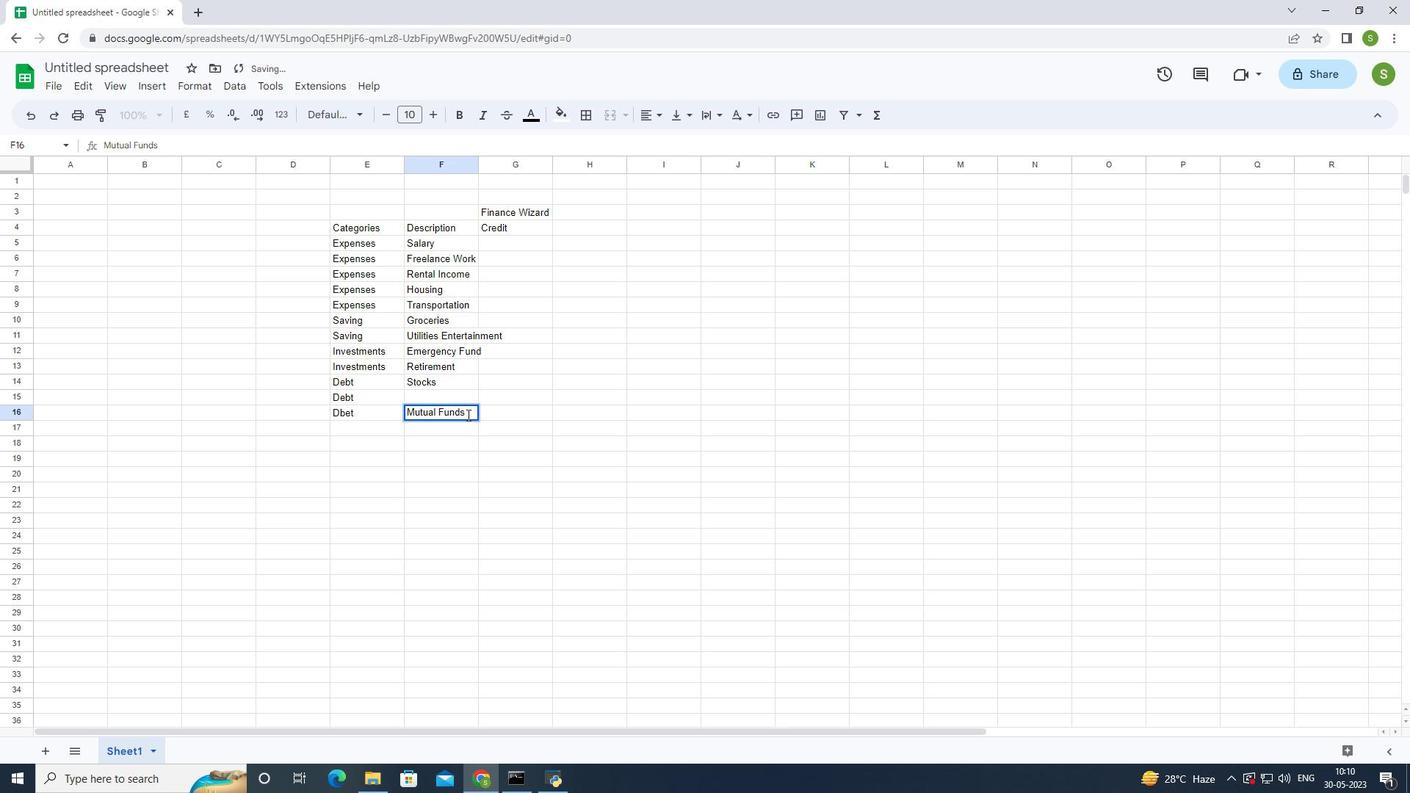 
Action: Mouse pressed left at (464, 412)
Screenshot: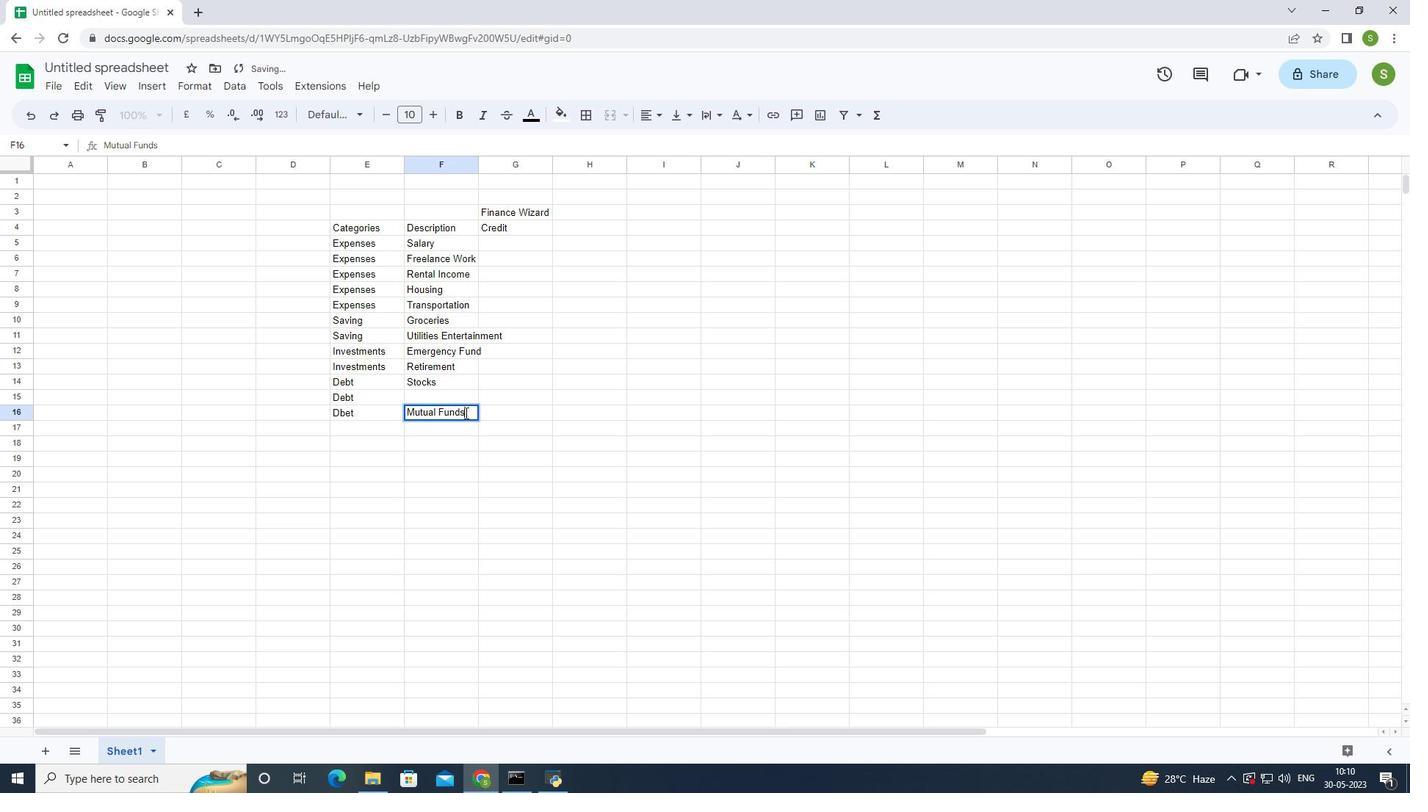 
Action: Mouse moved to (426, 409)
Screenshot: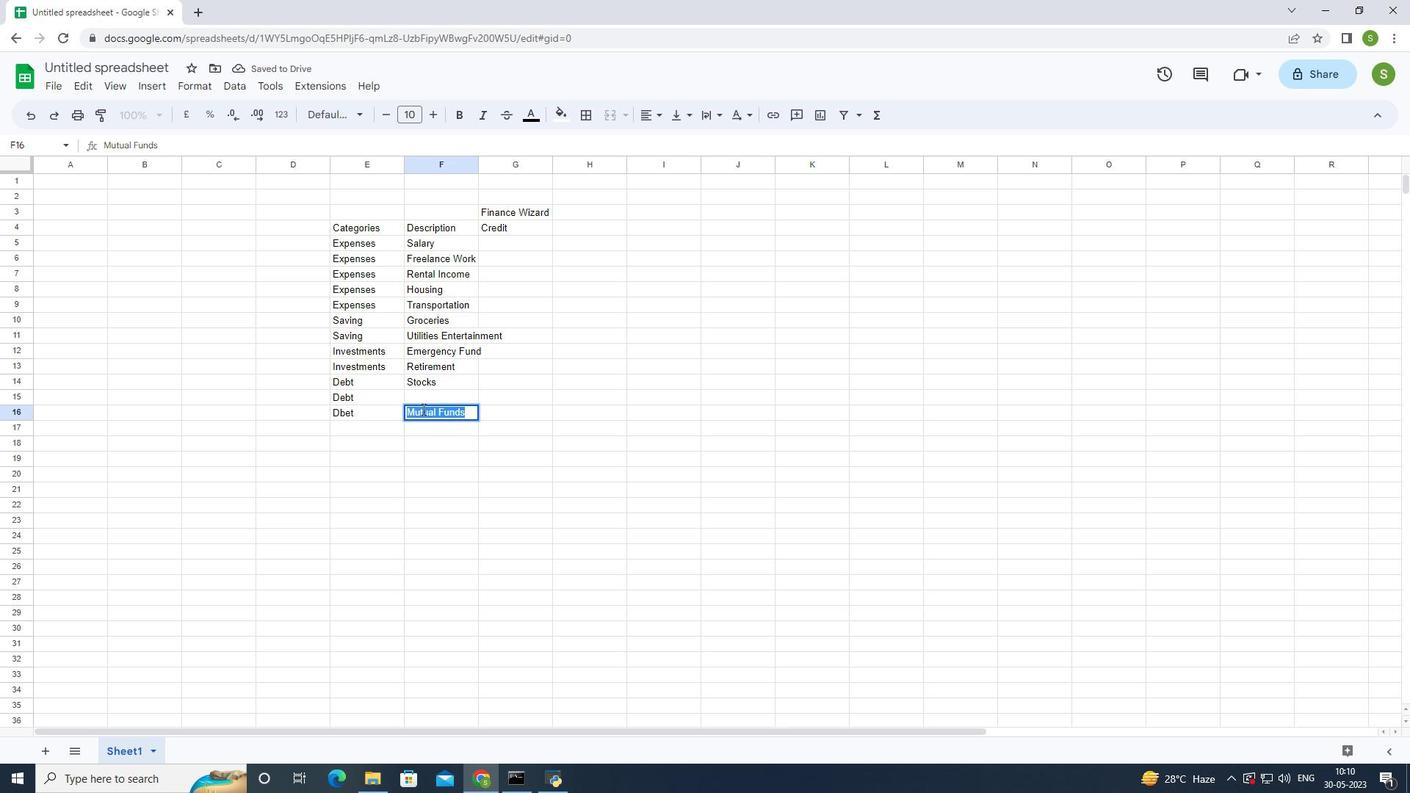 
Action: Key pressed ctrl+X
Screenshot: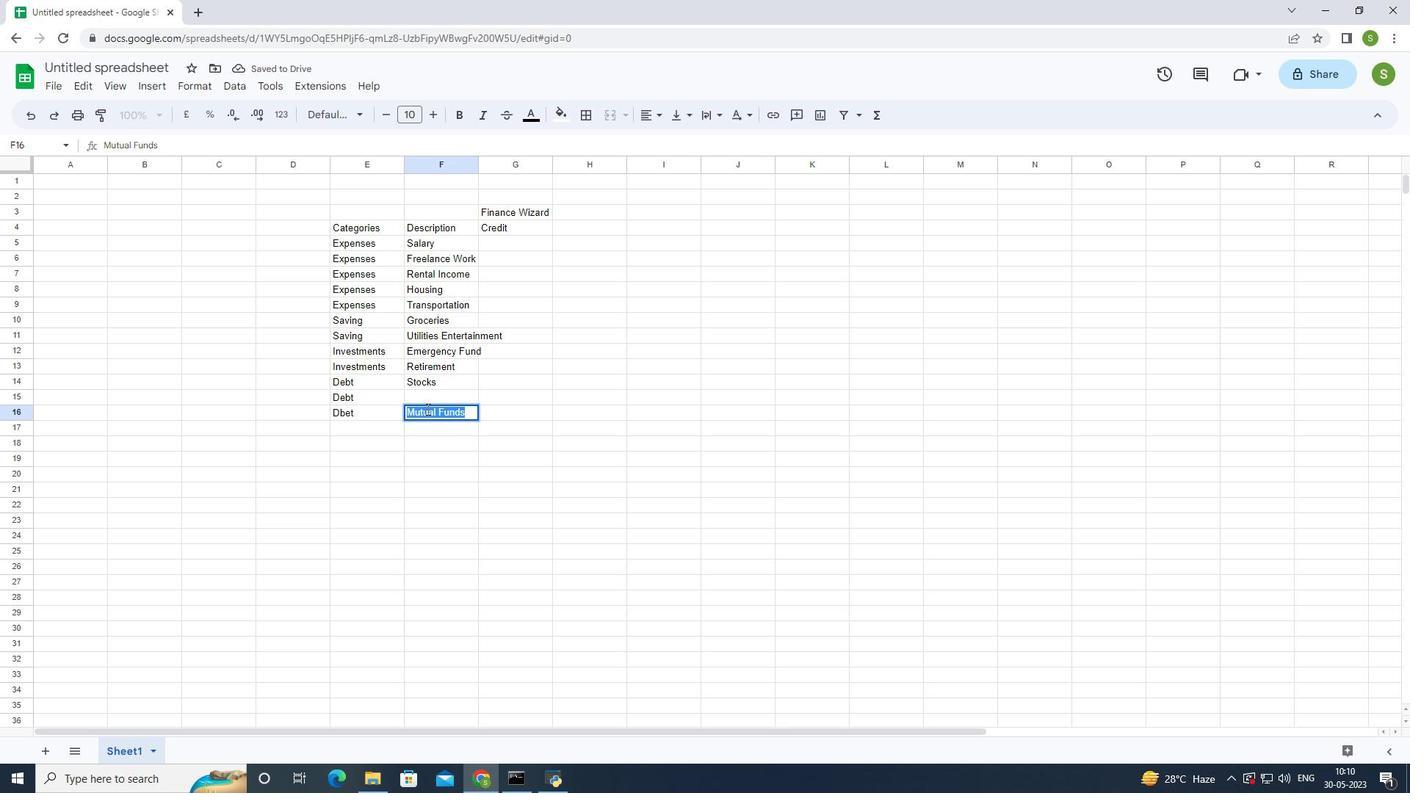 
Action: Mouse moved to (445, 380)
Screenshot: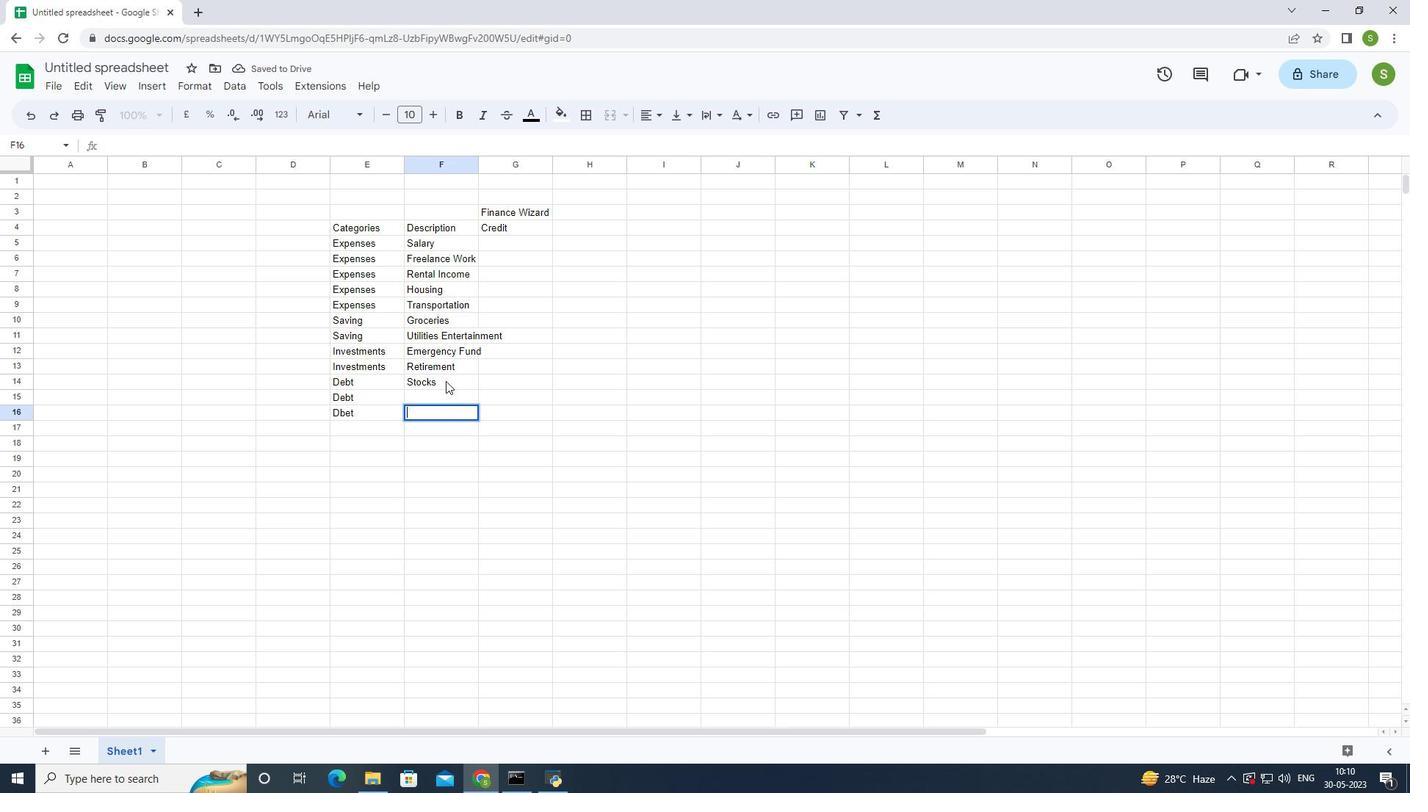 
Action: Mouse pressed left at (445, 380)
Screenshot: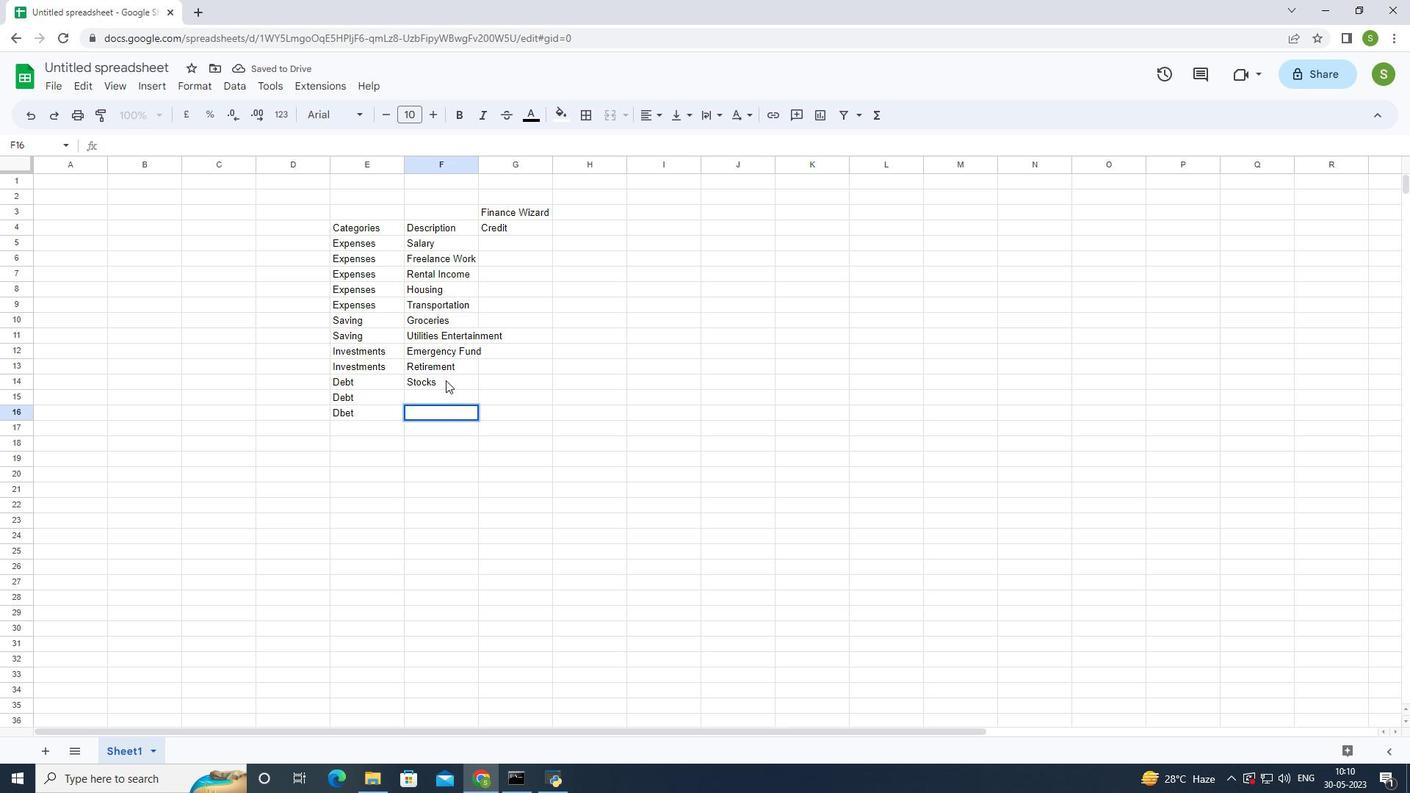 
Action: Mouse pressed left at (445, 380)
Screenshot: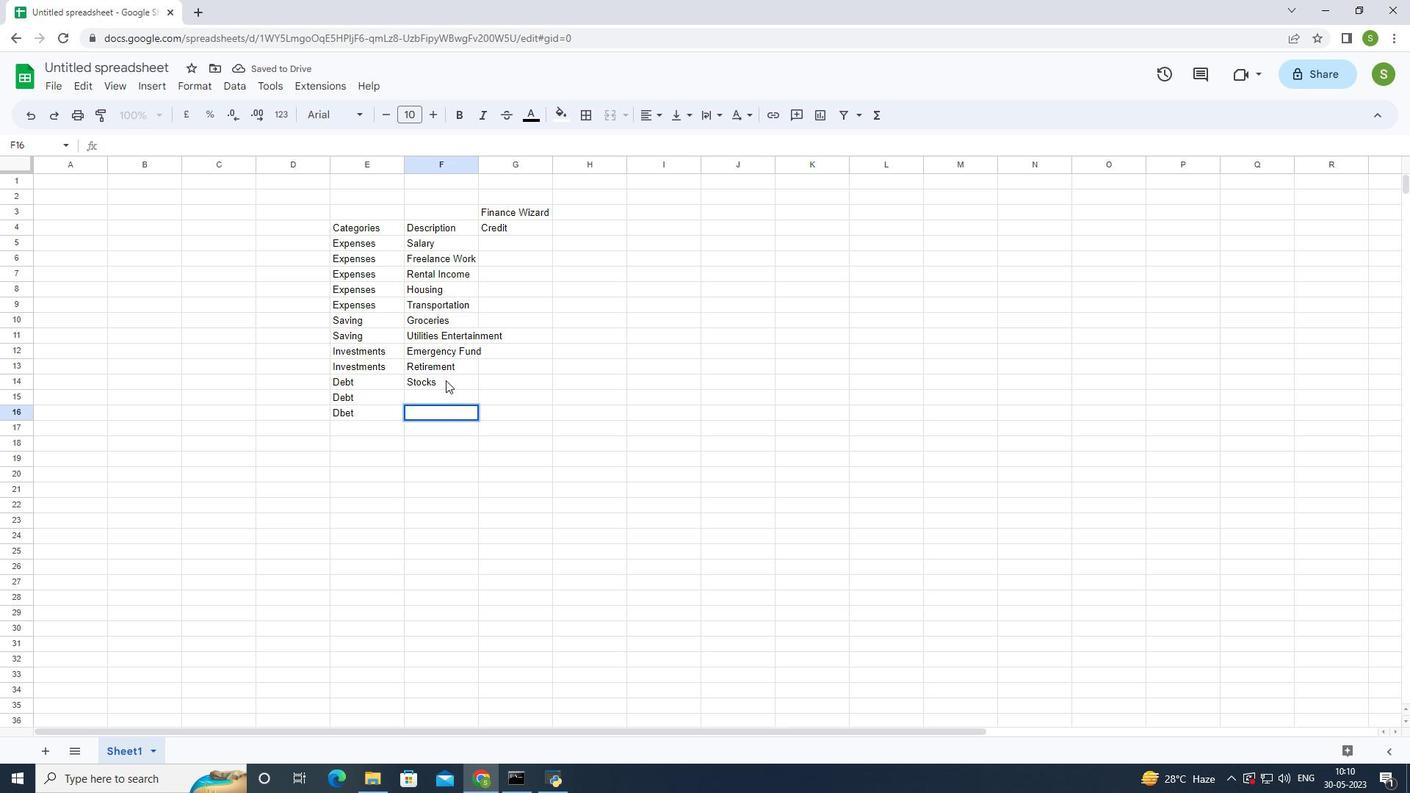 
Action: Key pressed <Key.space>ctrl+V
Screenshot: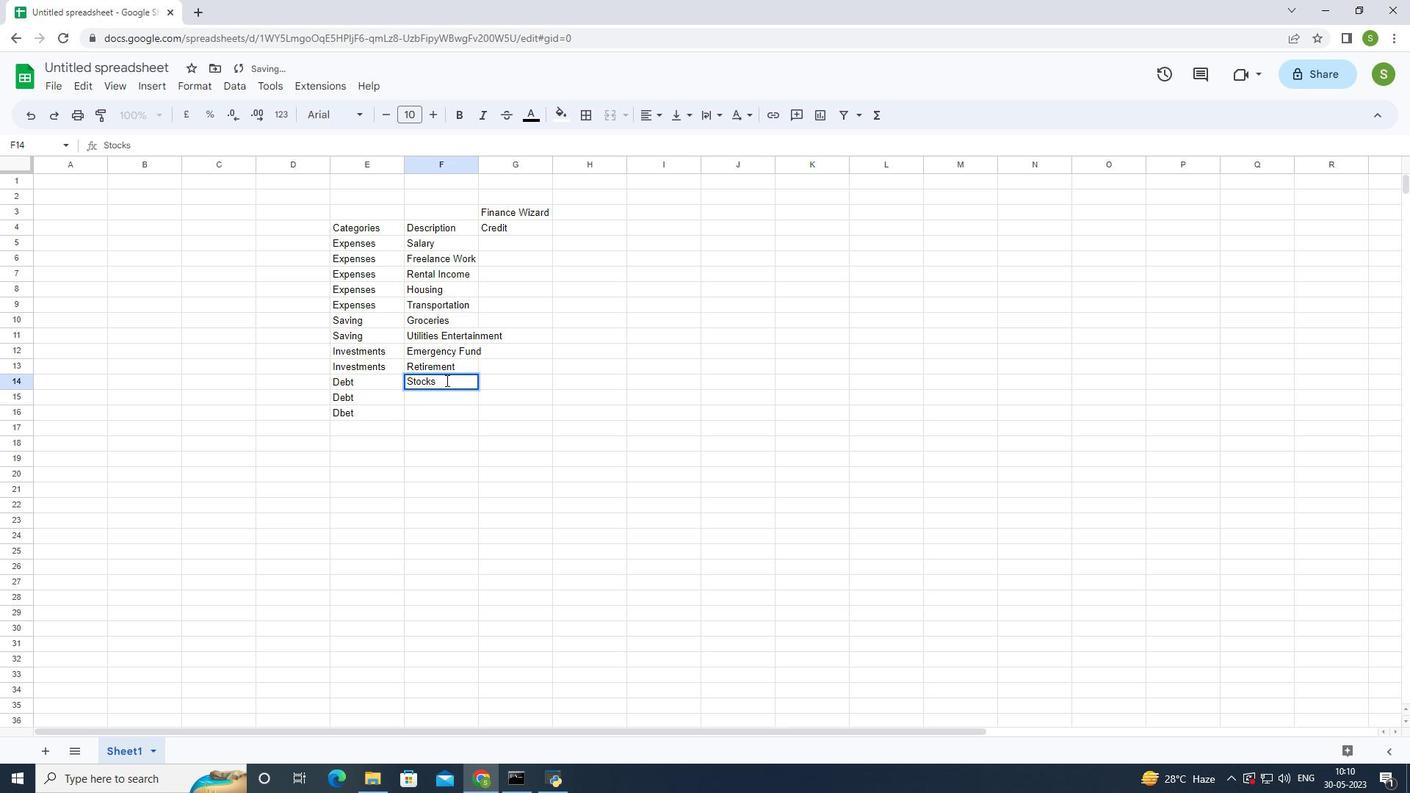 
Action: Mouse moved to (450, 396)
Screenshot: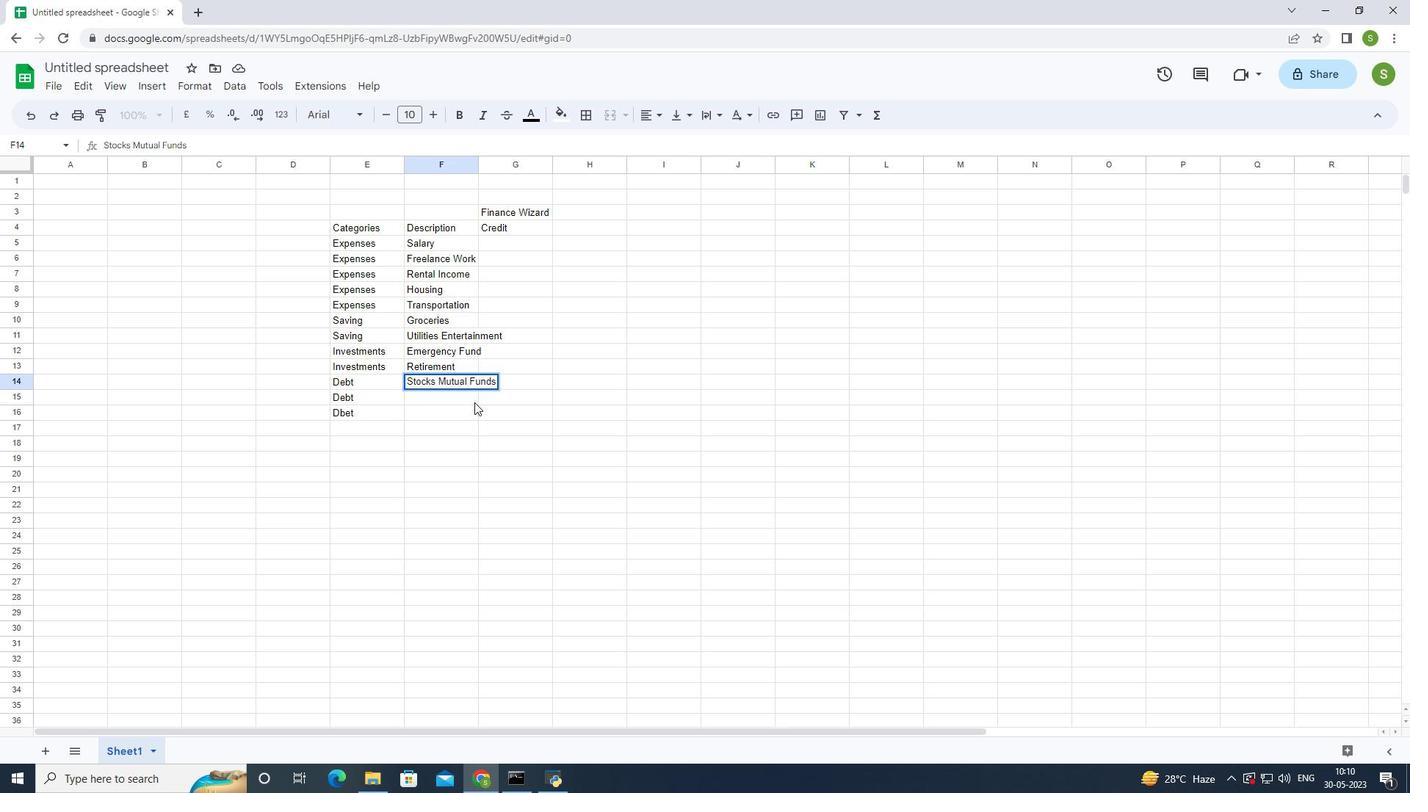 
Action: Mouse pressed left at (450, 396)
Screenshot: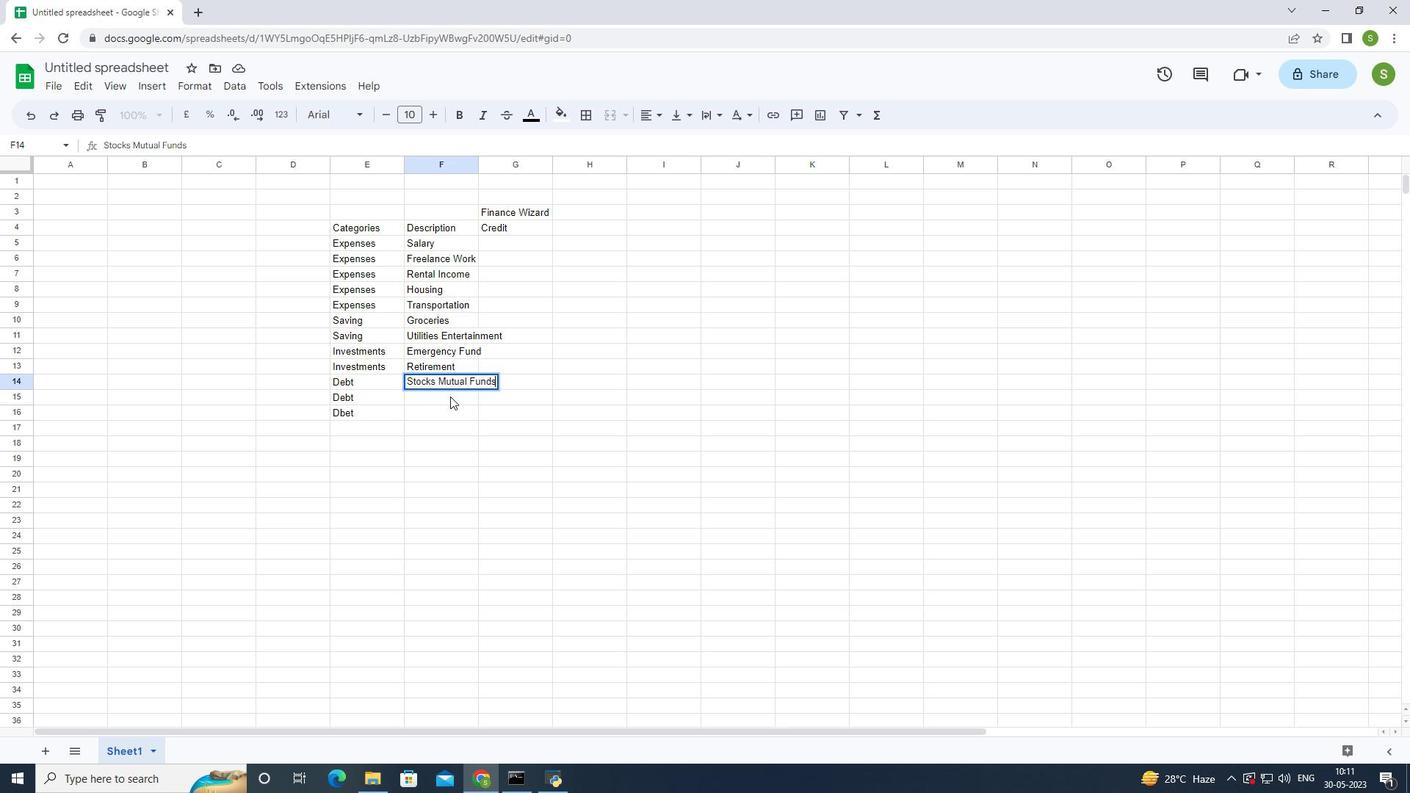 
Action: Mouse moved to (421, 397)
Screenshot: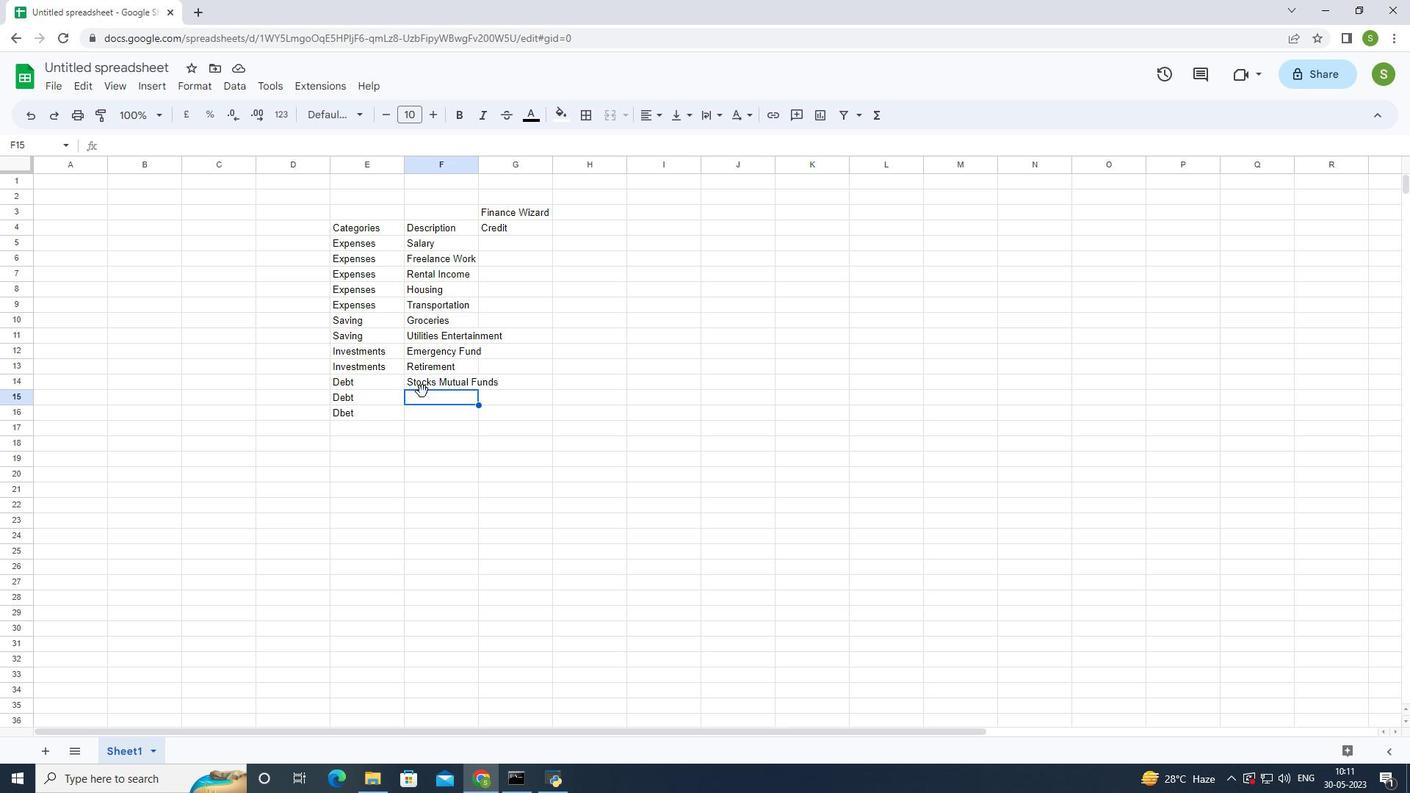 
Action: Mouse pressed left at (421, 397)
Screenshot: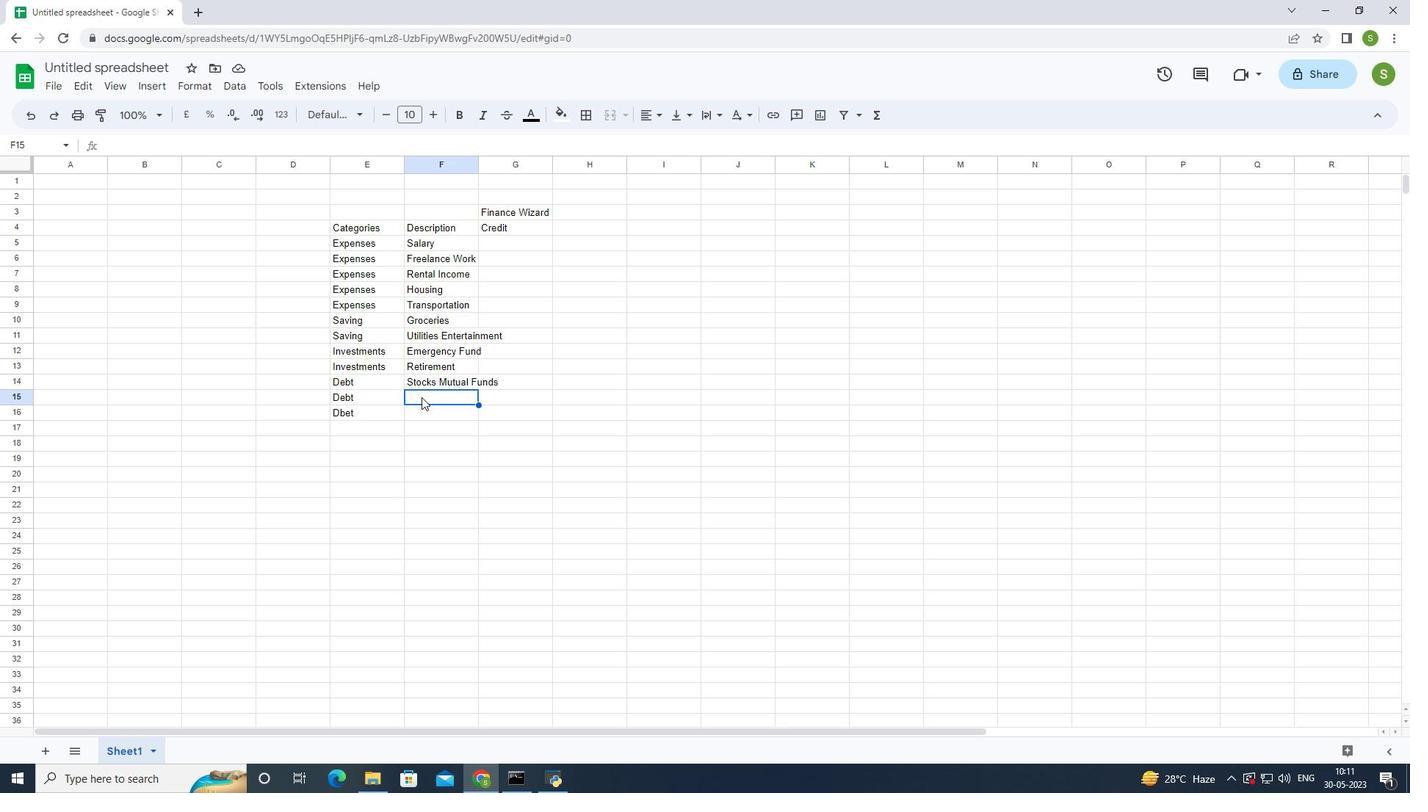 
Action: Mouse moved to (428, 395)
Screenshot: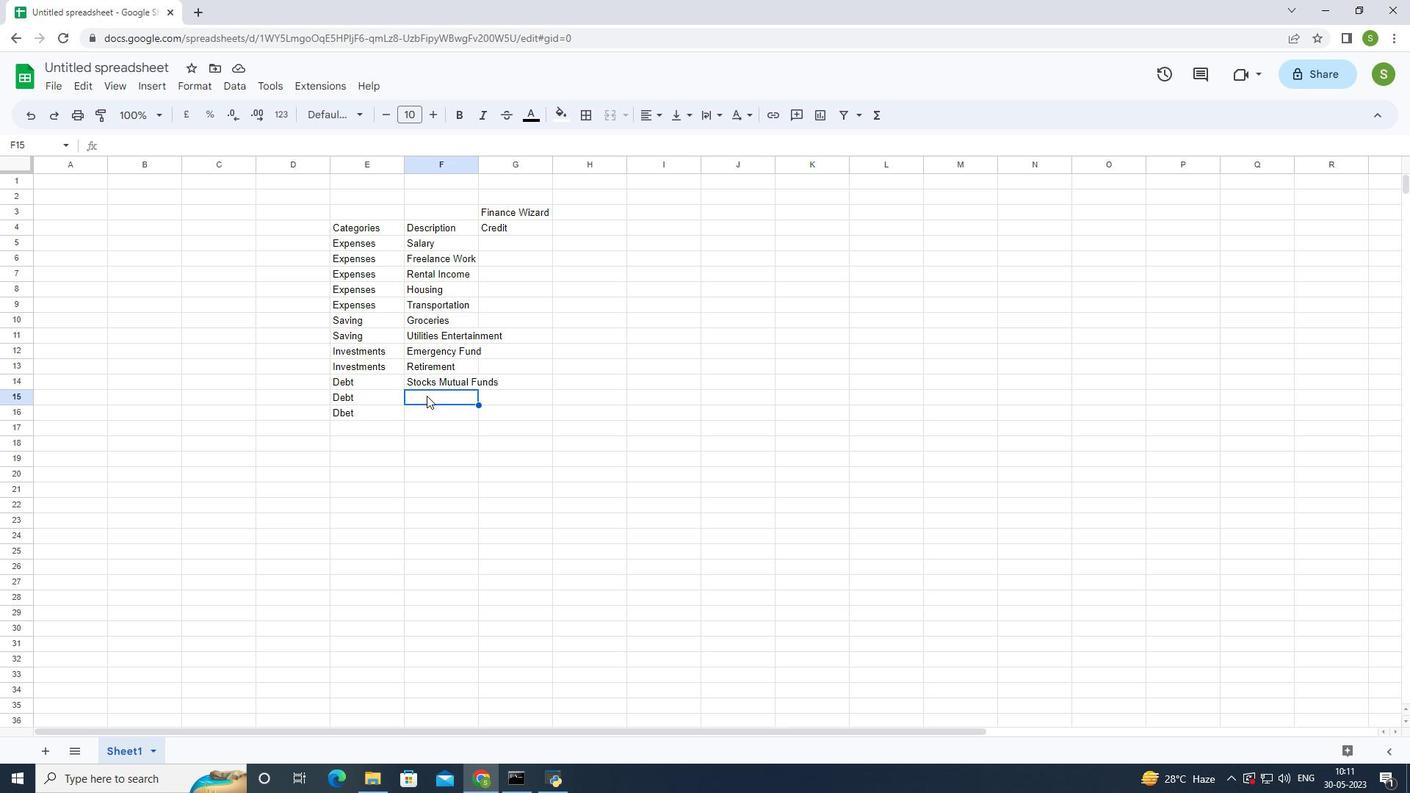 
Action: Key pressed <Key.shift>Ca<Key.backspace>redit<Key.space>card1<Key.enter>credit<Key.space>card<Key.space>2<Key.enter>
Screenshot: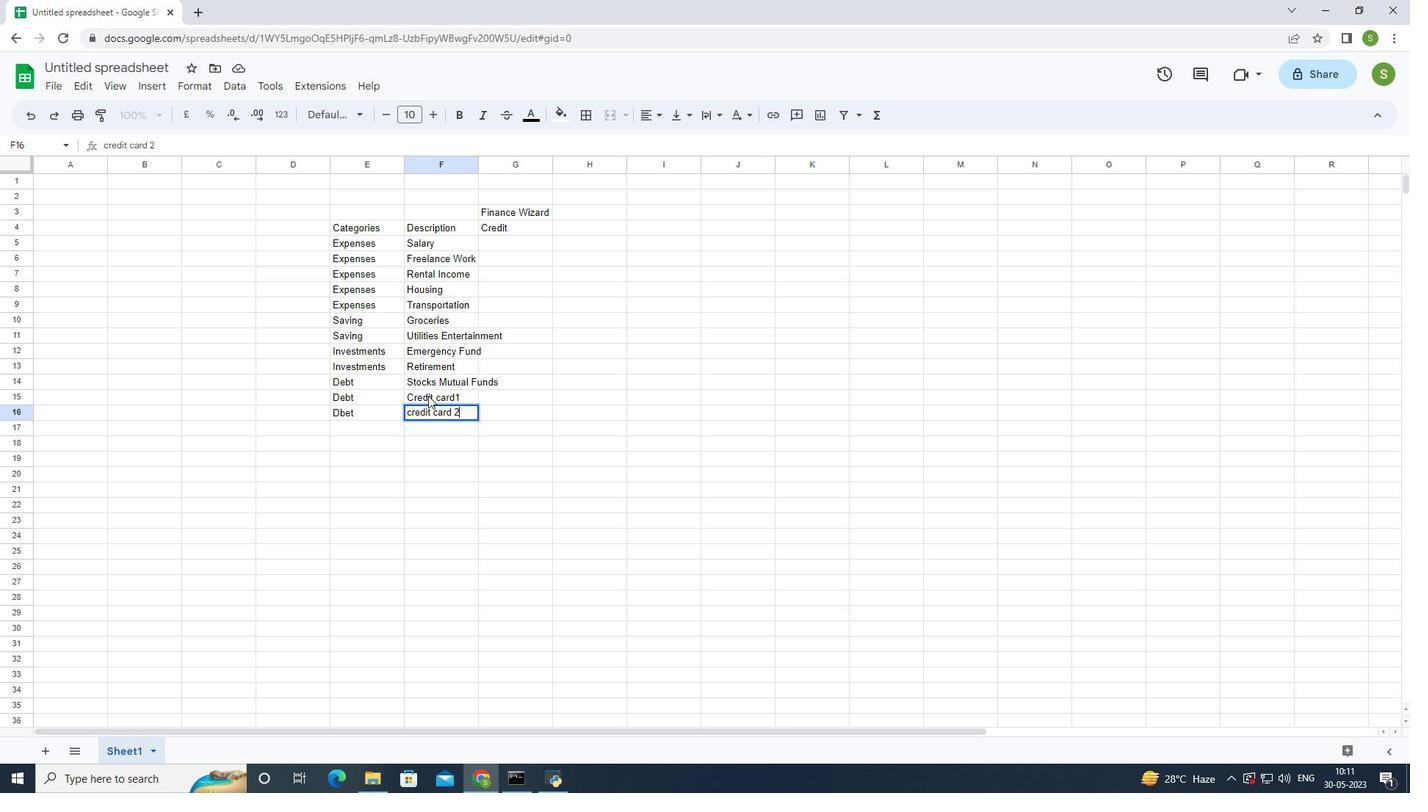 
Action: Mouse moved to (508, 228)
Screenshot: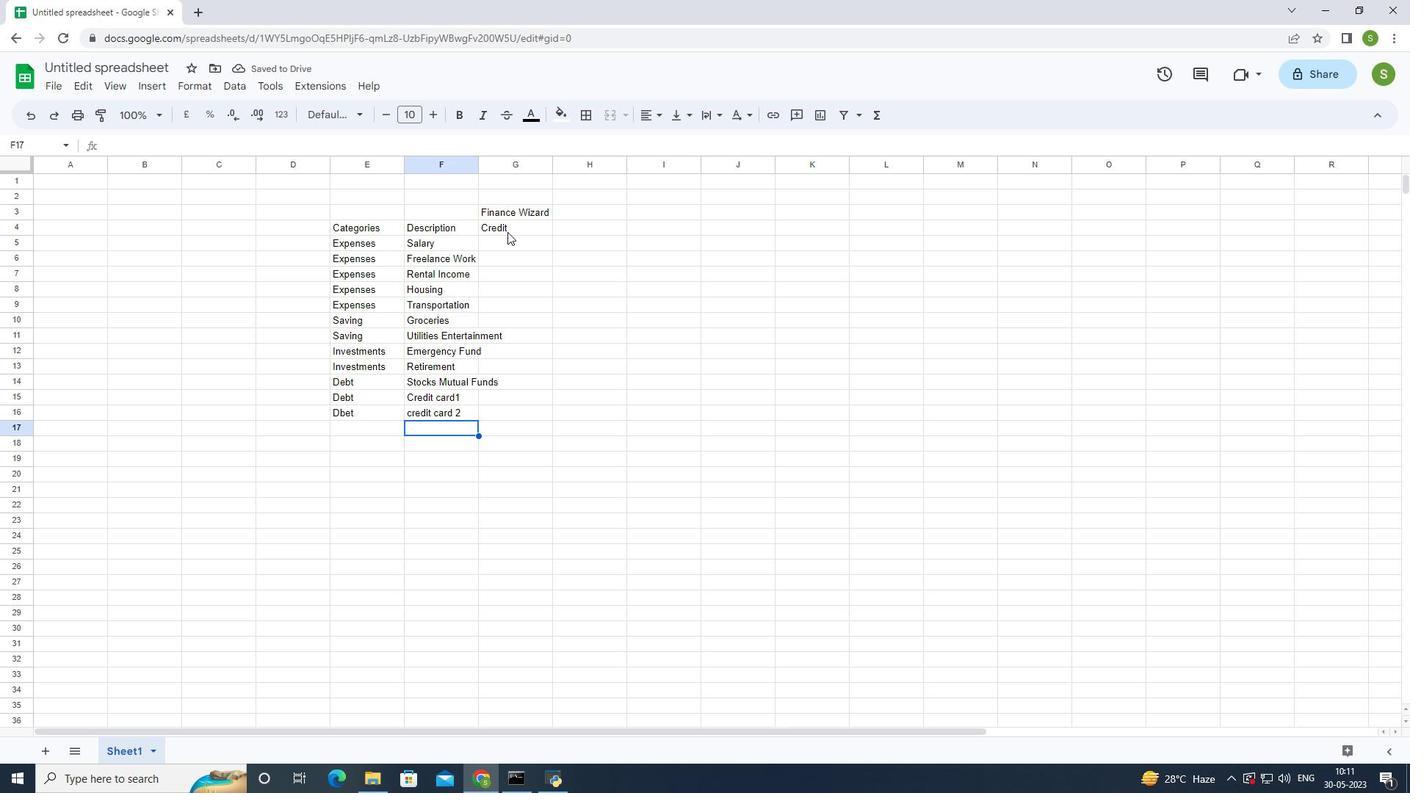 
Action: Mouse pressed left at (508, 228)
Screenshot: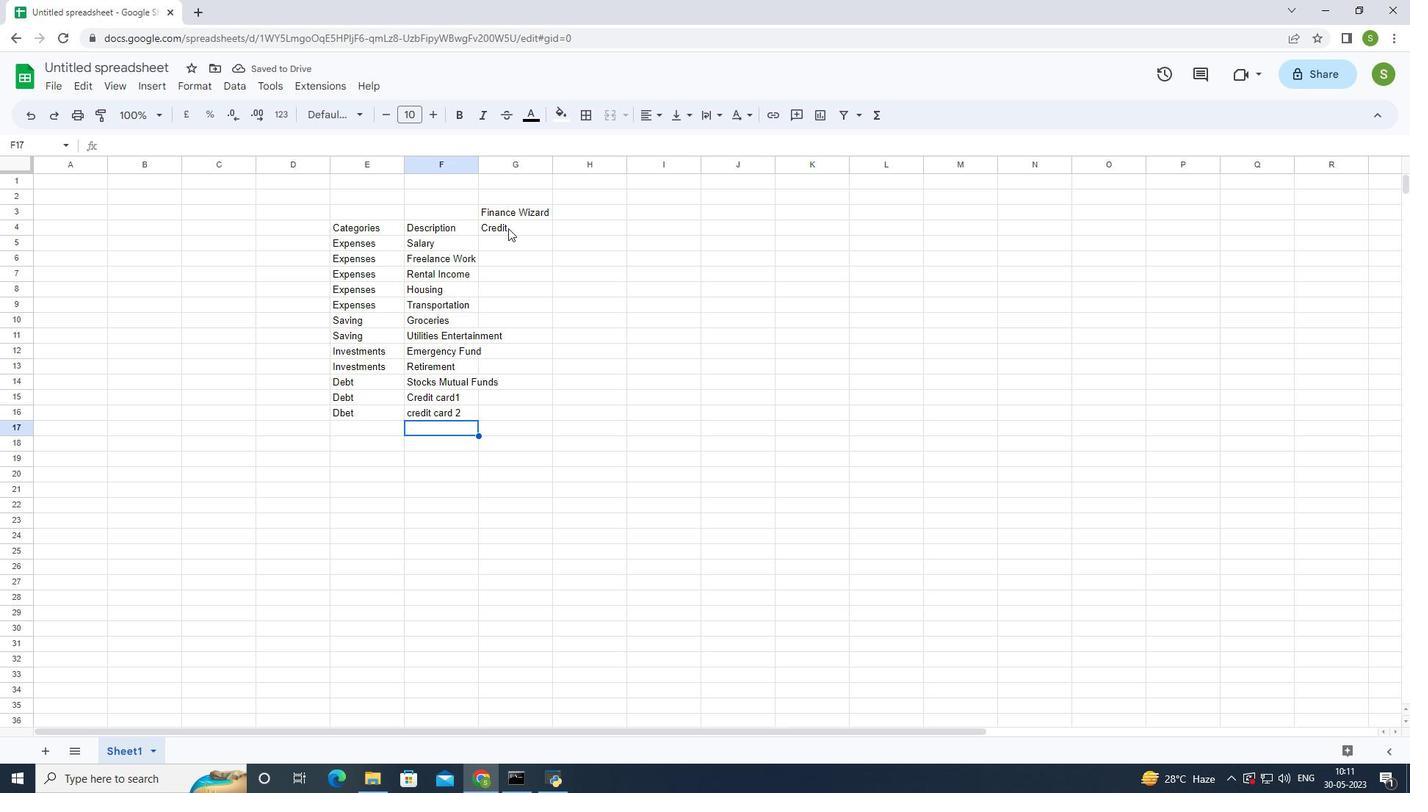 
Action: Mouse moved to (512, 225)
Screenshot: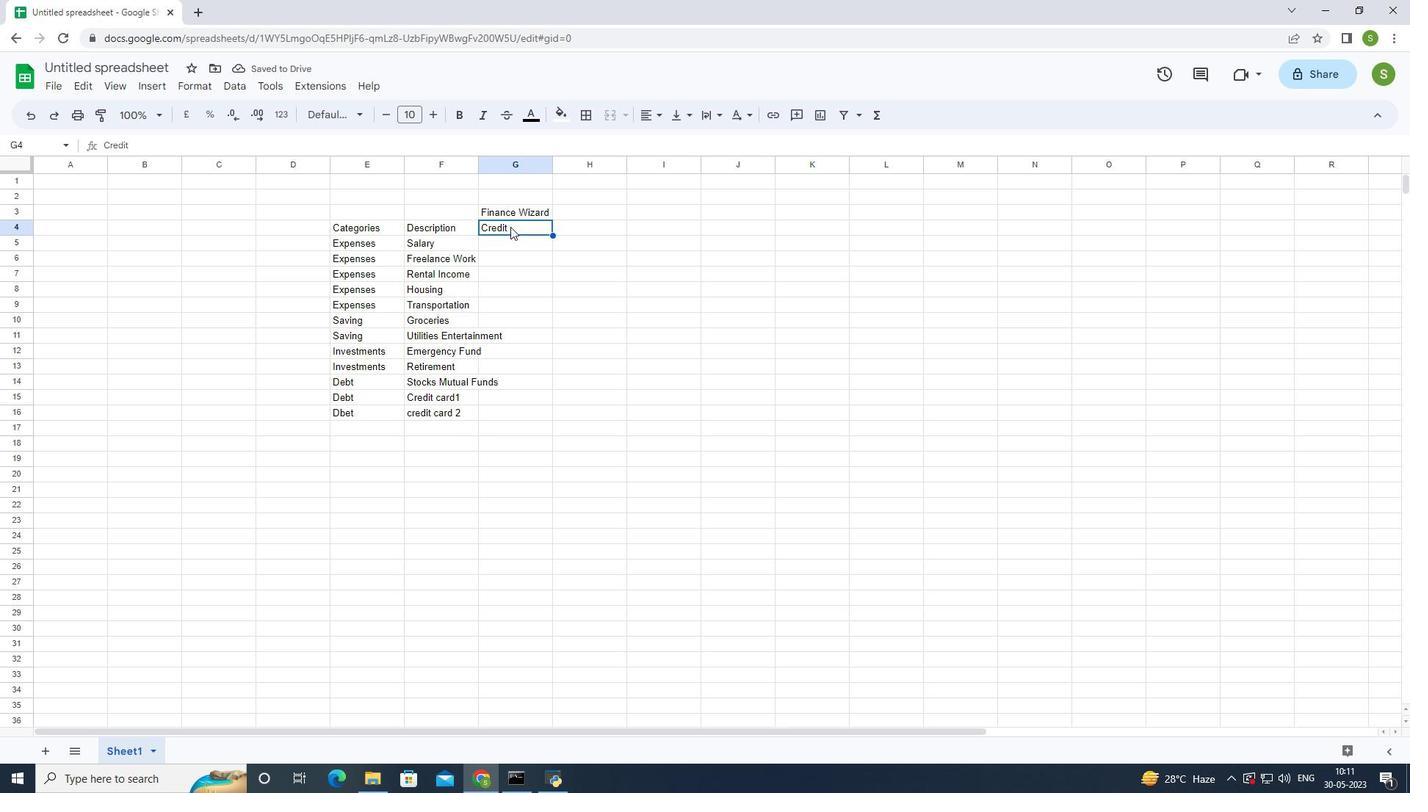 
Action: Mouse pressed left at (512, 225)
Screenshot: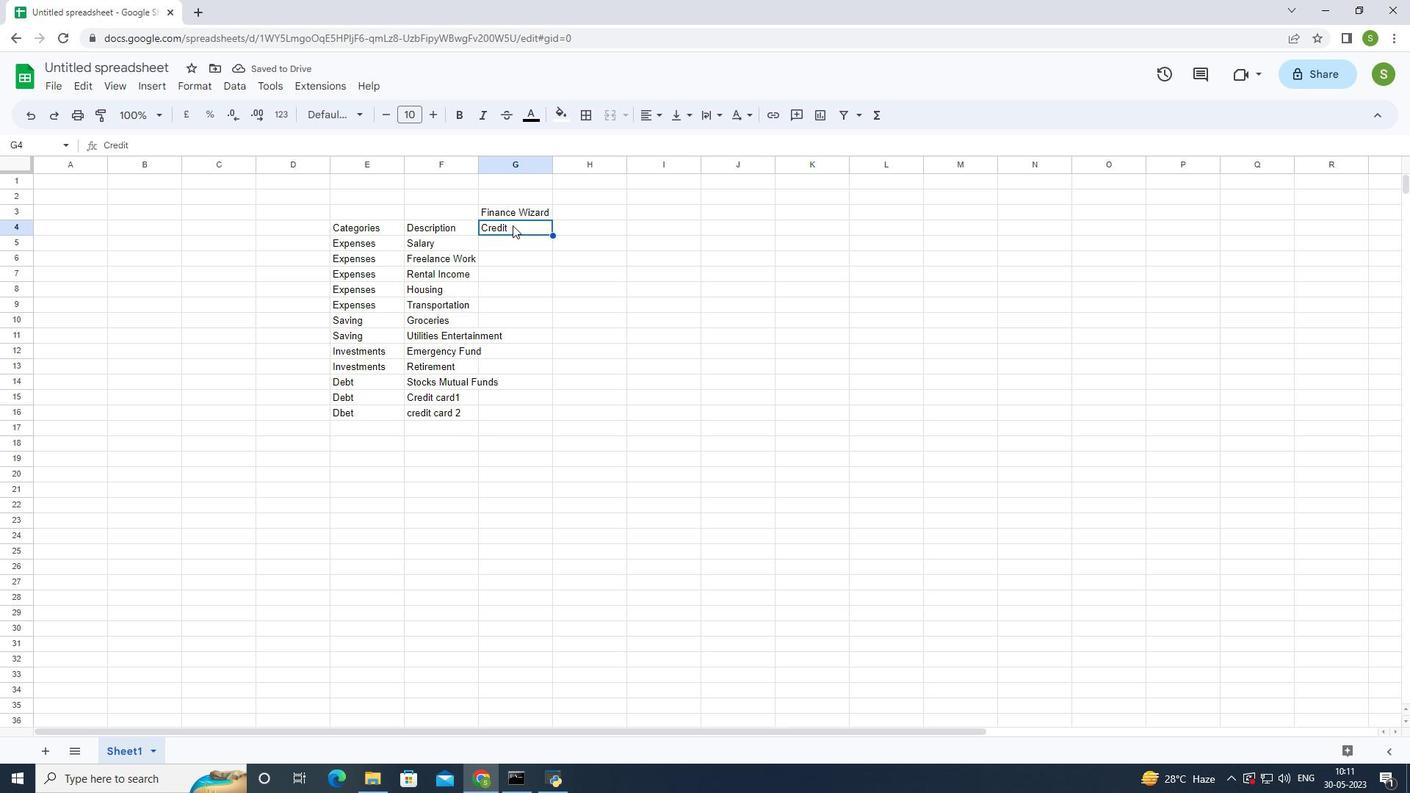 
Action: Mouse pressed left at (512, 225)
Screenshot: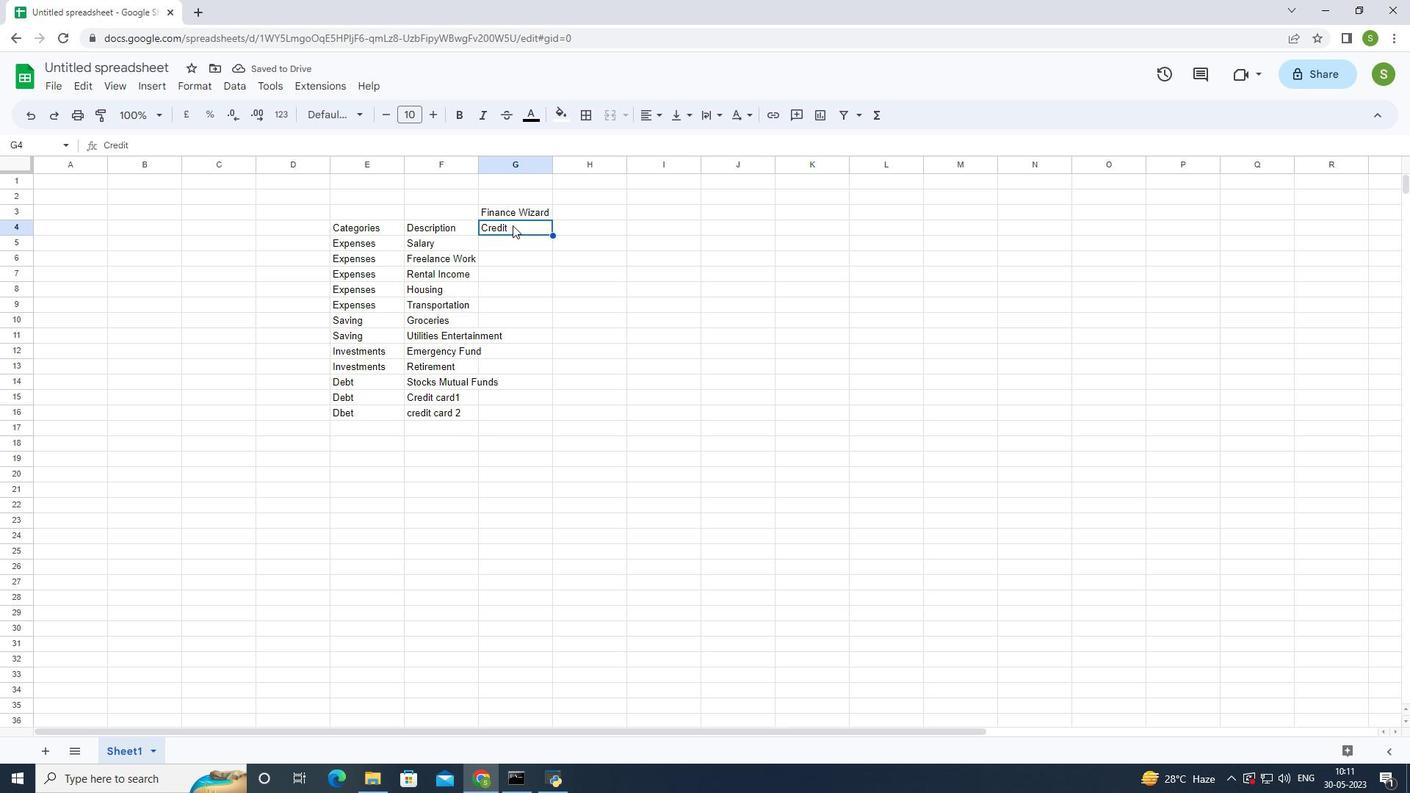 
Action: Mouse moved to (513, 223)
Screenshot: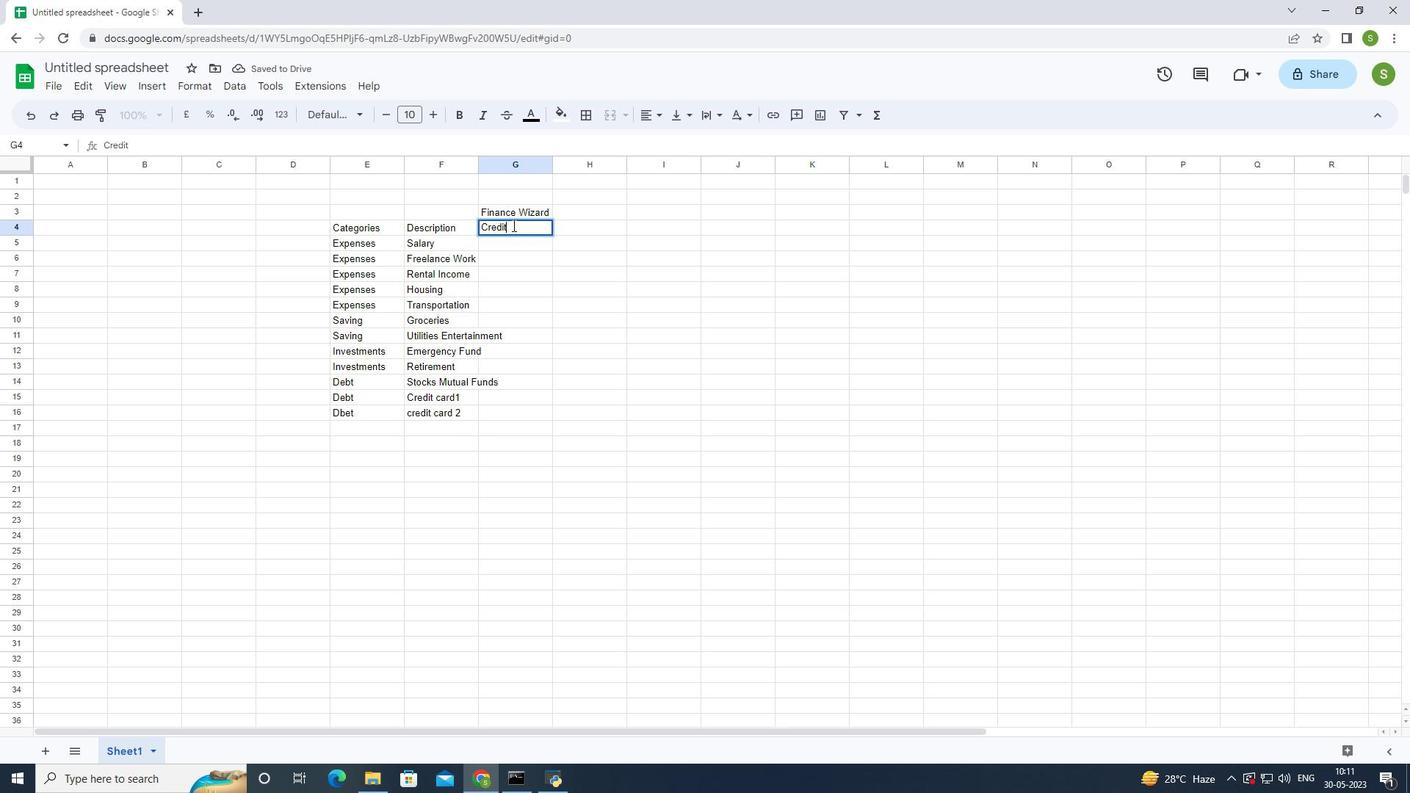
Action: Key pressed <Key.backspace><Key.backspace><Key.backspace><Key.backspace><Key.backspace><Key.backspace><Key.shift>Amount<Key.enter>5000<Key.enter>1200<Key.enter>500<Key.enter>1200<Key.enter>300<Key.enter>4000<Key.backspace><Key.enter>200<Key.enter>
Screenshot: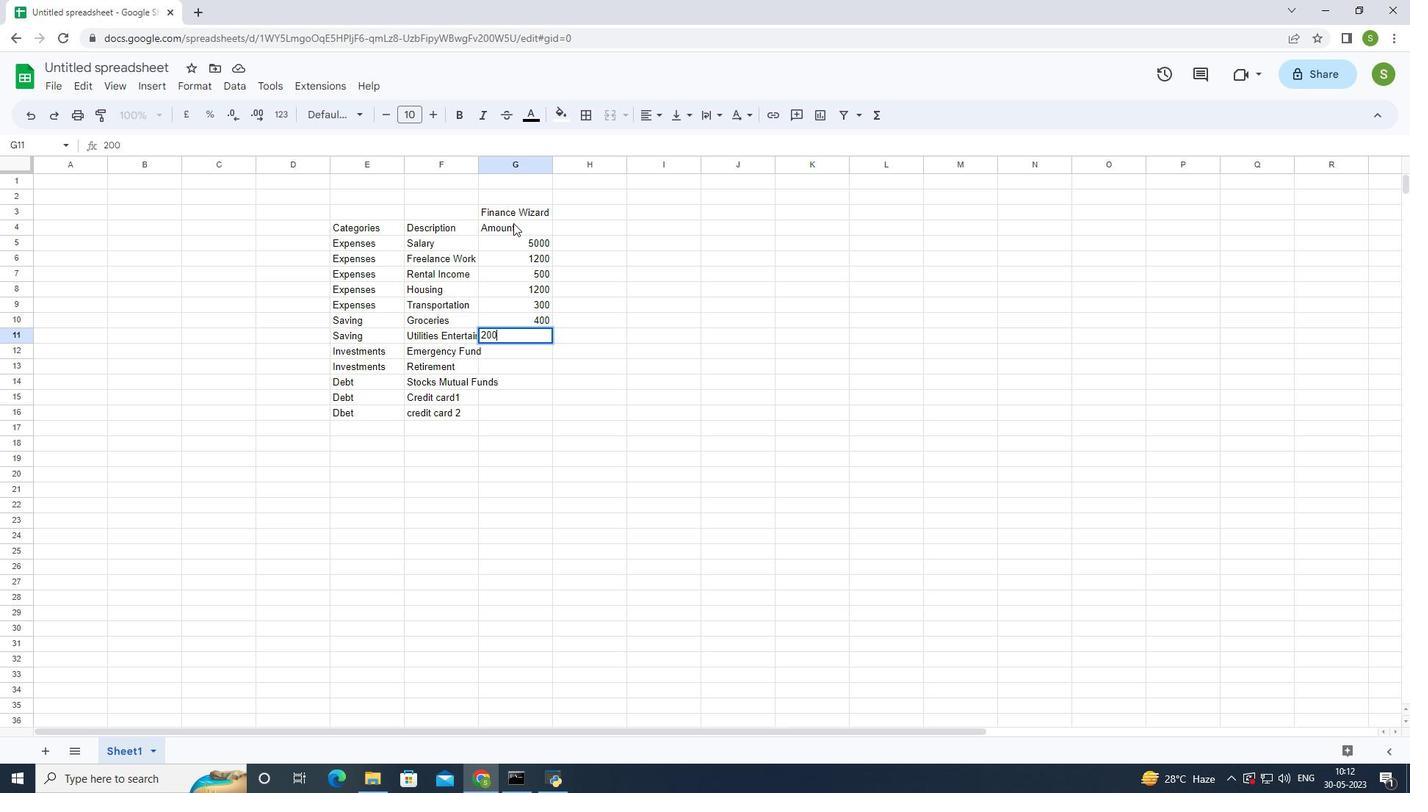 
Action: Mouse moved to (523, 215)
Screenshot: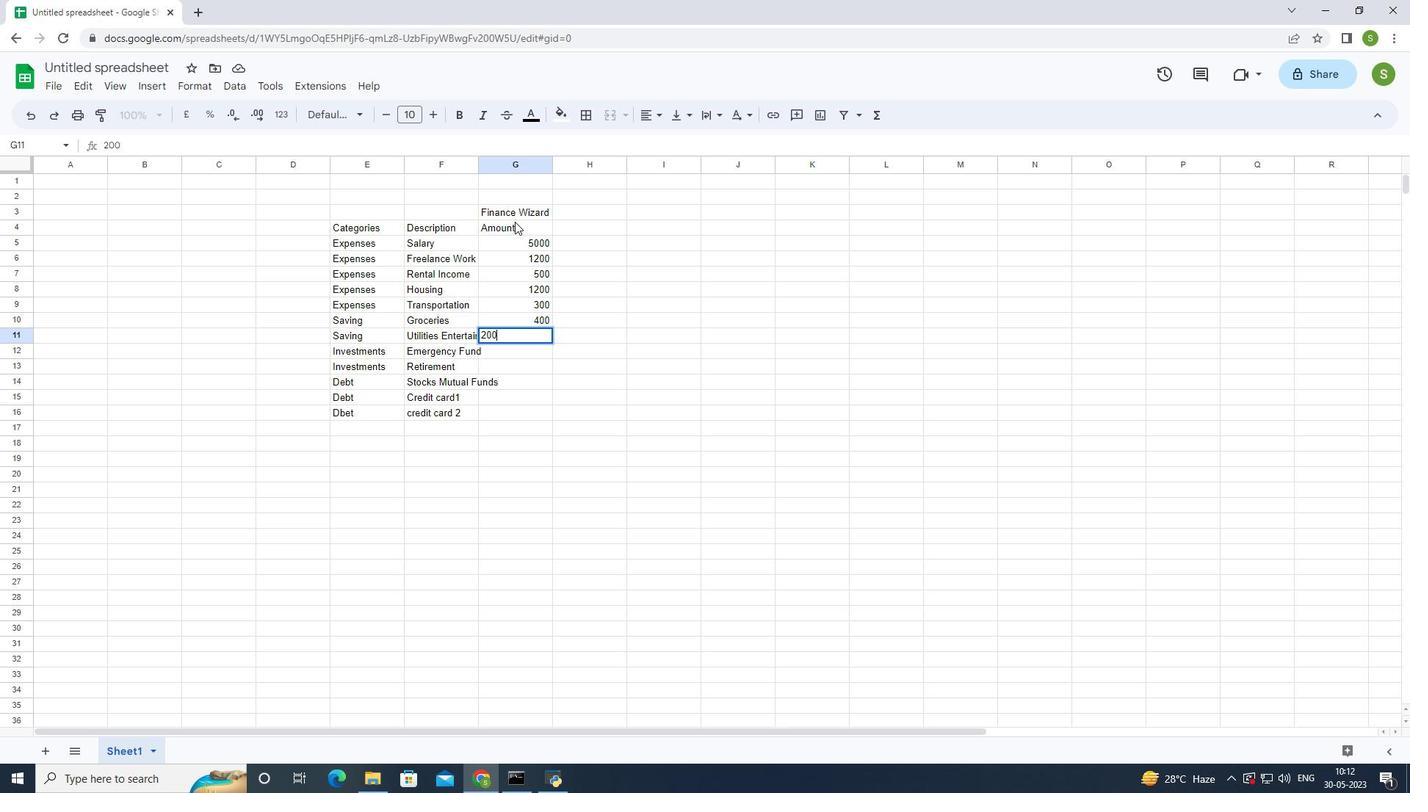 
Action: Key pressed 150<Key.enter>500<Key.enter>300<Key.enter>200<Key.enter>100<Key.enter>
Screenshot: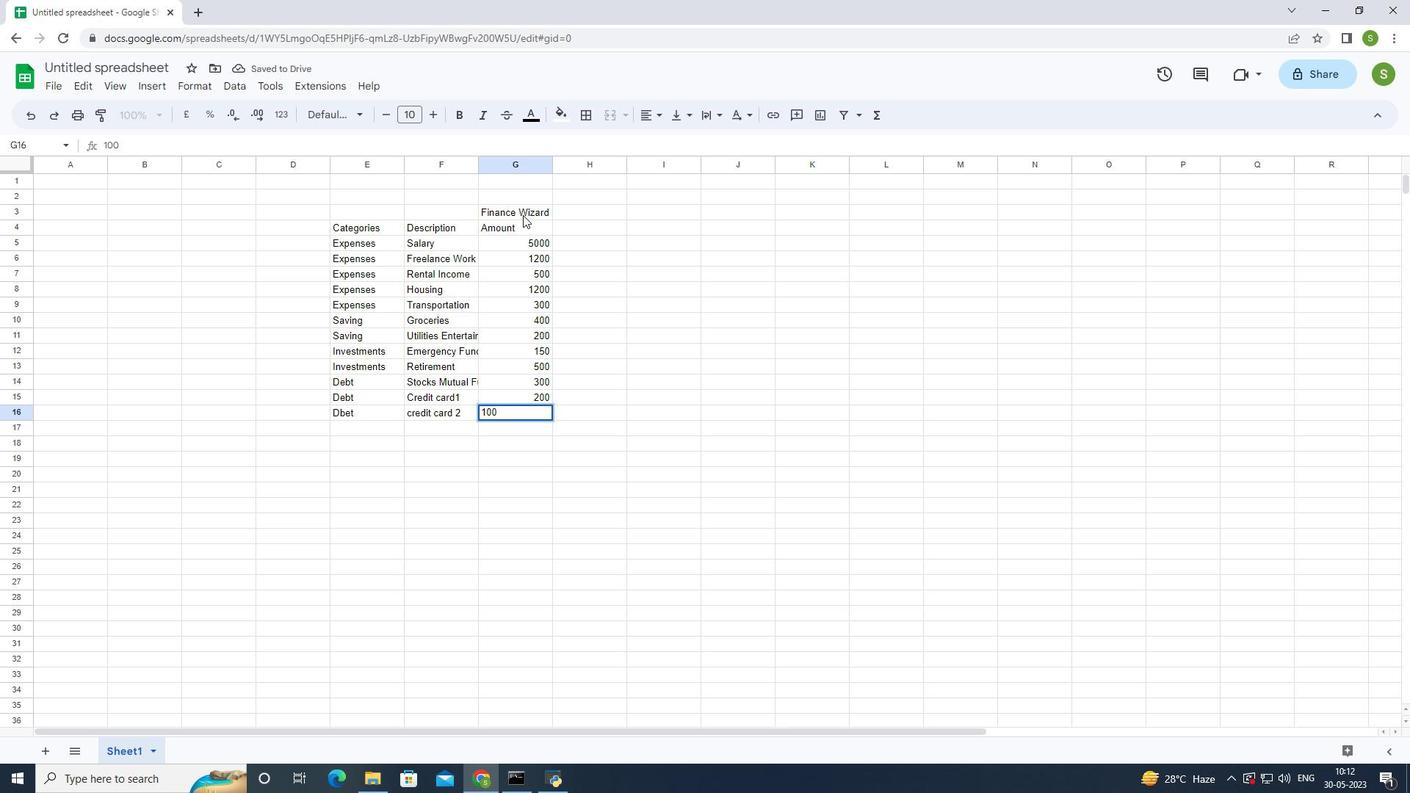 
Action: Mouse moved to (97, 69)
Screenshot: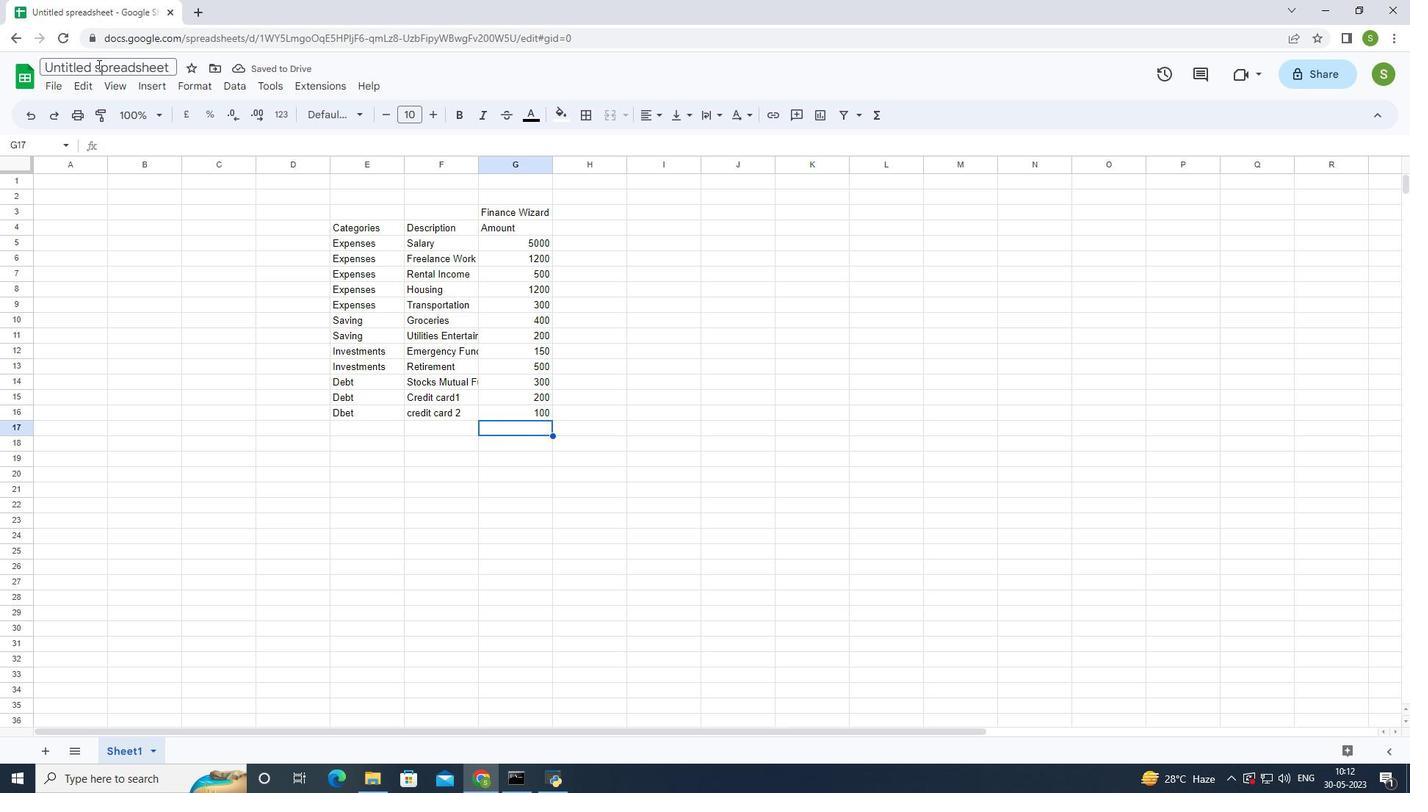 
Action: Mouse pressed left at (97, 69)
Screenshot: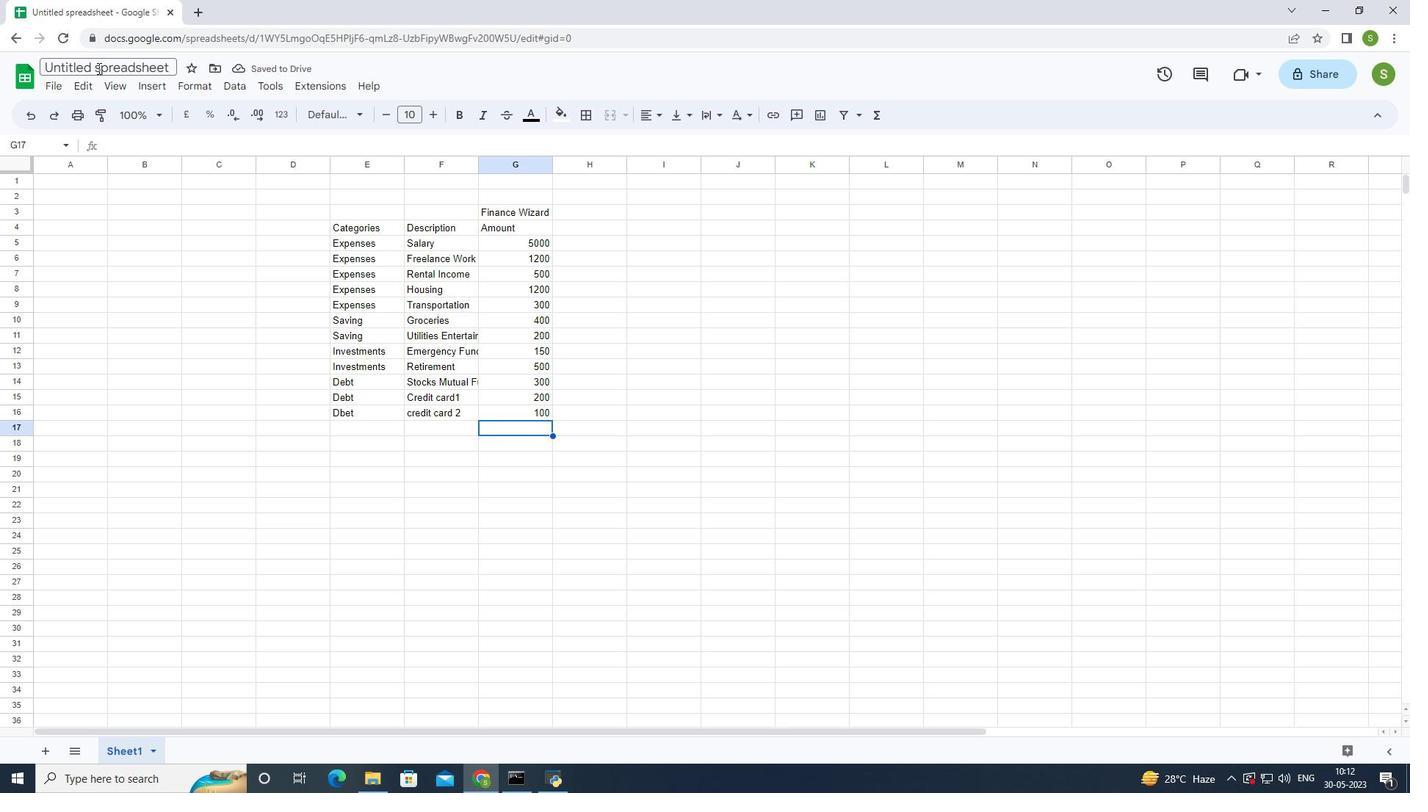 
Action: Mouse moved to (126, 75)
Screenshot: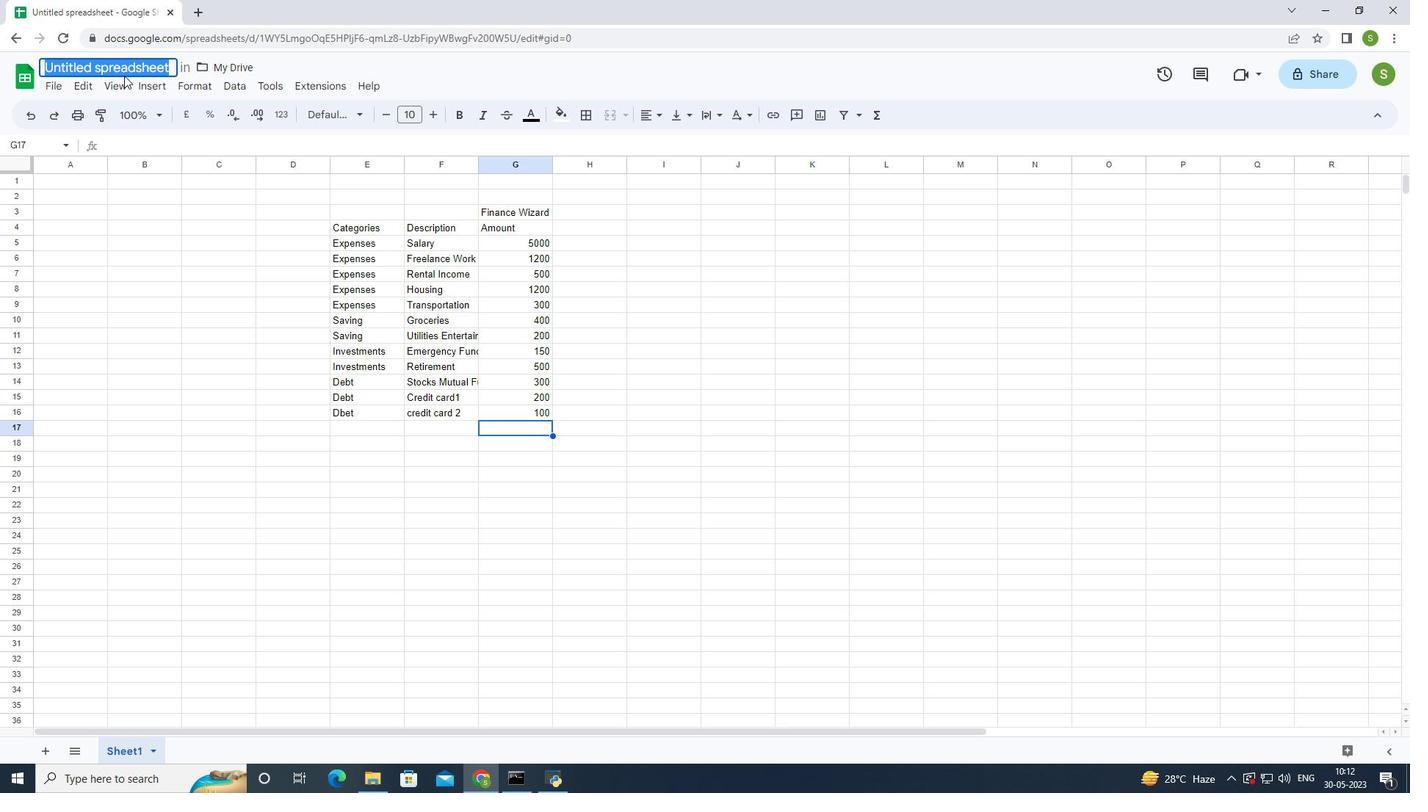 
Action: Key pressed <Key.shift><Key.shift><Key.shift><Key.shift><Key.shift><Key.shift><Key.shift><Key.shift><Key.shift><Key.shift>Asset<Key.space><Key.shift><Key.shift><Key.shift>Valbook<Key.enter>ctrl+S
Screenshot: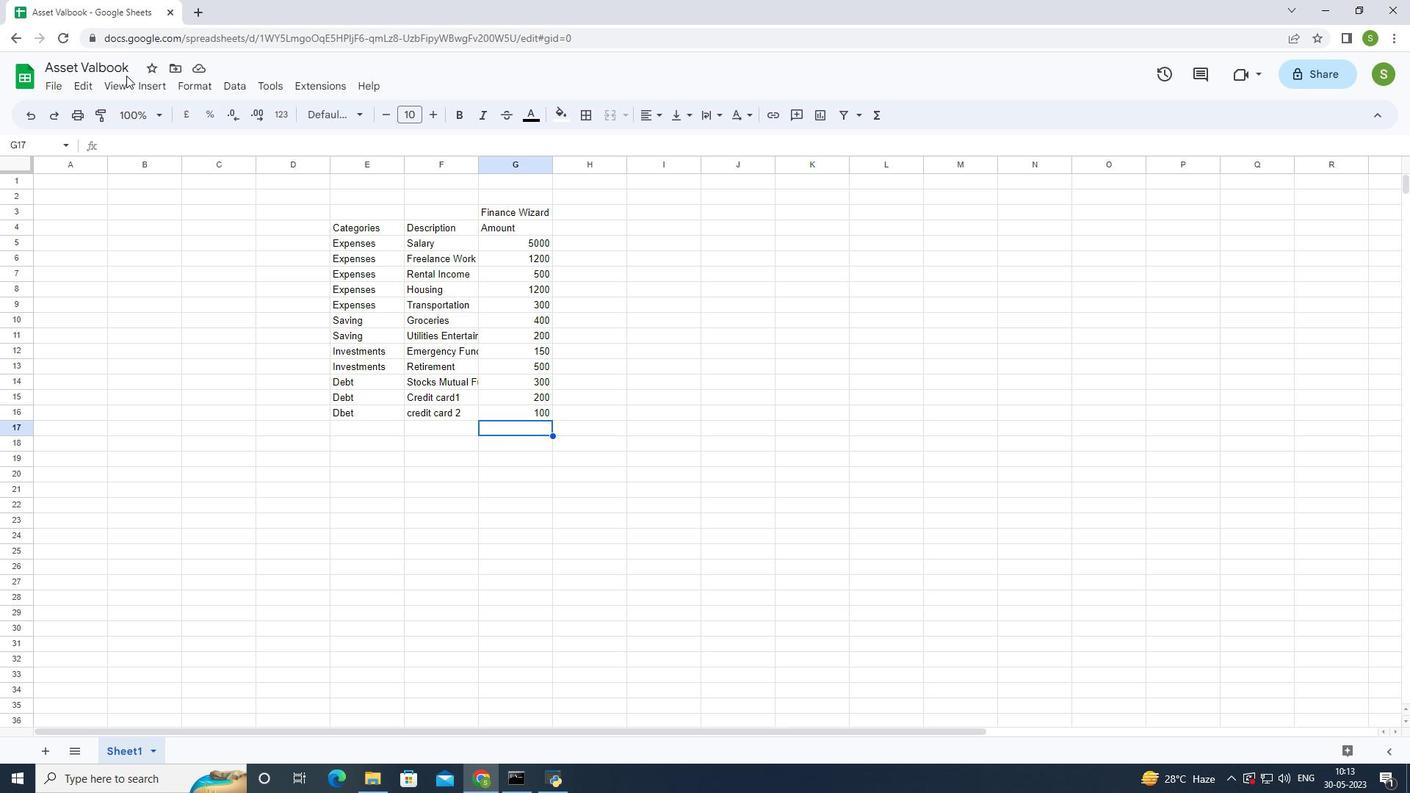 
